 Task: Look for Airbnb options in Villefontaine, France from 2nd November, 2023 to 9th November, 2023 for 5 adults. Place can be shared room with 2 bedrooms having 5 beds and 2 bathrooms. Property type can be flat. Look for 4 properties as per requirement.
Action: Mouse moved to (467, 98)
Screenshot: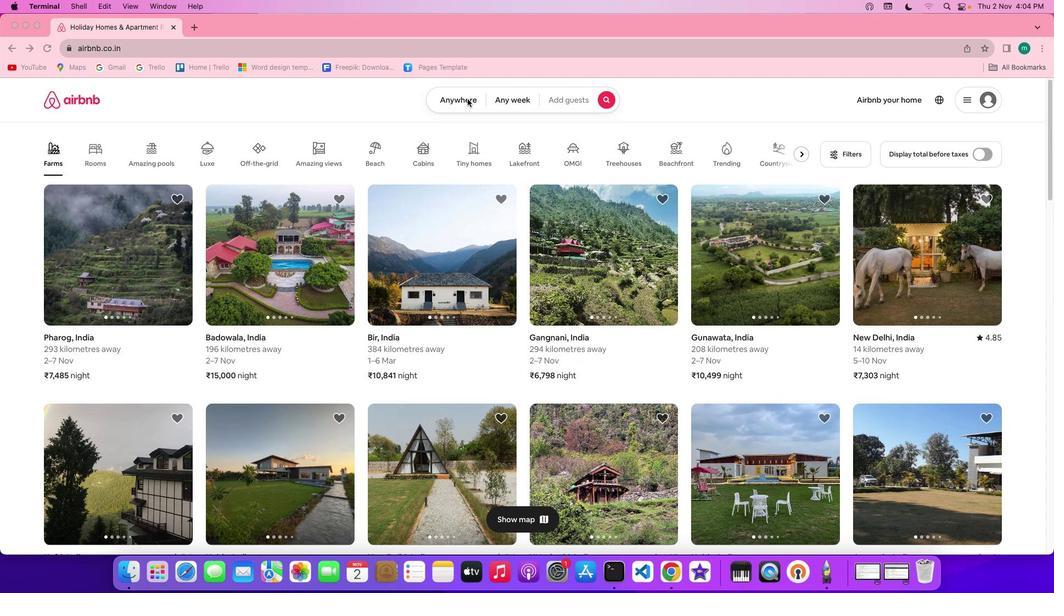 
Action: Mouse pressed left at (467, 98)
Screenshot: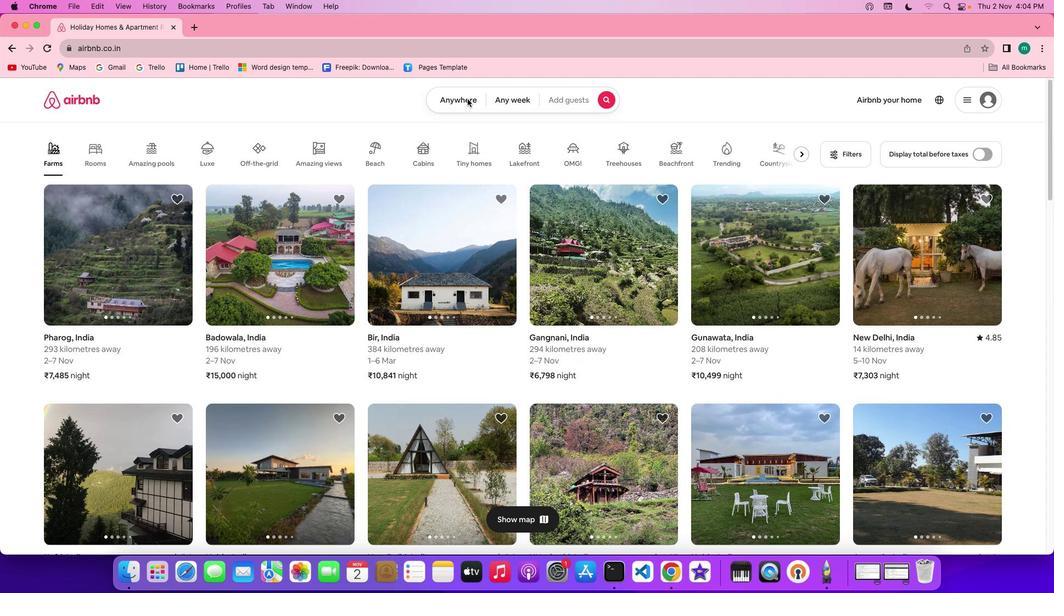 
Action: Mouse pressed left at (467, 98)
Screenshot: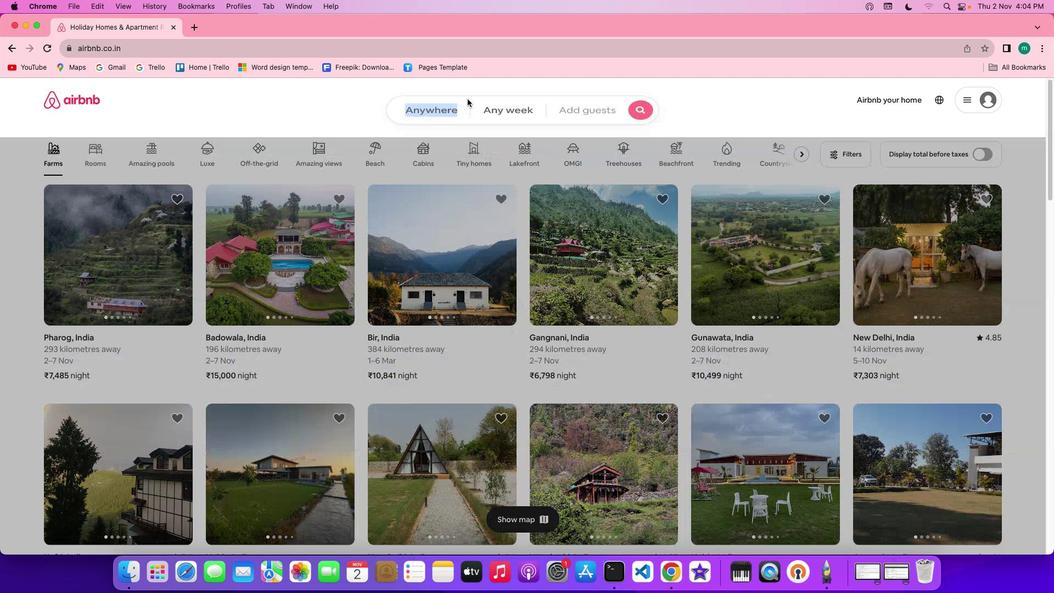 
Action: Mouse moved to (389, 149)
Screenshot: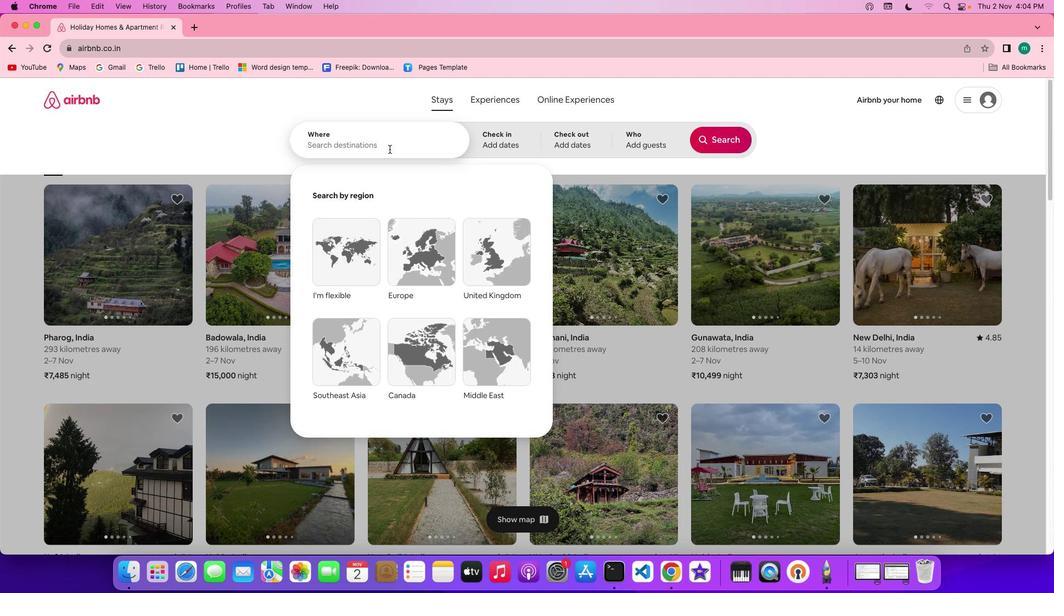 
Action: Key pressed Key.shift'V''i''l''l''e''f''o''n''t''a''i''n''e'','Key.spaceKey.shift'f''r''a''n''c''e'
Screenshot: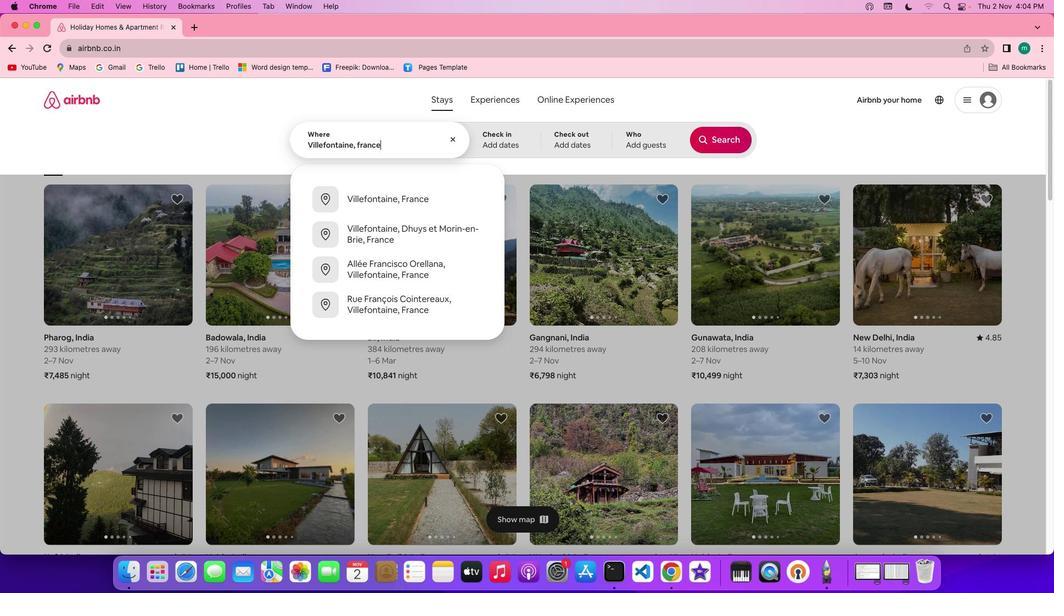 
Action: Mouse moved to (499, 143)
Screenshot: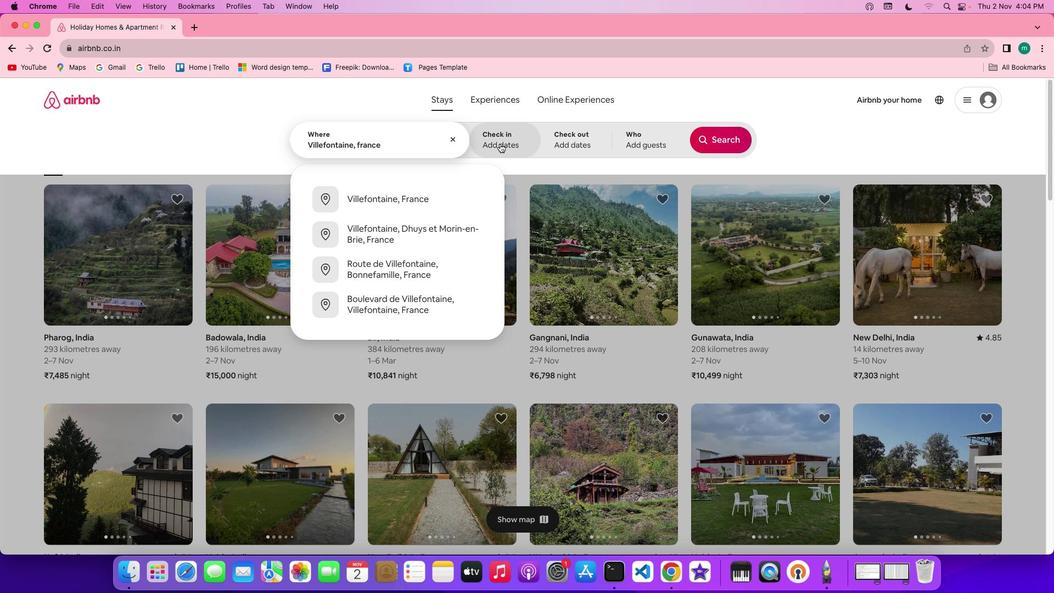 
Action: Mouse pressed left at (499, 143)
Screenshot: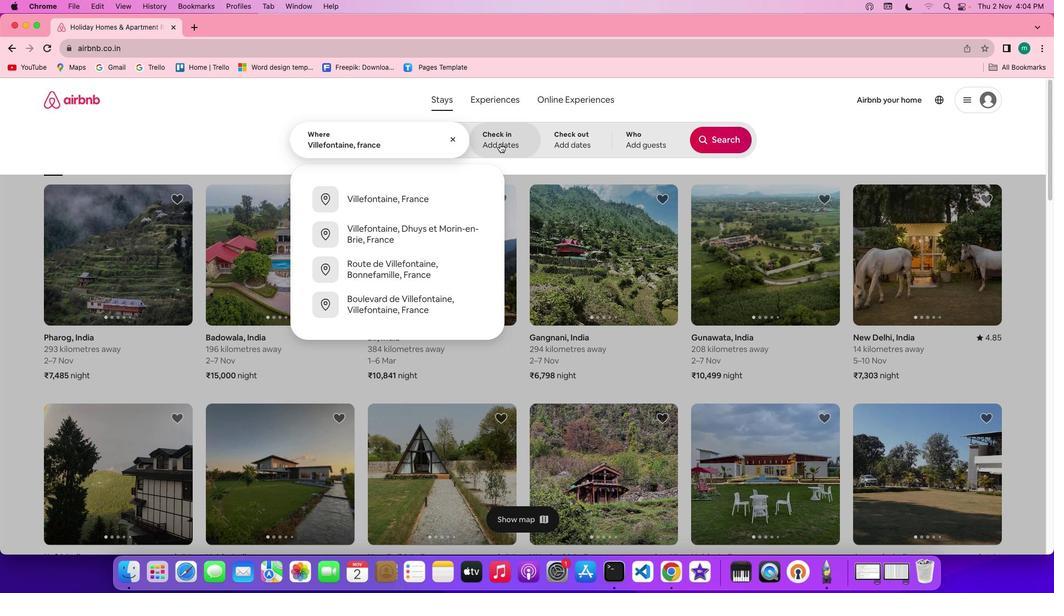
Action: Mouse moved to (440, 272)
Screenshot: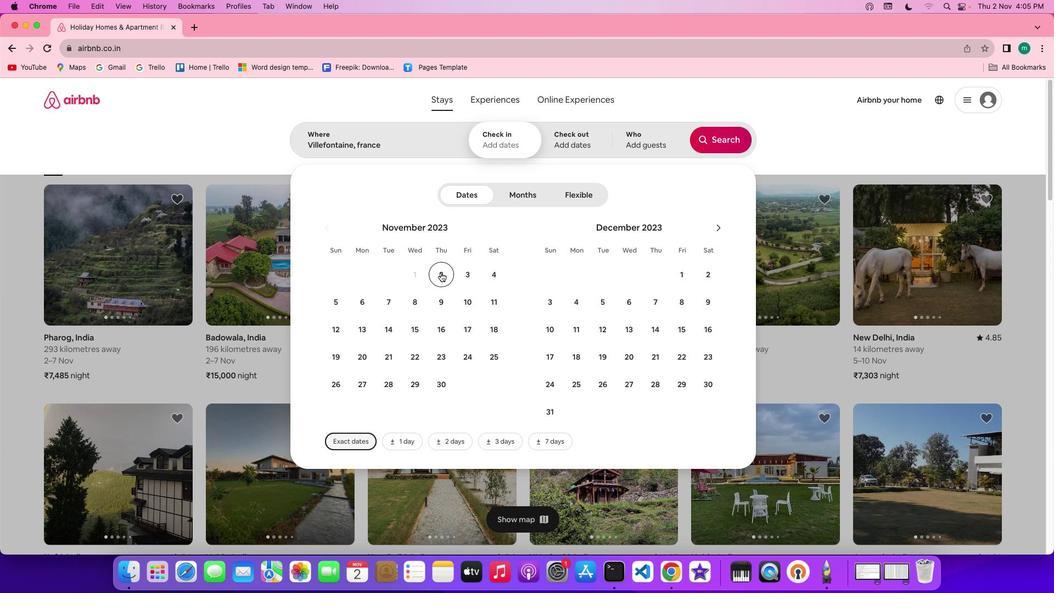 
Action: Mouse pressed left at (440, 272)
Screenshot: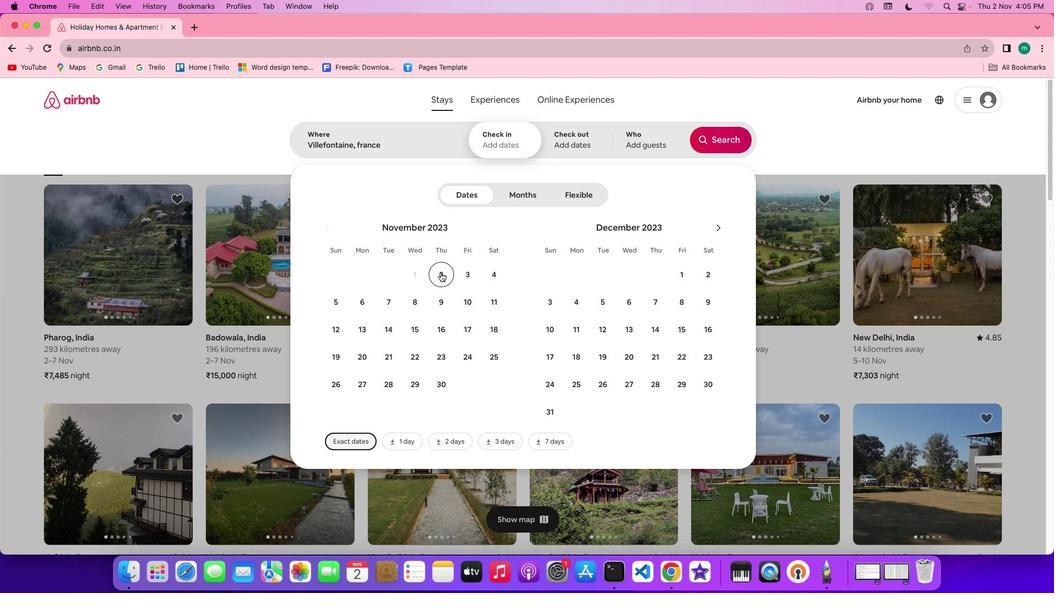 
Action: Mouse moved to (445, 296)
Screenshot: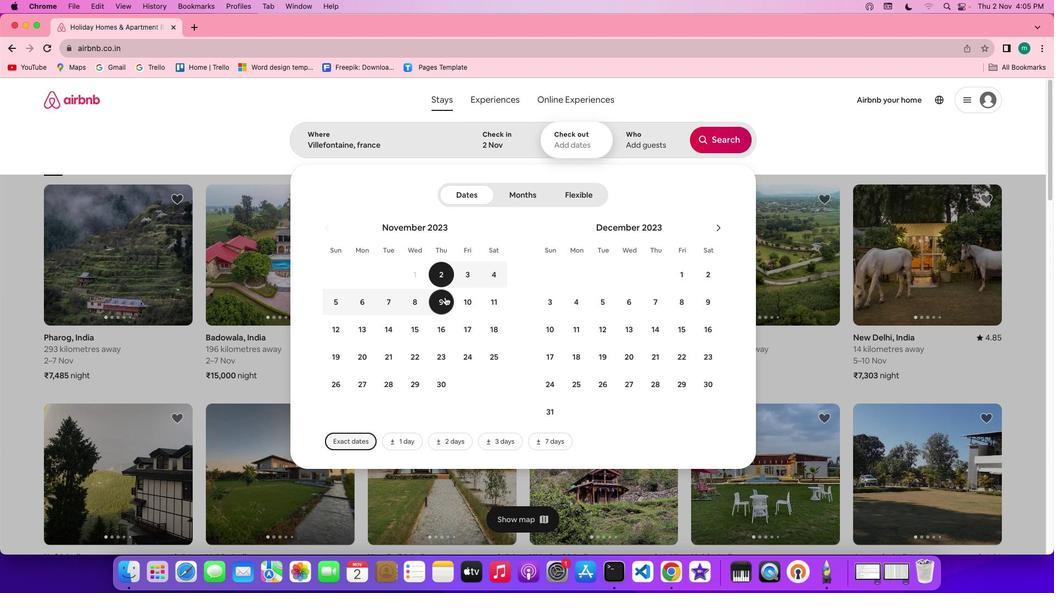 
Action: Mouse pressed left at (445, 296)
Screenshot: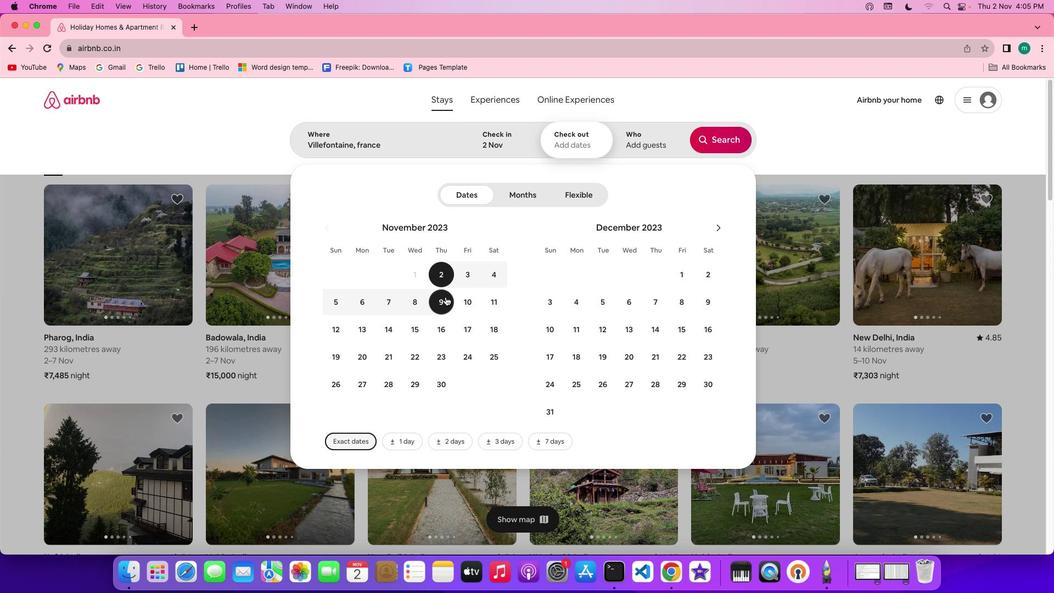 
Action: Mouse moved to (652, 143)
Screenshot: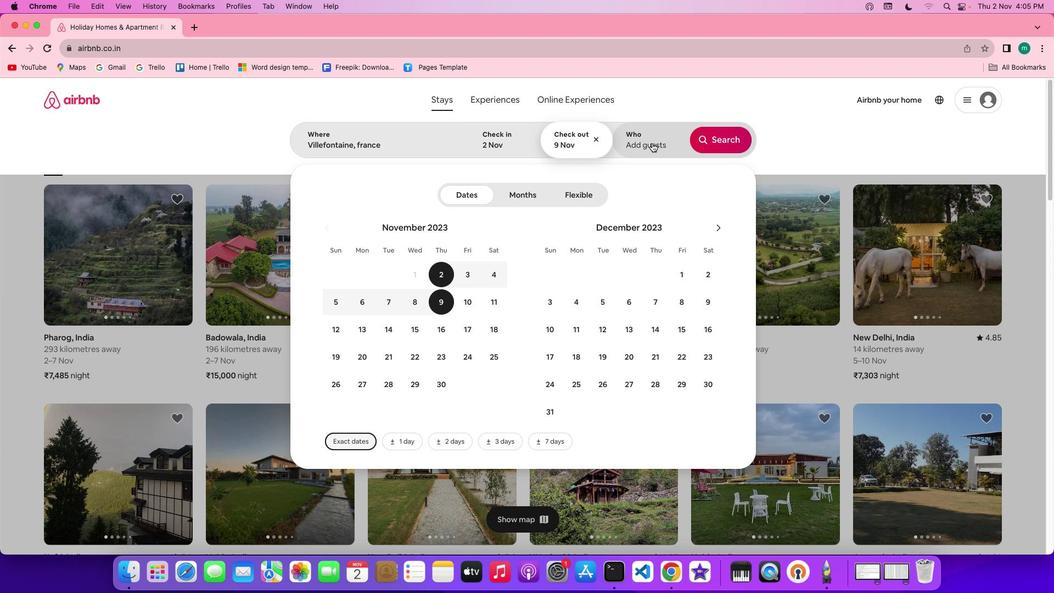 
Action: Mouse pressed left at (652, 143)
Screenshot: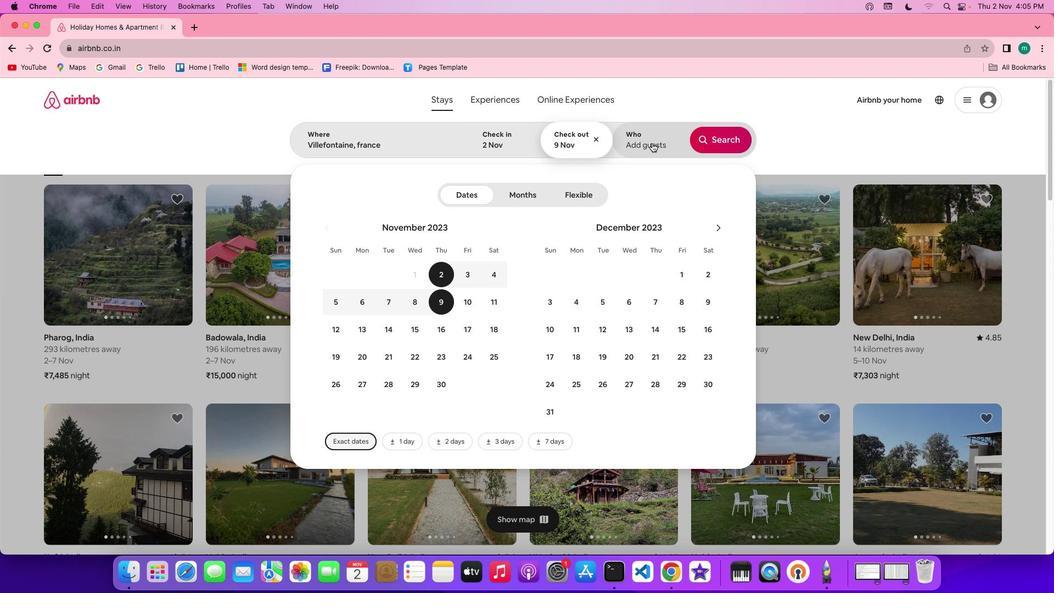 
Action: Mouse moved to (729, 193)
Screenshot: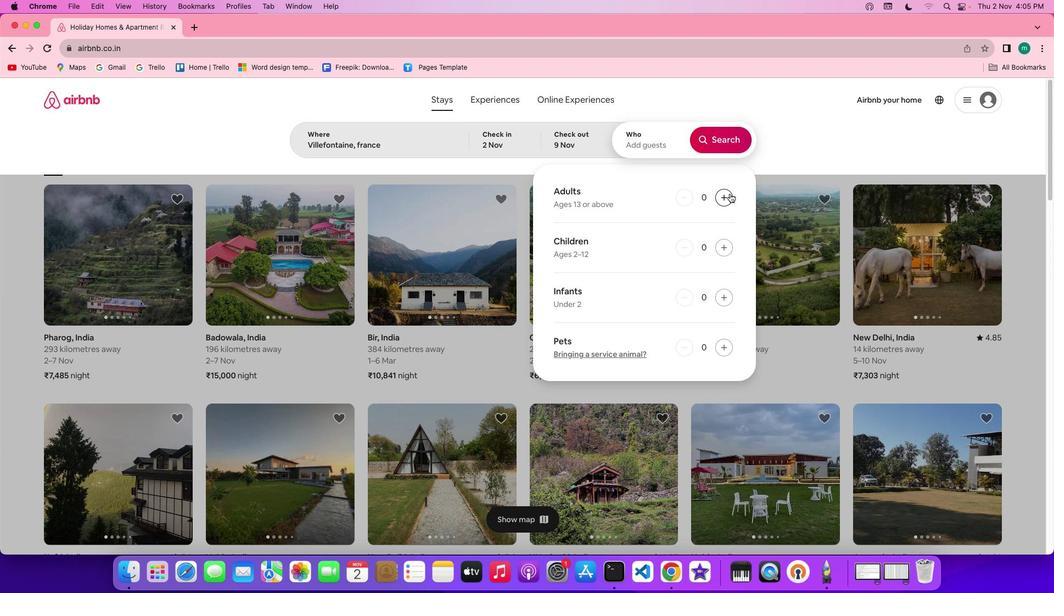 
Action: Mouse pressed left at (729, 193)
Screenshot: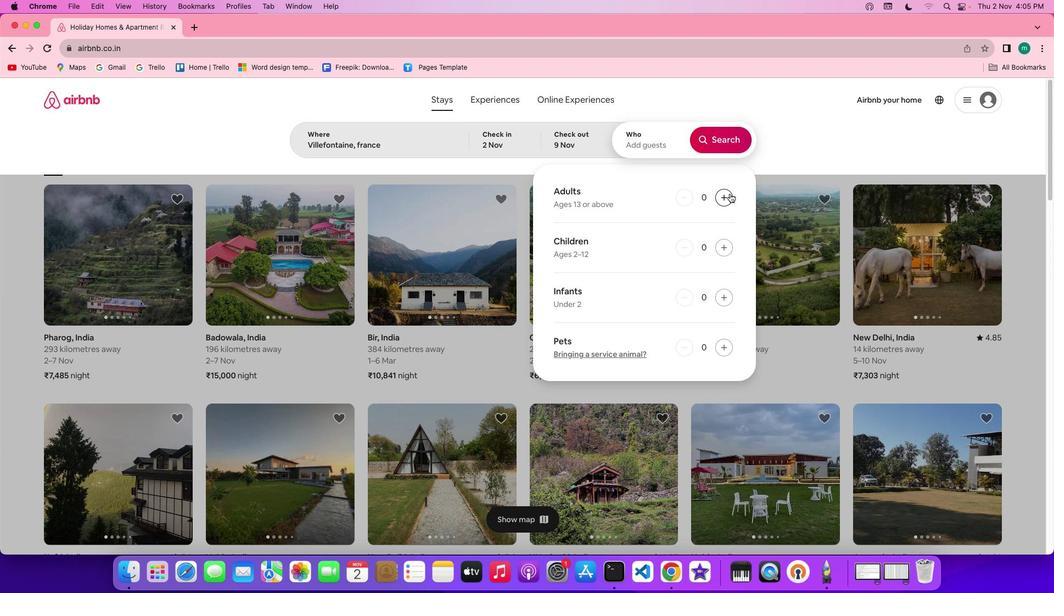 
Action: Mouse pressed left at (729, 193)
Screenshot: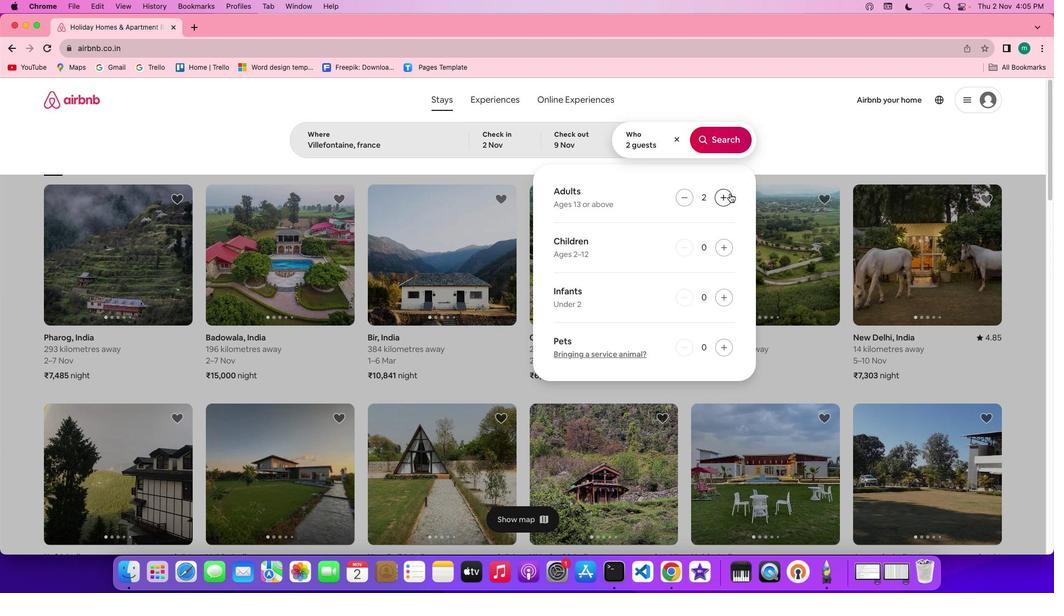 
Action: Mouse pressed left at (729, 193)
Screenshot: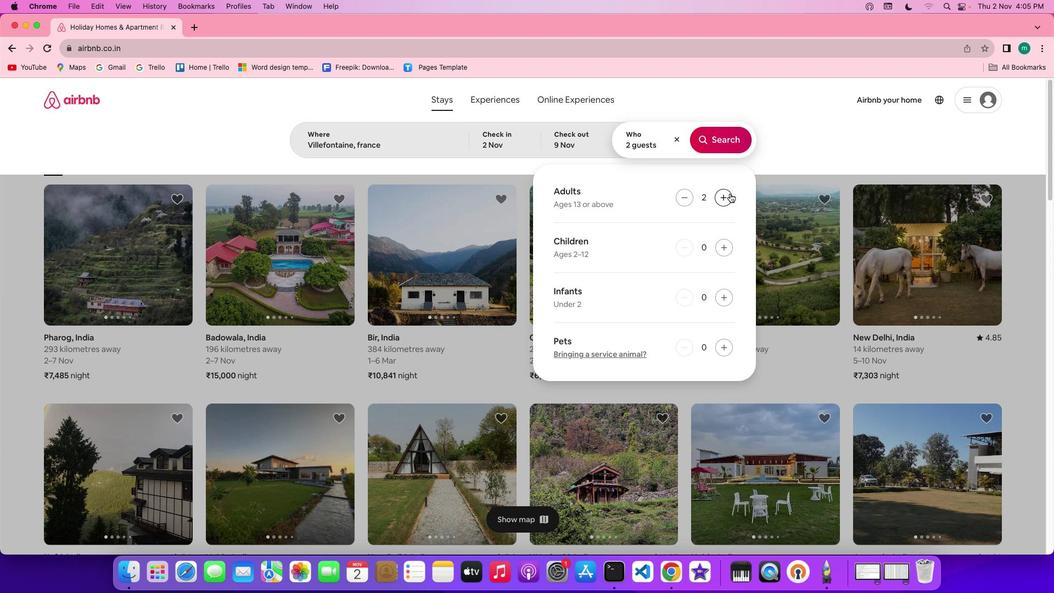 
Action: Mouse pressed left at (729, 193)
Screenshot: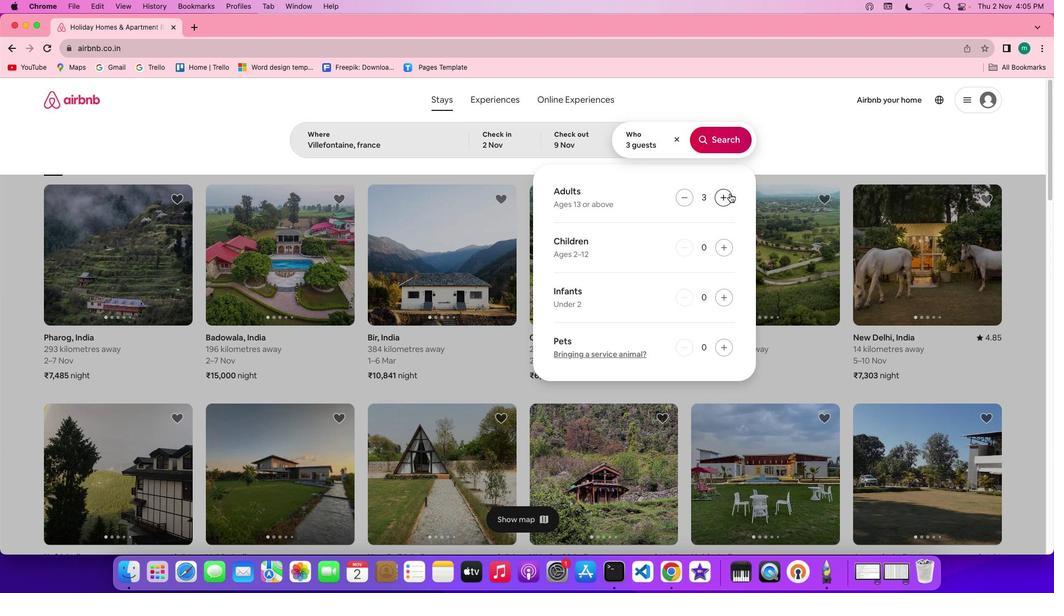 
Action: Mouse pressed left at (729, 193)
Screenshot: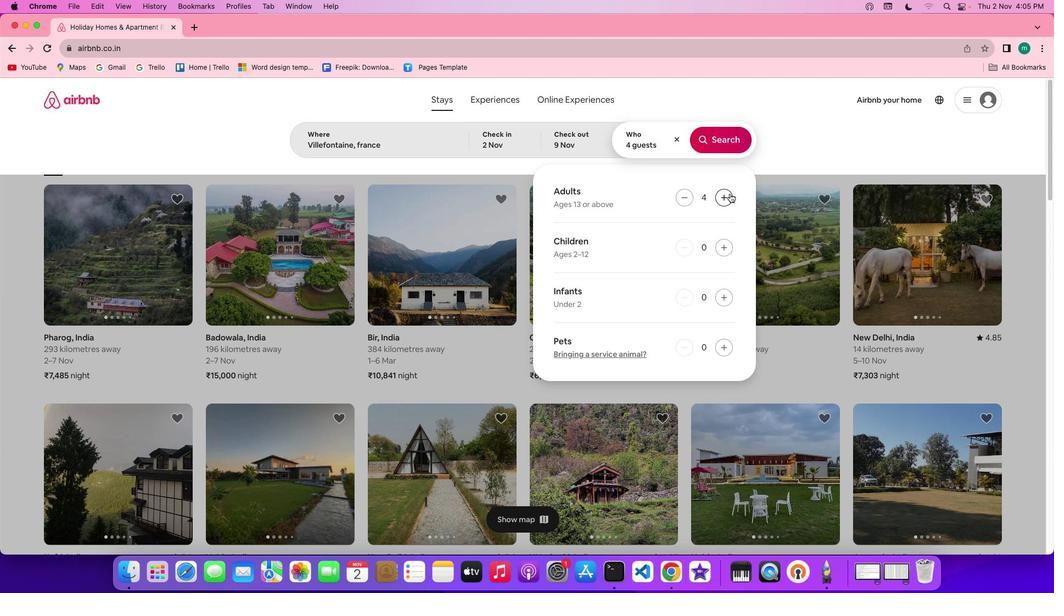 
Action: Mouse moved to (723, 142)
Screenshot: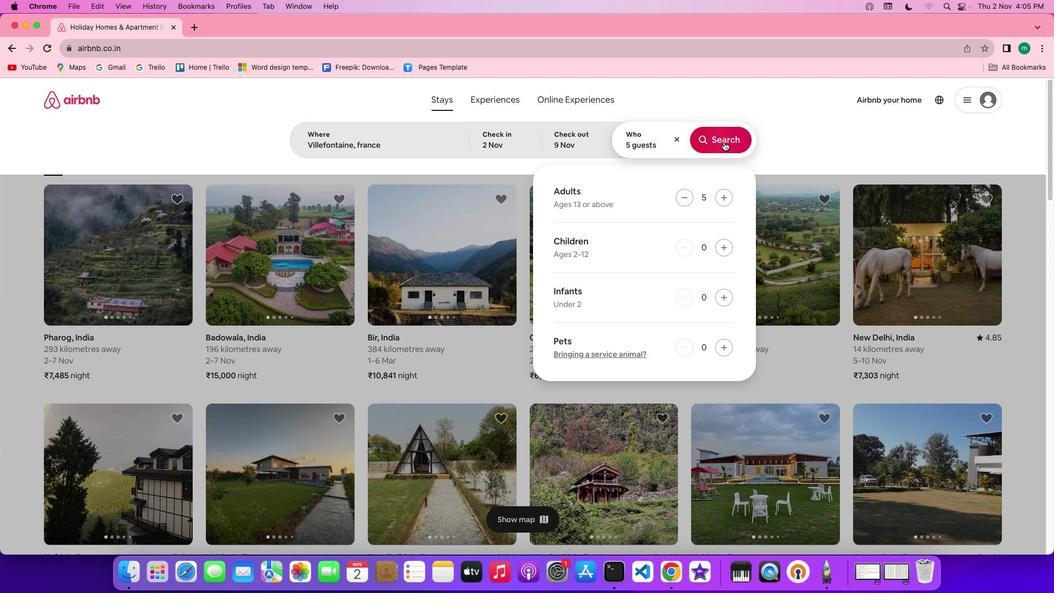 
Action: Mouse pressed left at (723, 142)
Screenshot: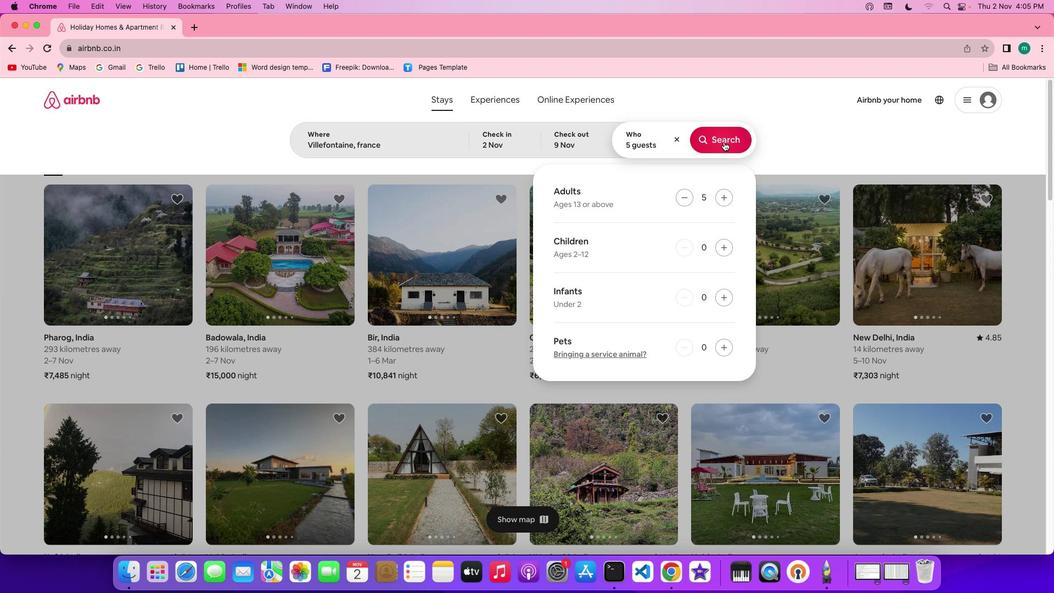 
Action: Mouse moved to (864, 138)
Screenshot: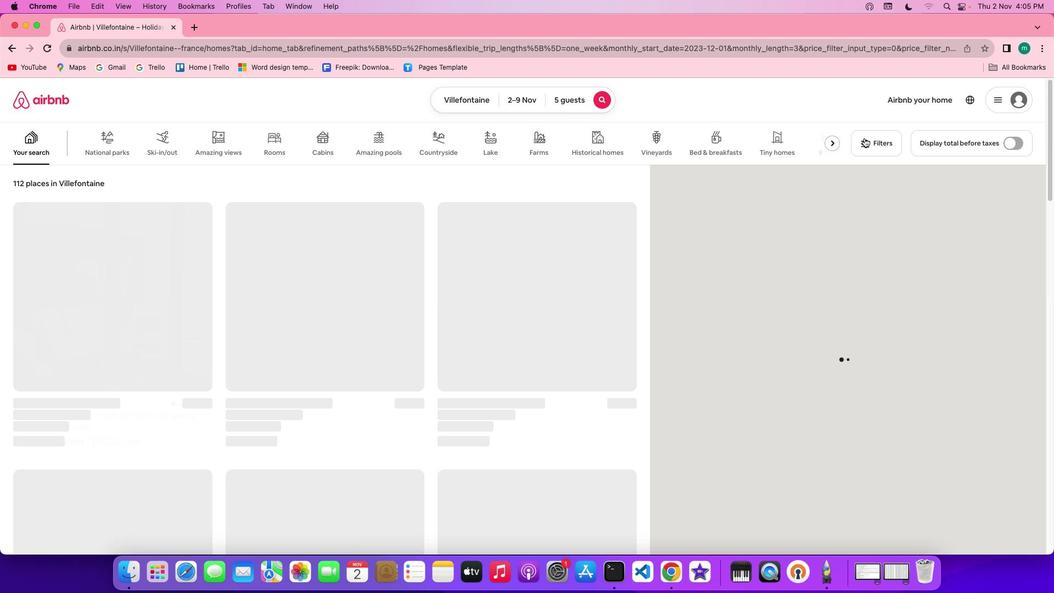 
Action: Mouse pressed left at (864, 138)
Screenshot: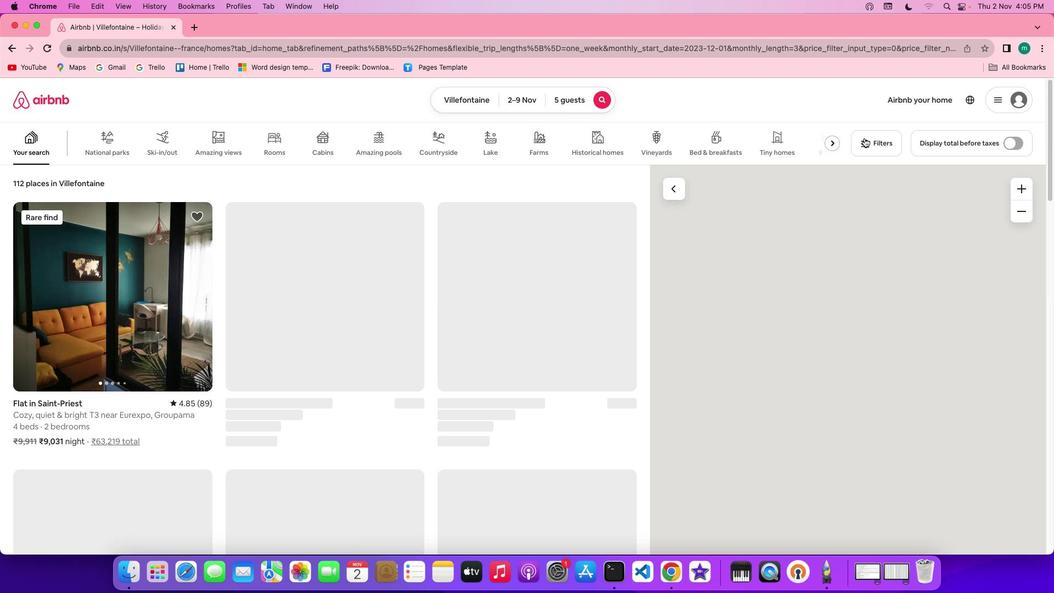 
Action: Mouse moved to (605, 331)
Screenshot: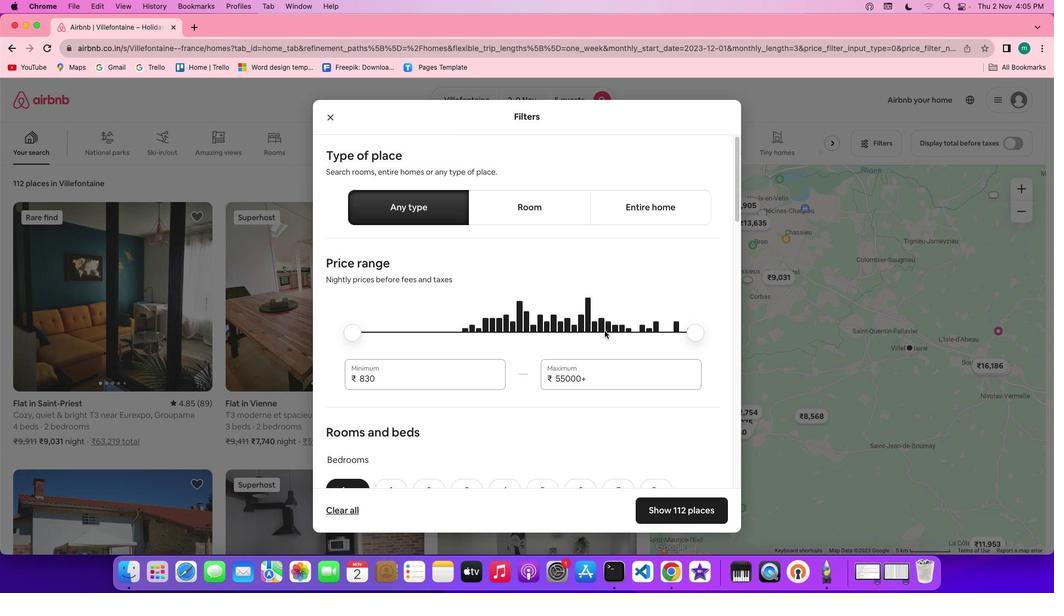 
Action: Mouse scrolled (605, 331) with delta (0, 0)
Screenshot: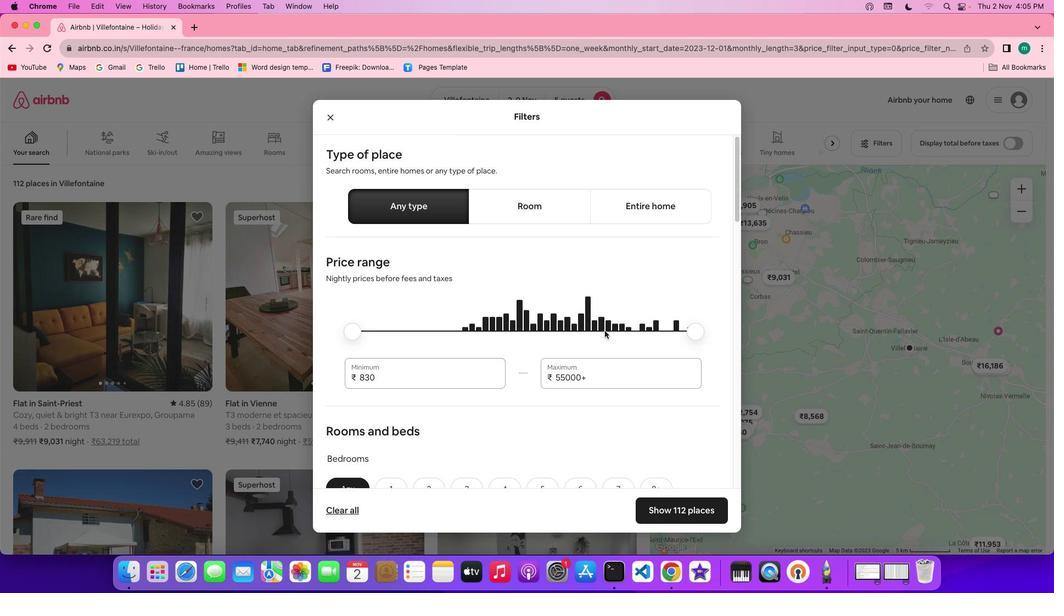 
Action: Mouse scrolled (605, 331) with delta (0, 0)
Screenshot: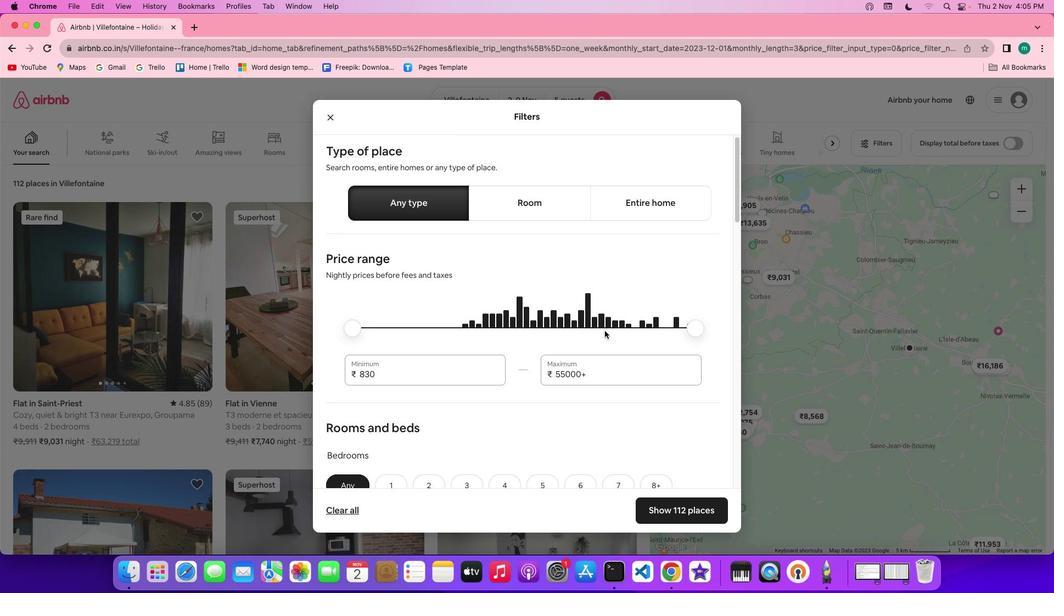 
Action: Mouse scrolled (605, 331) with delta (0, 0)
Screenshot: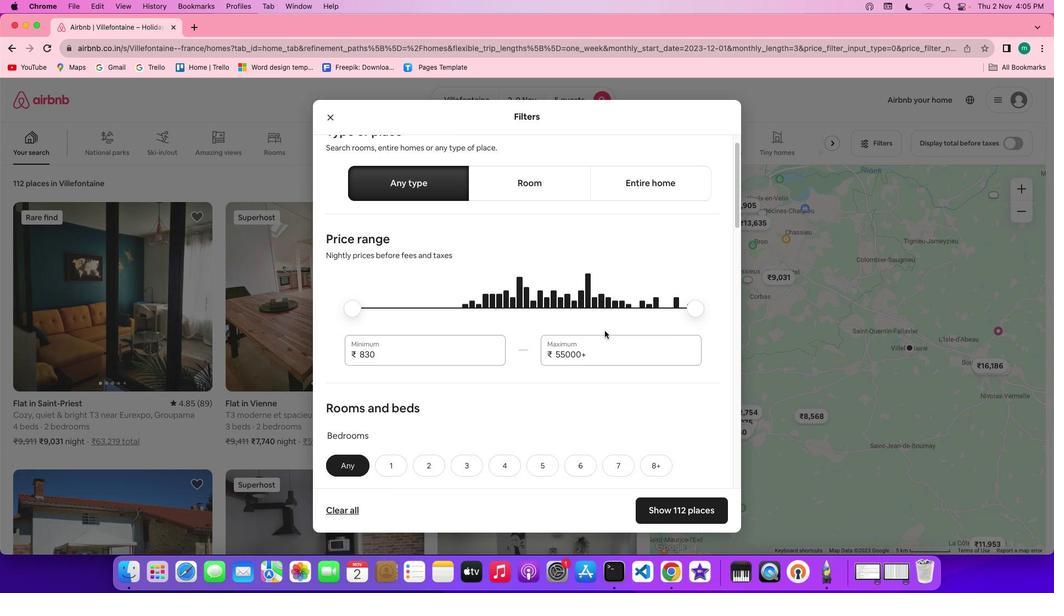 
Action: Mouse scrolled (605, 331) with delta (0, 0)
Screenshot: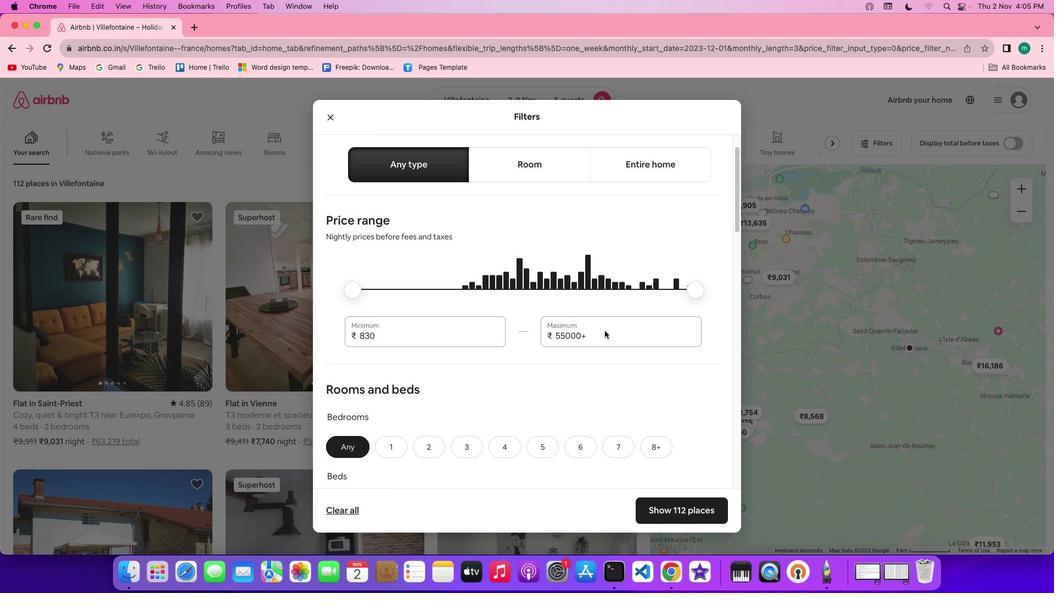 
Action: Mouse scrolled (605, 331) with delta (0, 0)
Screenshot: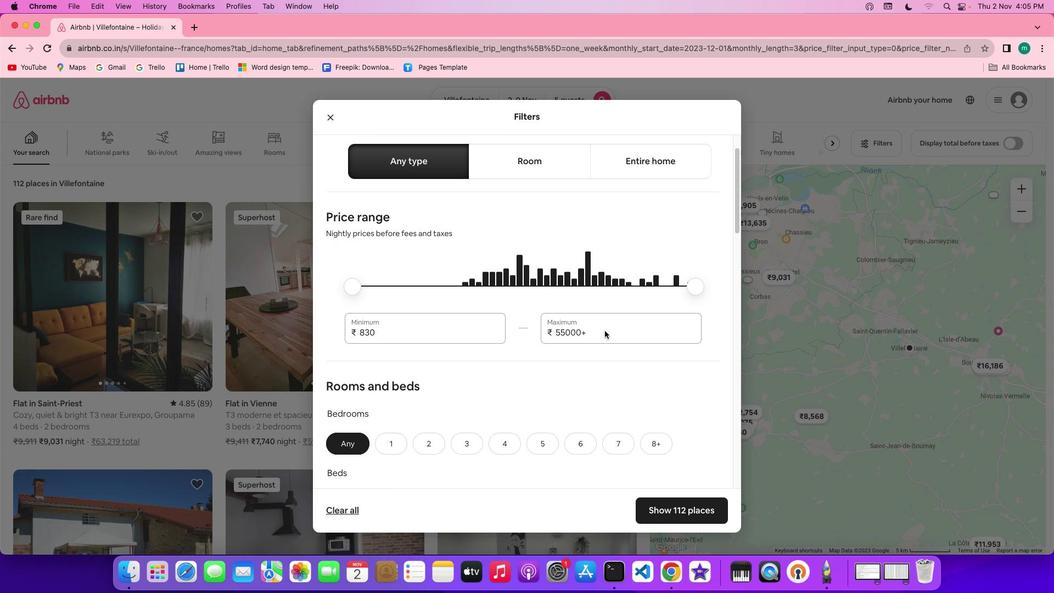 
Action: Mouse scrolled (605, 331) with delta (0, 0)
Screenshot: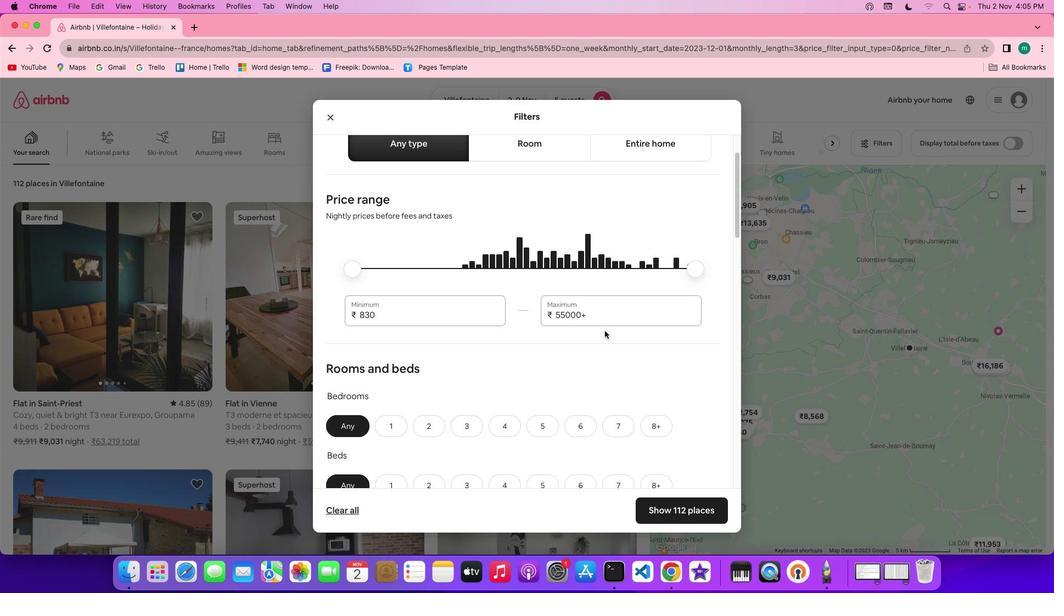 
Action: Mouse scrolled (605, 331) with delta (0, 0)
Screenshot: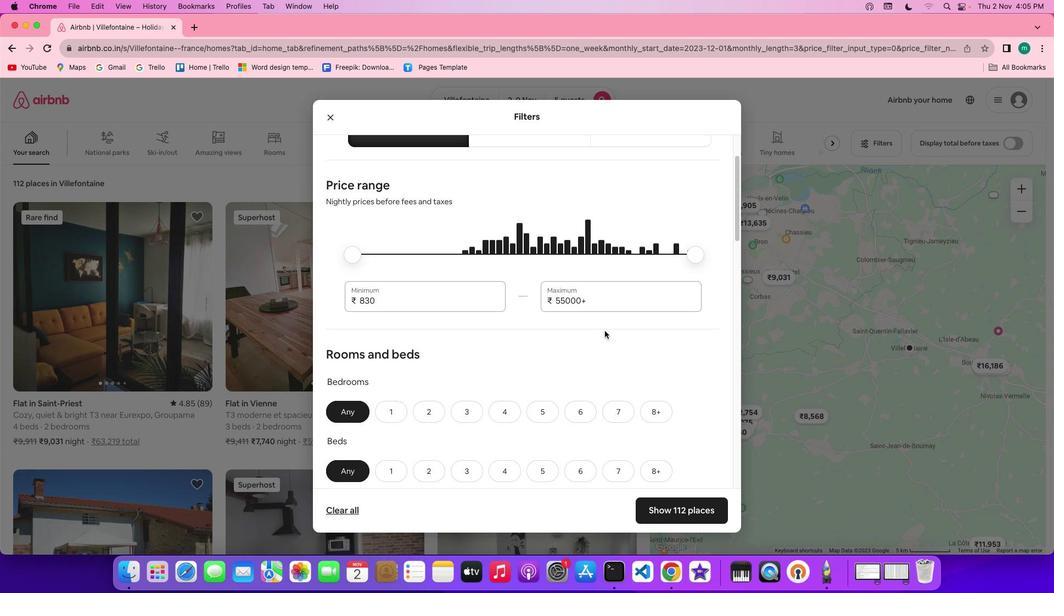 
Action: Mouse scrolled (605, 331) with delta (0, 0)
Screenshot: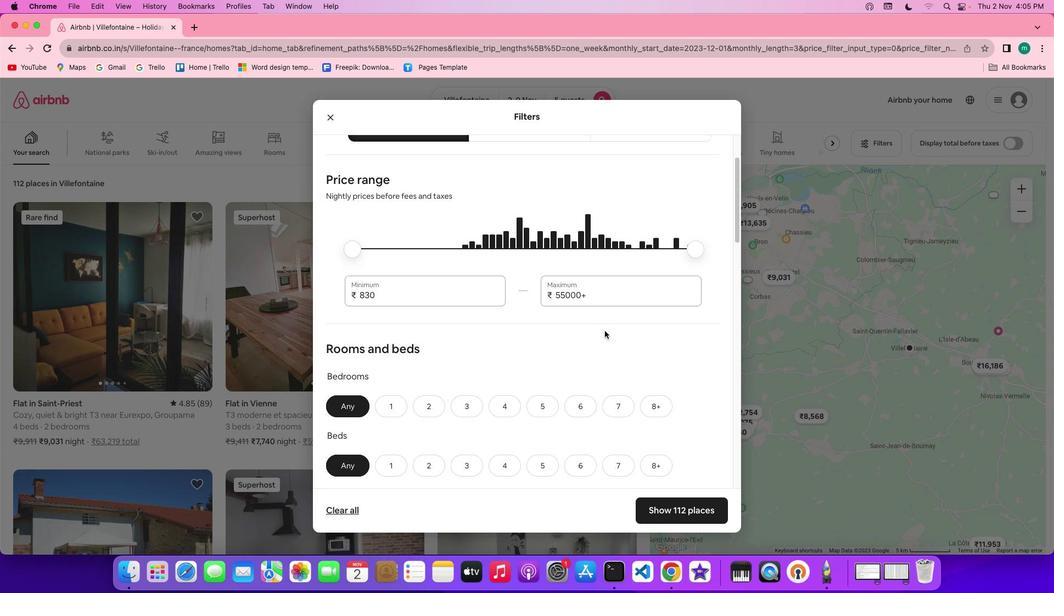 
Action: Mouse scrolled (605, 331) with delta (0, 0)
Screenshot: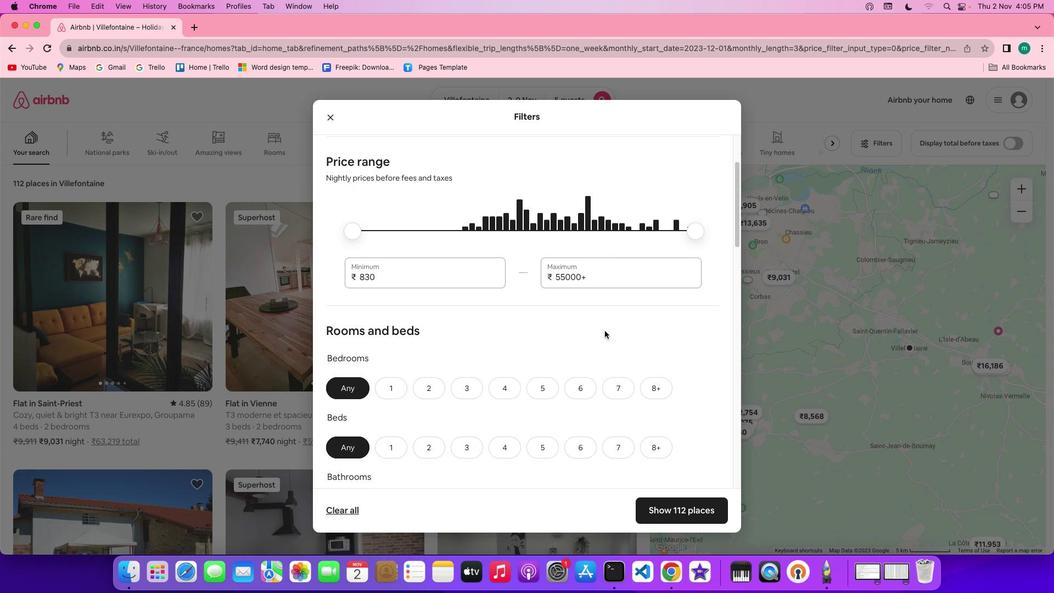 
Action: Mouse scrolled (605, 331) with delta (0, 0)
Screenshot: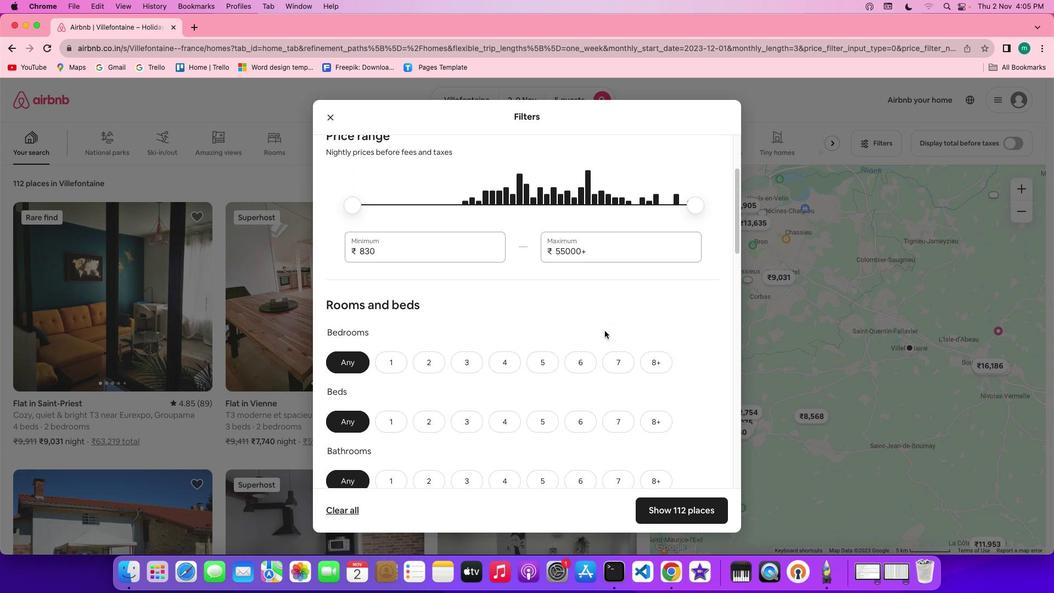 
Action: Mouse scrolled (605, 331) with delta (0, 0)
Screenshot: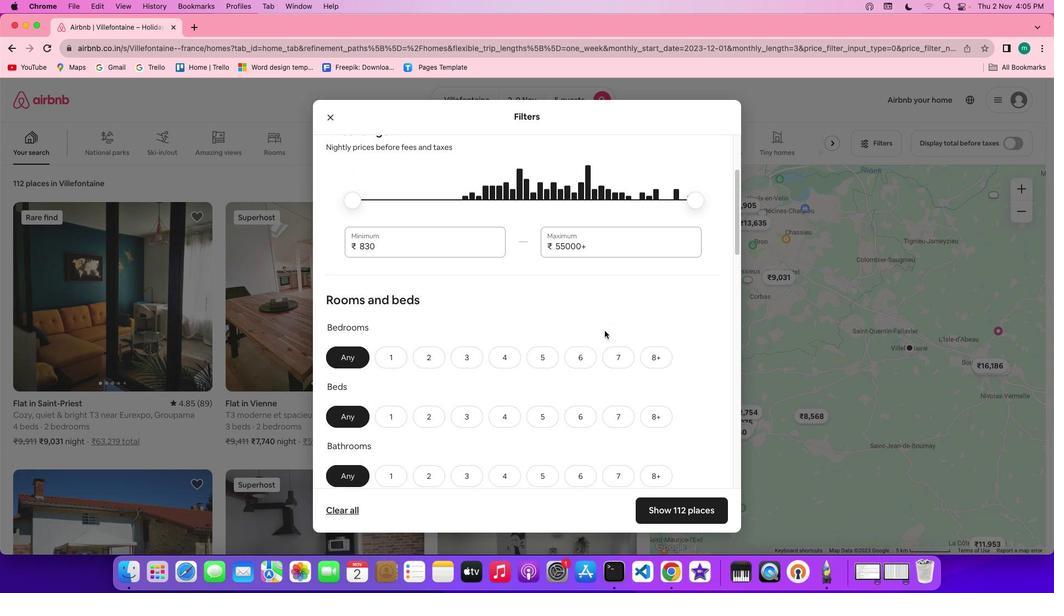 
Action: Mouse scrolled (605, 331) with delta (0, 0)
Screenshot: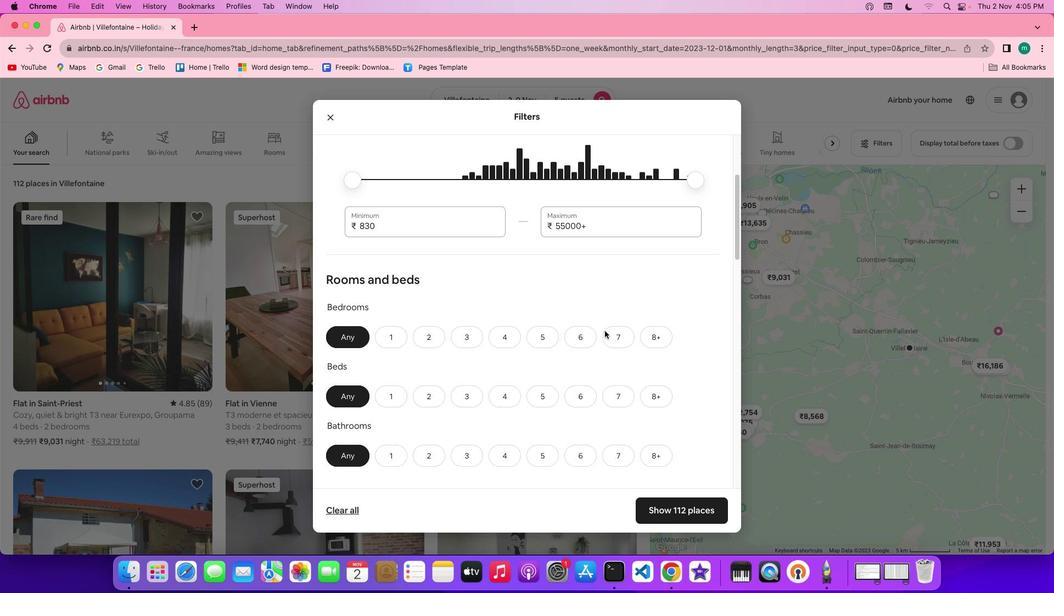 
Action: Mouse scrolled (605, 331) with delta (0, 0)
Screenshot: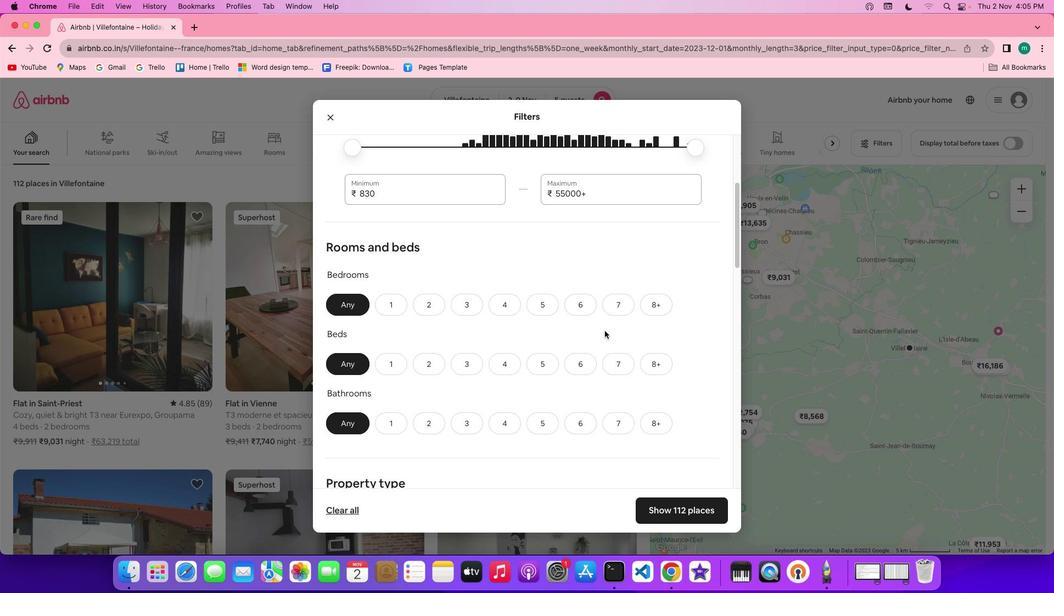 
Action: Mouse scrolled (605, 331) with delta (0, 0)
Screenshot: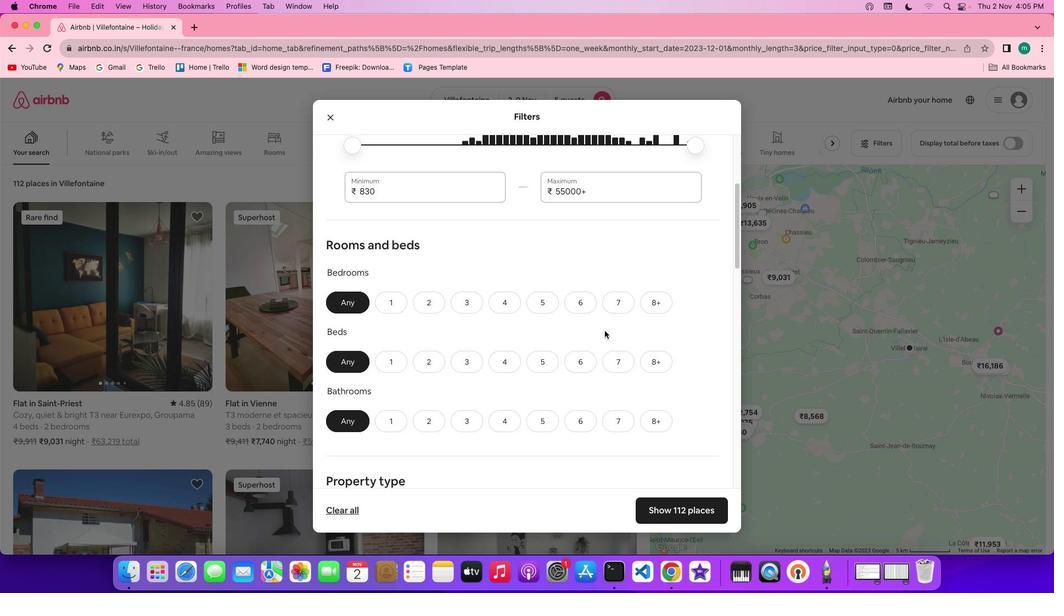 
Action: Mouse scrolled (605, 331) with delta (0, 0)
Screenshot: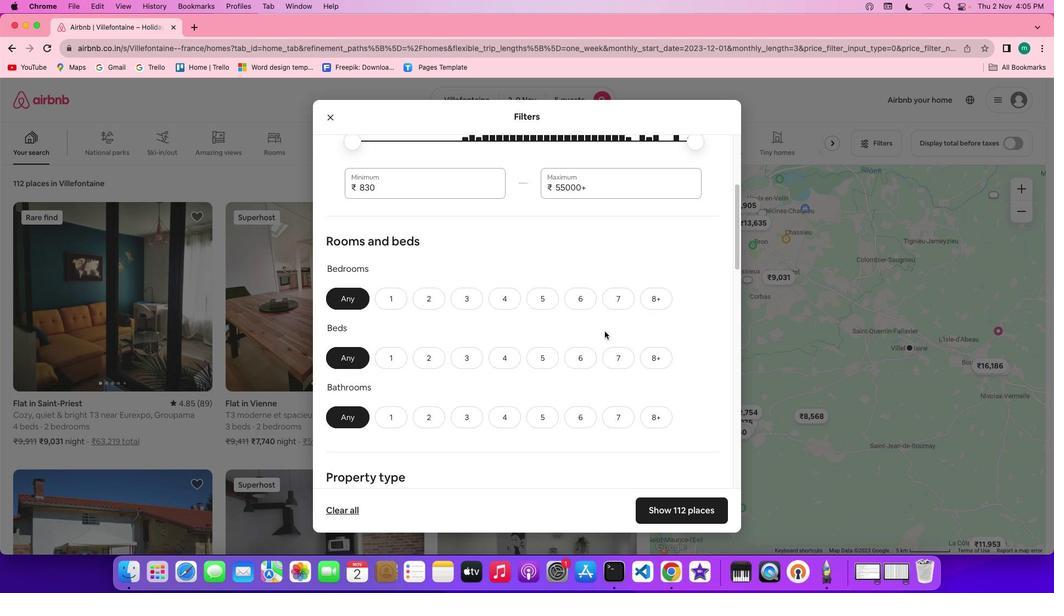 
Action: Mouse moved to (428, 303)
Screenshot: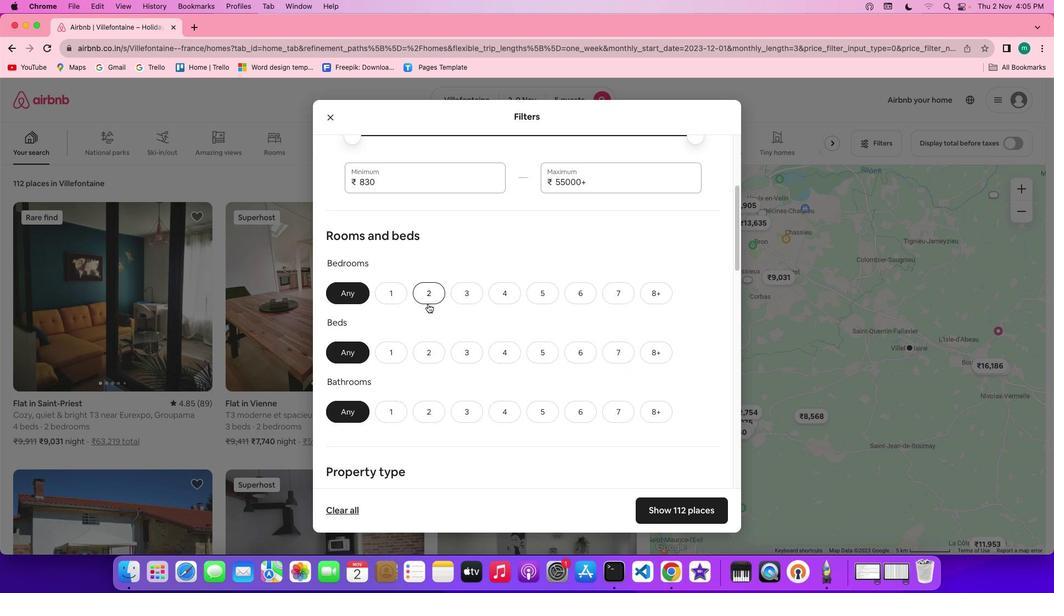 
Action: Mouse pressed left at (428, 303)
Screenshot: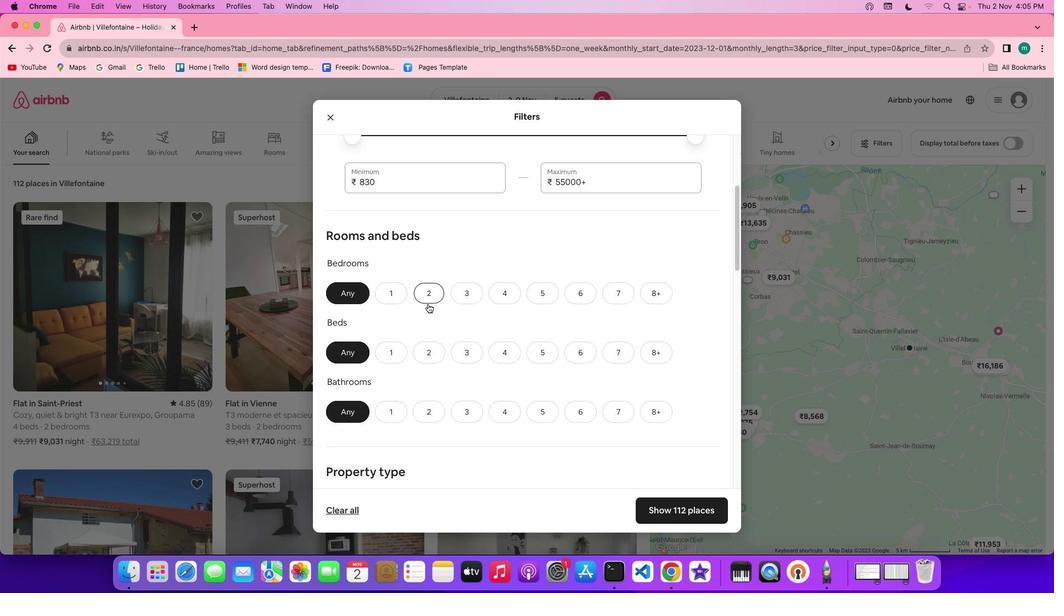 
Action: Mouse moved to (429, 298)
Screenshot: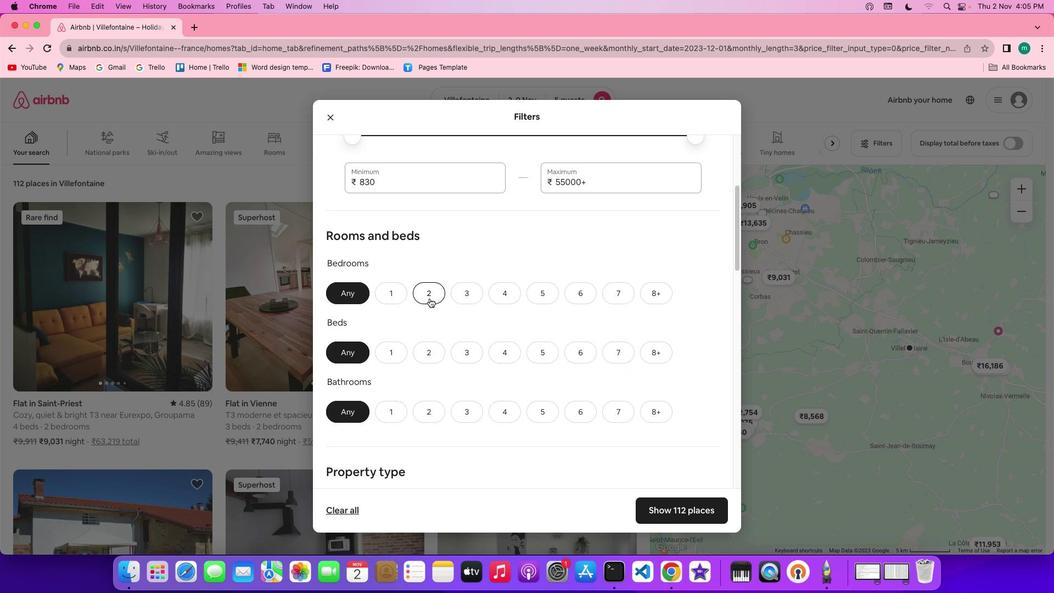 
Action: Mouse pressed left at (429, 298)
Screenshot: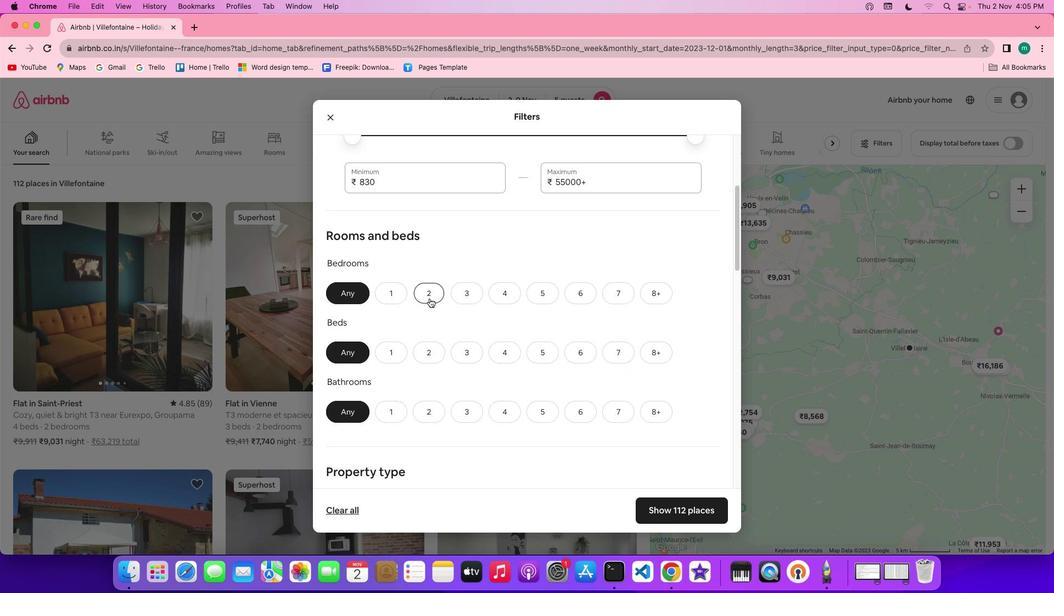 
Action: Mouse moved to (538, 356)
Screenshot: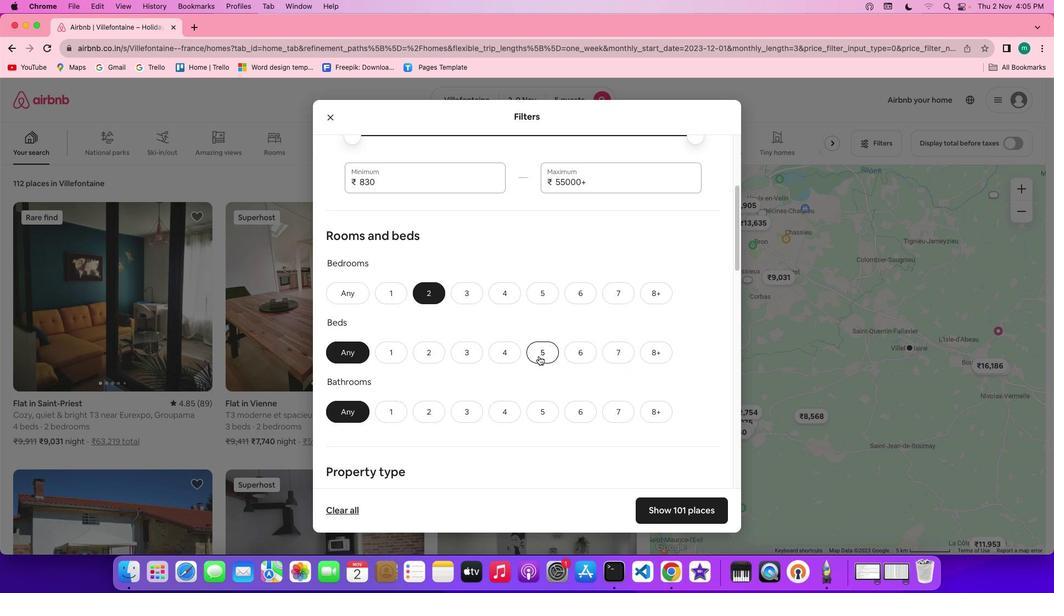 
Action: Mouse pressed left at (538, 356)
Screenshot: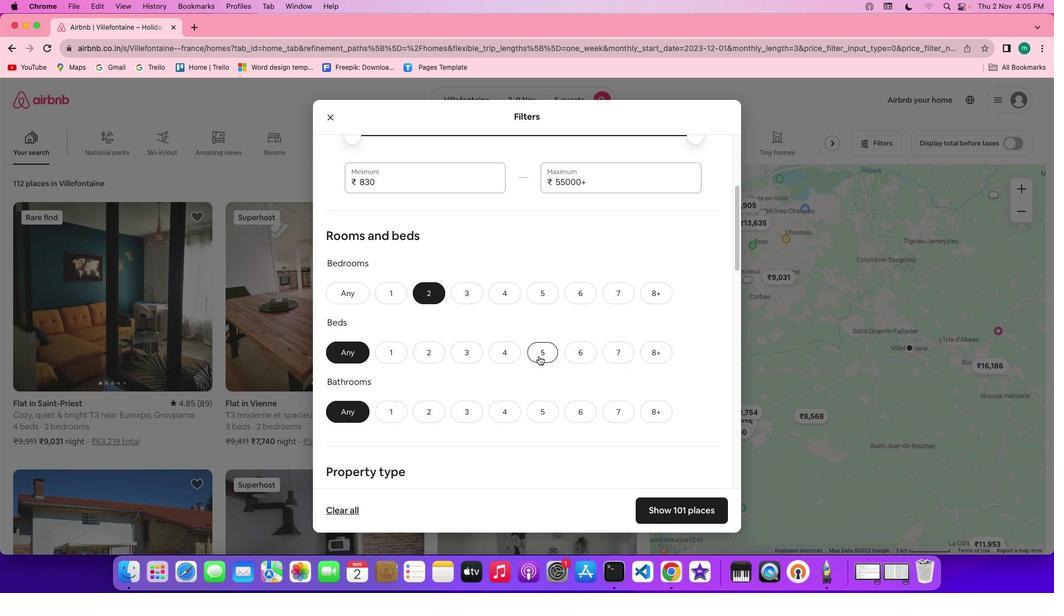 
Action: Mouse moved to (423, 409)
Screenshot: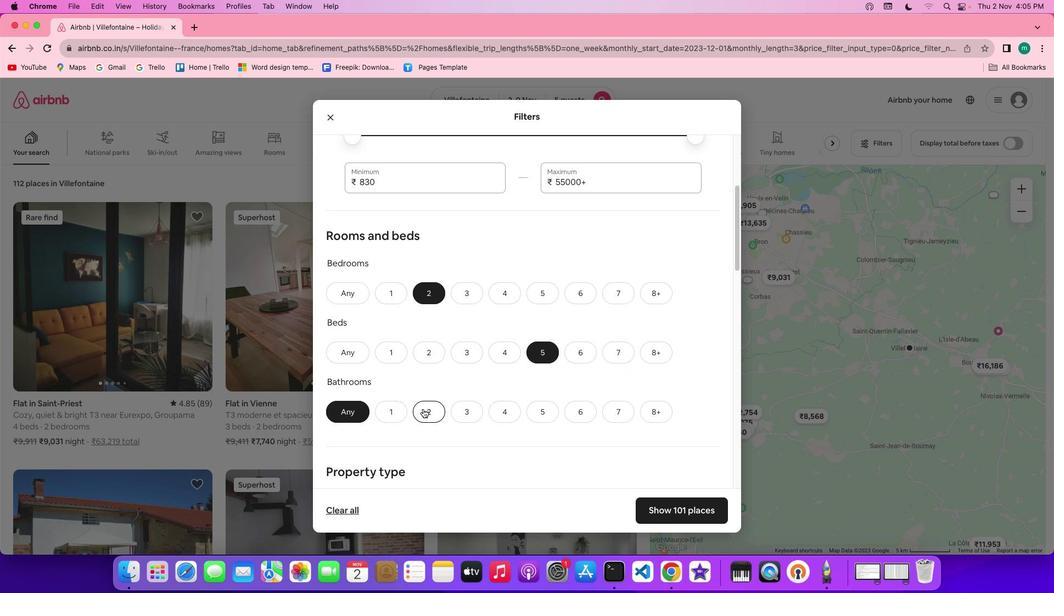 
Action: Mouse pressed left at (423, 409)
Screenshot: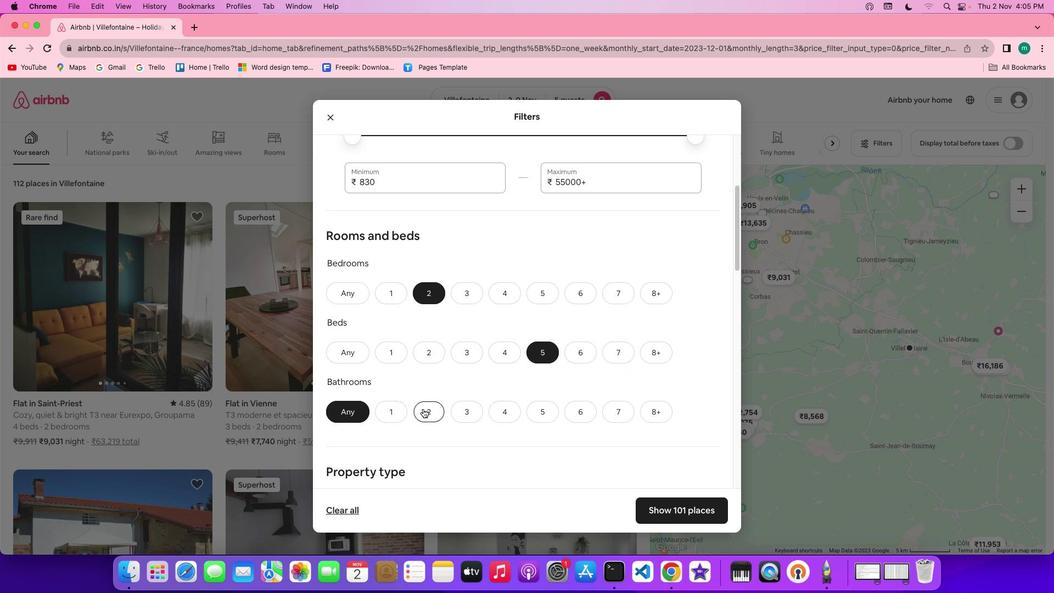 
Action: Mouse moved to (601, 386)
Screenshot: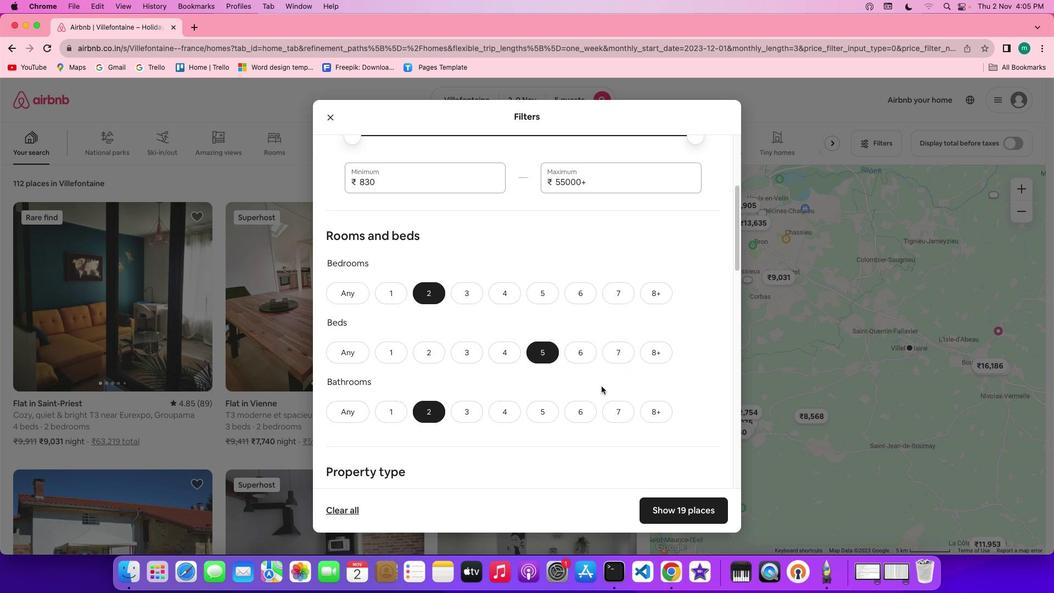 
Action: Mouse scrolled (601, 386) with delta (0, 0)
Screenshot: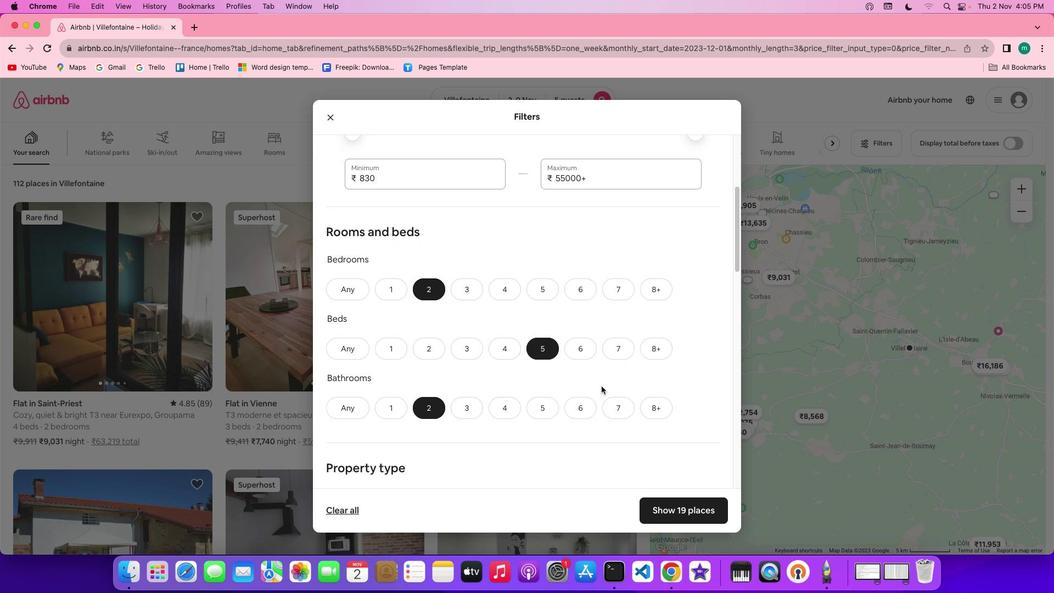 
Action: Mouse scrolled (601, 386) with delta (0, 0)
Screenshot: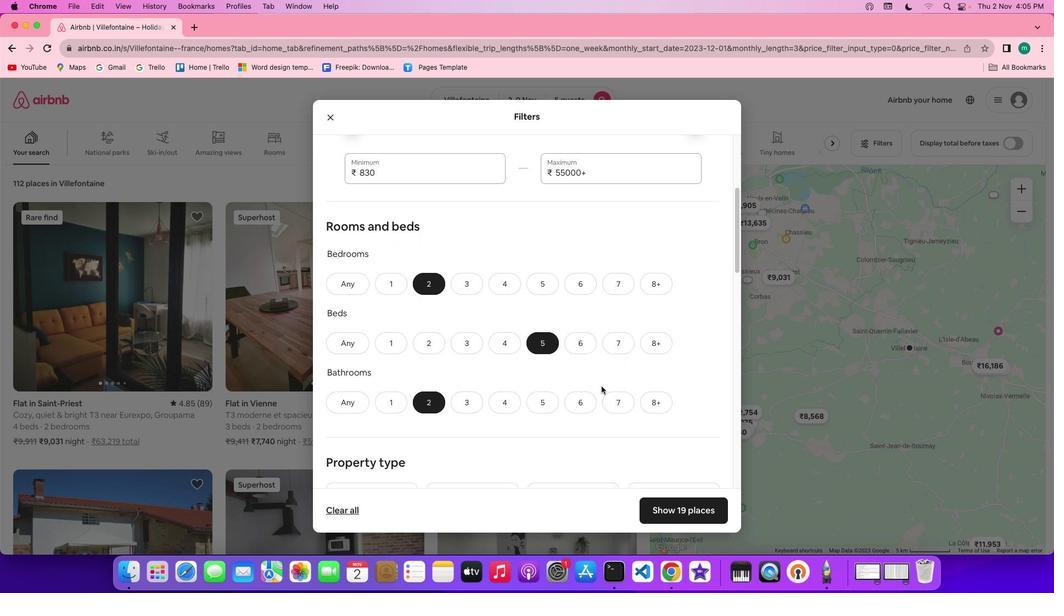 
Action: Mouse scrolled (601, 386) with delta (0, -1)
Screenshot: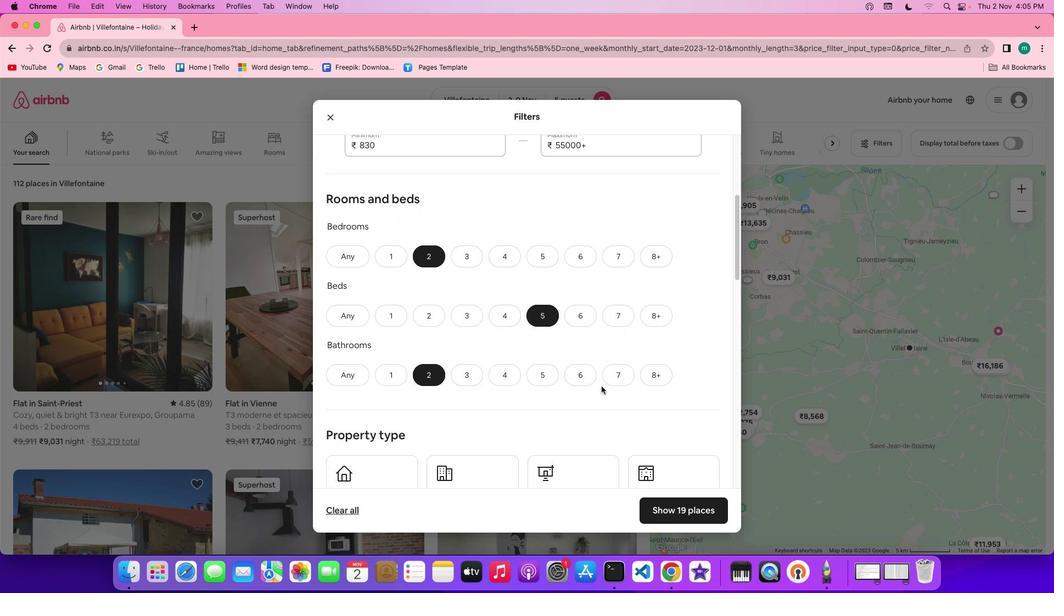 
Action: Mouse scrolled (601, 386) with delta (0, 0)
Screenshot: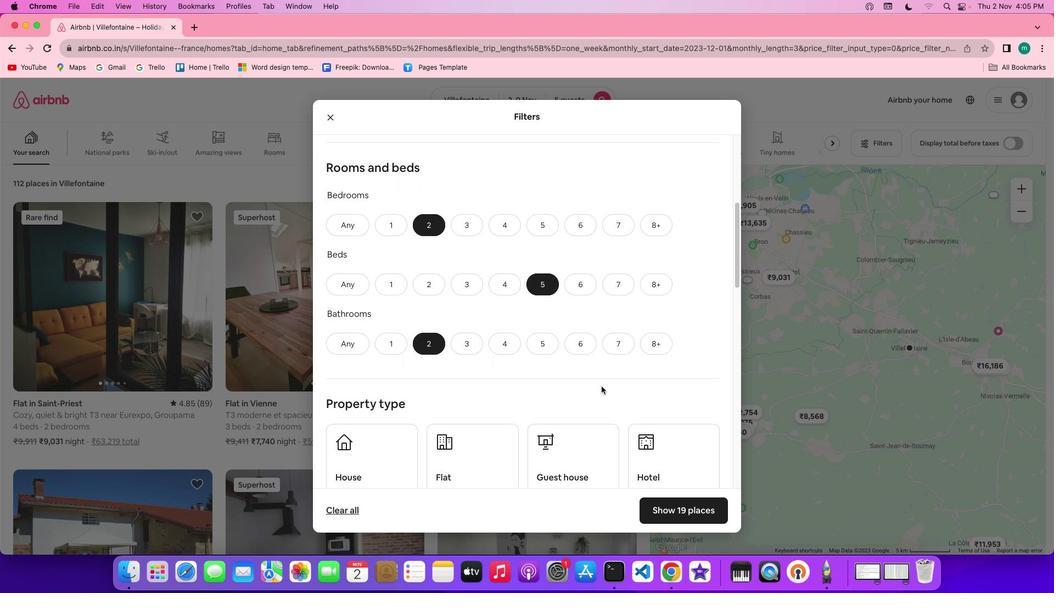 
Action: Mouse scrolled (601, 386) with delta (0, 0)
Screenshot: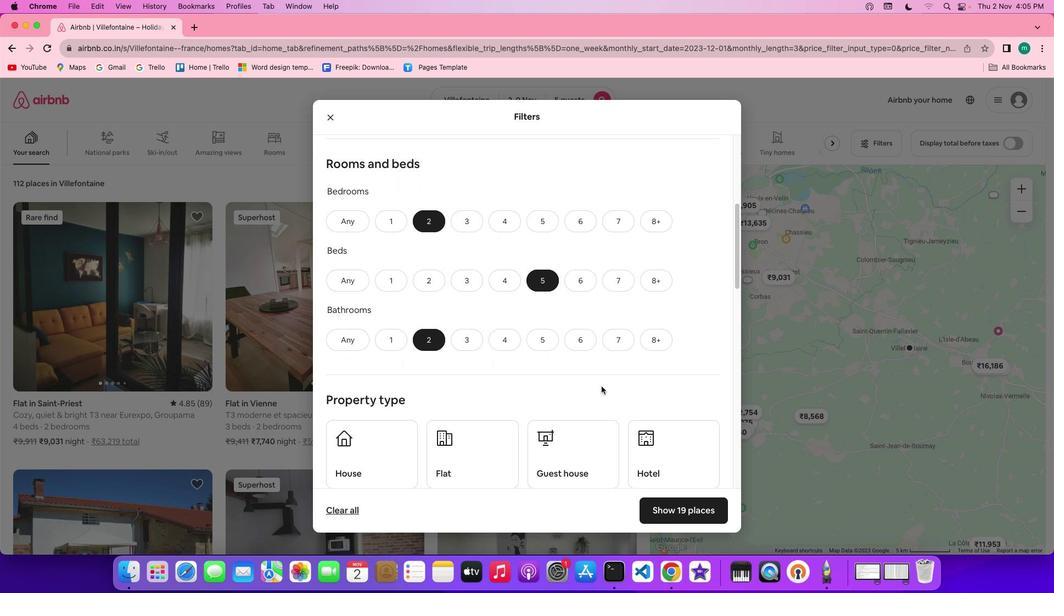 
Action: Mouse scrolled (601, 386) with delta (0, 0)
Screenshot: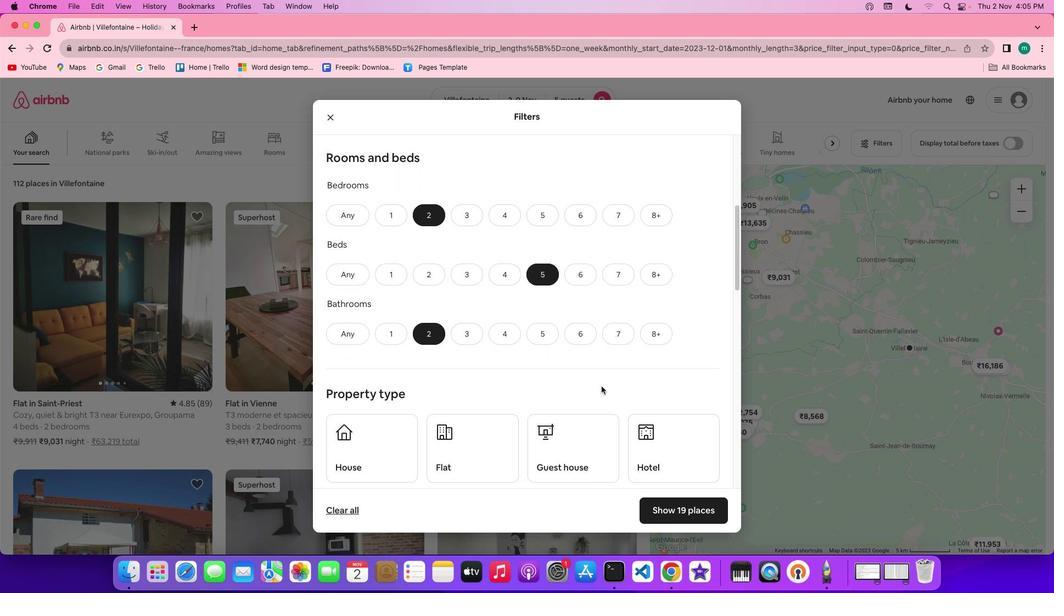 
Action: Mouse scrolled (601, 386) with delta (0, 0)
Screenshot: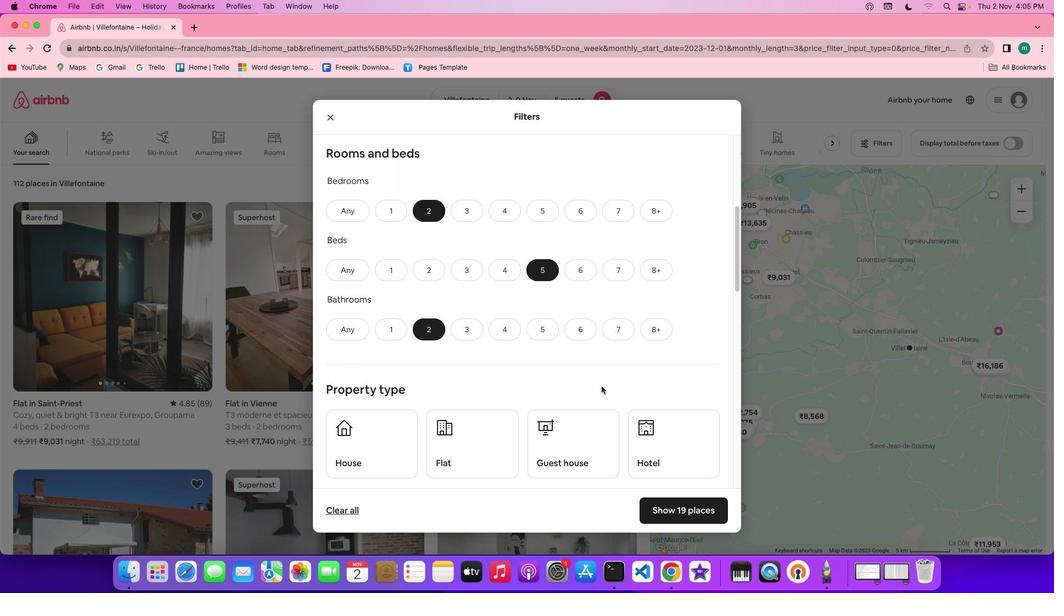 
Action: Mouse scrolled (601, 386) with delta (0, -1)
Screenshot: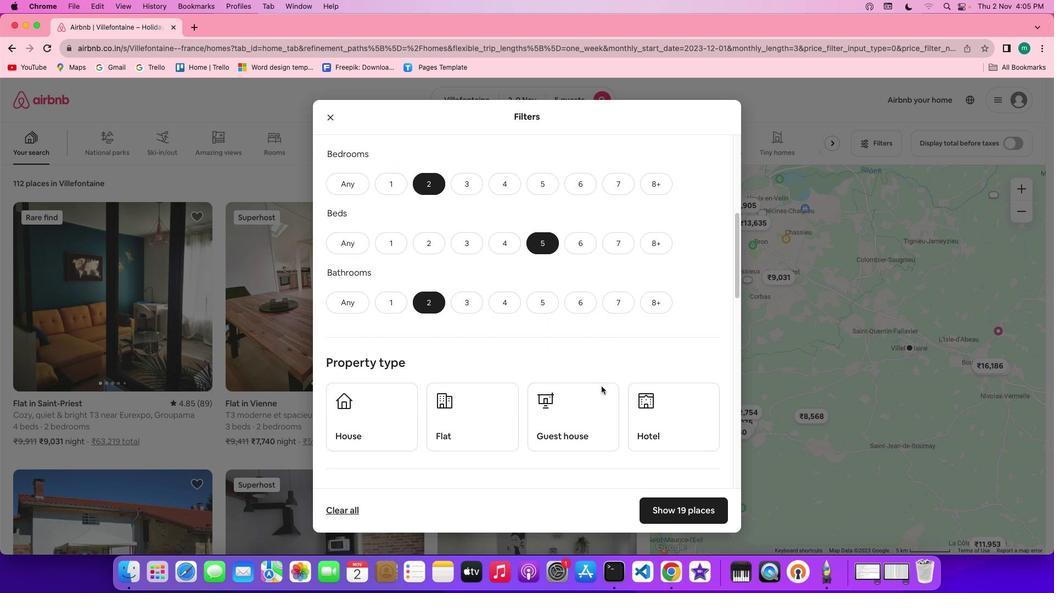 
Action: Mouse scrolled (601, 386) with delta (0, 0)
Screenshot: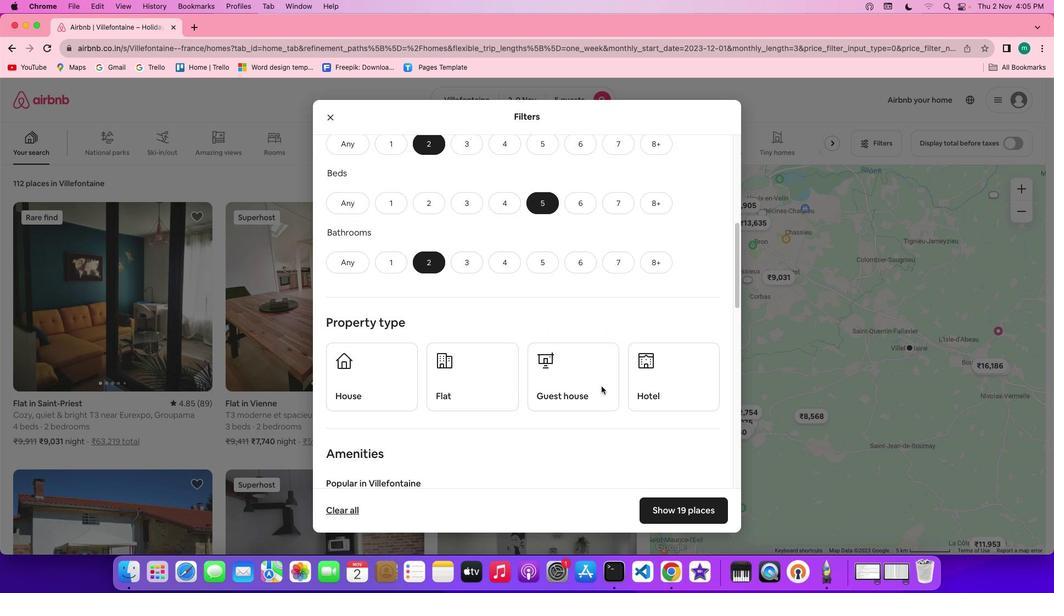 
Action: Mouse scrolled (601, 386) with delta (0, 0)
Screenshot: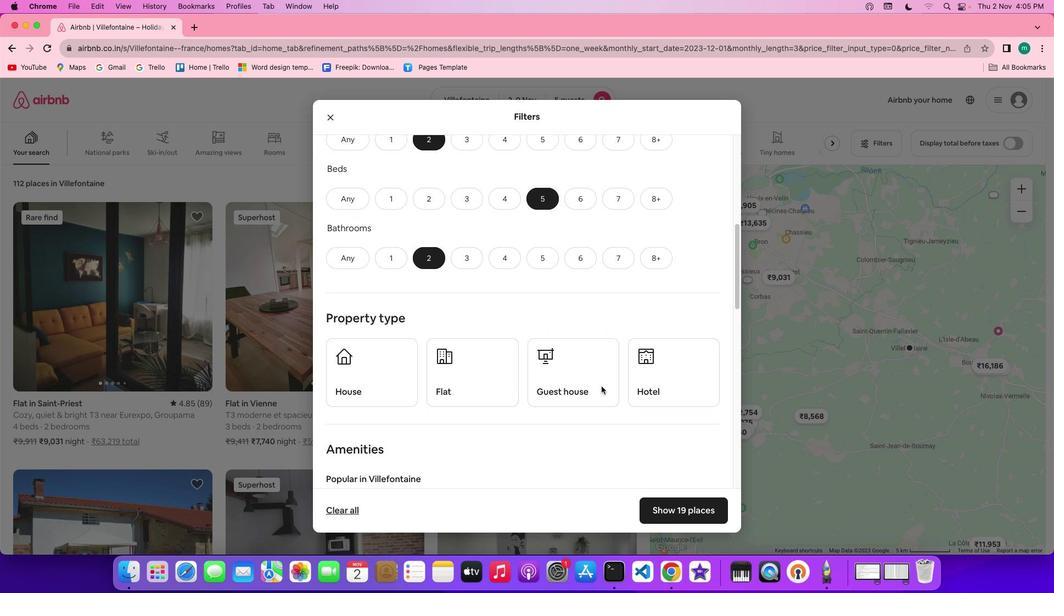 
Action: Mouse scrolled (601, 386) with delta (0, 0)
Screenshot: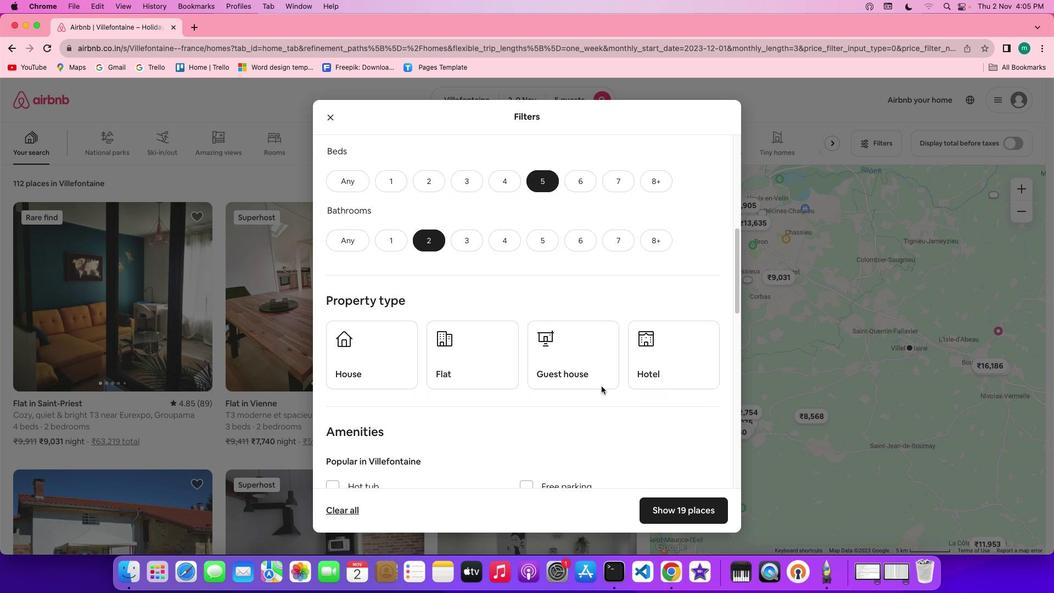 
Action: Mouse moved to (487, 348)
Screenshot: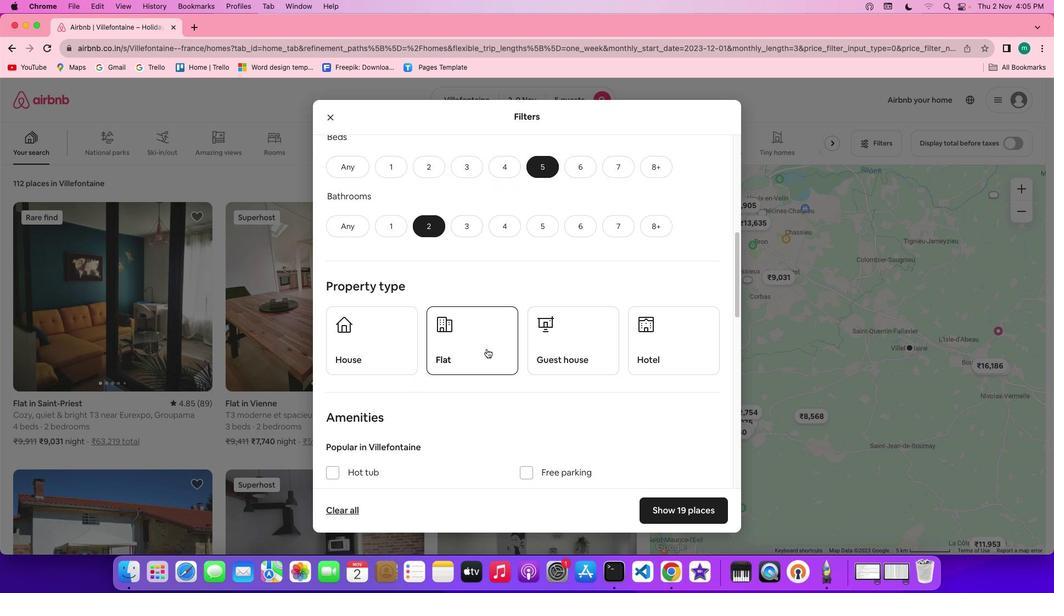
Action: Mouse pressed left at (487, 348)
Screenshot: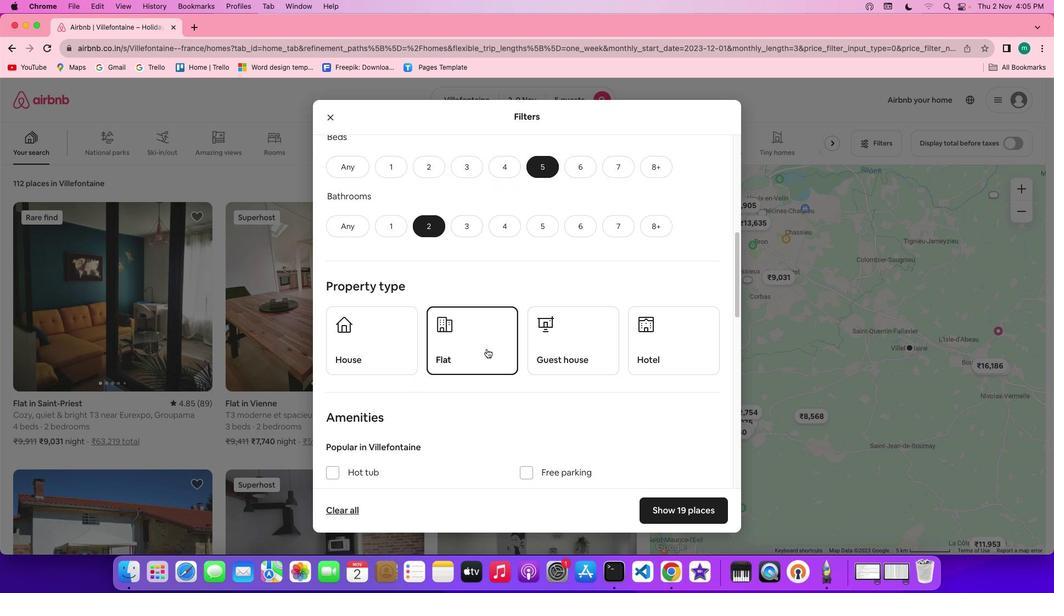 
Action: Mouse moved to (664, 375)
Screenshot: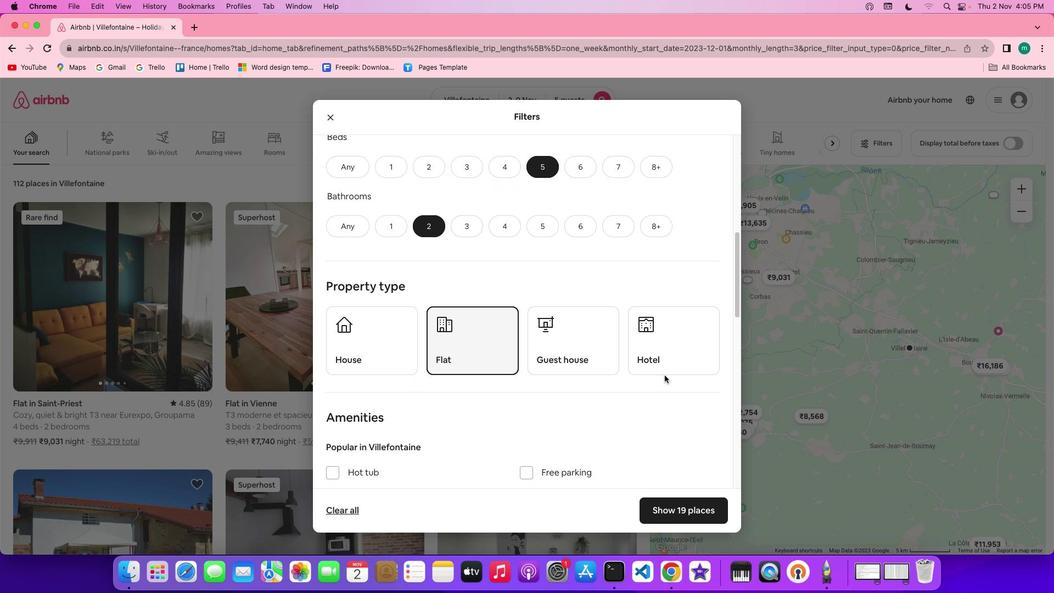 
Action: Mouse scrolled (664, 375) with delta (0, 0)
Screenshot: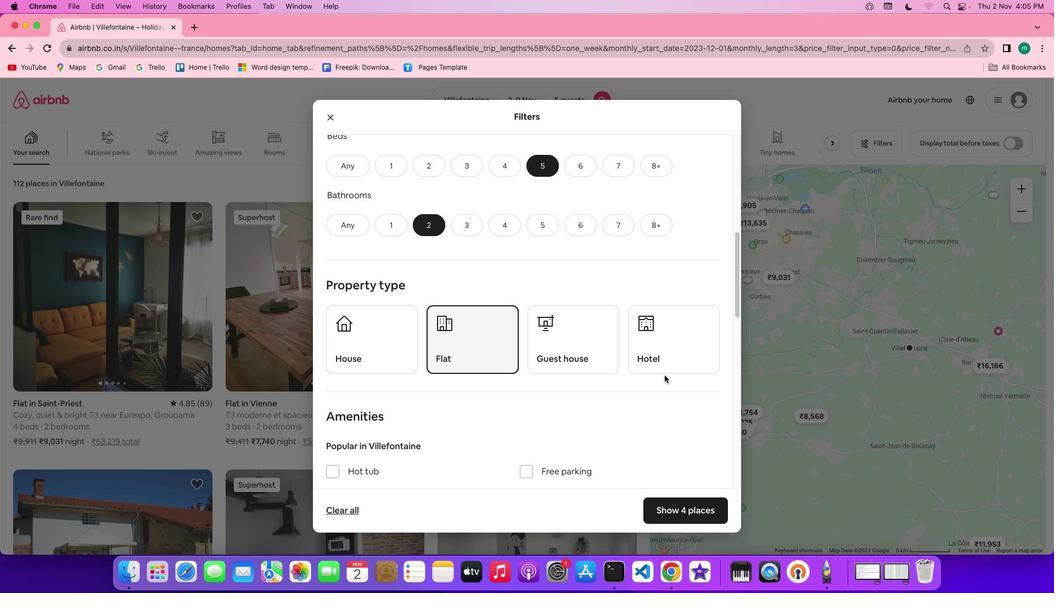 
Action: Mouse scrolled (664, 375) with delta (0, 0)
Screenshot: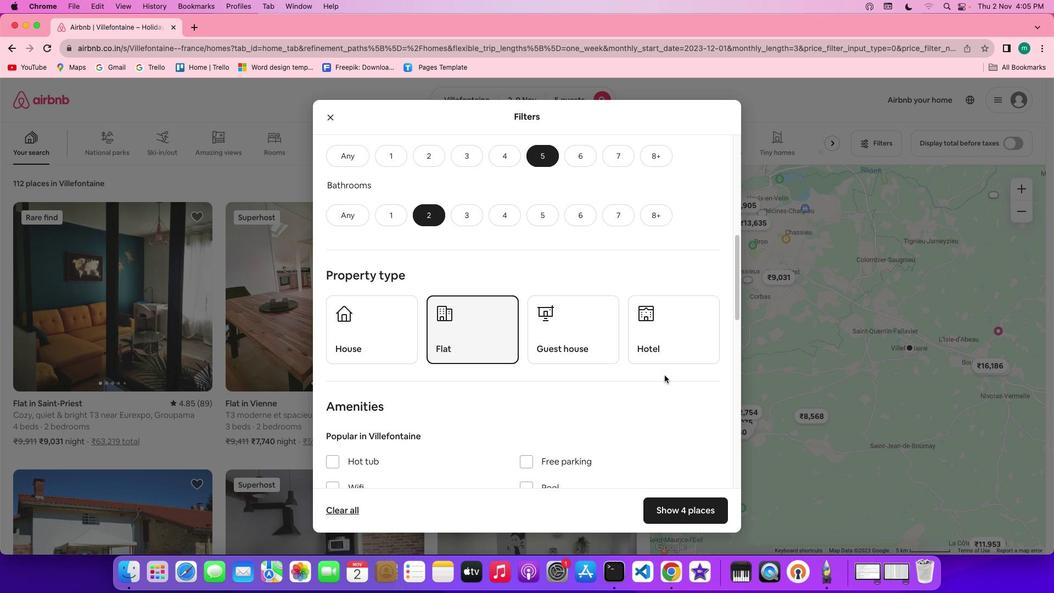 
Action: Mouse scrolled (664, 375) with delta (0, -1)
Screenshot: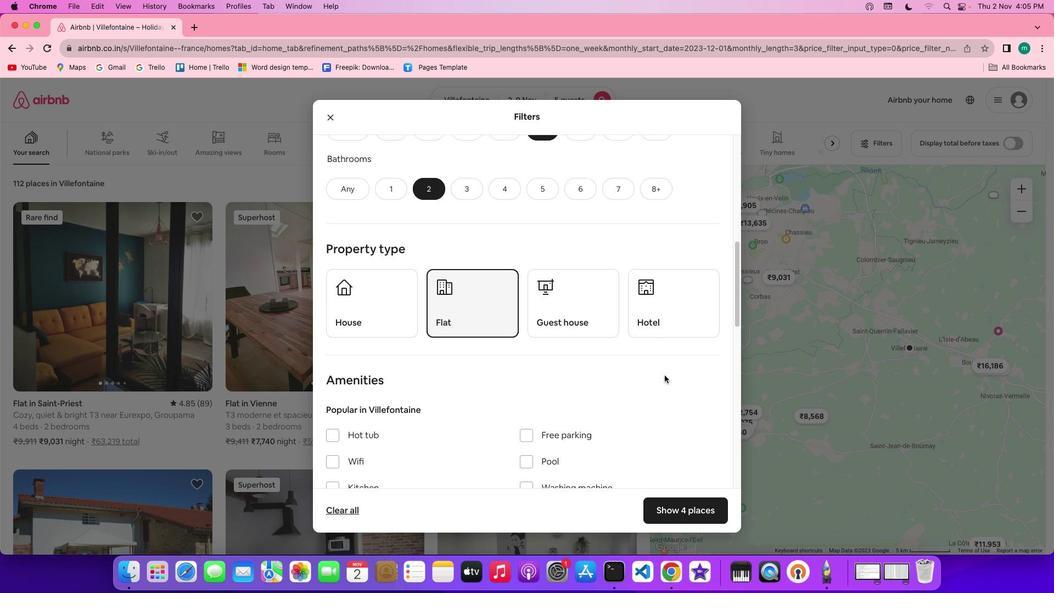 
Action: Mouse scrolled (664, 375) with delta (0, 0)
Screenshot: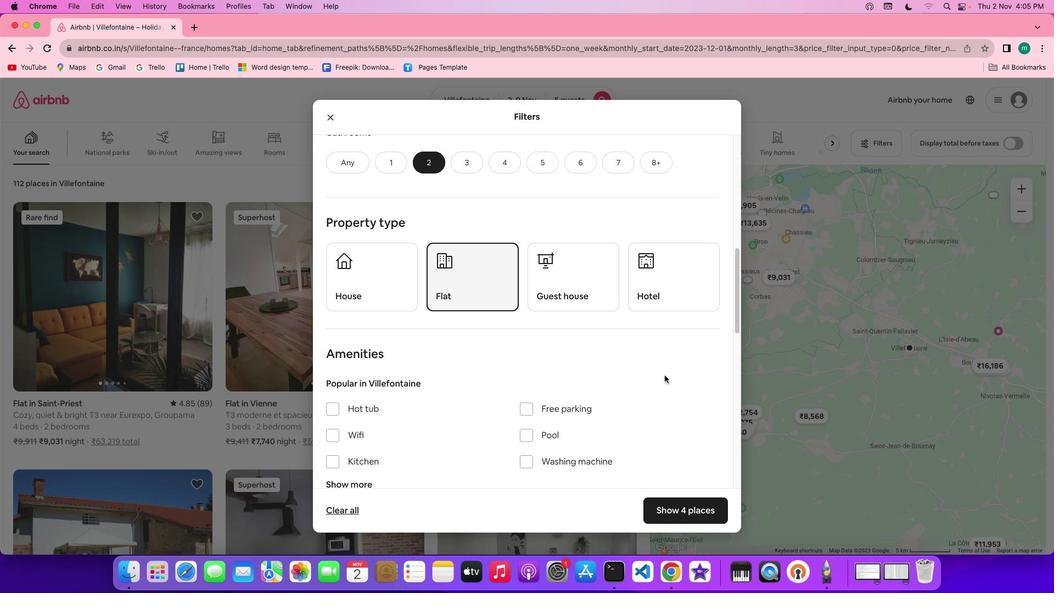 
Action: Mouse scrolled (664, 375) with delta (0, 0)
Screenshot: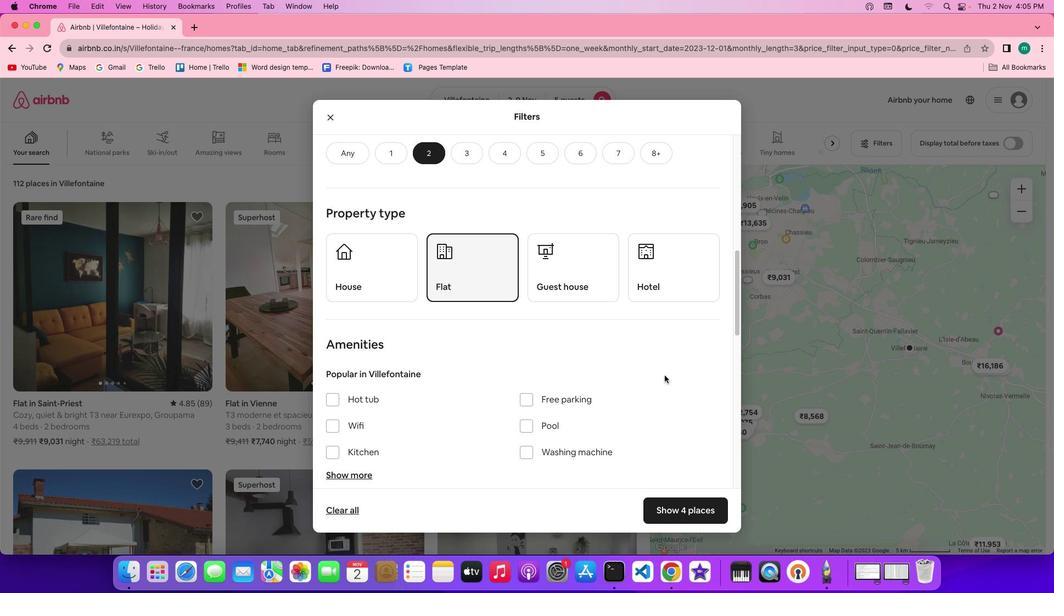 
Action: Mouse scrolled (664, 375) with delta (0, -1)
Screenshot: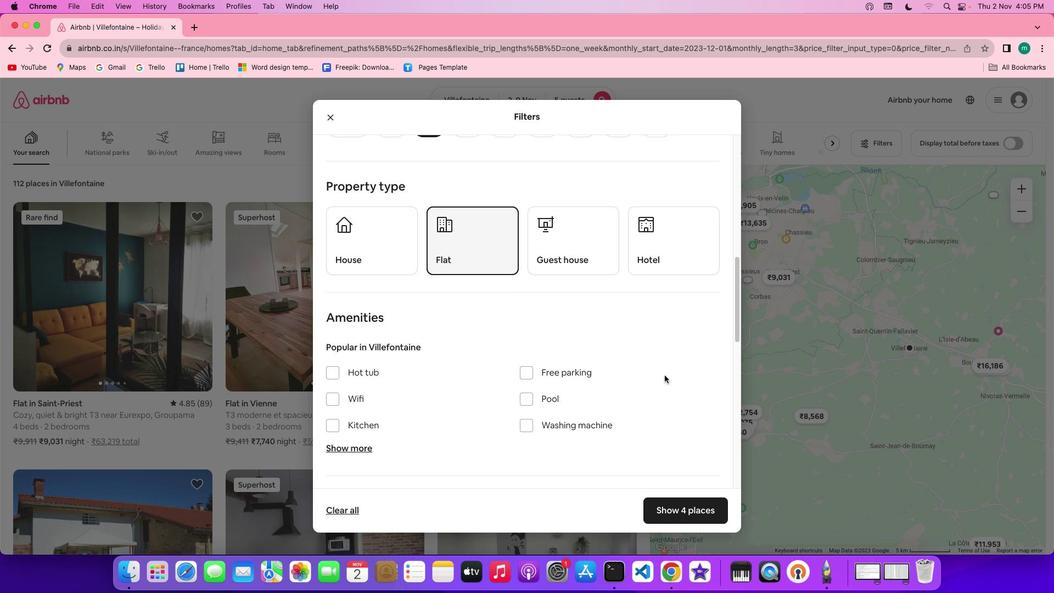 
Action: Mouse scrolled (664, 375) with delta (0, 0)
Screenshot: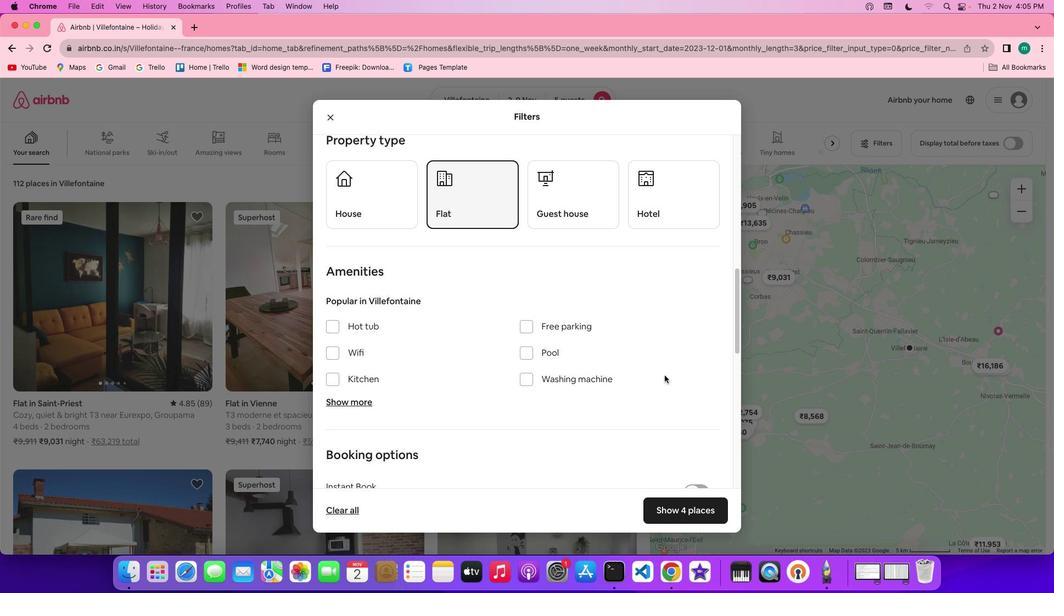 
Action: Mouse scrolled (664, 375) with delta (0, 0)
Screenshot: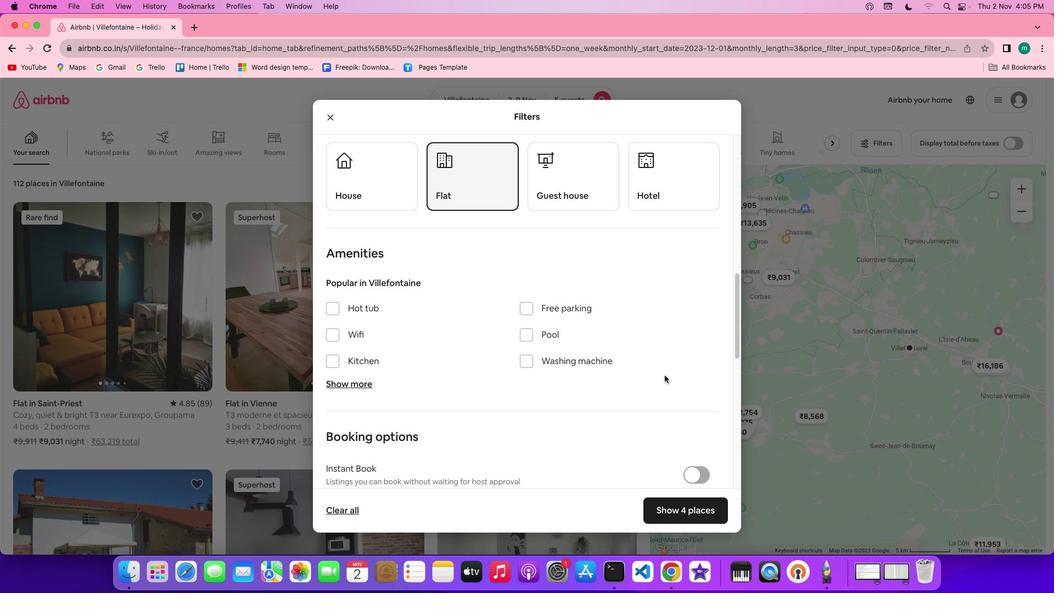 
Action: Mouse scrolled (664, 375) with delta (0, 0)
Screenshot: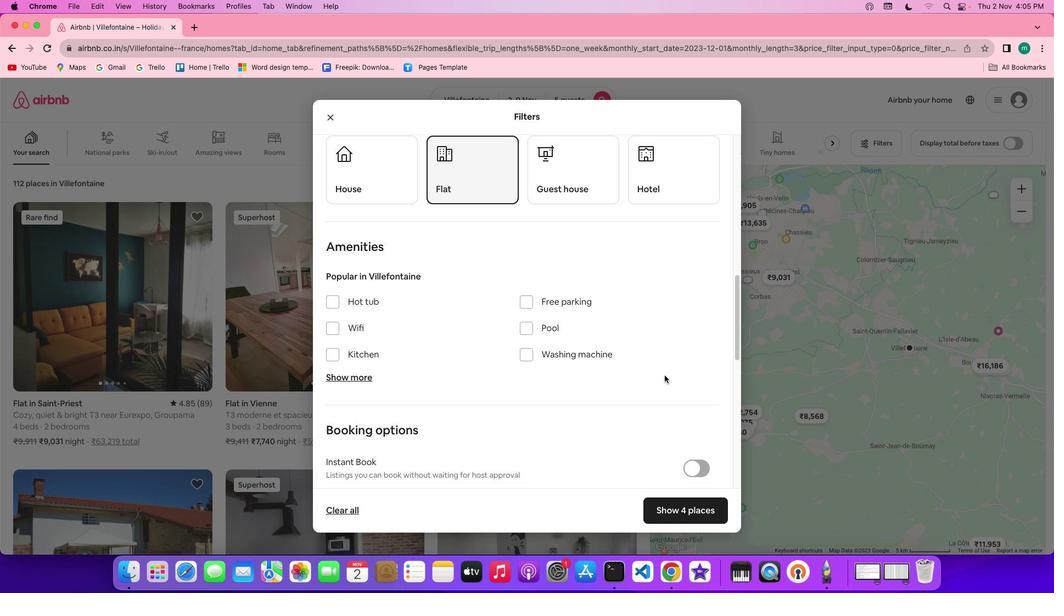 
Action: Mouse scrolled (664, 375) with delta (0, 0)
Screenshot: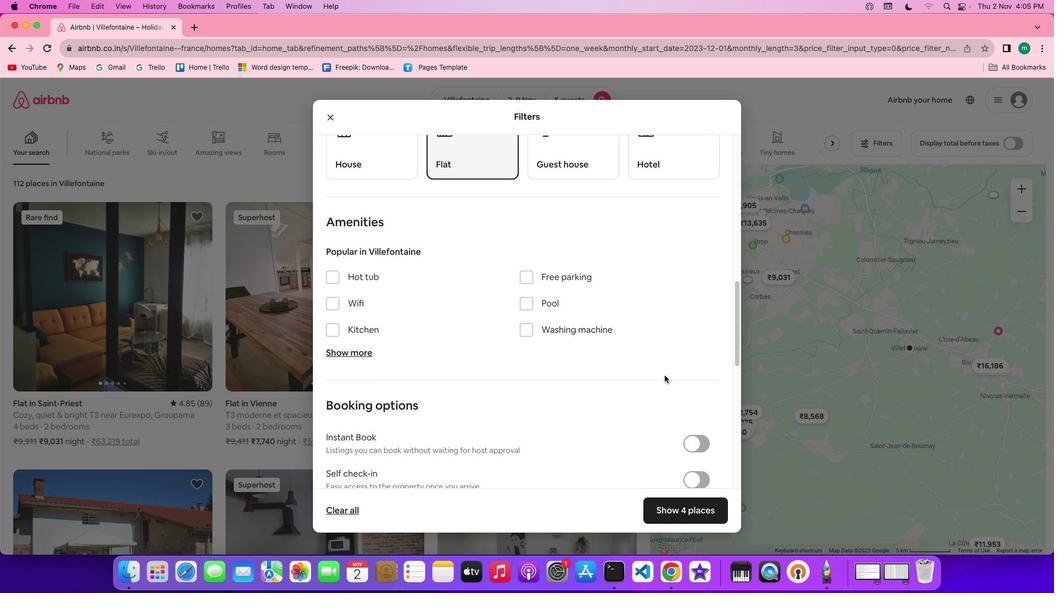 
Action: Mouse scrolled (664, 375) with delta (0, 0)
Screenshot: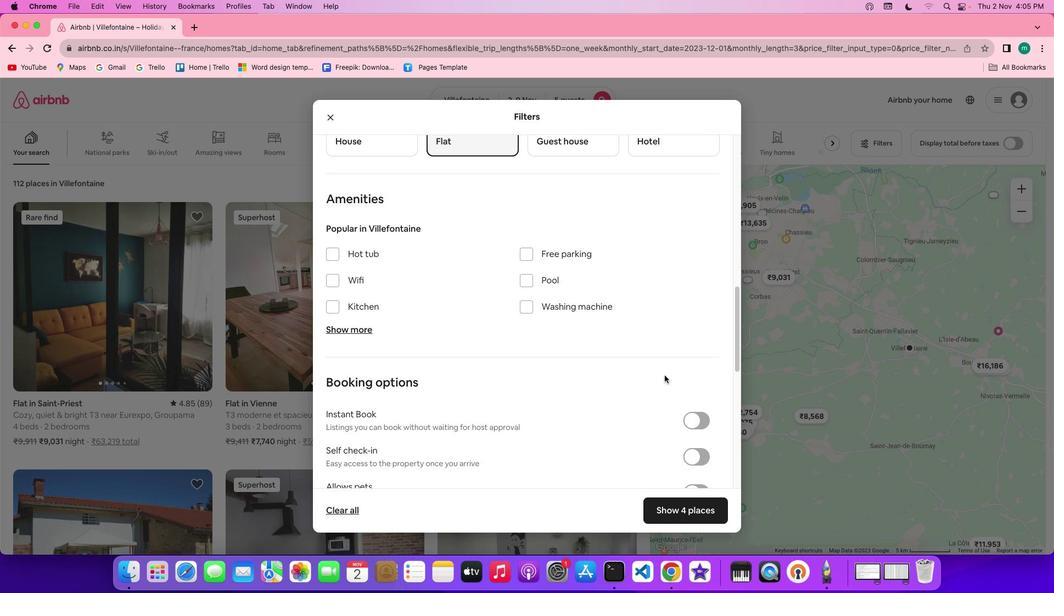 
Action: Mouse scrolled (664, 375) with delta (0, 0)
Screenshot: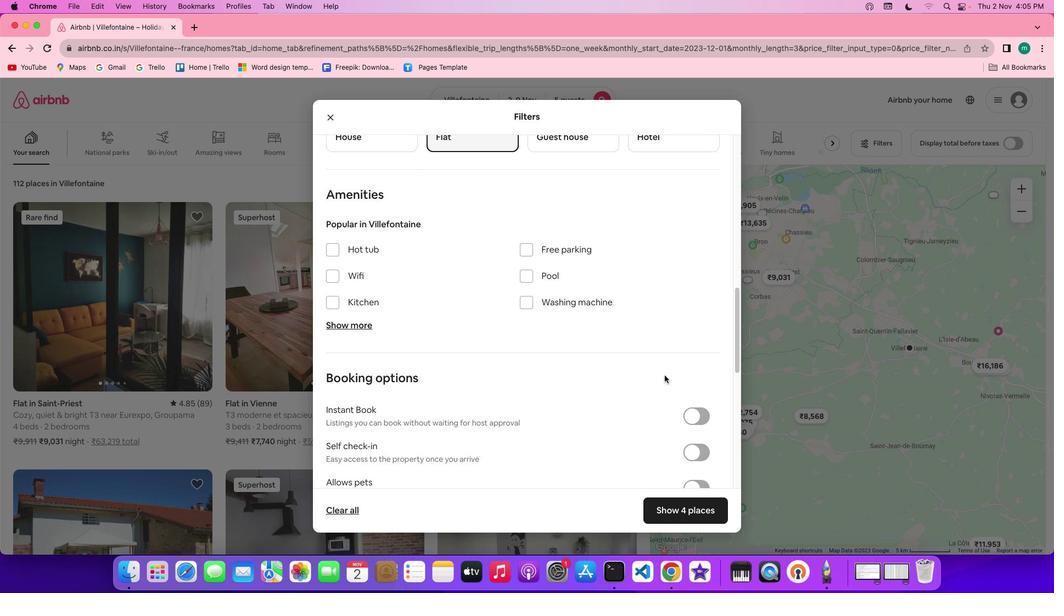 
Action: Mouse scrolled (664, 375) with delta (0, 0)
Screenshot: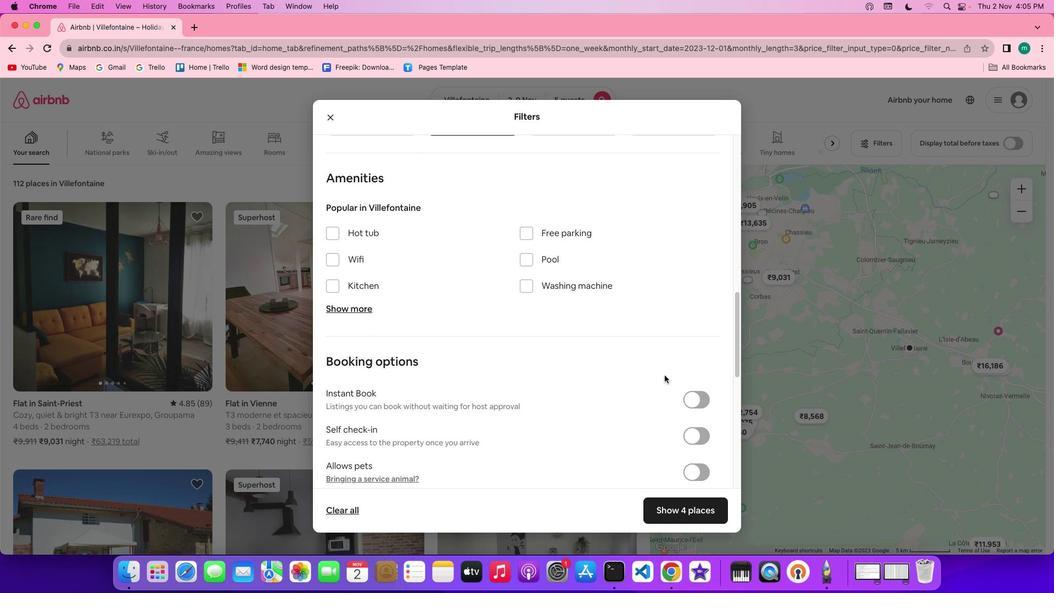 
Action: Mouse scrolled (664, 375) with delta (0, -1)
Screenshot: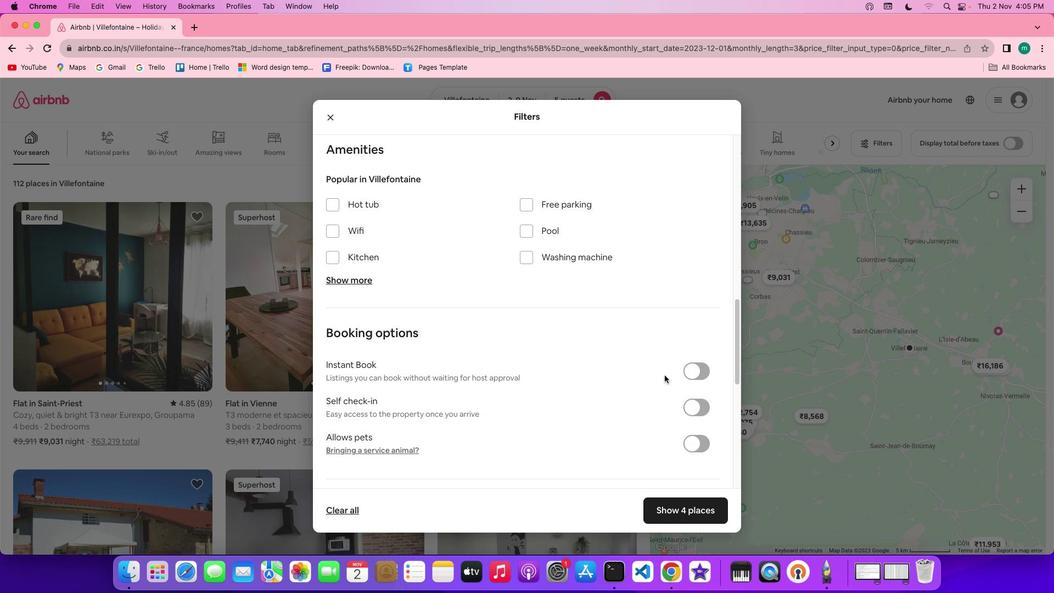 
Action: Mouse scrolled (664, 375) with delta (0, 0)
Screenshot: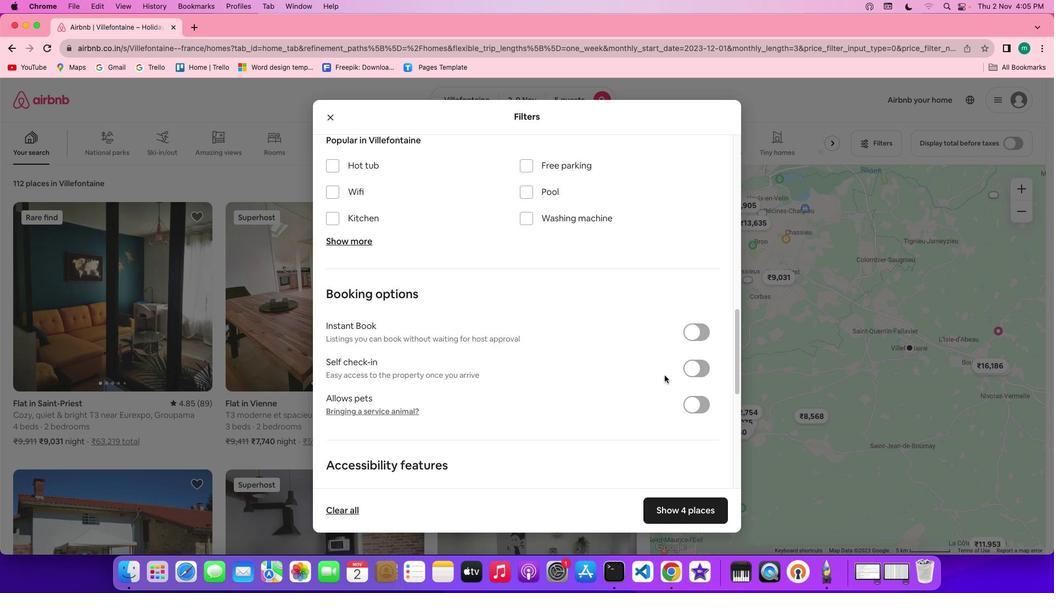 
Action: Mouse scrolled (664, 375) with delta (0, 0)
Screenshot: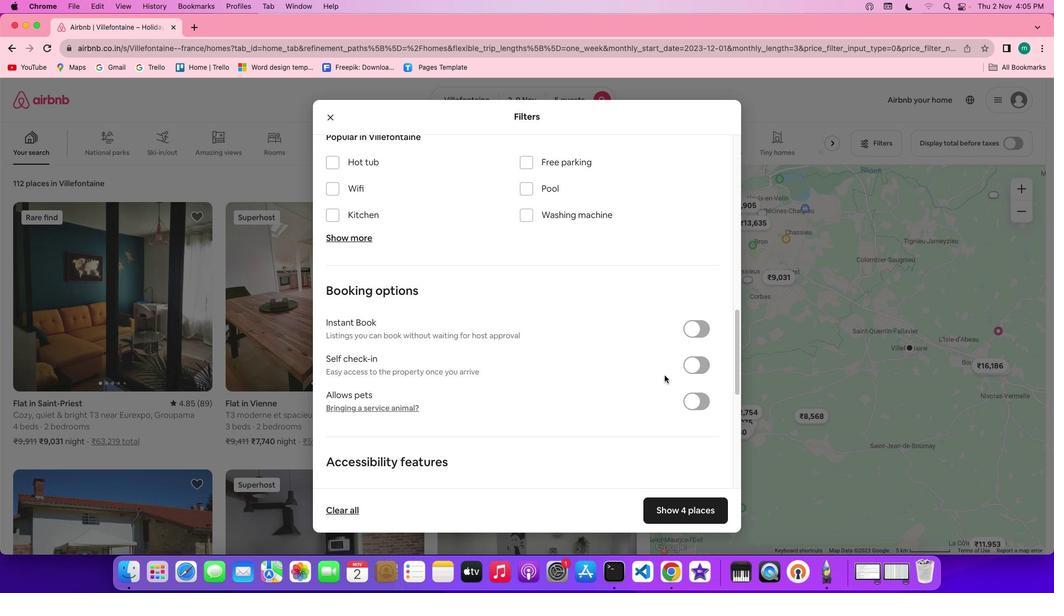 
Action: Mouse scrolled (664, 375) with delta (0, 0)
Screenshot: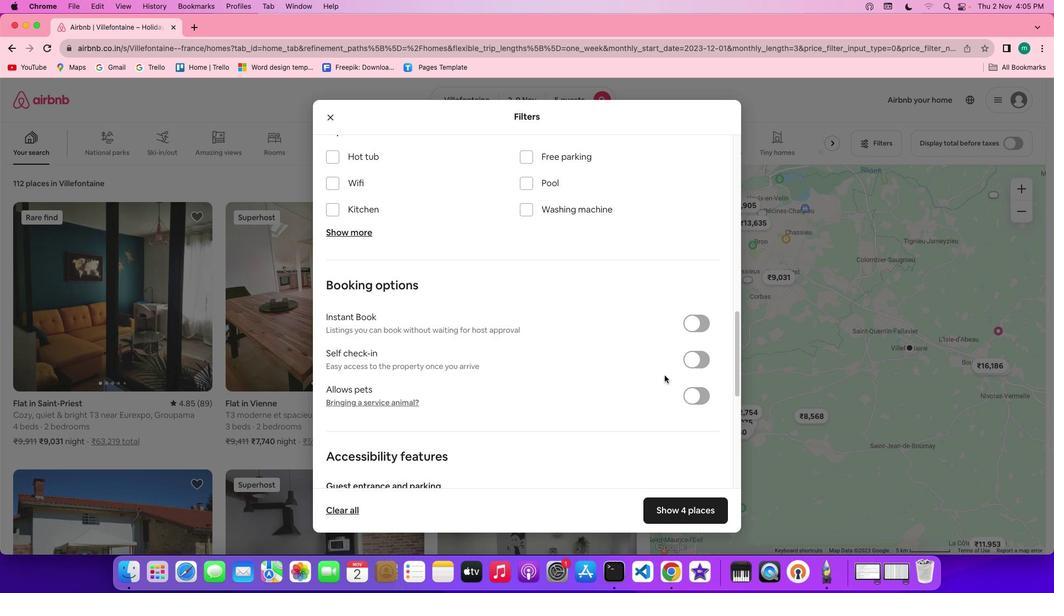 
Action: Mouse scrolled (664, 375) with delta (0, 0)
Screenshot: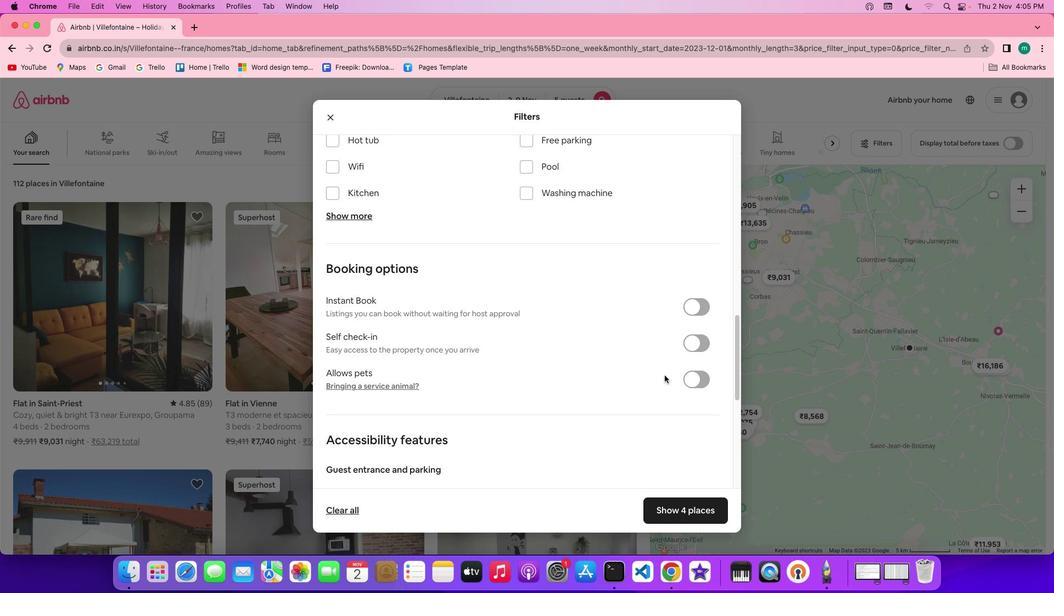 
Action: Mouse moved to (664, 376)
Screenshot: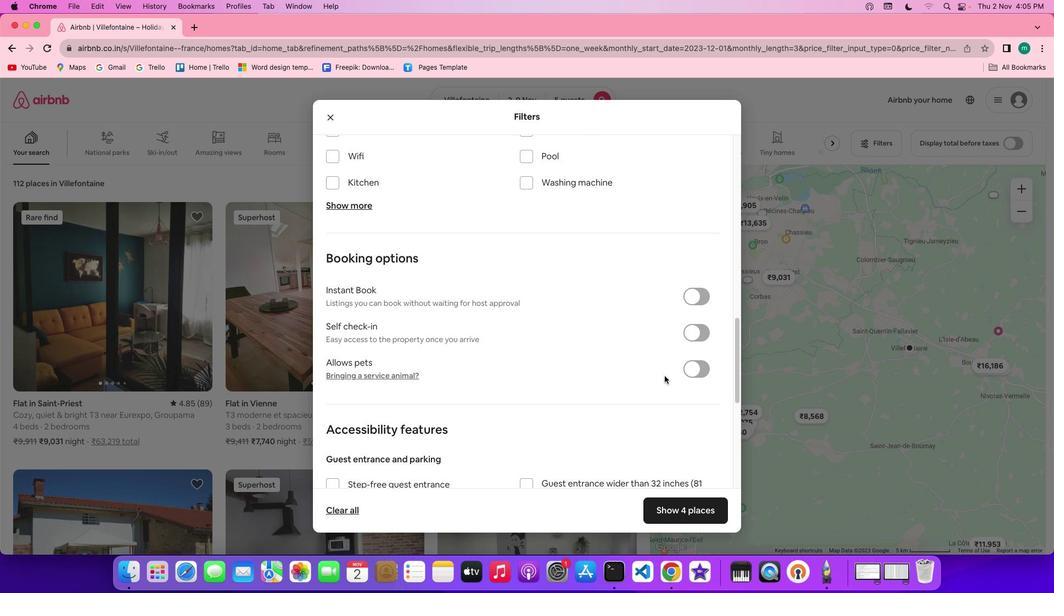 
Action: Mouse scrolled (664, 376) with delta (0, 0)
Screenshot: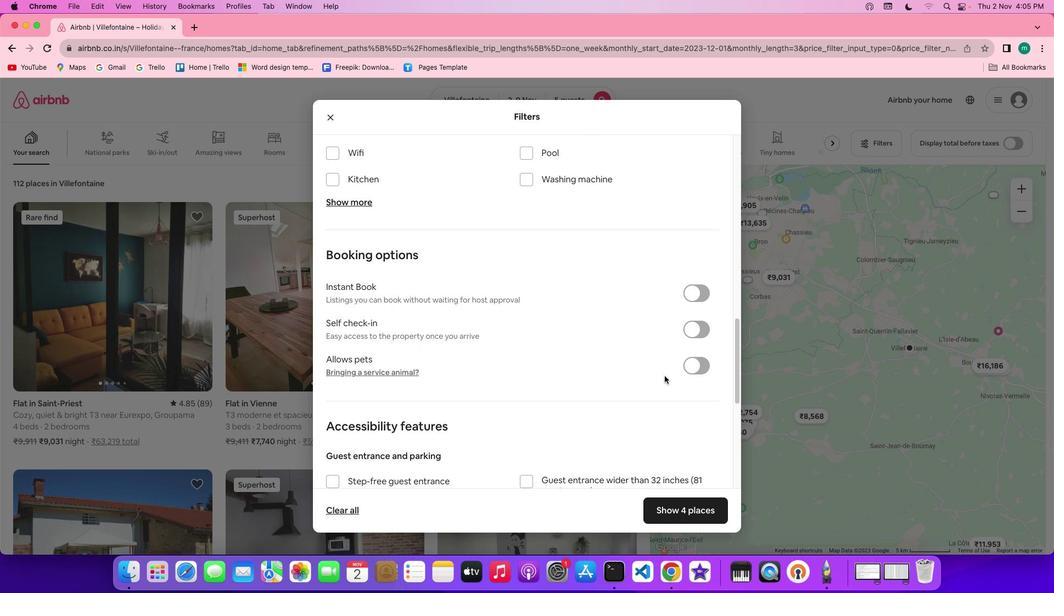 
Action: Mouse scrolled (664, 376) with delta (0, 0)
Screenshot: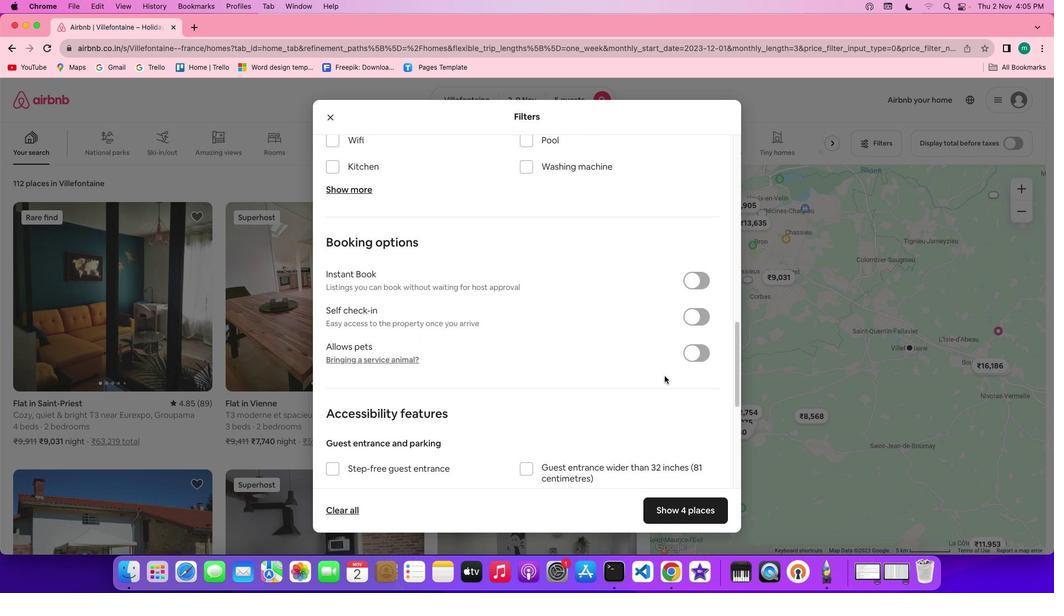 
Action: Mouse scrolled (664, 376) with delta (0, -1)
Screenshot: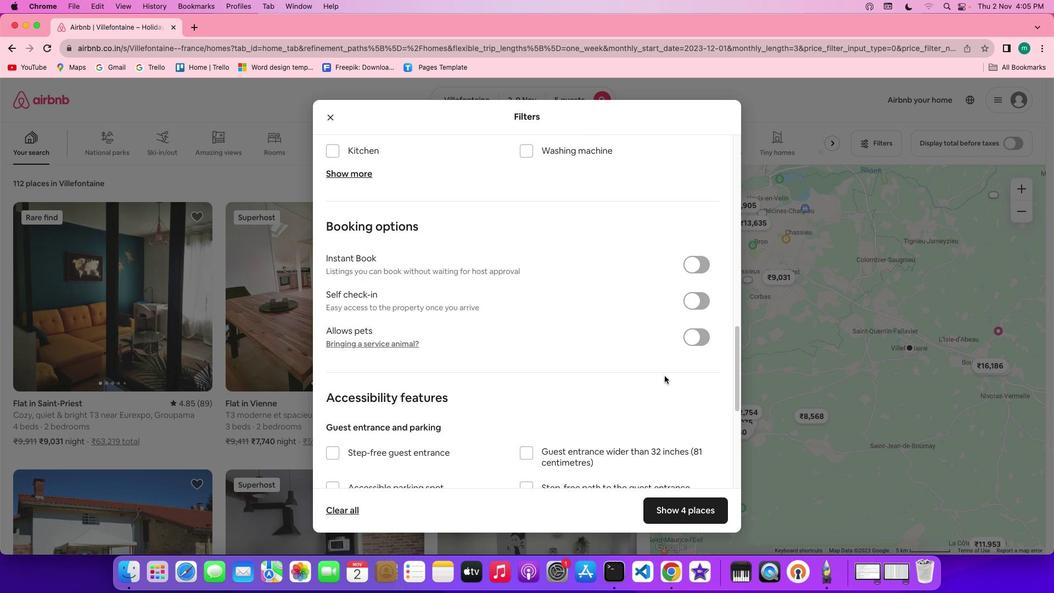 
Action: Mouse scrolled (664, 376) with delta (0, -1)
Screenshot: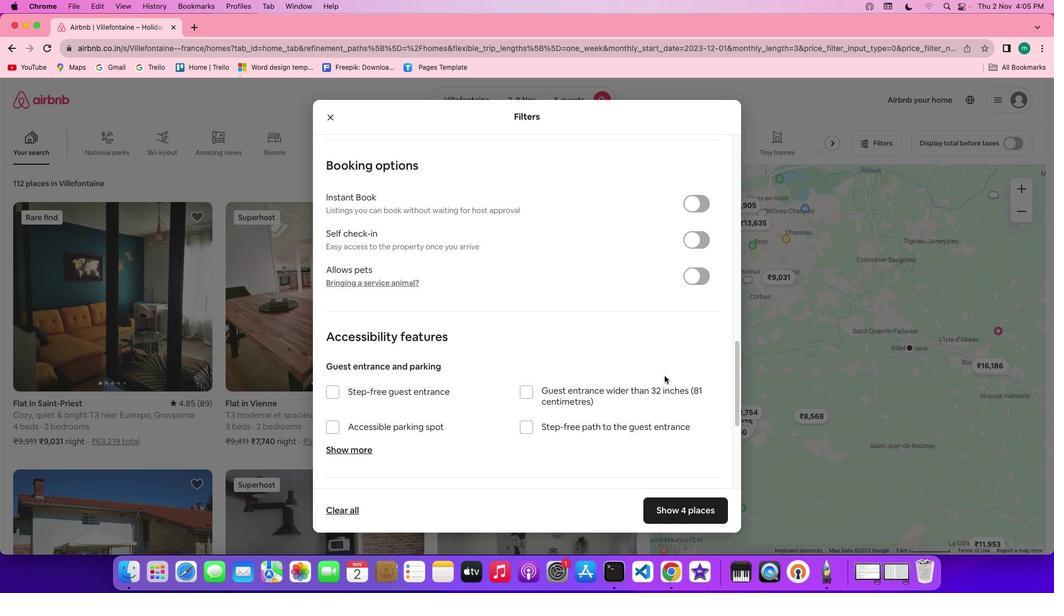 
Action: Mouse scrolled (664, 376) with delta (0, 0)
Screenshot: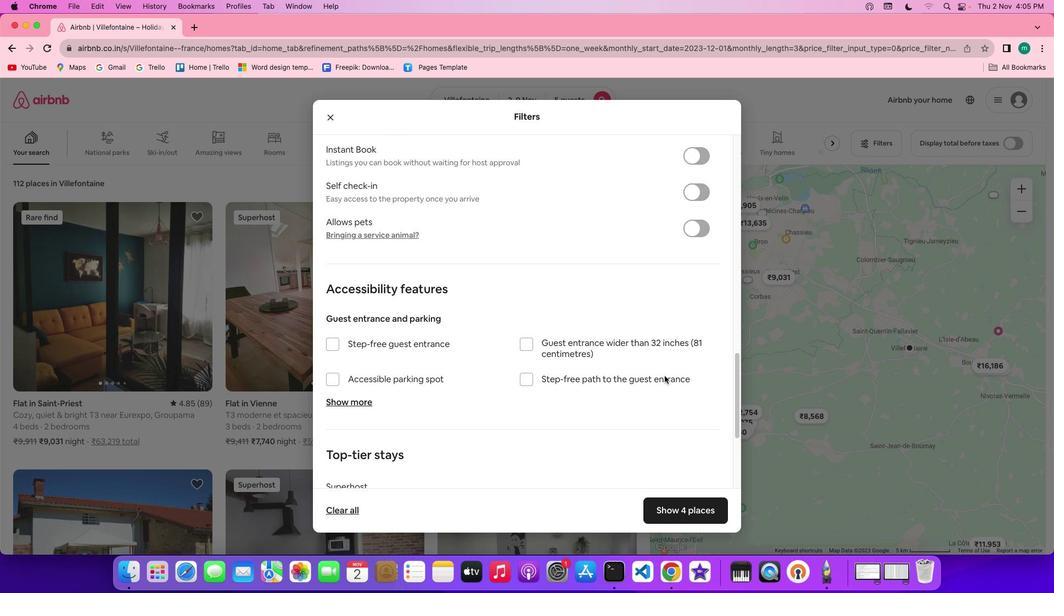 
Action: Mouse scrolled (664, 376) with delta (0, 0)
Screenshot: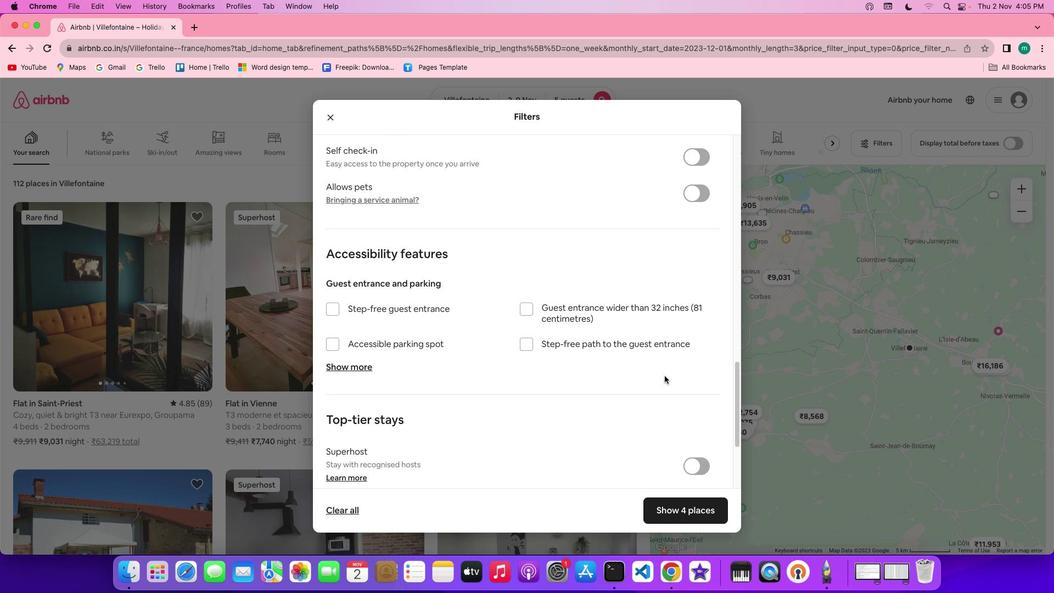 
Action: Mouse scrolled (664, 376) with delta (0, -1)
Screenshot: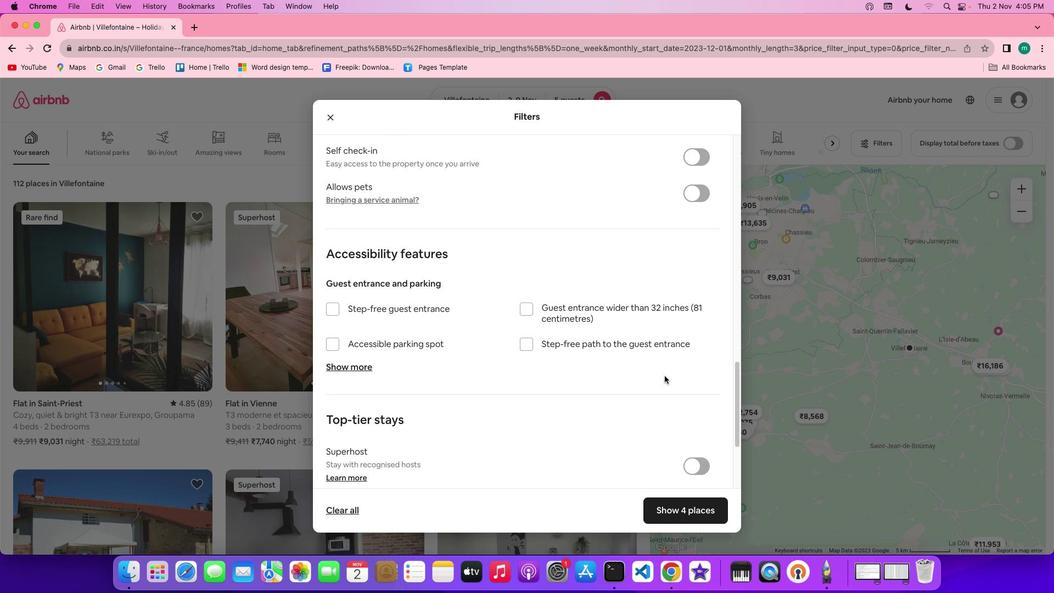 
Action: Mouse scrolled (664, 376) with delta (0, -2)
Screenshot: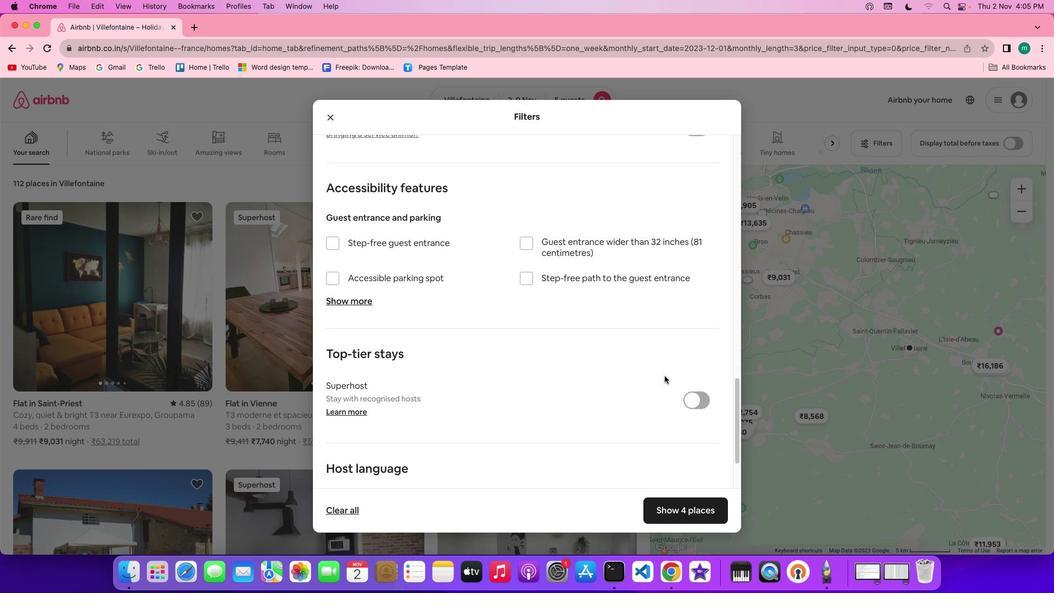 
Action: Mouse scrolled (664, 376) with delta (0, -2)
Screenshot: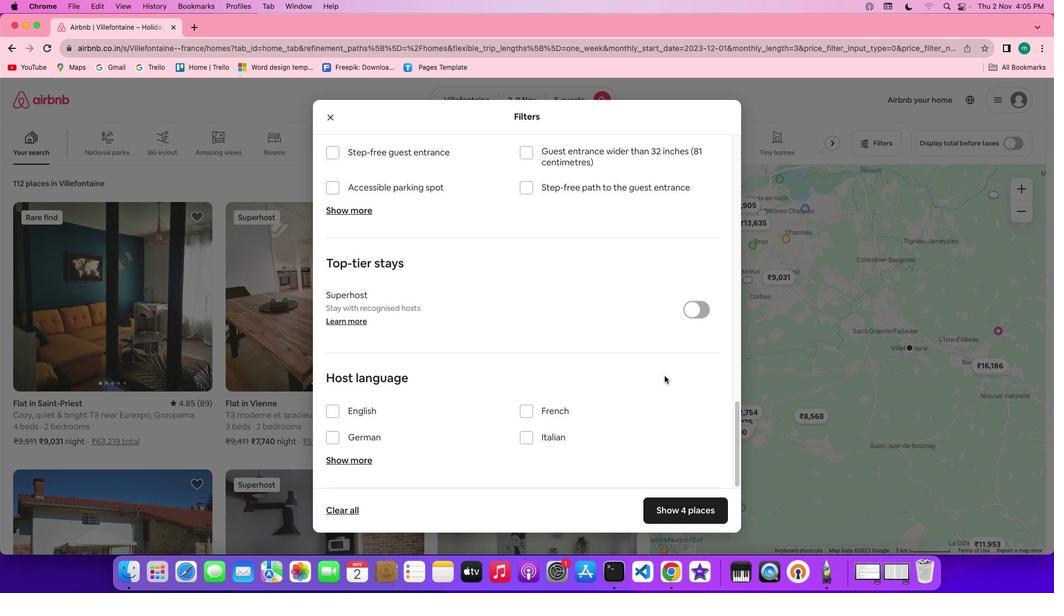 
Action: Mouse scrolled (664, 376) with delta (0, 0)
Screenshot: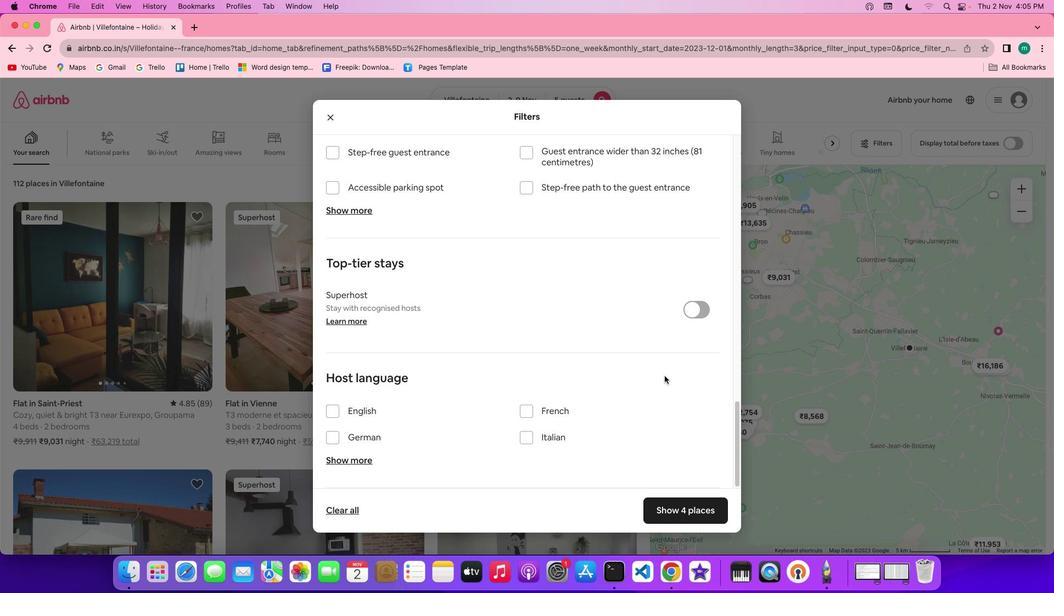 
Action: Mouse scrolled (664, 376) with delta (0, 0)
Screenshot: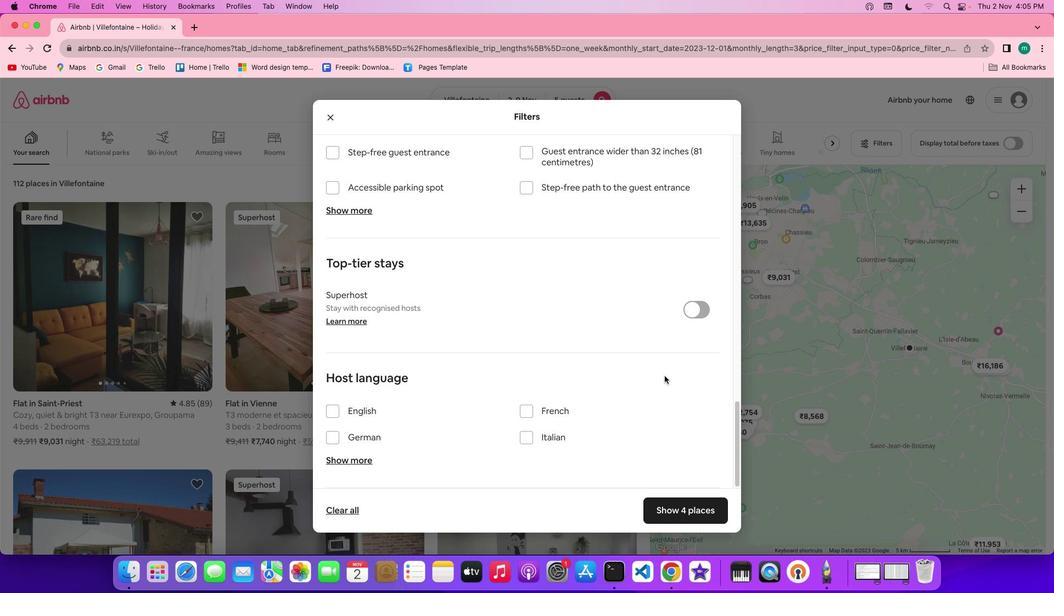 
Action: Mouse scrolled (664, 376) with delta (0, -1)
Screenshot: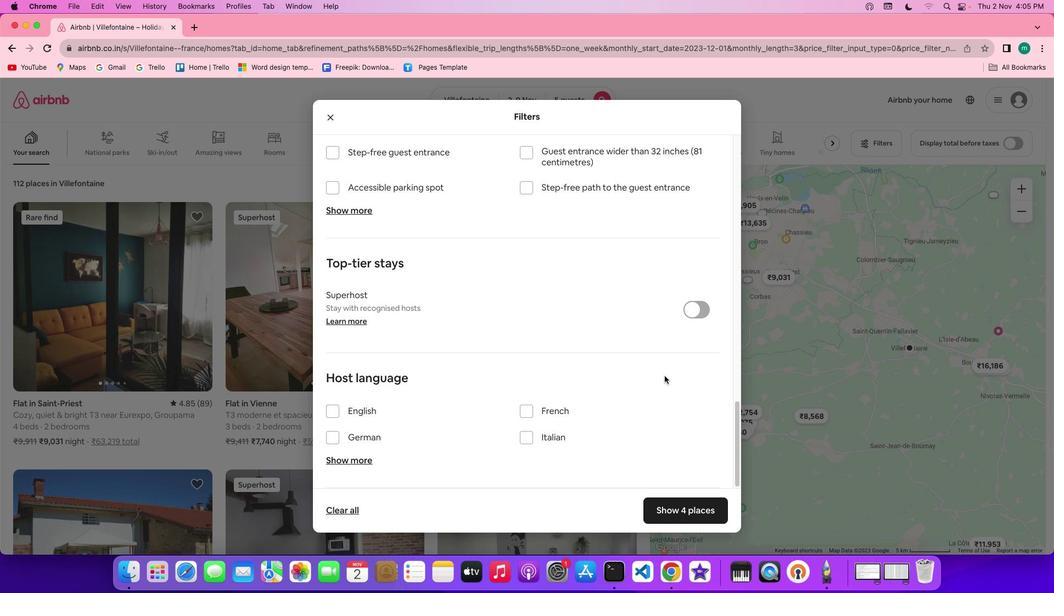 
Action: Mouse scrolled (664, 376) with delta (0, -2)
Screenshot: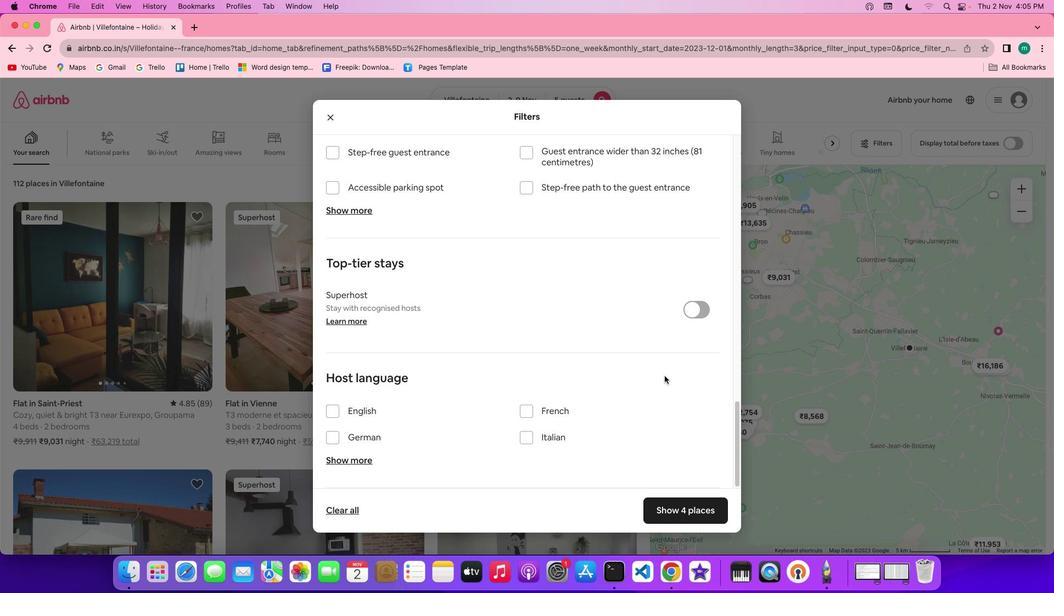 
Action: Mouse scrolled (664, 376) with delta (0, -3)
Screenshot: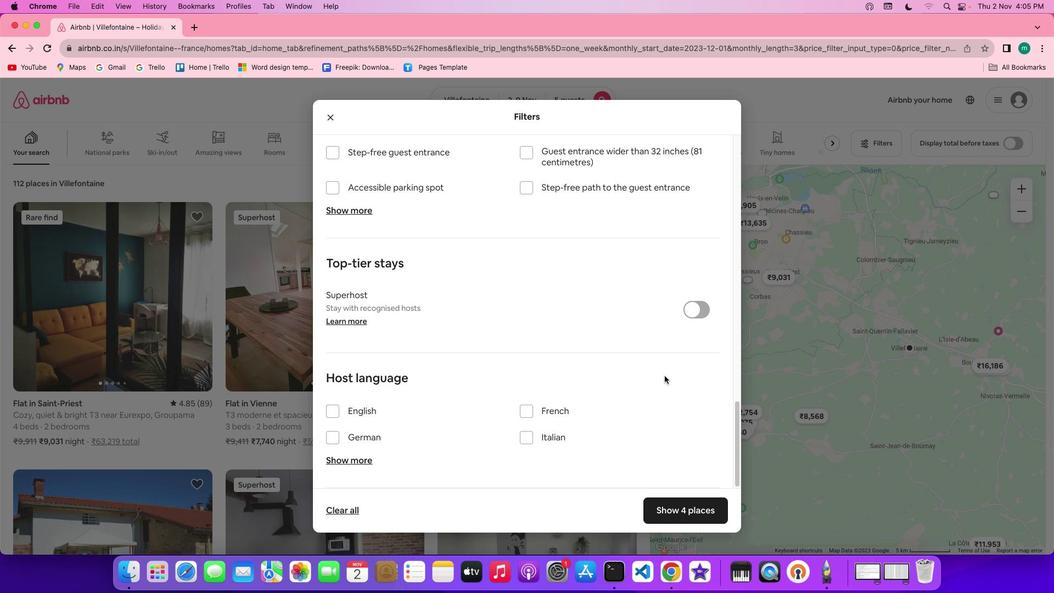 
Action: Mouse moved to (675, 507)
Screenshot: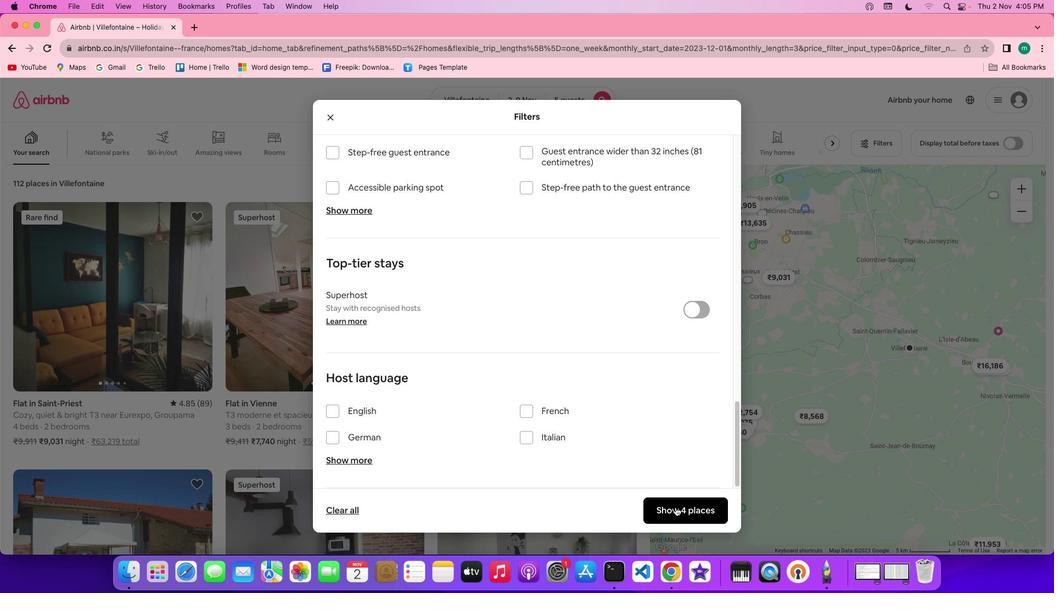 
Action: Mouse pressed left at (675, 507)
Screenshot: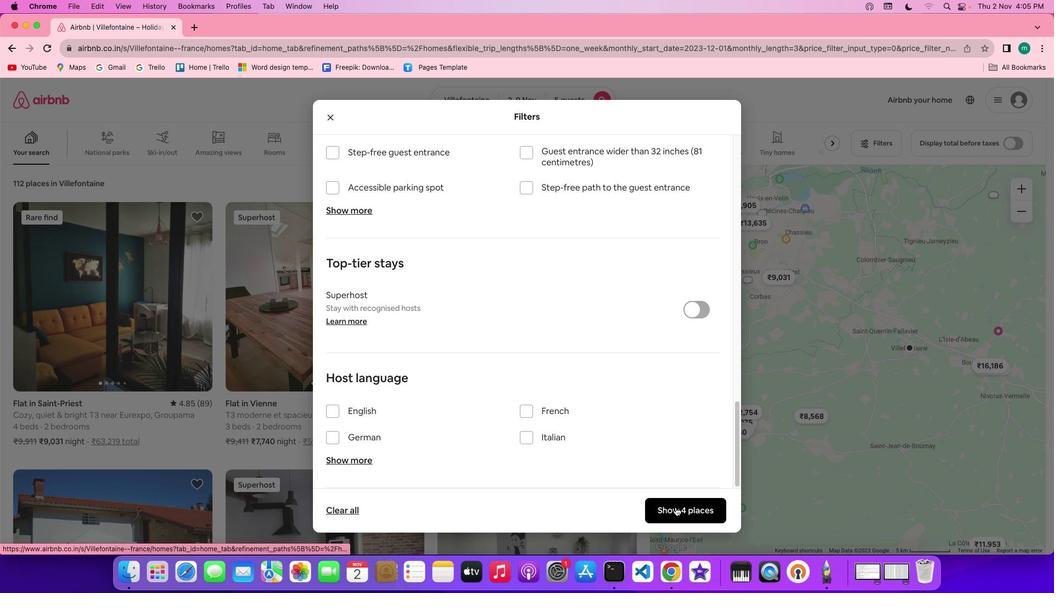 
Action: Mouse moved to (97, 301)
Screenshot: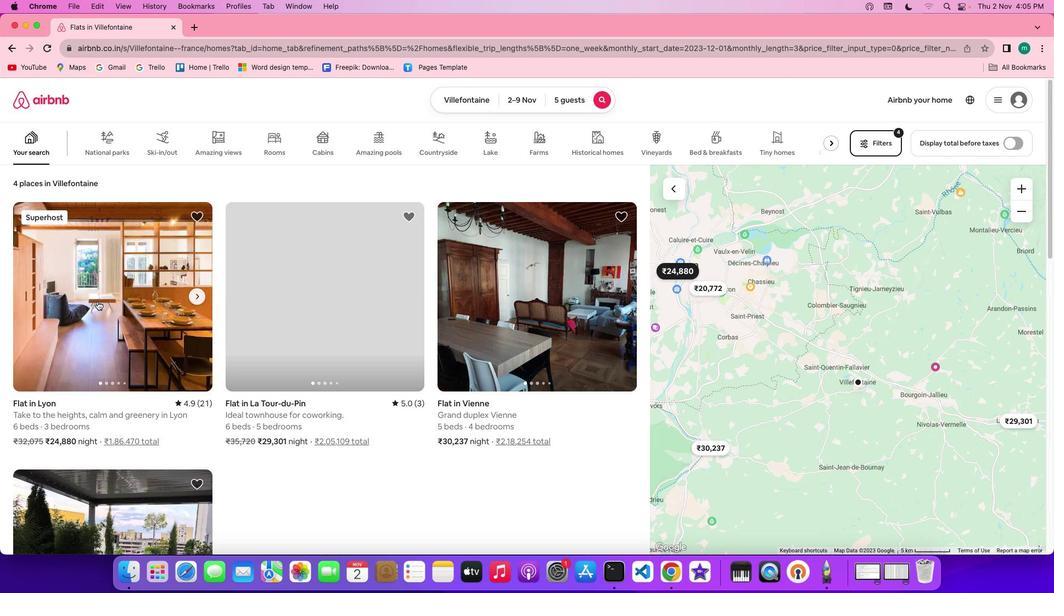 
Action: Mouse pressed left at (97, 301)
Screenshot: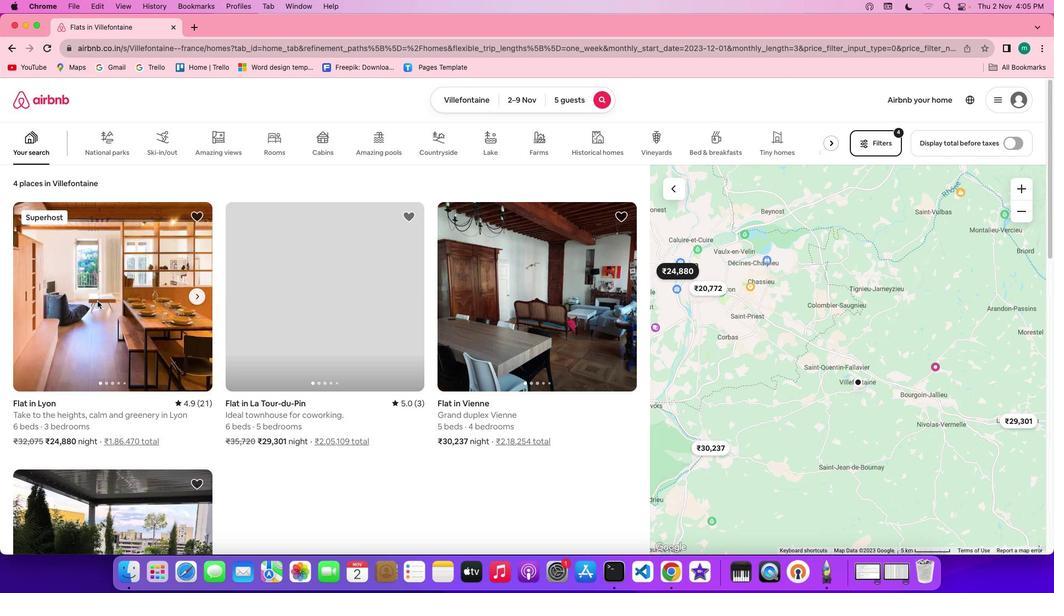 
Action: Mouse moved to (776, 406)
Screenshot: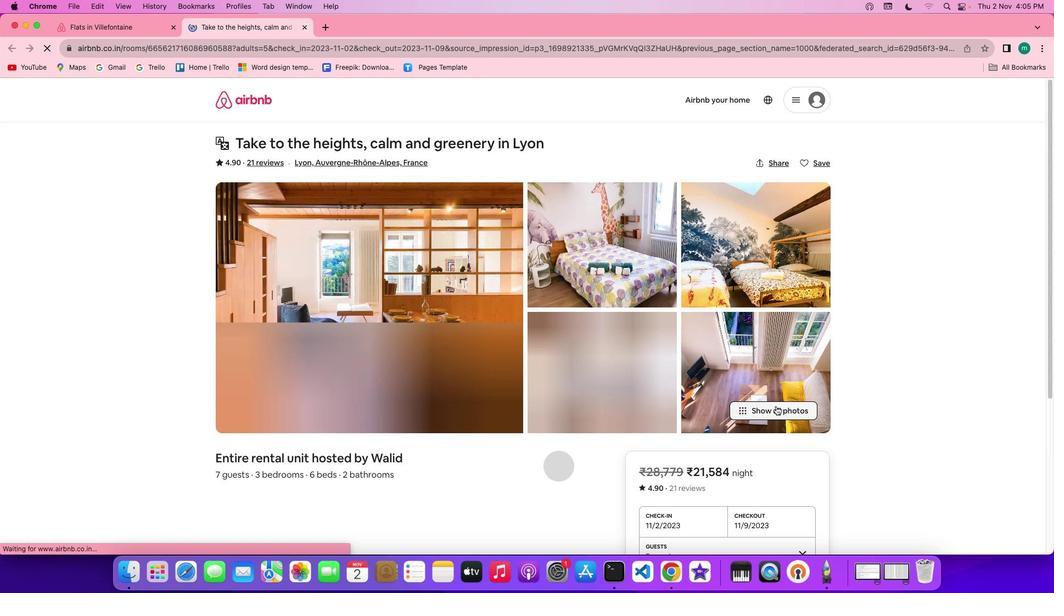 
Action: Mouse pressed left at (776, 406)
Screenshot: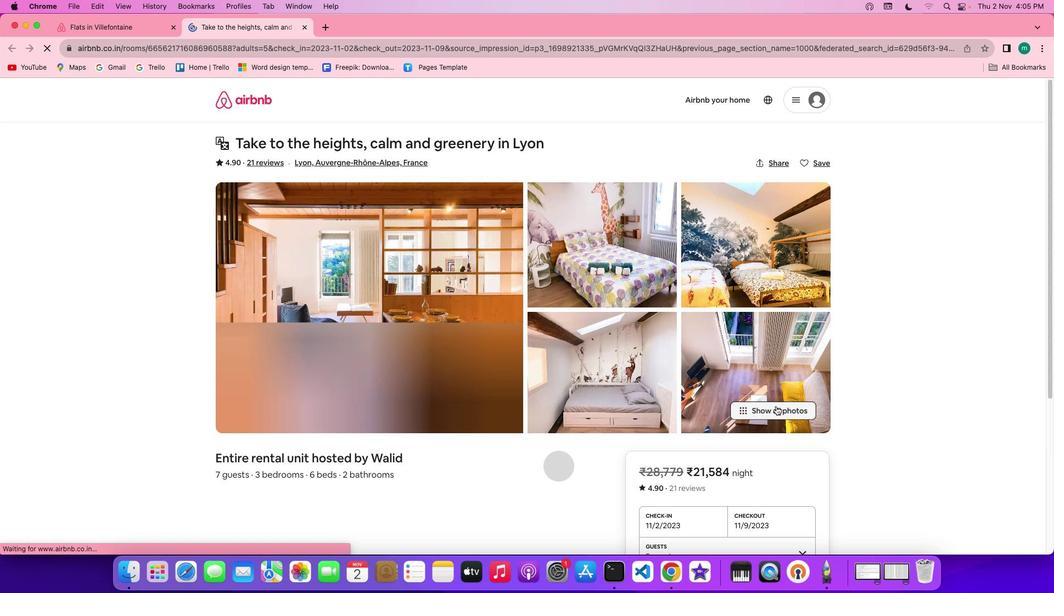 
Action: Mouse moved to (662, 394)
Screenshot: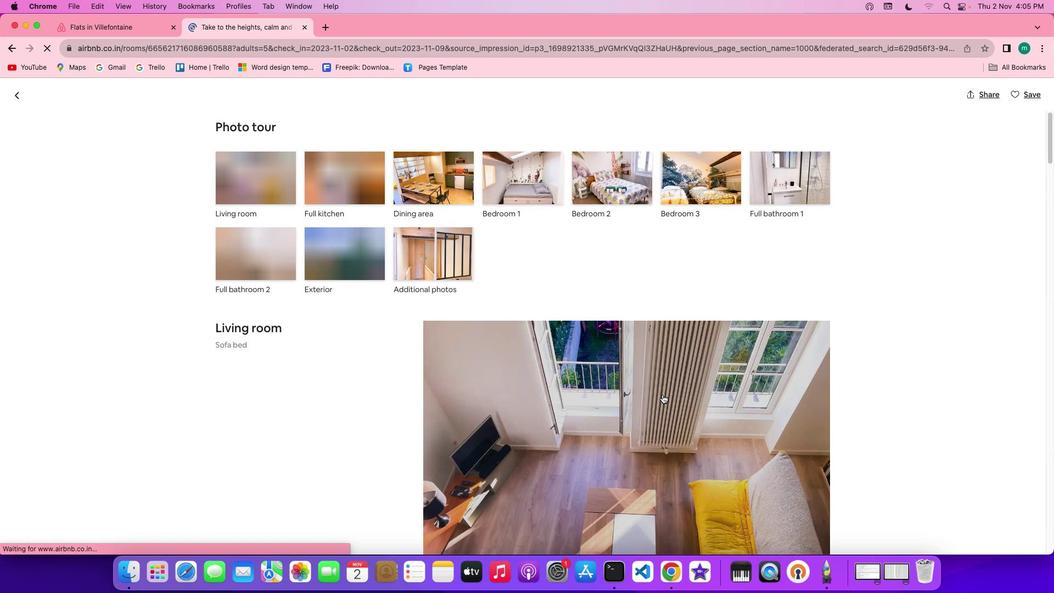 
Action: Mouse scrolled (662, 394) with delta (0, 0)
Screenshot: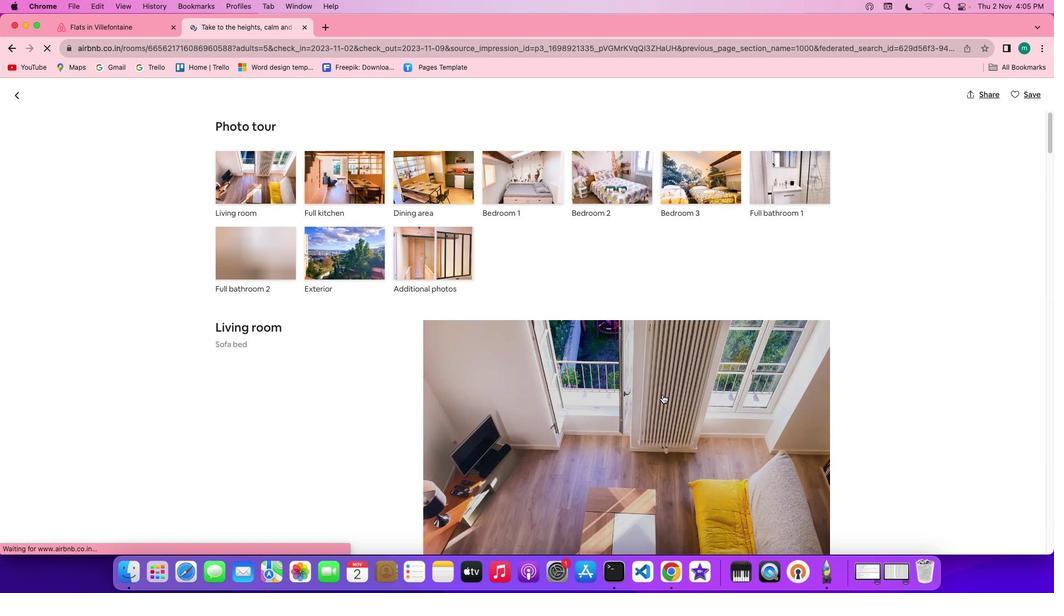 
Action: Mouse scrolled (662, 394) with delta (0, 0)
Screenshot: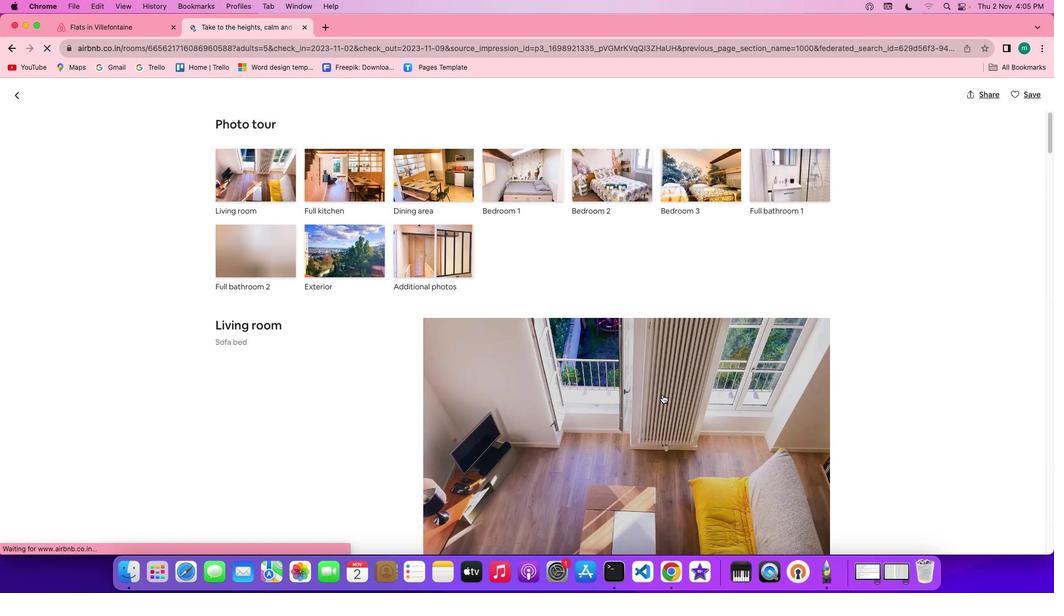 
Action: Mouse scrolled (662, 394) with delta (0, 0)
Screenshot: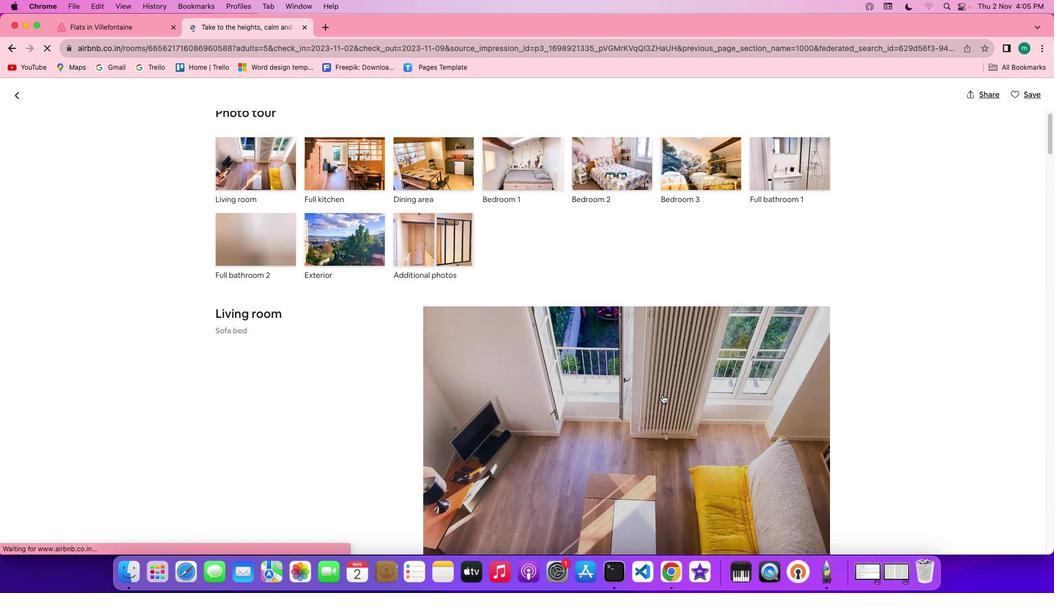 
Action: Mouse scrolled (662, 394) with delta (0, 0)
Screenshot: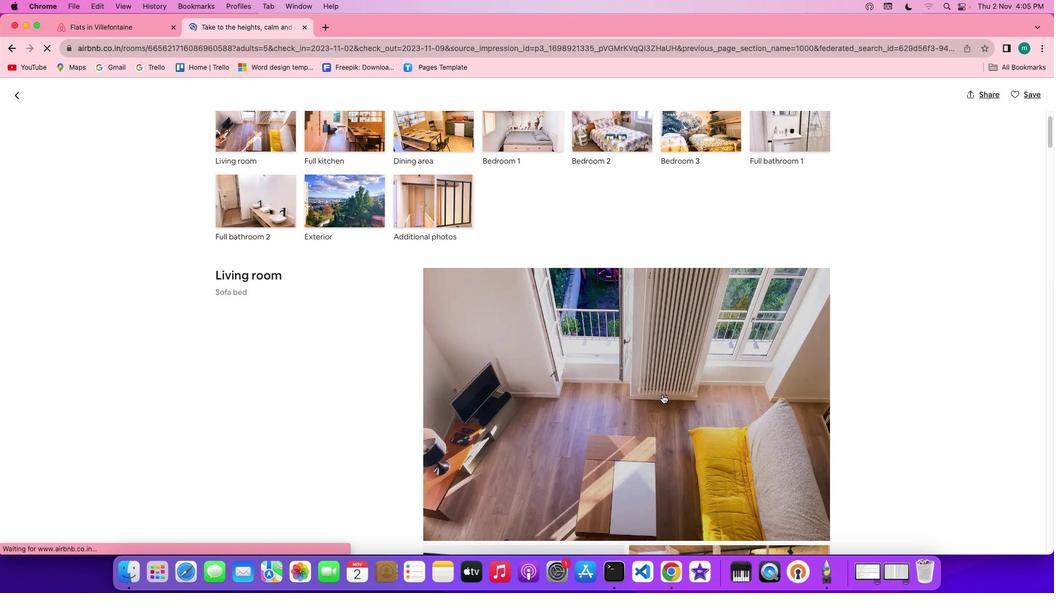 
Action: Mouse scrolled (662, 394) with delta (0, 0)
Screenshot: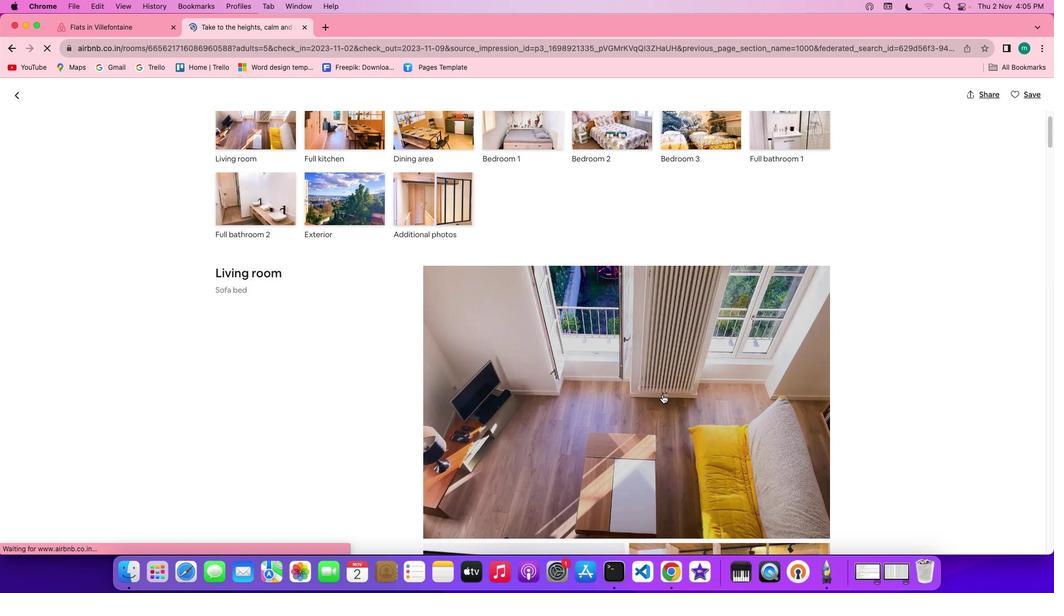 
Action: Mouse scrolled (662, 394) with delta (0, -1)
Screenshot: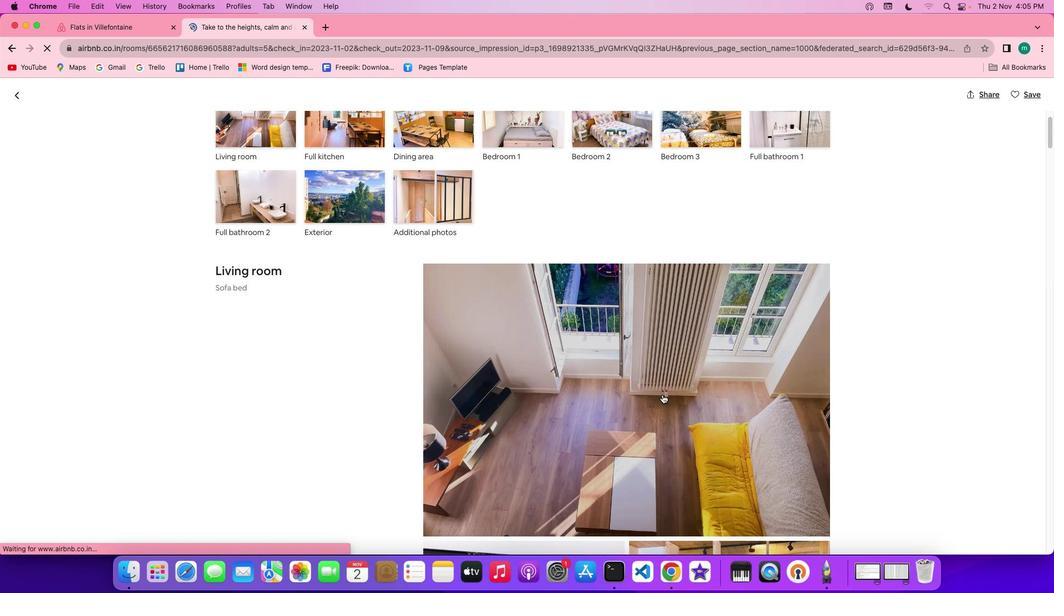 
Action: Mouse scrolled (662, 394) with delta (0, -1)
Screenshot: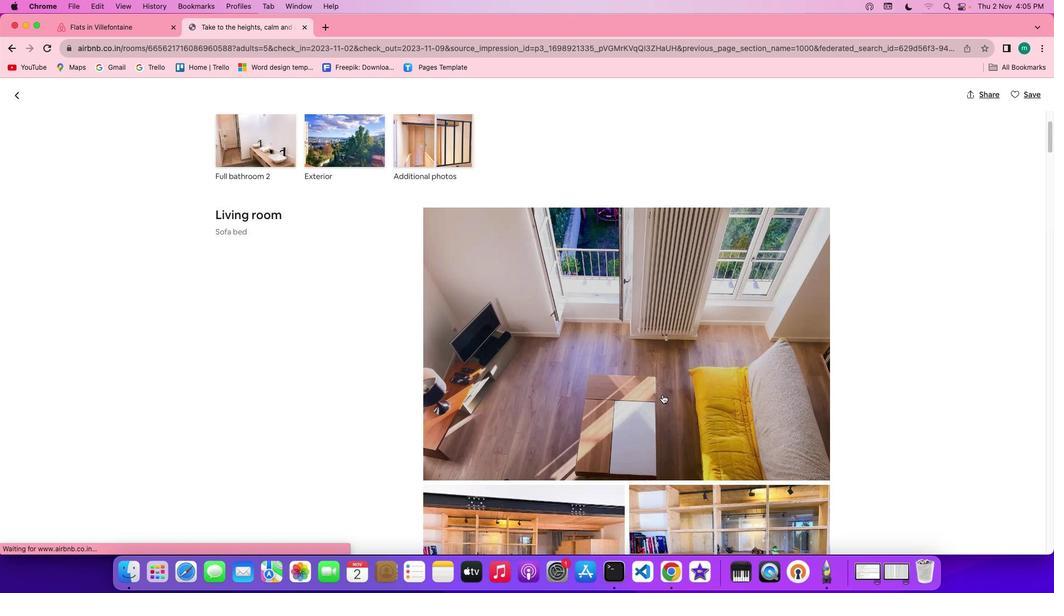 
Action: Mouse scrolled (662, 394) with delta (0, 0)
Screenshot: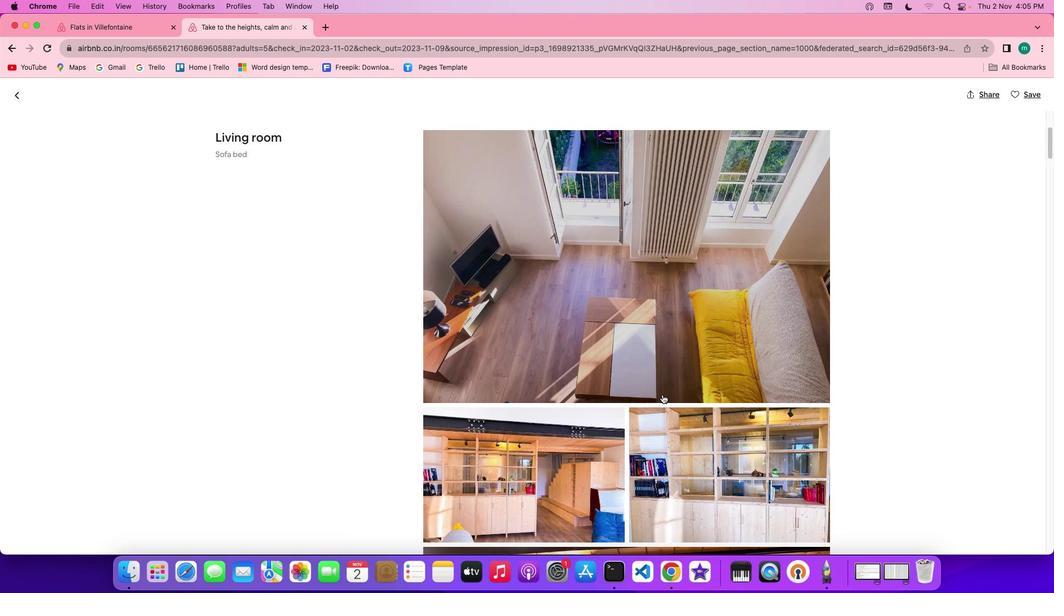 
Action: Mouse scrolled (662, 394) with delta (0, 0)
Screenshot: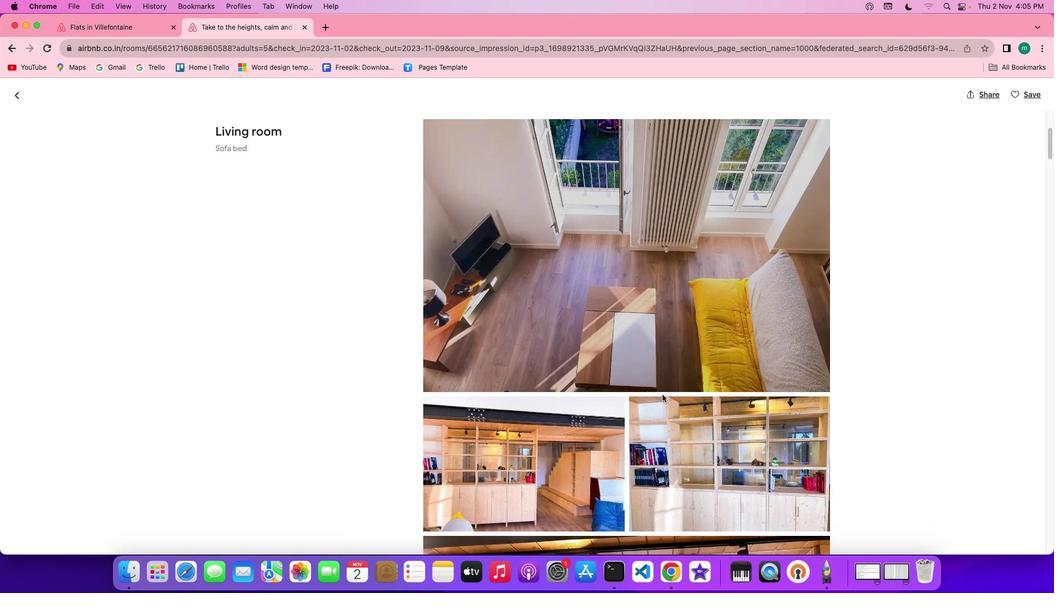 
Action: Mouse scrolled (662, 394) with delta (0, -1)
Screenshot: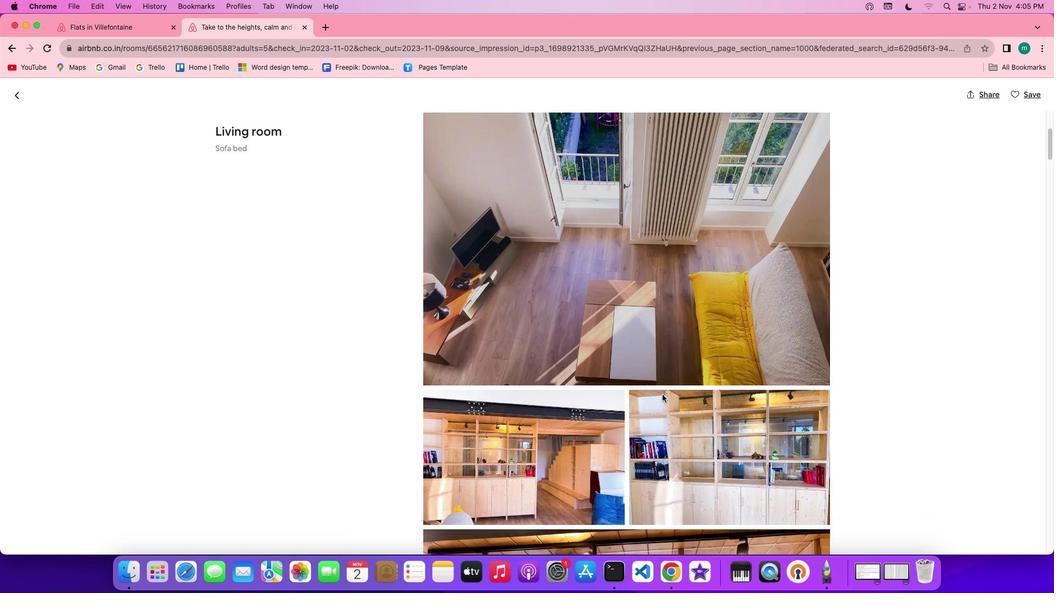 
Action: Mouse scrolled (662, 394) with delta (0, 0)
Screenshot: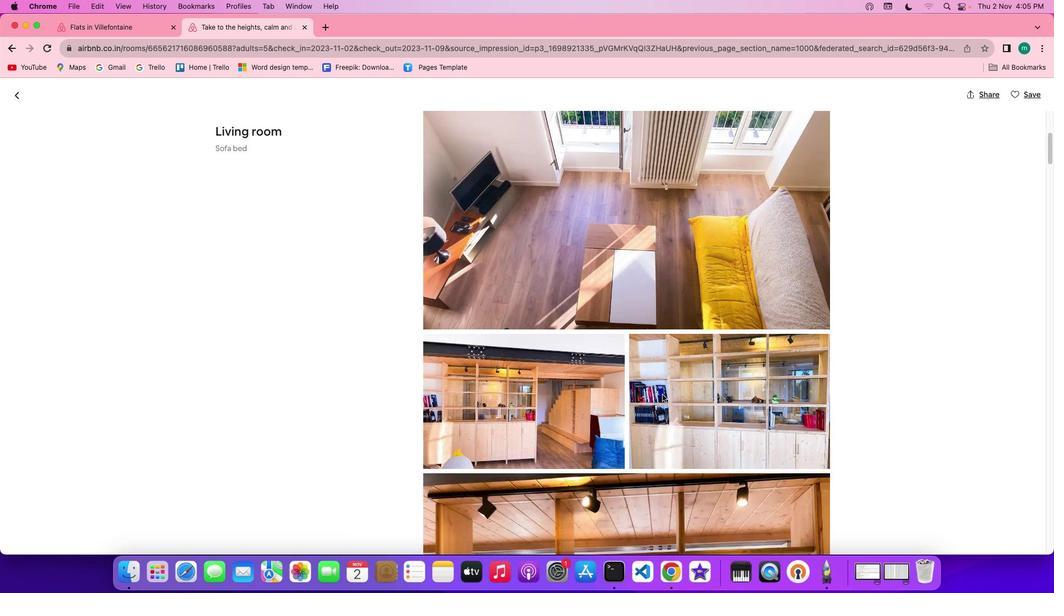 
Action: Mouse scrolled (662, 394) with delta (0, 0)
Screenshot: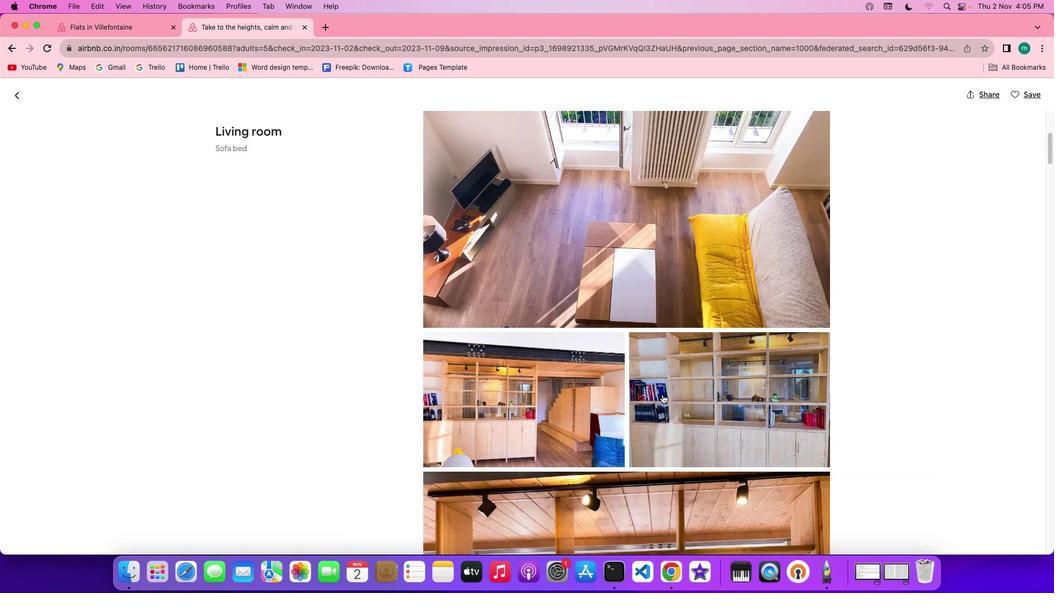 
Action: Mouse scrolled (662, 394) with delta (0, 0)
Screenshot: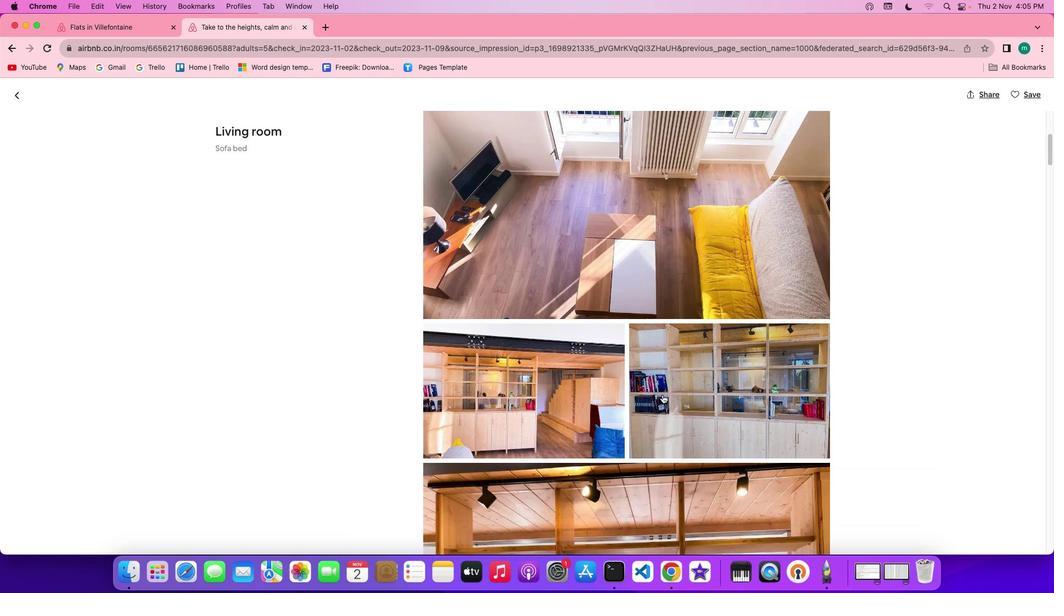 
Action: Mouse scrolled (662, 394) with delta (0, -1)
Screenshot: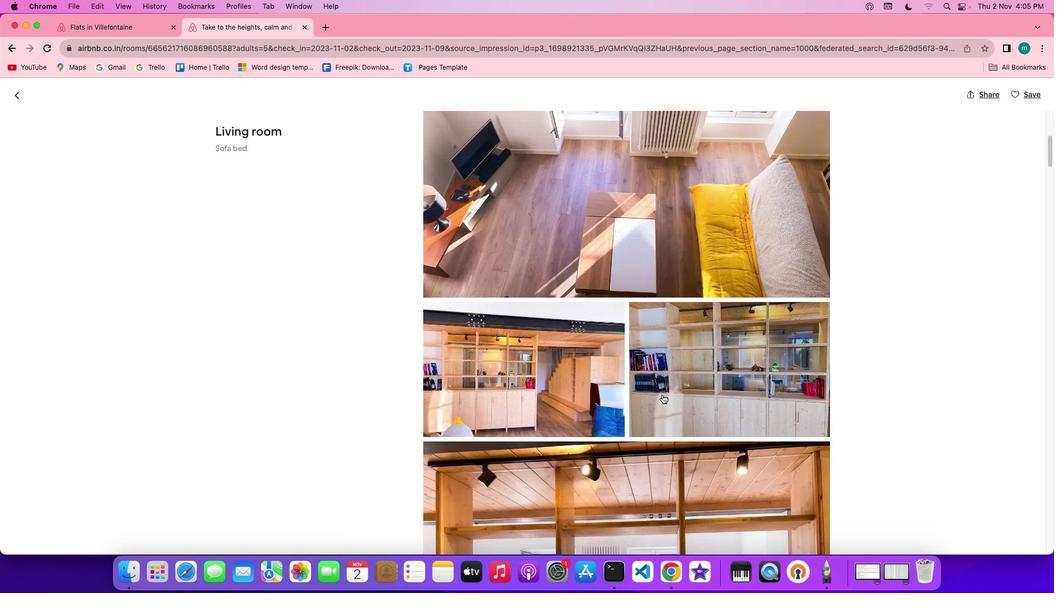 
Action: Mouse scrolled (662, 394) with delta (0, 0)
Screenshot: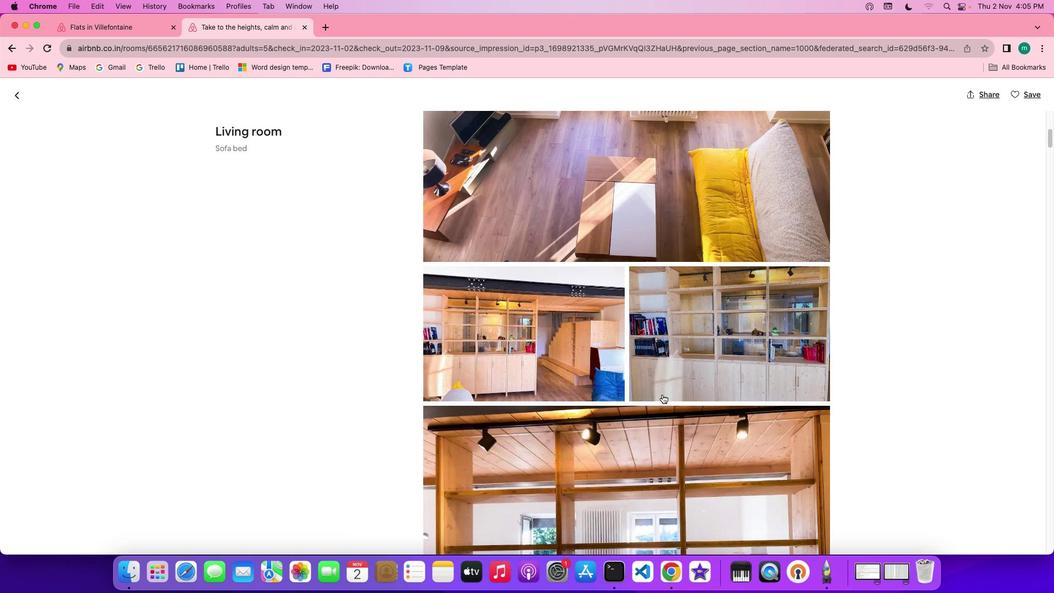 
Action: Mouse scrolled (662, 394) with delta (0, 0)
Screenshot: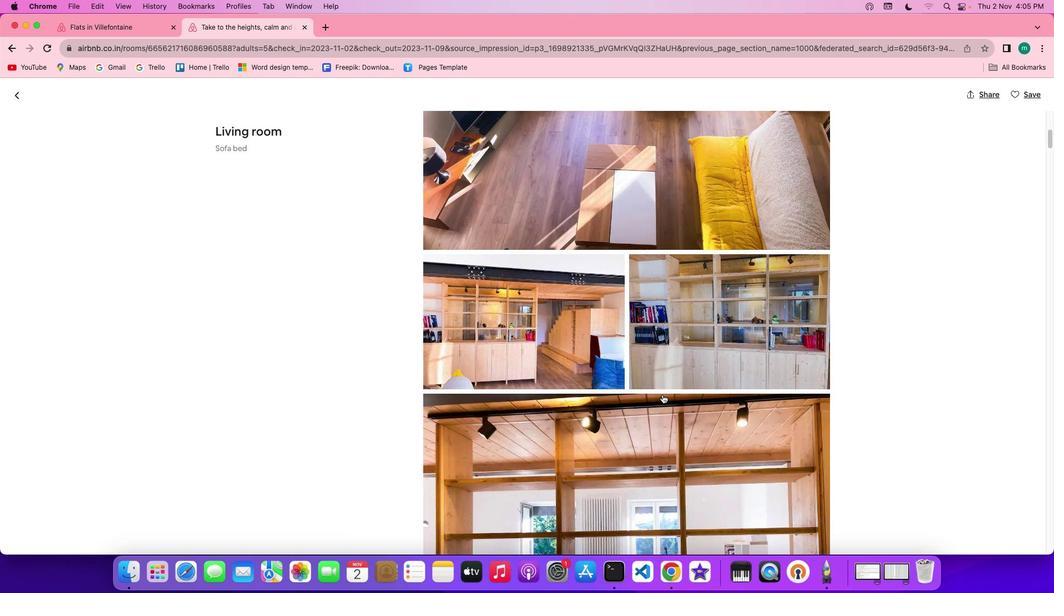 
Action: Mouse scrolled (662, 394) with delta (0, -1)
Screenshot: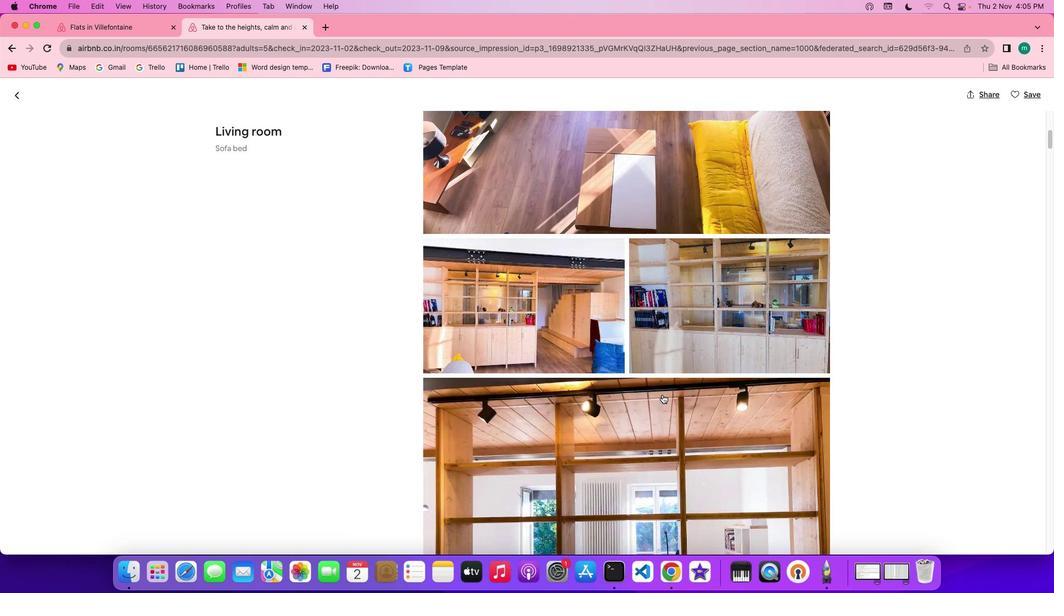 
Action: Mouse scrolled (662, 394) with delta (0, -1)
Screenshot: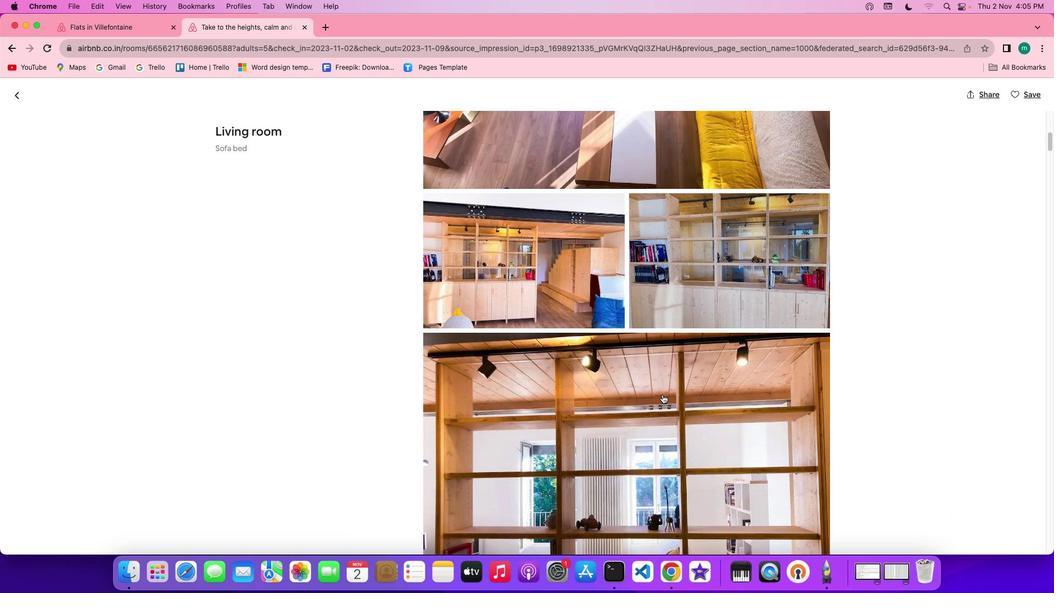 
Action: Mouse scrolled (662, 394) with delta (0, 0)
Screenshot: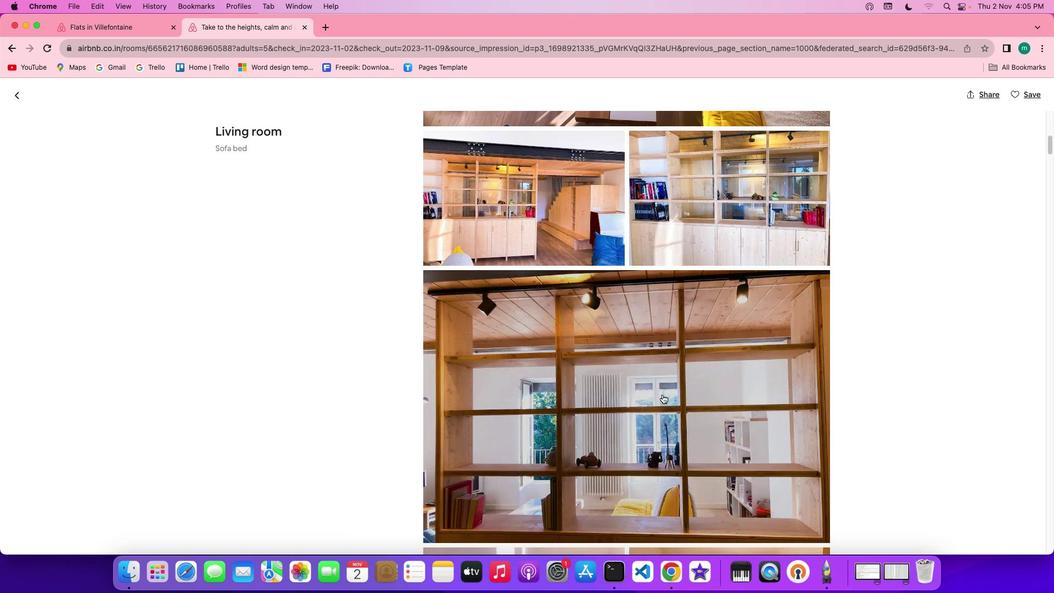 
Action: Mouse scrolled (662, 394) with delta (0, 0)
Screenshot: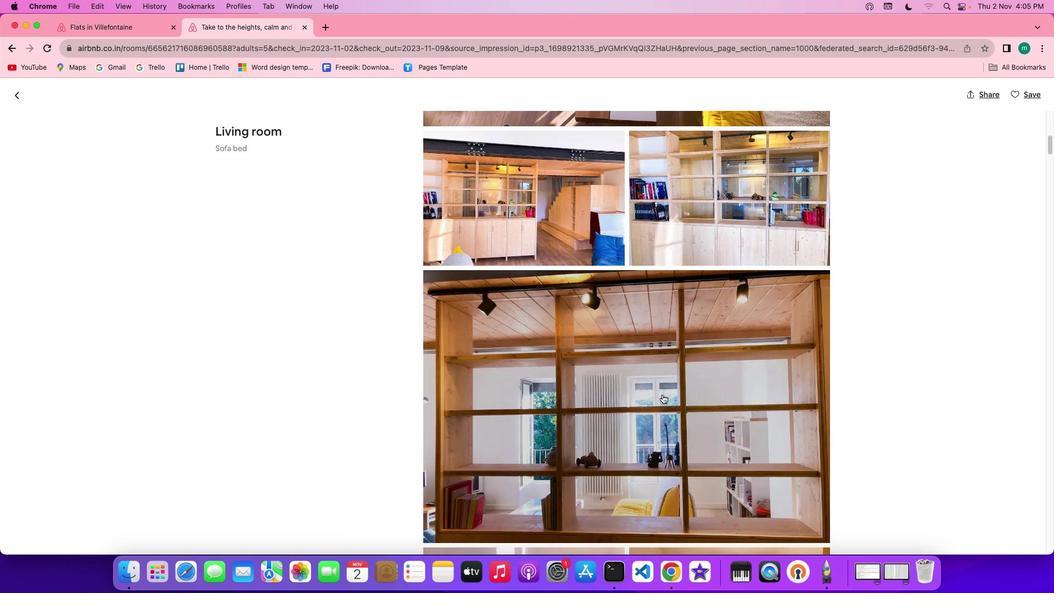
Action: Mouse scrolled (662, 394) with delta (0, -1)
Screenshot: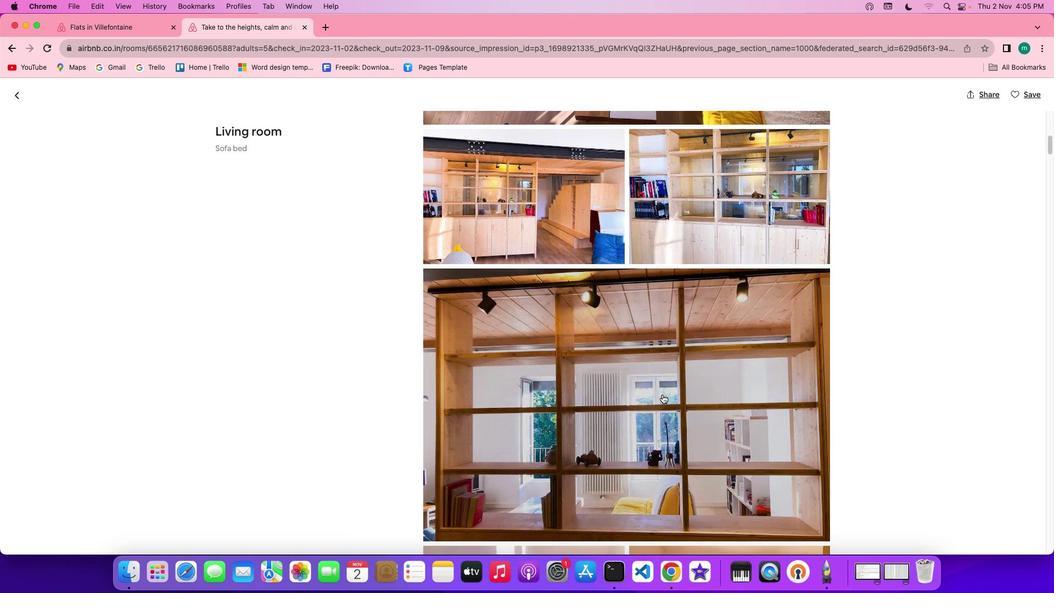 
Action: Mouse scrolled (662, 394) with delta (0, -1)
Screenshot: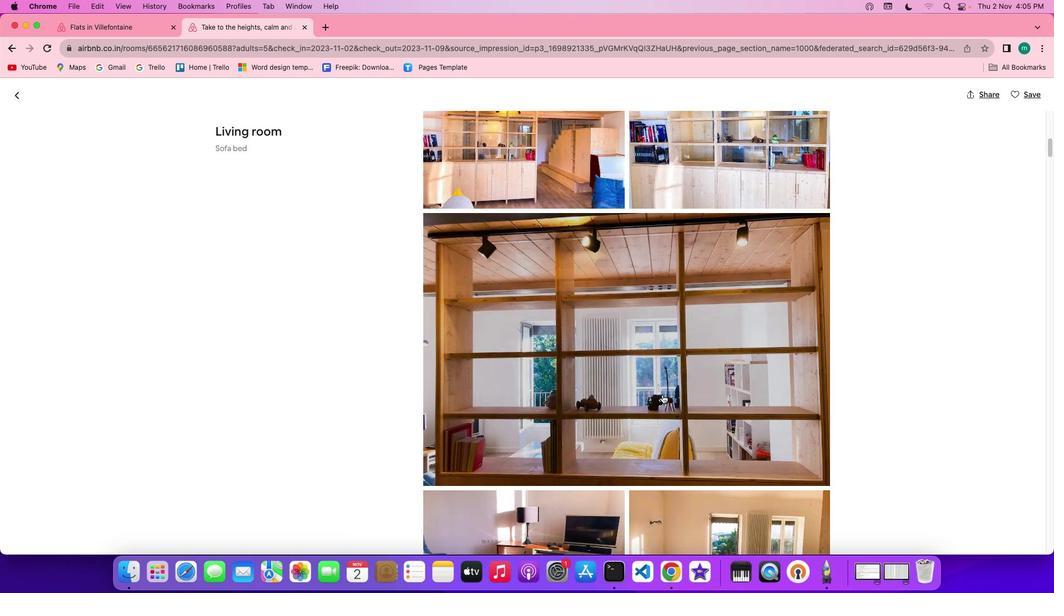 
Action: Mouse scrolled (662, 394) with delta (0, 0)
Screenshot: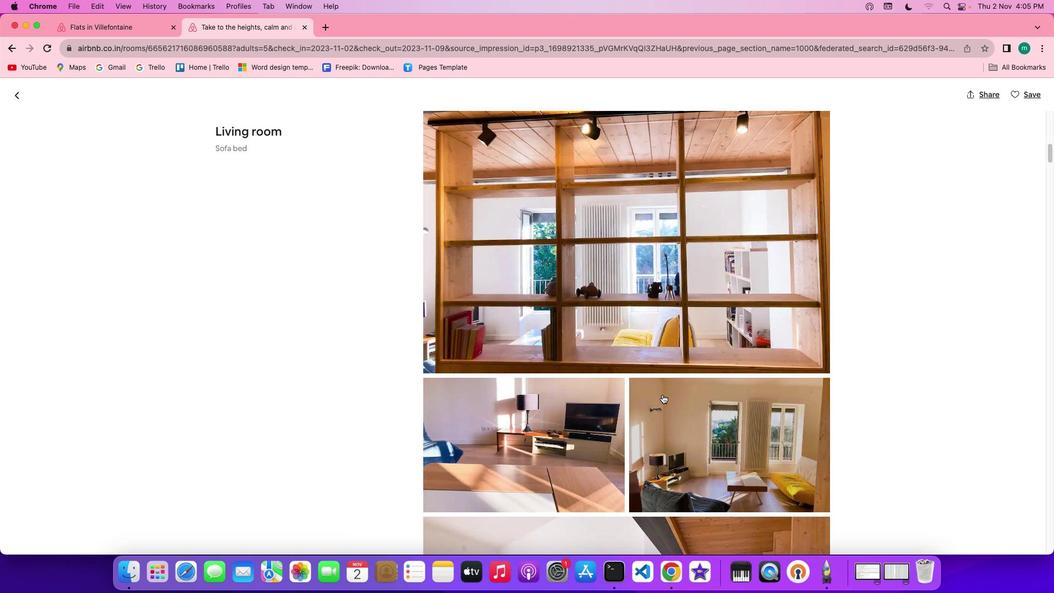 
Action: Mouse scrolled (662, 394) with delta (0, 0)
Screenshot: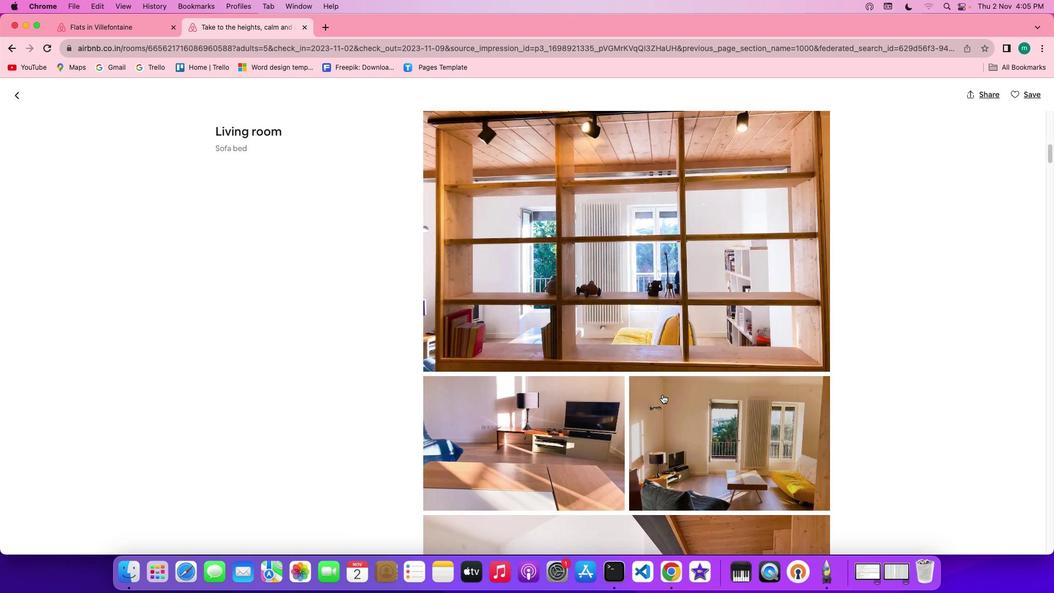 
Action: Mouse scrolled (662, 394) with delta (0, -1)
Screenshot: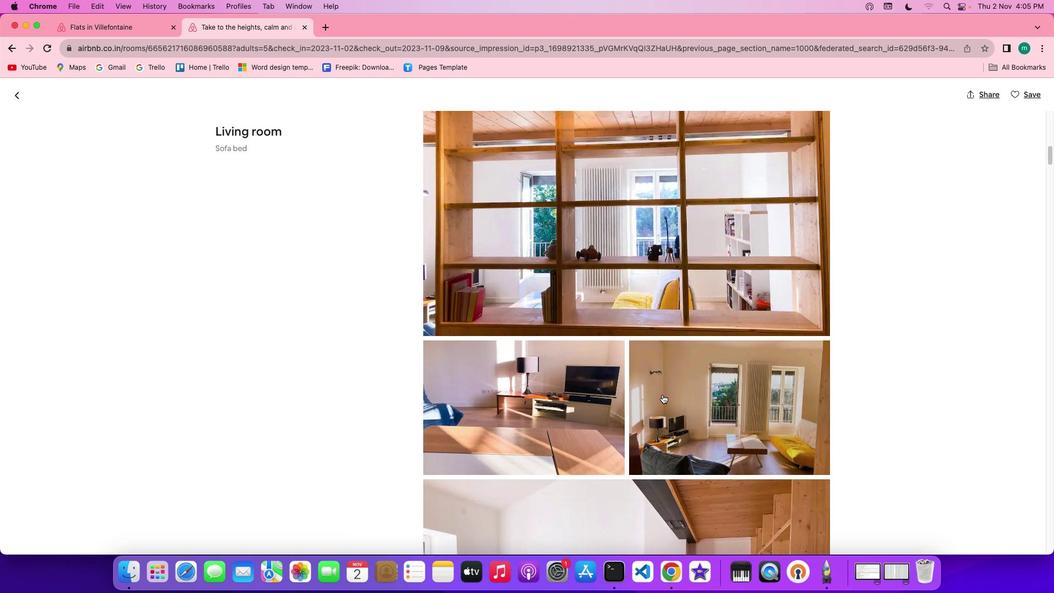 
Action: Mouse scrolled (662, 394) with delta (0, -2)
Screenshot: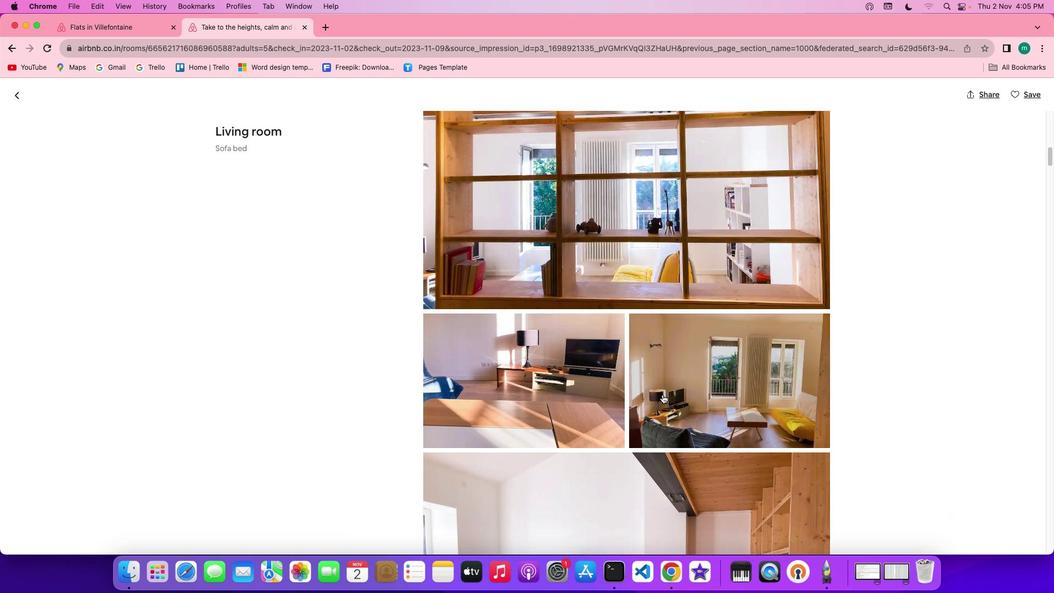 
Action: Mouse scrolled (662, 394) with delta (0, 0)
Screenshot: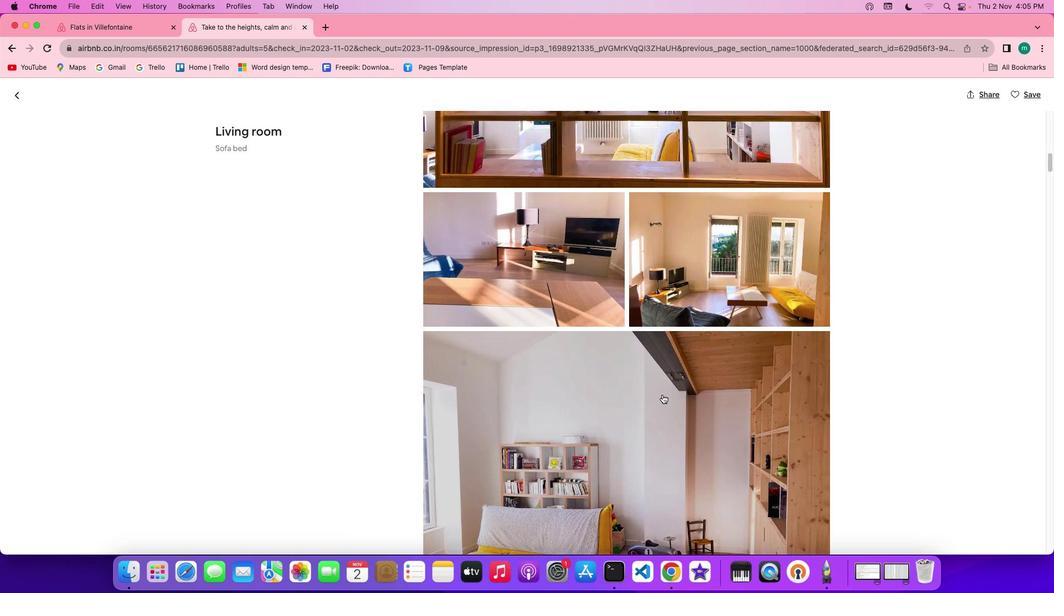 
Action: Mouse scrolled (662, 394) with delta (0, 0)
Screenshot: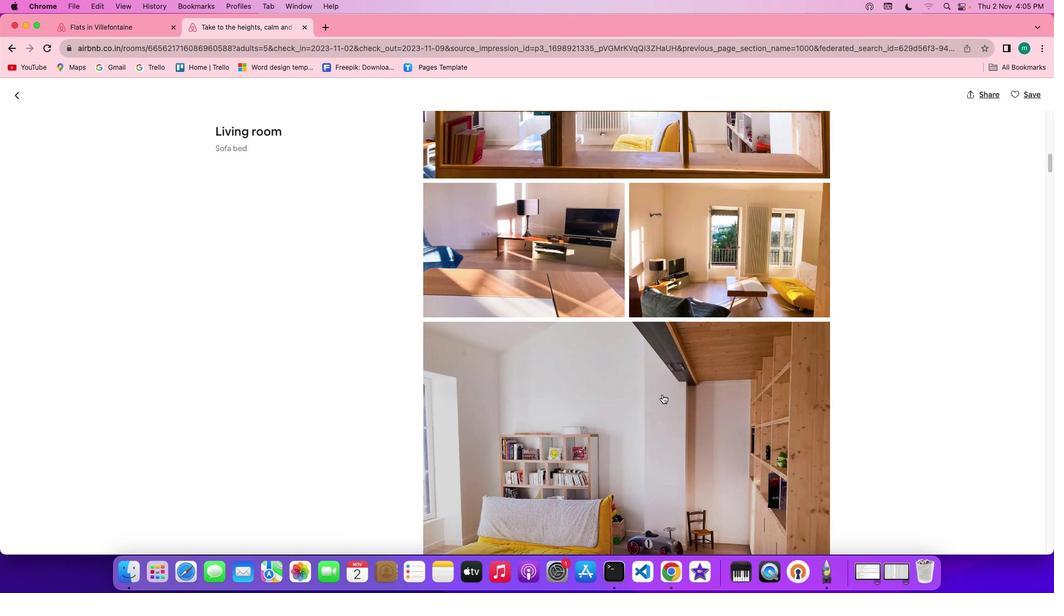 
Action: Mouse scrolled (662, 394) with delta (0, -1)
Screenshot: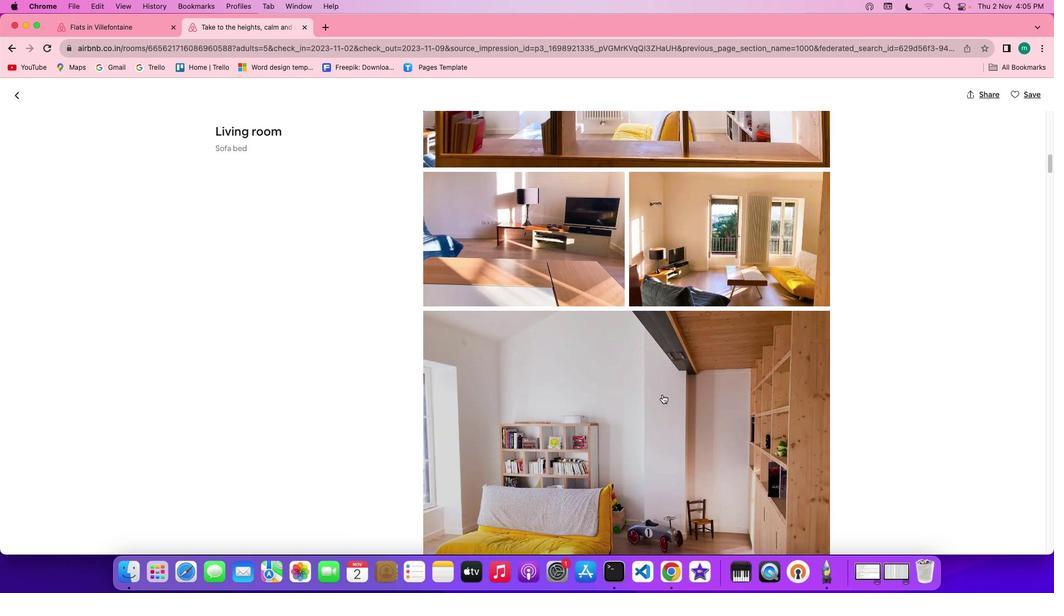 
Action: Mouse scrolled (662, 394) with delta (0, -2)
Screenshot: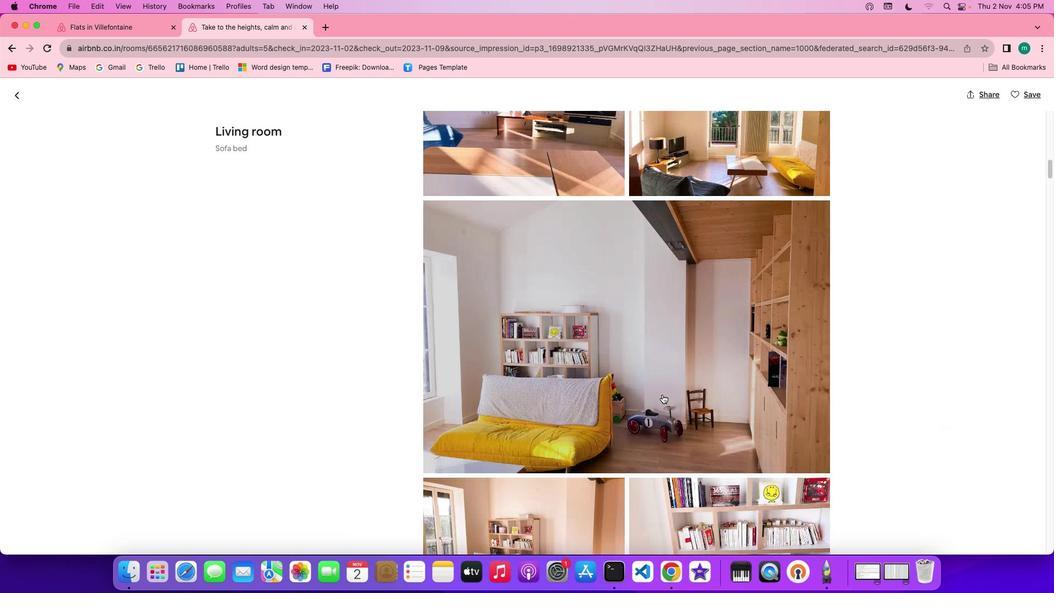 
Action: Mouse scrolled (662, 394) with delta (0, -2)
Screenshot: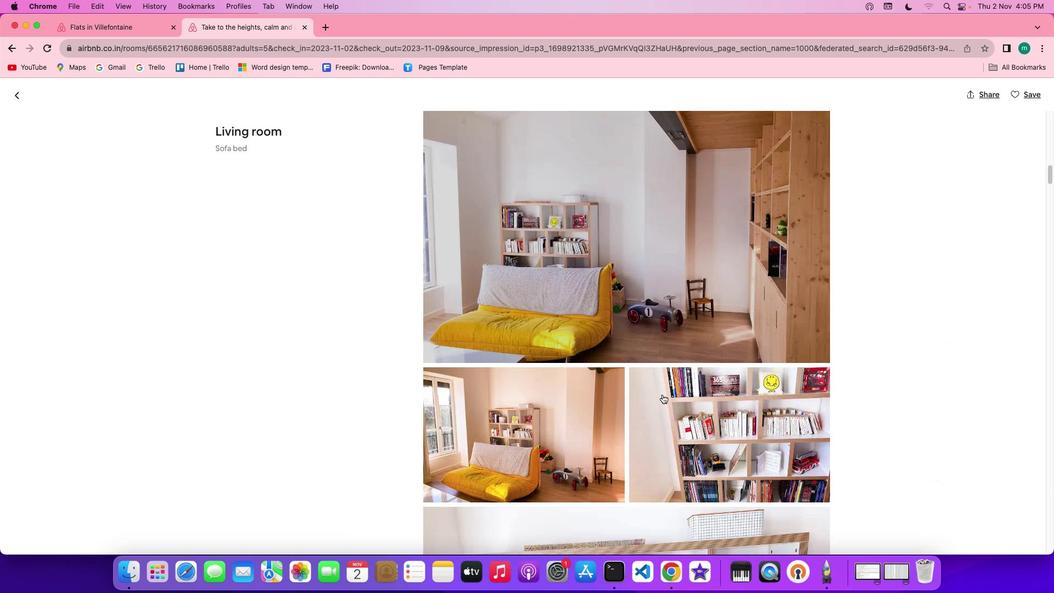 
Action: Mouse scrolled (662, 394) with delta (0, 0)
Screenshot: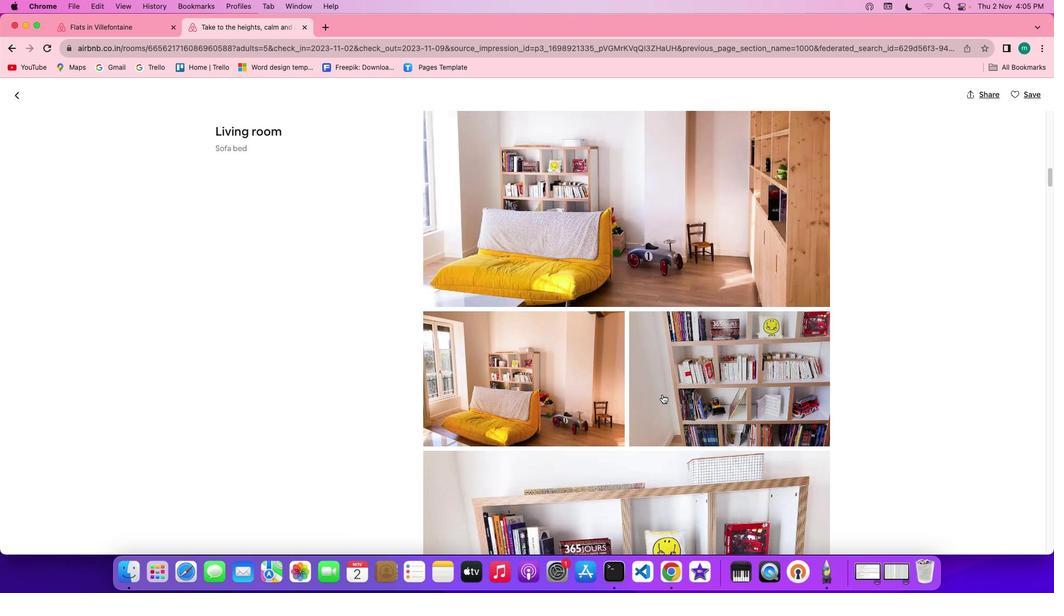 
Action: Mouse scrolled (662, 394) with delta (0, 0)
Screenshot: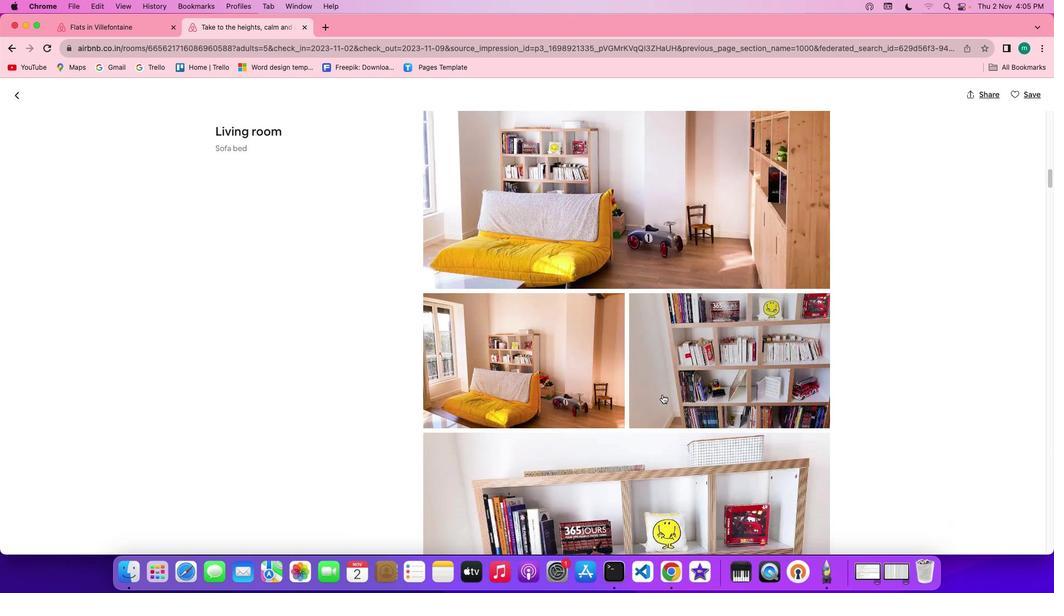 
Action: Mouse scrolled (662, 394) with delta (0, -1)
Screenshot: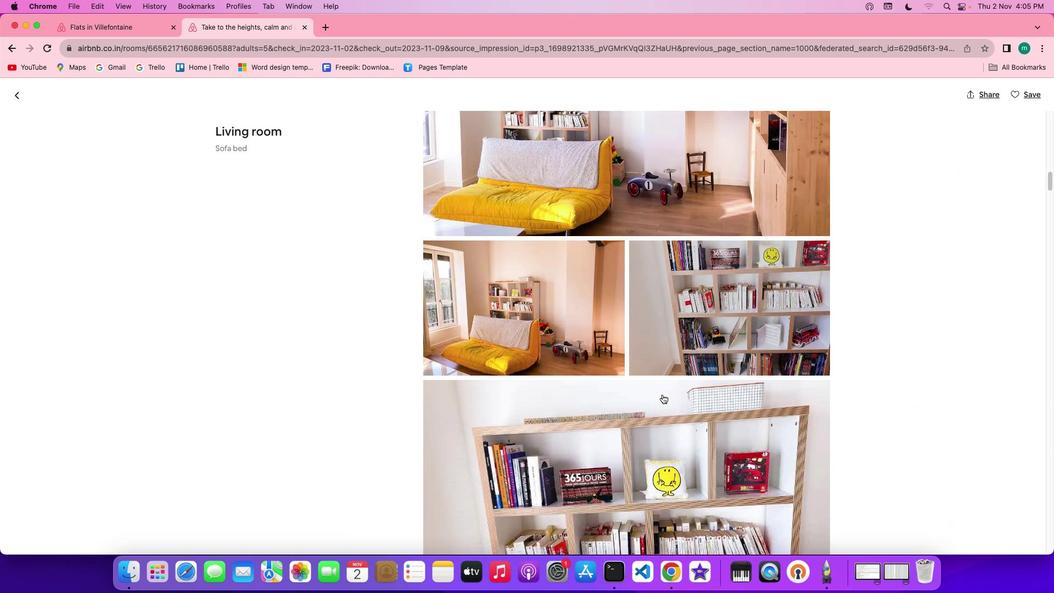 
Action: Mouse scrolled (662, 394) with delta (0, -2)
Screenshot: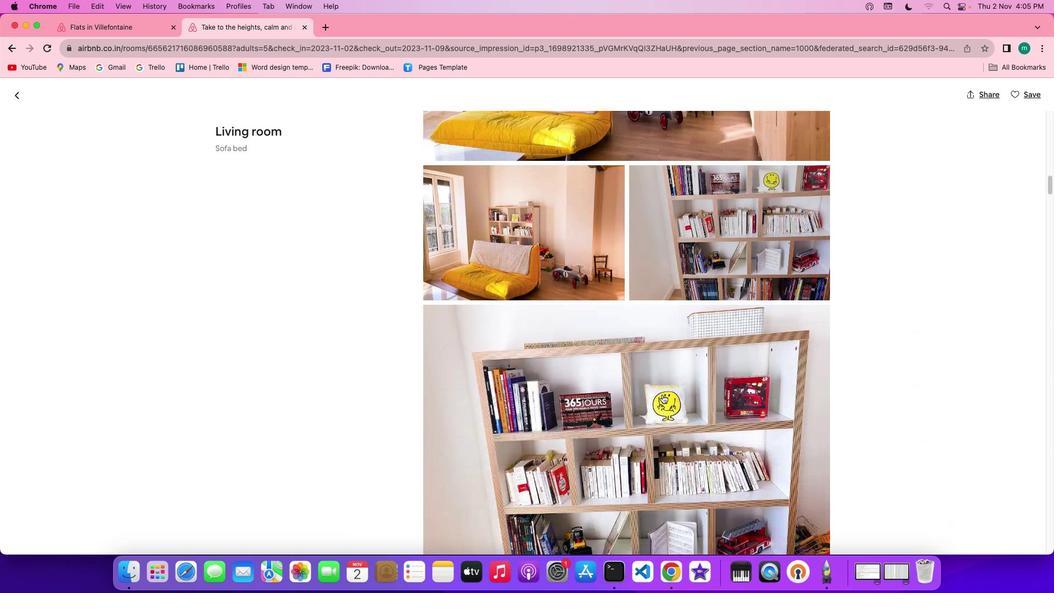 
Action: Mouse scrolled (662, 394) with delta (0, 0)
Screenshot: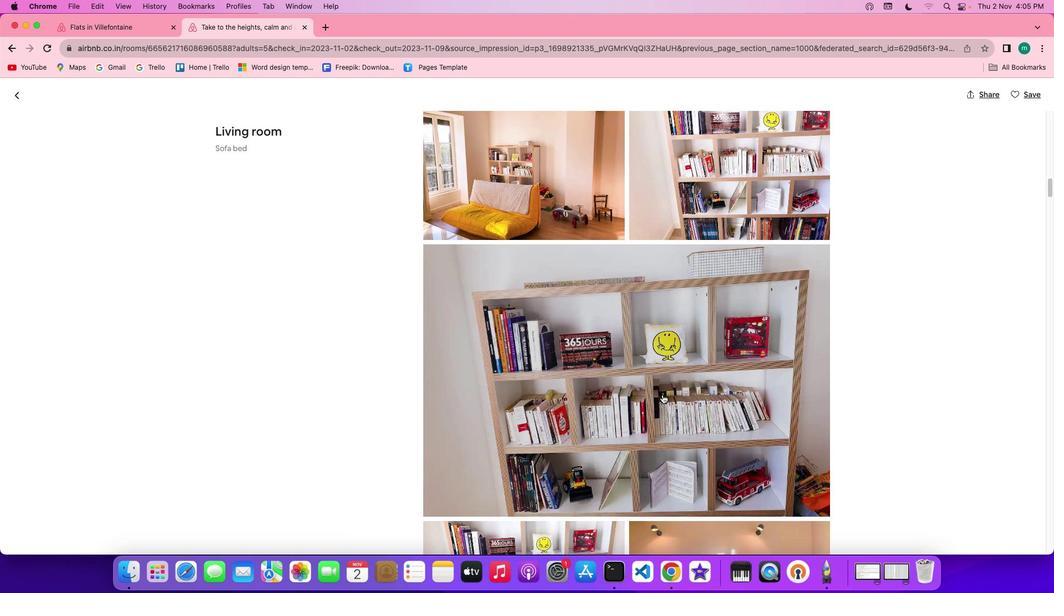 
Action: Mouse scrolled (662, 394) with delta (0, 0)
Screenshot: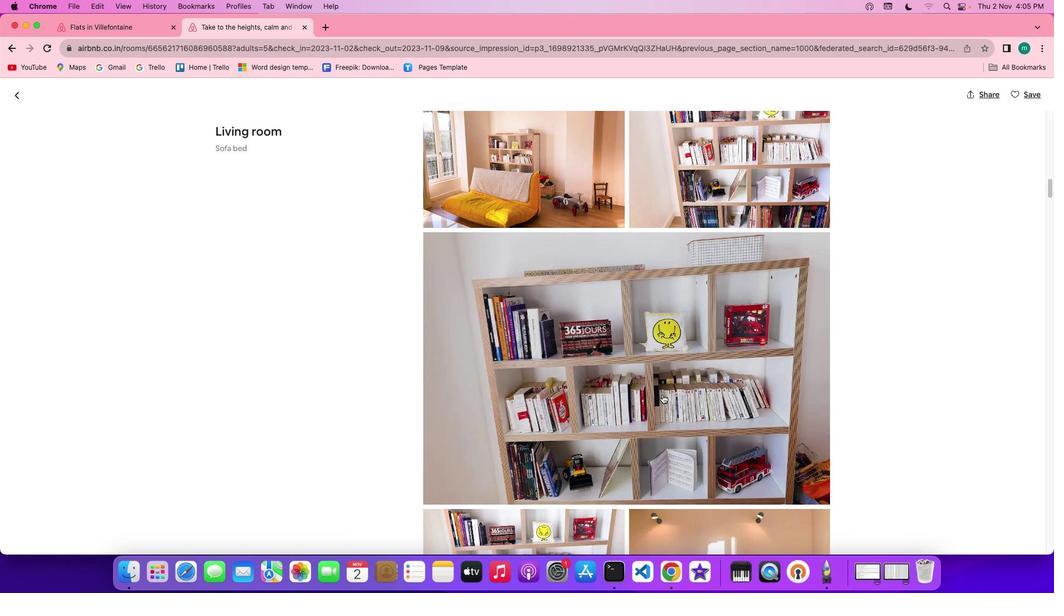 
Action: Mouse scrolled (662, 394) with delta (0, -1)
Screenshot: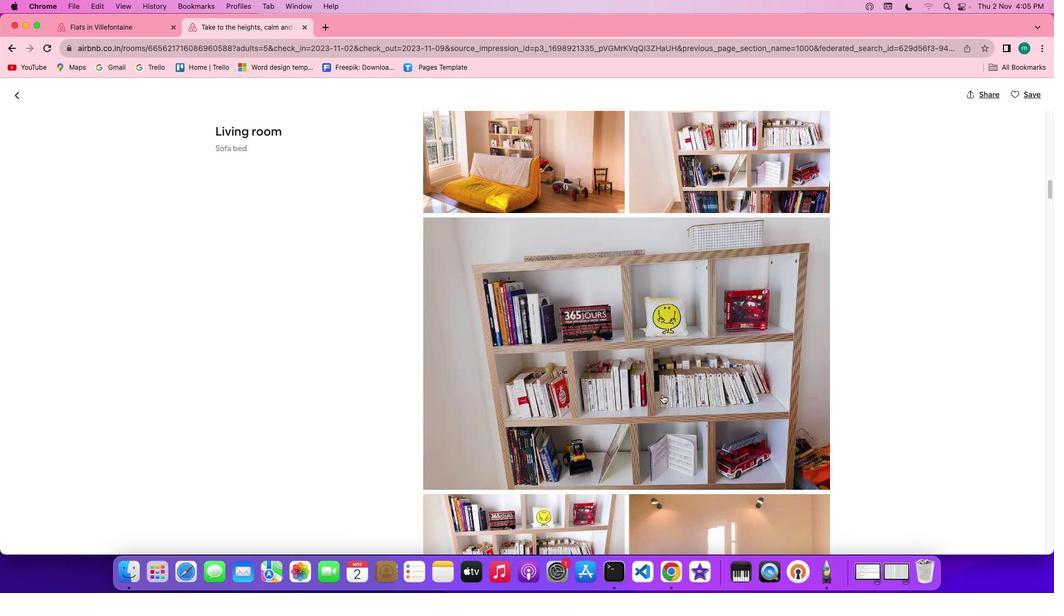 
Action: Mouse scrolled (662, 394) with delta (0, -2)
Screenshot: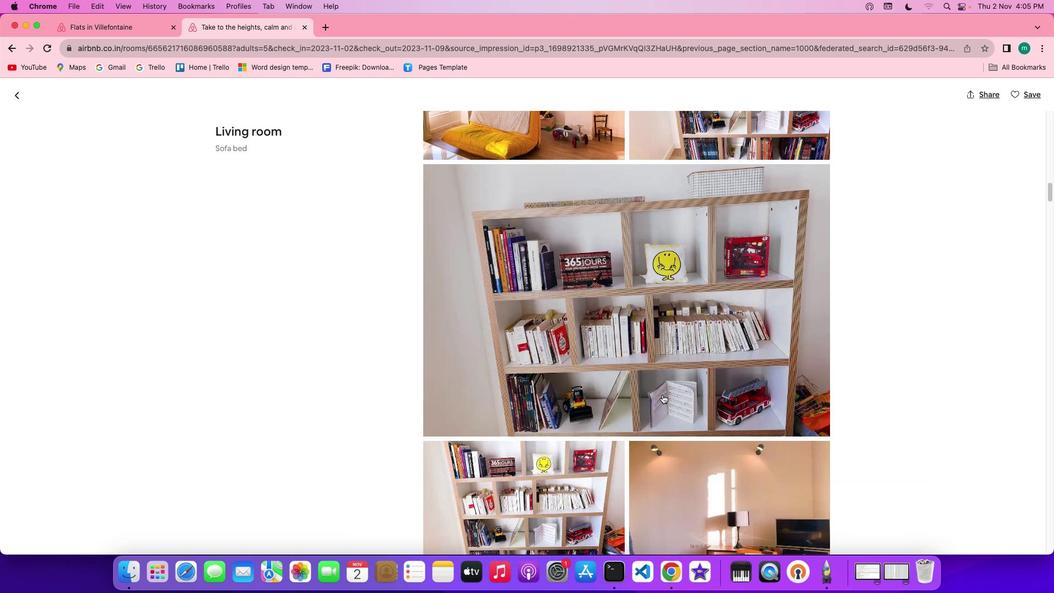 
Action: Mouse scrolled (662, 394) with delta (0, -2)
Screenshot: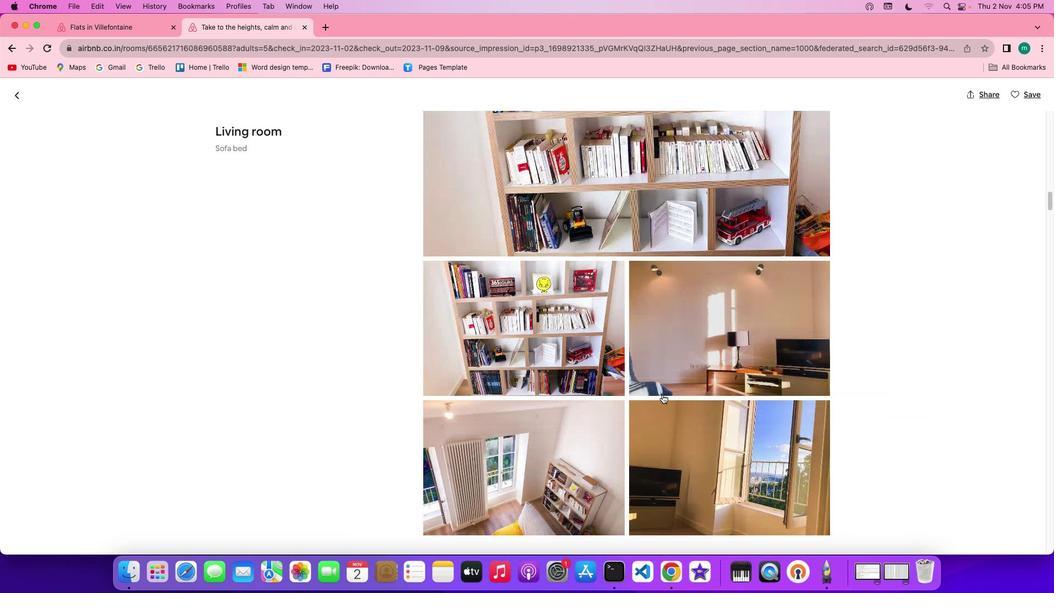 
Action: Mouse scrolled (662, 394) with delta (0, 0)
Screenshot: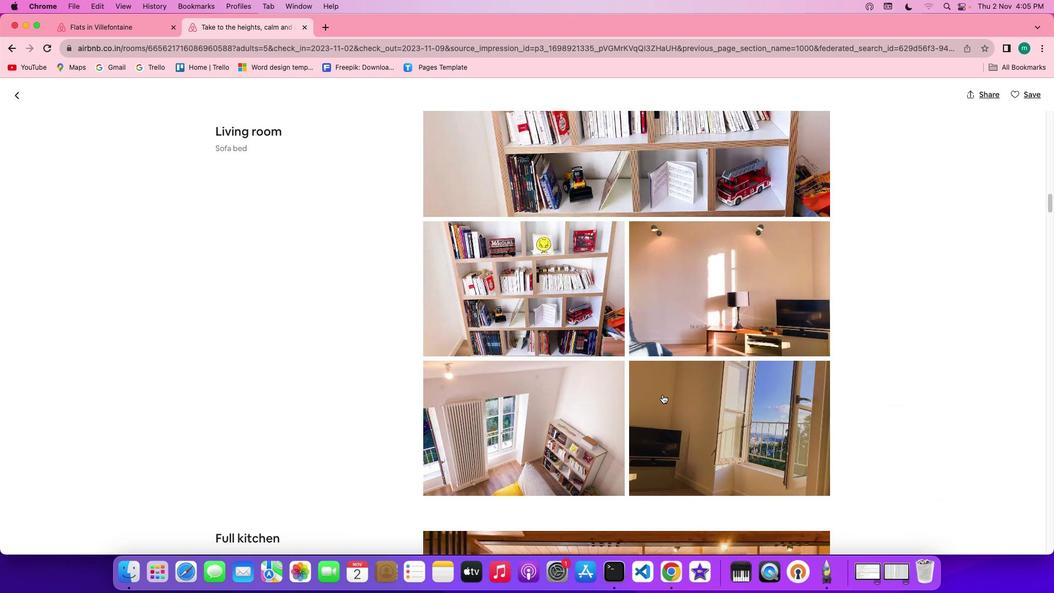 
Action: Mouse scrolled (662, 394) with delta (0, 0)
Screenshot: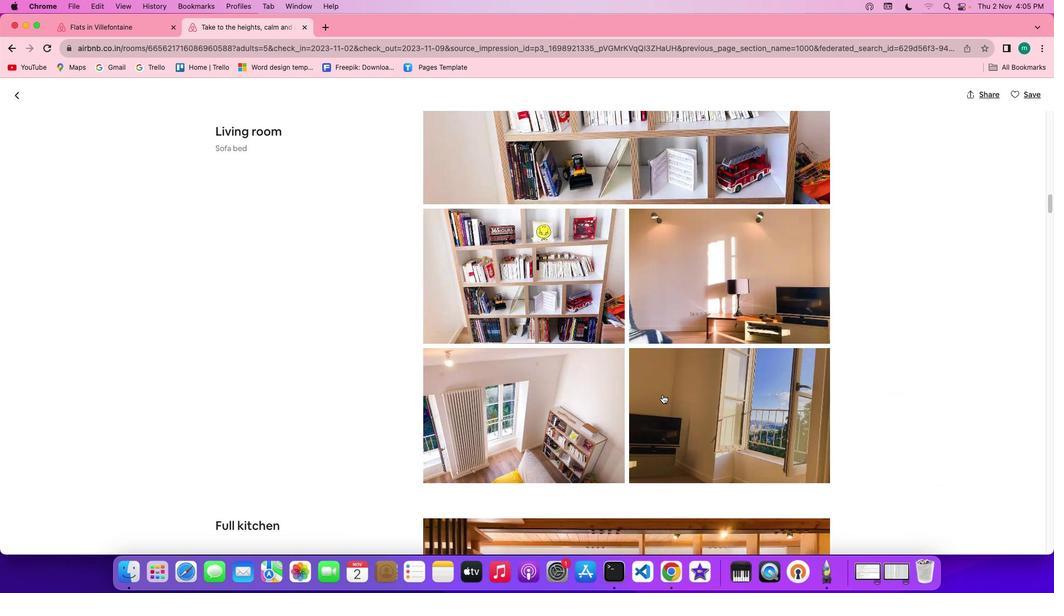 
Action: Mouse scrolled (662, 394) with delta (0, -1)
Screenshot: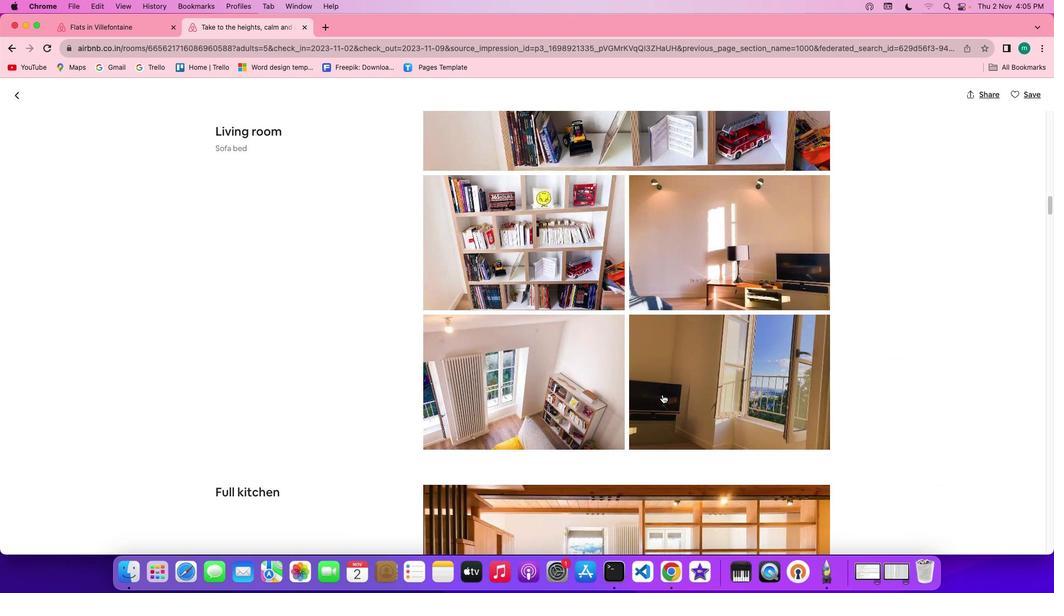 
Action: Mouse scrolled (662, 394) with delta (0, -2)
Screenshot: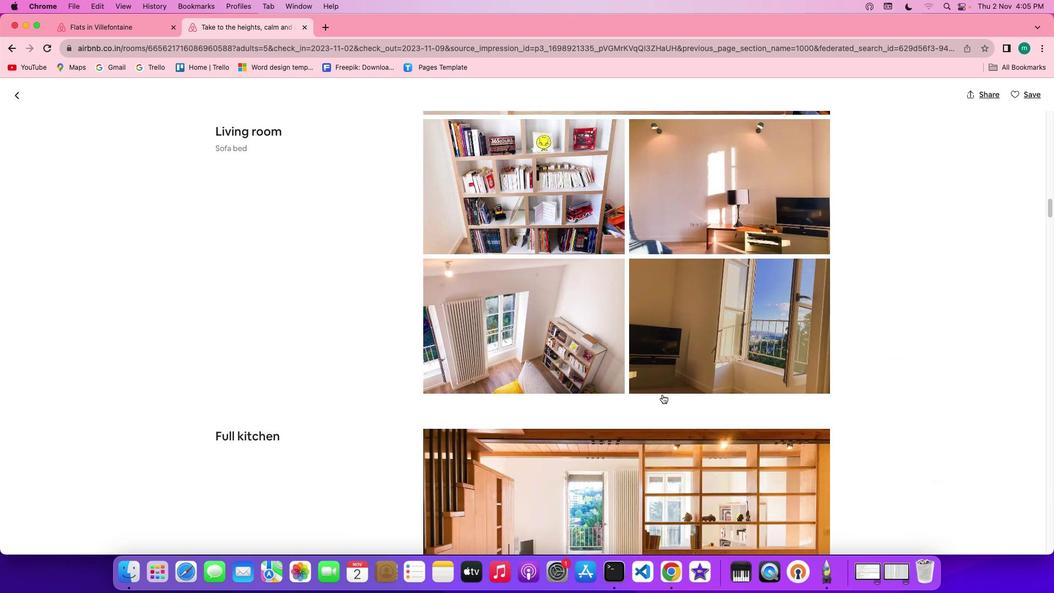 
Action: Mouse scrolled (662, 394) with delta (0, 0)
Screenshot: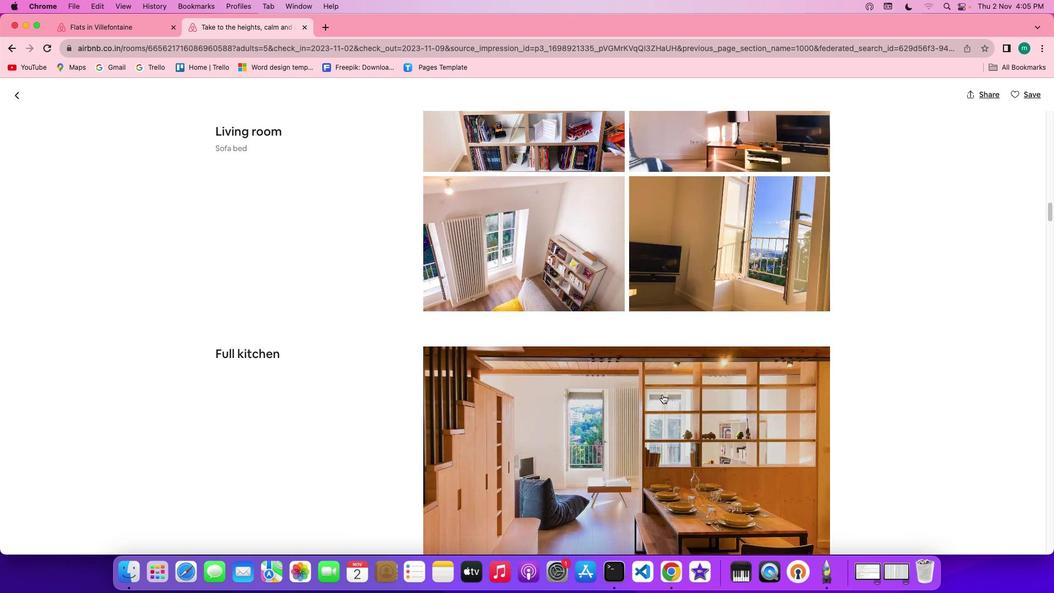 
Action: Mouse scrolled (662, 394) with delta (0, 0)
Screenshot: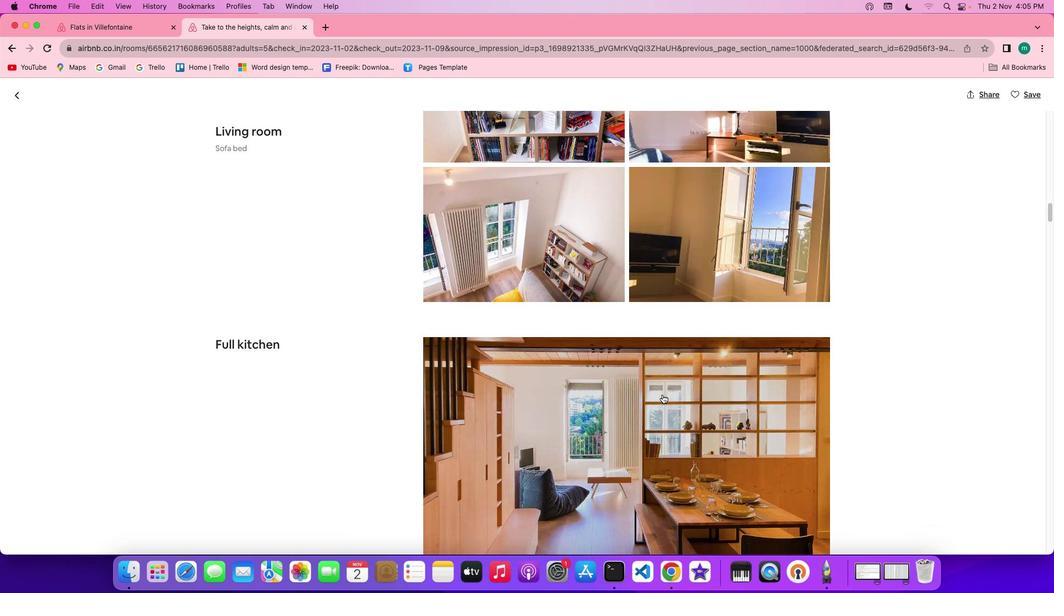 
Action: Mouse scrolled (662, 394) with delta (0, -1)
Screenshot: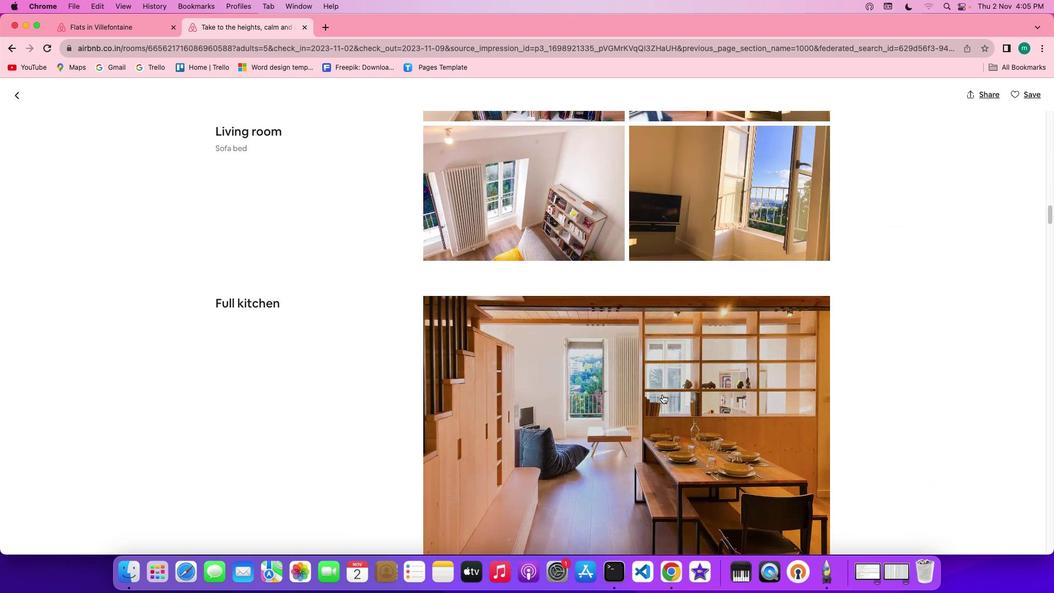 
Action: Mouse scrolled (662, 394) with delta (0, -2)
Screenshot: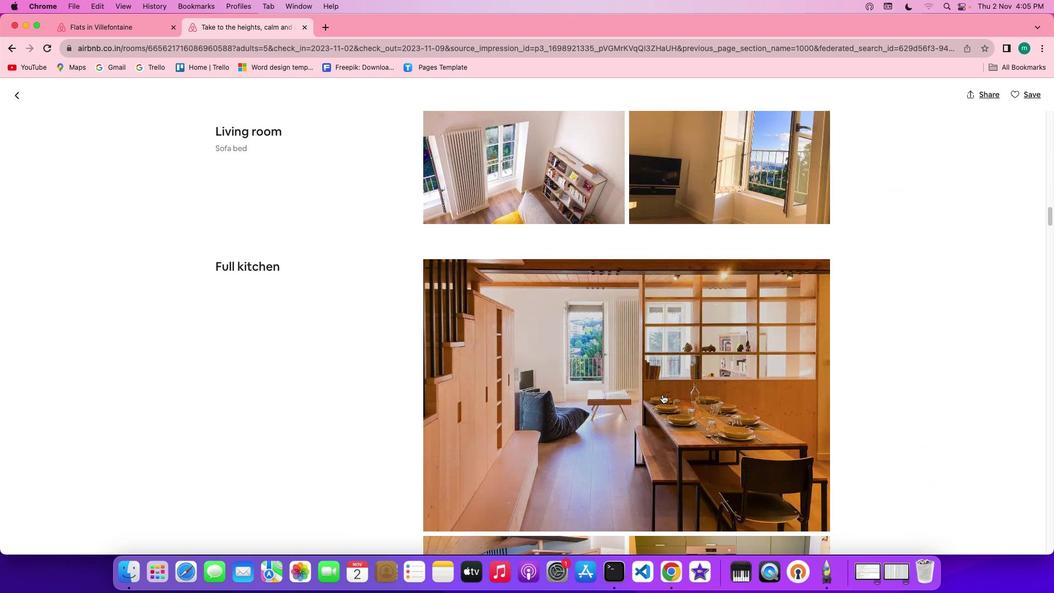 
Action: Mouse scrolled (662, 394) with delta (0, -2)
Screenshot: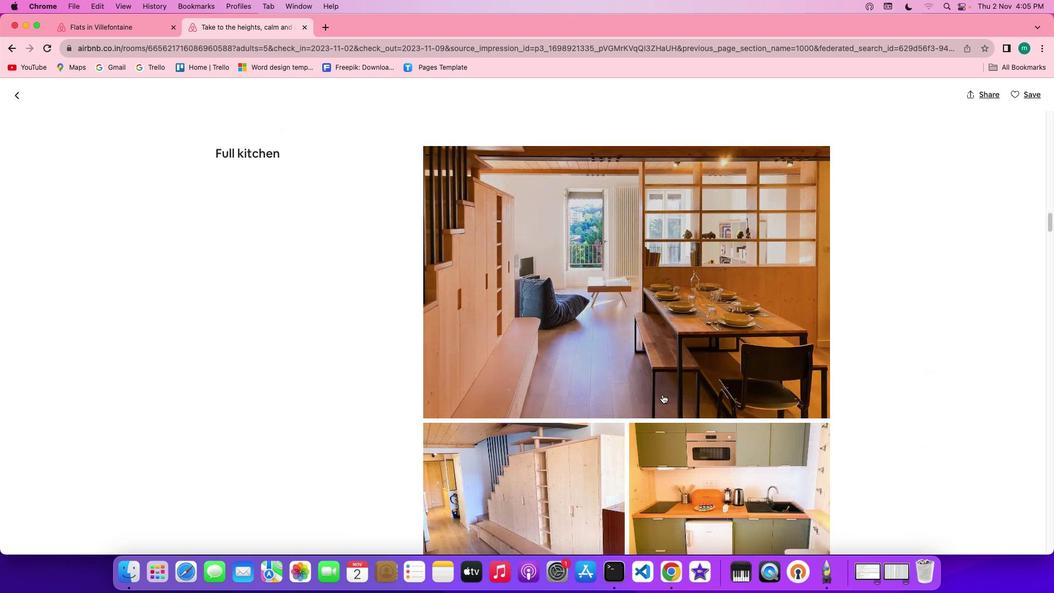 
Action: Mouse scrolled (662, 394) with delta (0, 0)
Screenshot: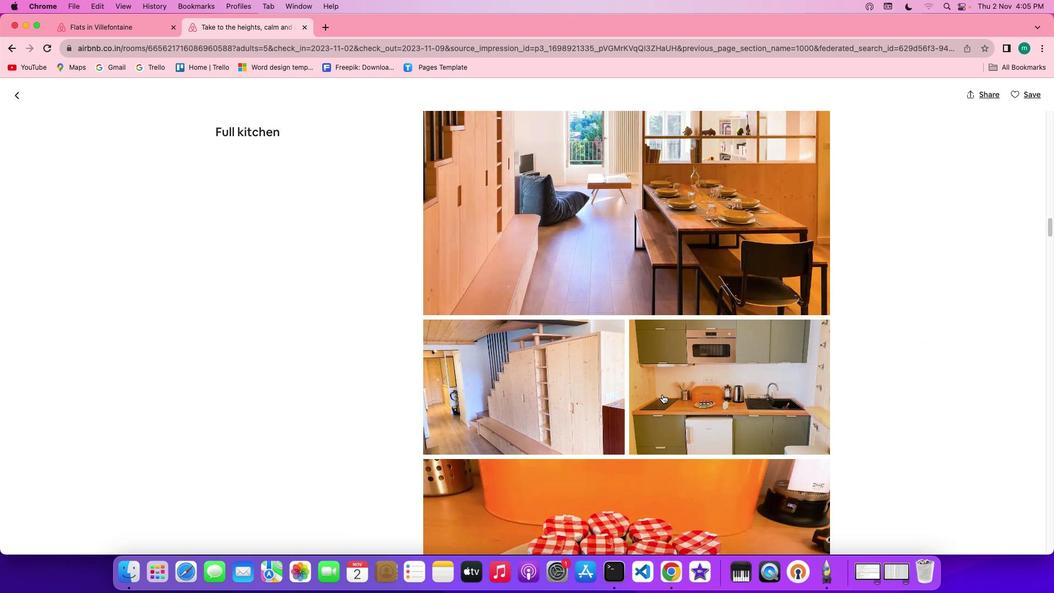 
Action: Mouse scrolled (662, 394) with delta (0, 0)
Screenshot: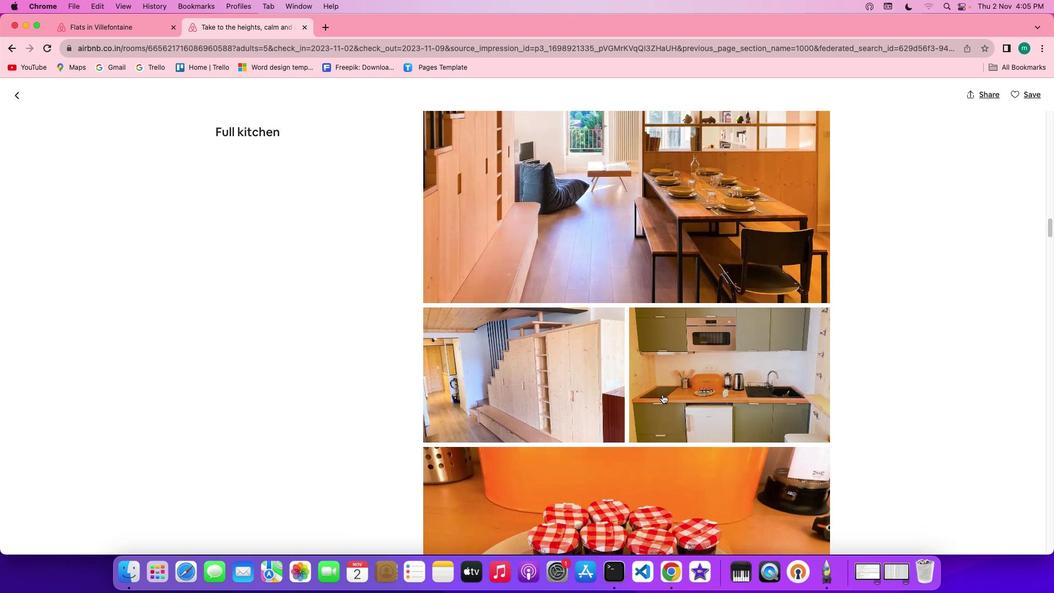 
Action: Mouse scrolled (662, 394) with delta (0, -1)
Screenshot: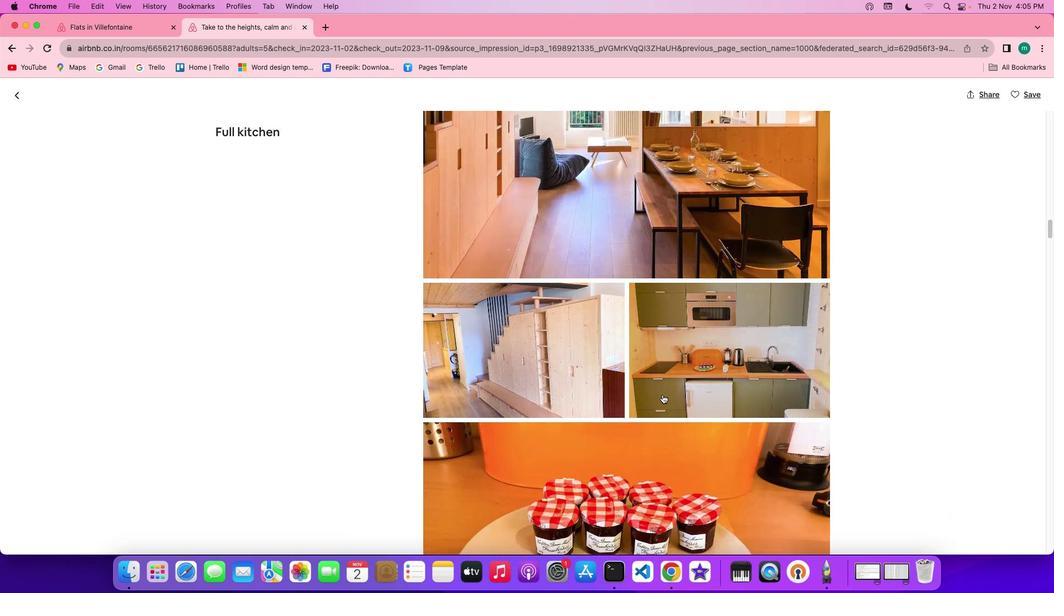 
Action: Mouse scrolled (662, 394) with delta (0, -1)
Screenshot: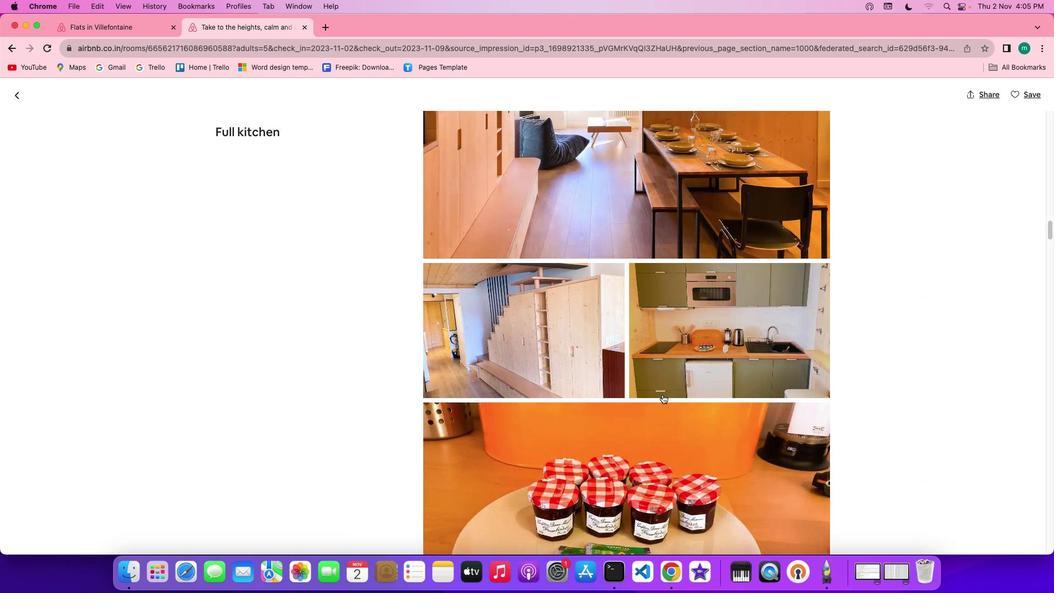 
Action: Mouse scrolled (662, 394) with delta (0, -2)
Screenshot: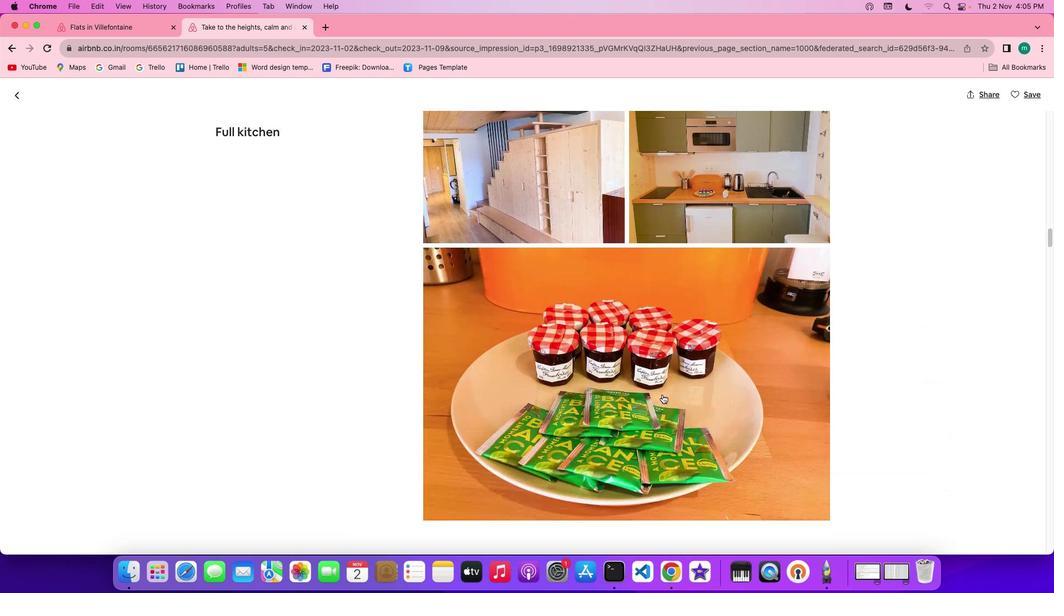 
Action: Mouse scrolled (662, 394) with delta (0, 0)
Screenshot: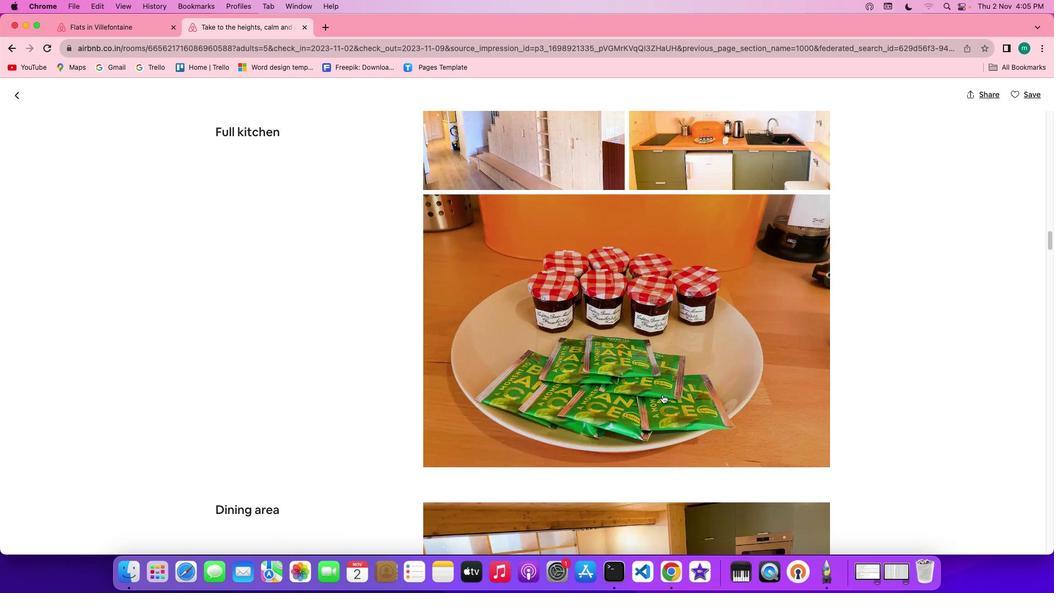 
Action: Mouse scrolled (662, 394) with delta (0, 0)
Screenshot: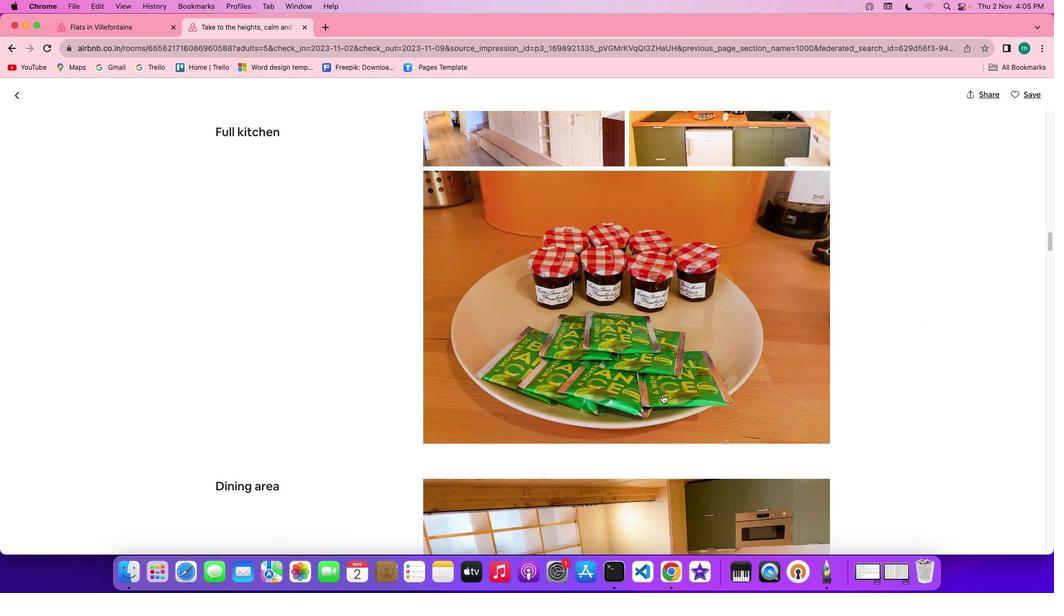 
Action: Mouse scrolled (662, 394) with delta (0, -1)
Screenshot: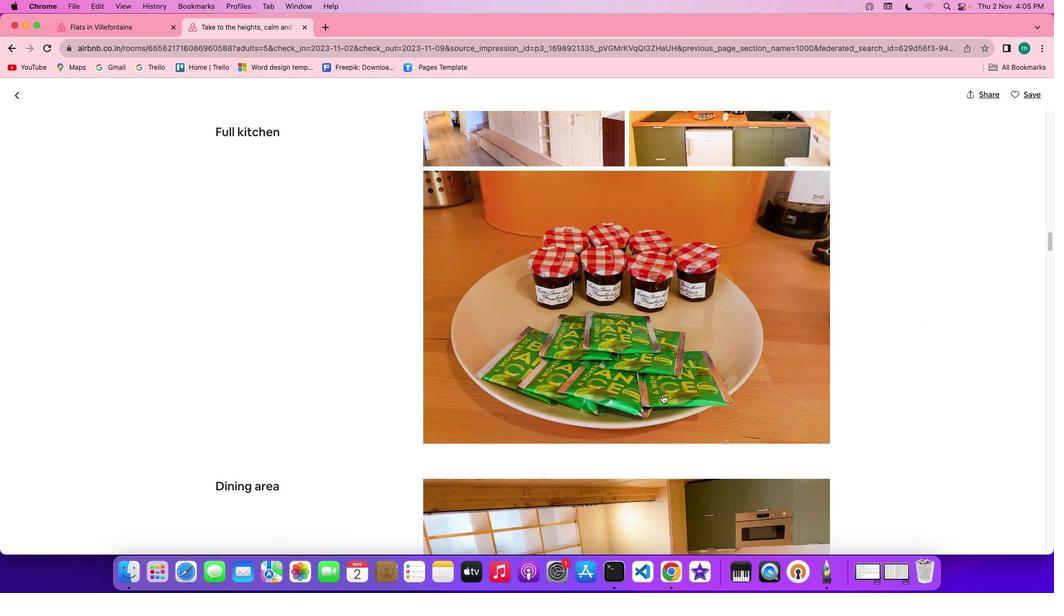 
Action: Mouse scrolled (662, 394) with delta (0, -2)
Screenshot: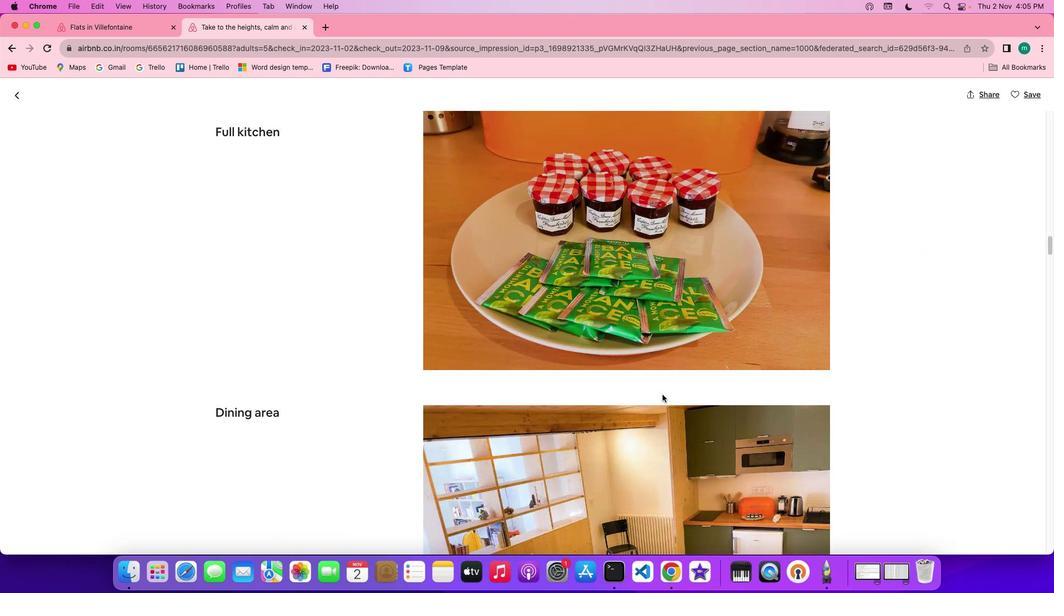 
Action: Mouse scrolled (662, 394) with delta (0, -2)
Screenshot: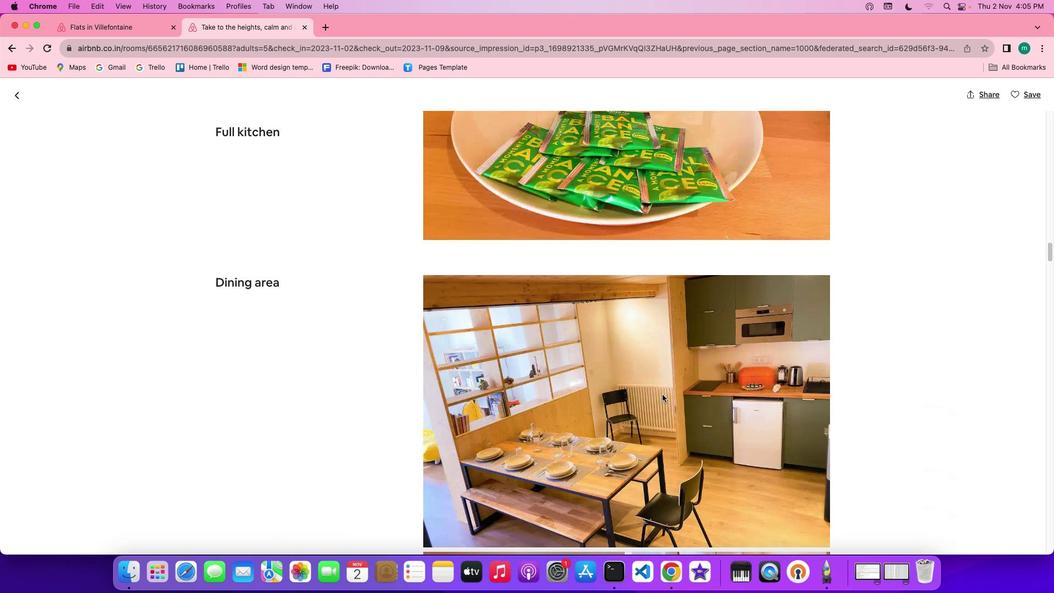 
Action: Mouse scrolled (662, 394) with delta (0, 0)
Screenshot: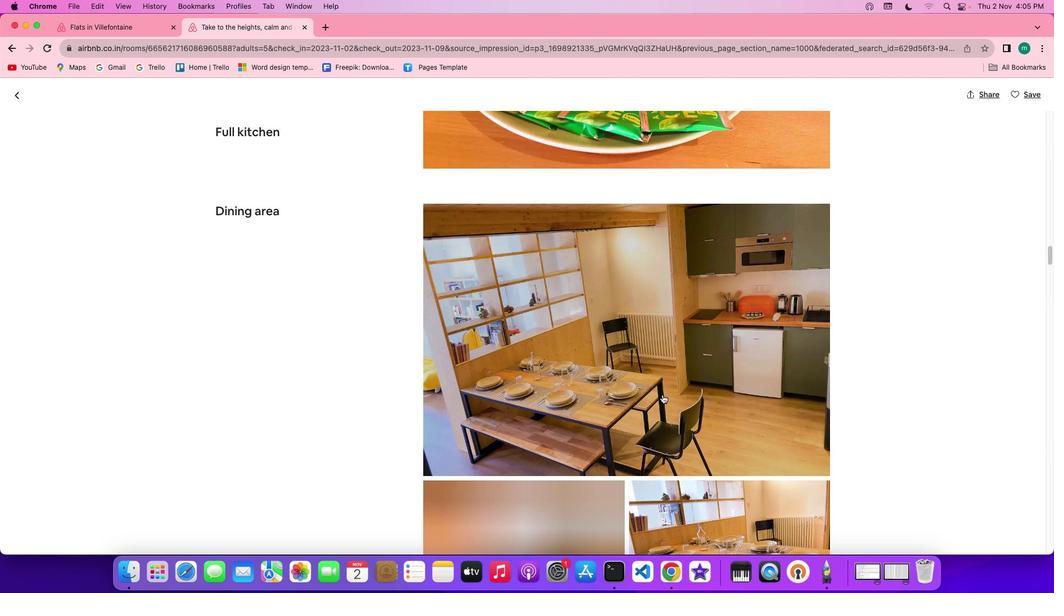 
Action: Mouse scrolled (662, 394) with delta (0, 0)
Screenshot: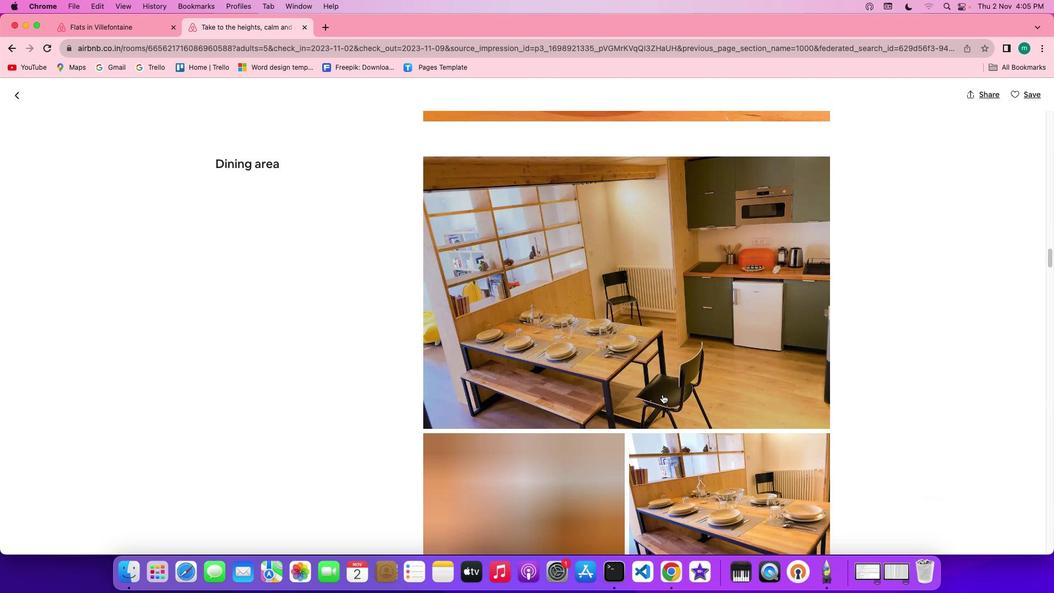 
Action: Mouse scrolled (662, 394) with delta (0, -1)
Screenshot: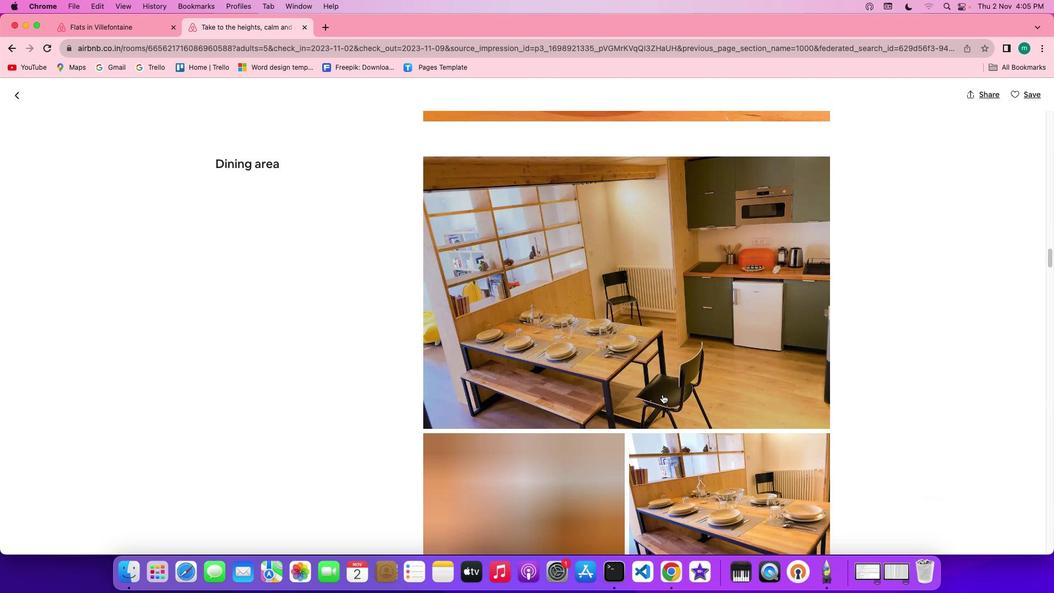 
Action: Mouse scrolled (662, 394) with delta (0, -2)
Screenshot: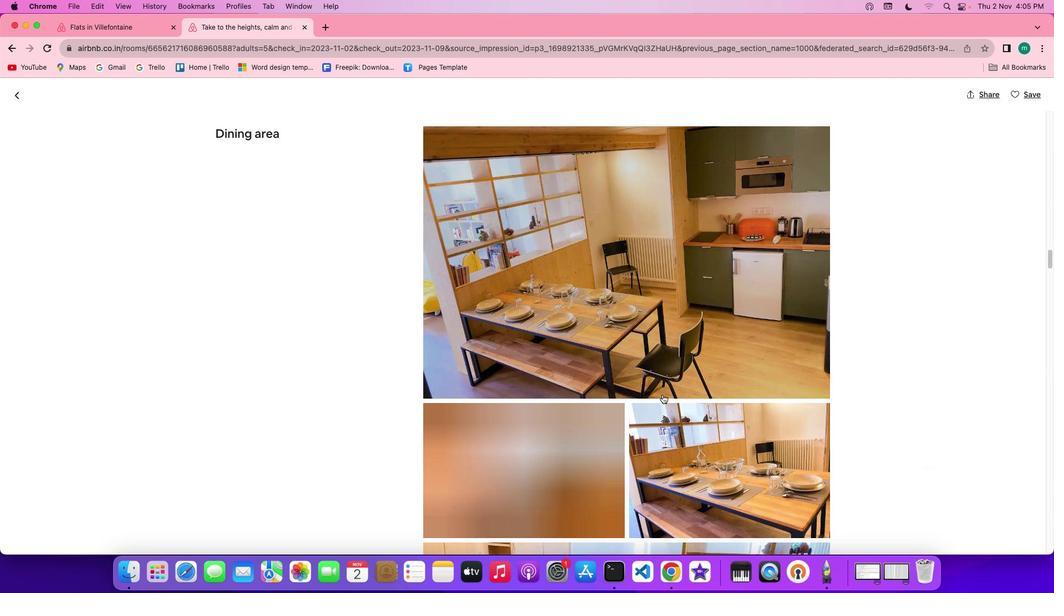 
Action: Mouse scrolled (662, 394) with delta (0, -2)
Screenshot: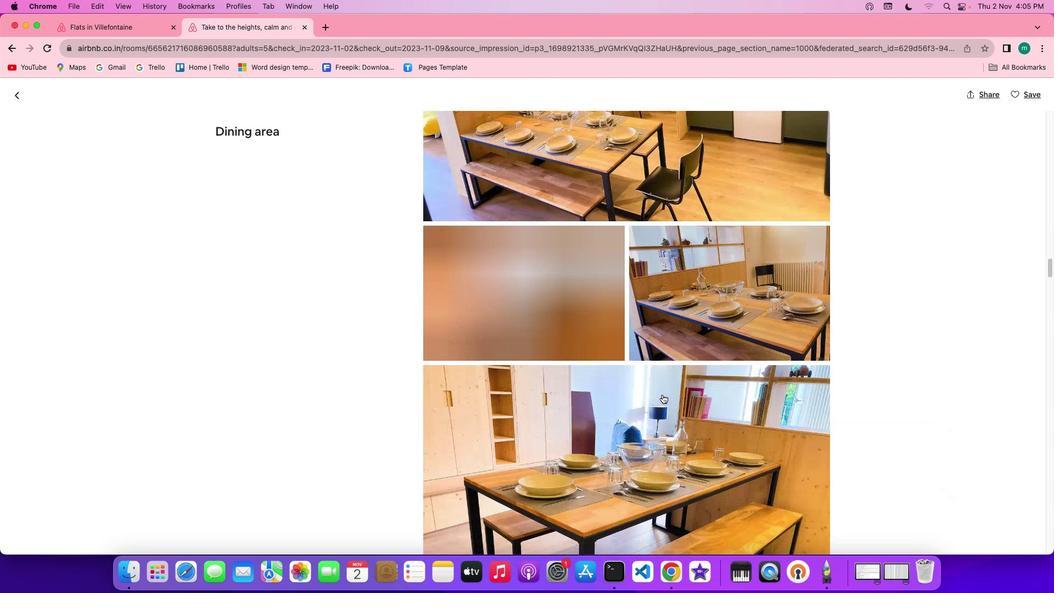 
Action: Mouse scrolled (662, 394) with delta (0, 0)
Screenshot: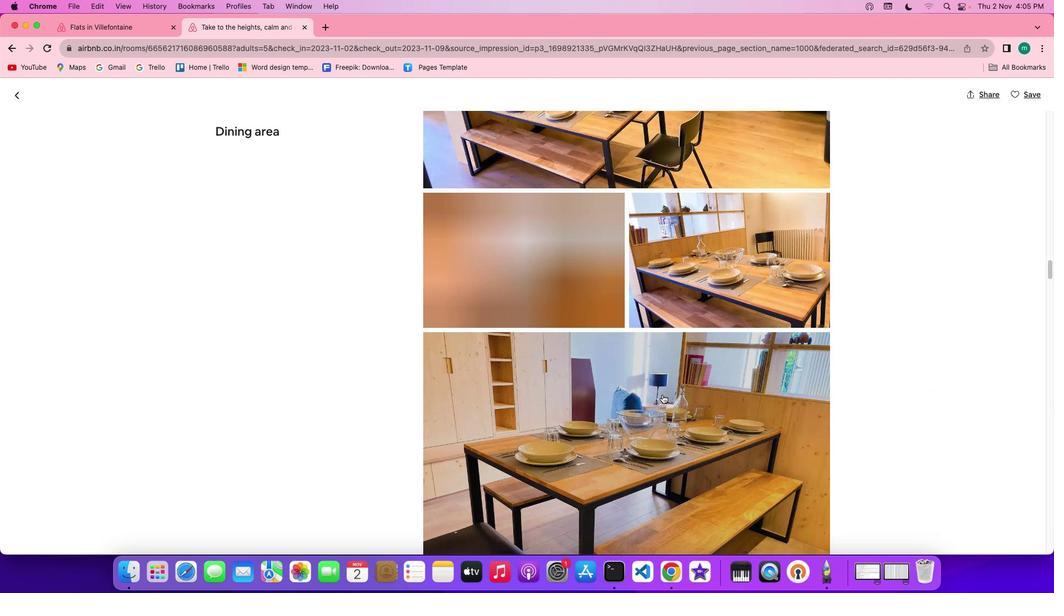 
Action: Mouse scrolled (662, 394) with delta (0, 0)
Screenshot: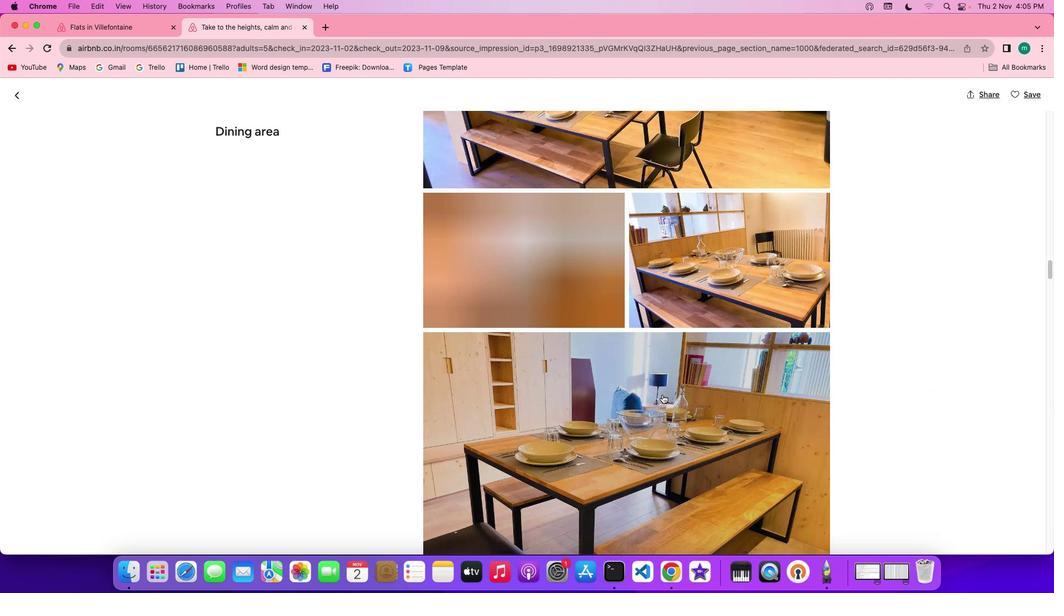 
Action: Mouse scrolled (662, 394) with delta (0, -1)
Screenshot: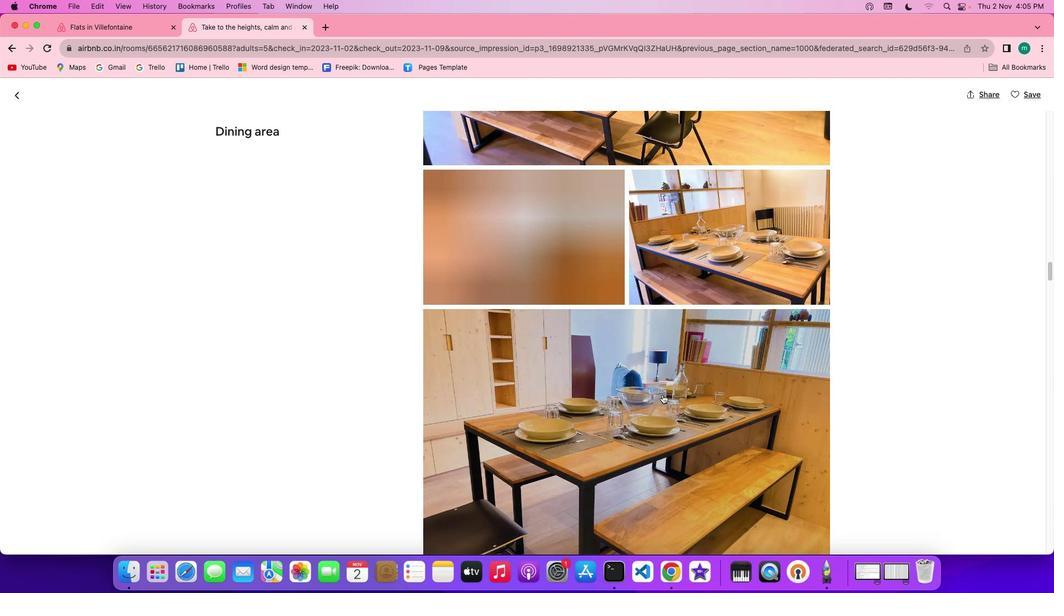 
Action: Mouse scrolled (662, 394) with delta (0, -2)
Screenshot: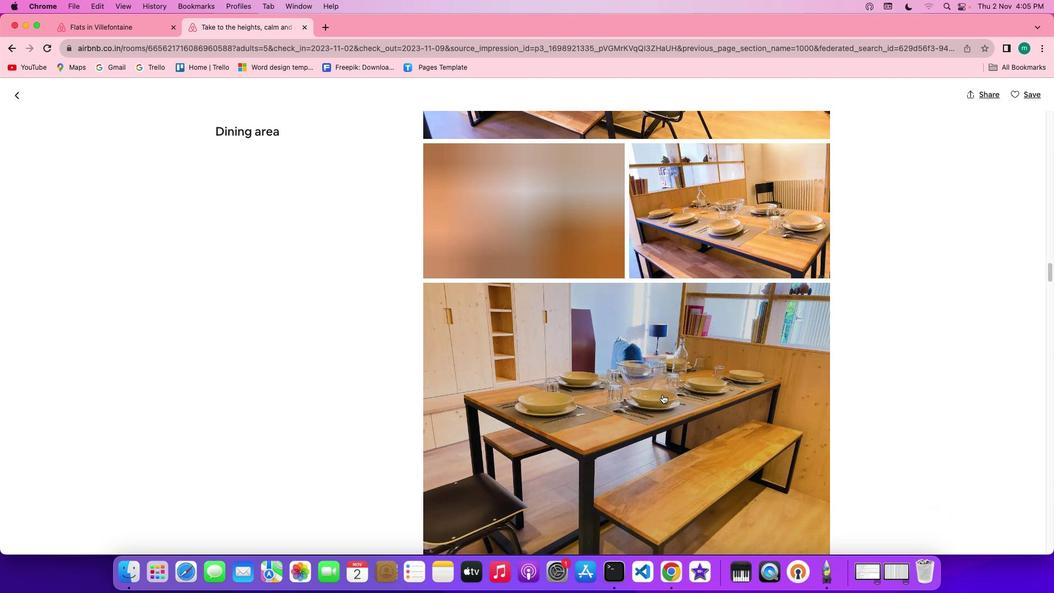 
Action: Mouse scrolled (662, 394) with delta (0, -2)
Screenshot: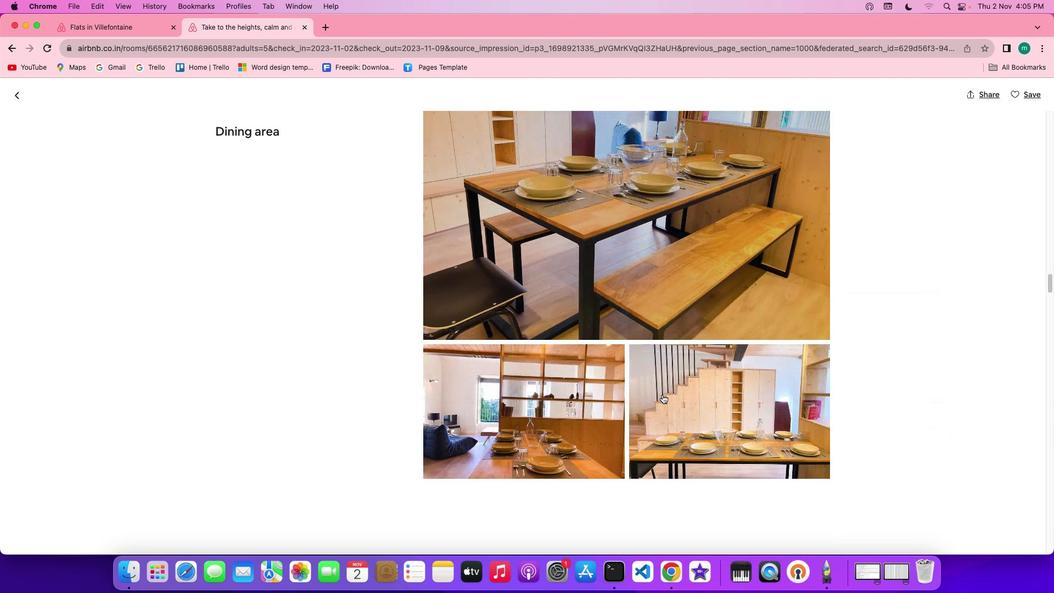 
Action: Mouse scrolled (662, 394) with delta (0, 0)
Screenshot: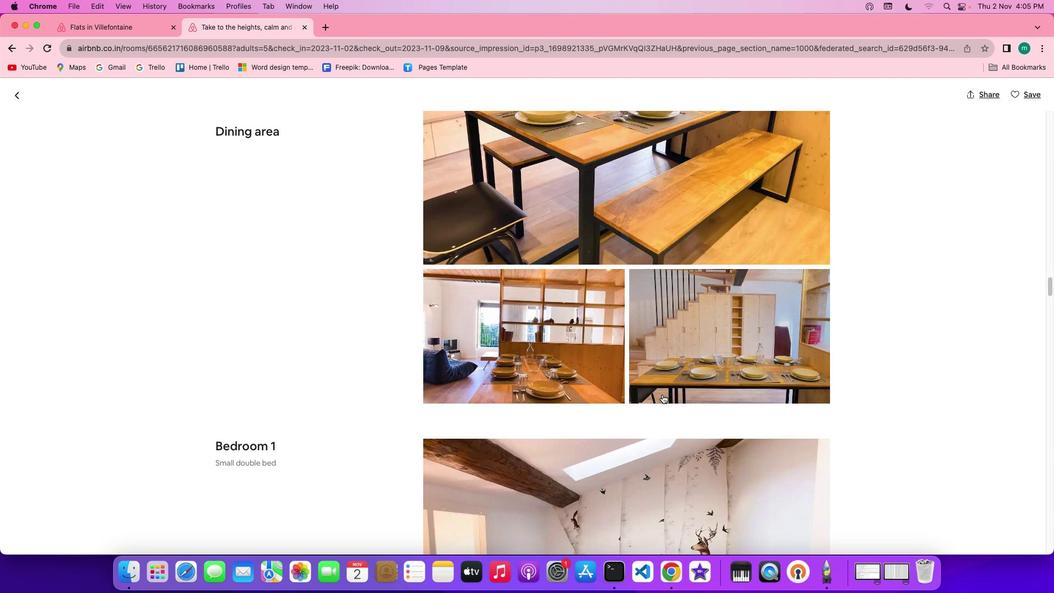 
Action: Mouse scrolled (662, 394) with delta (0, 0)
Screenshot: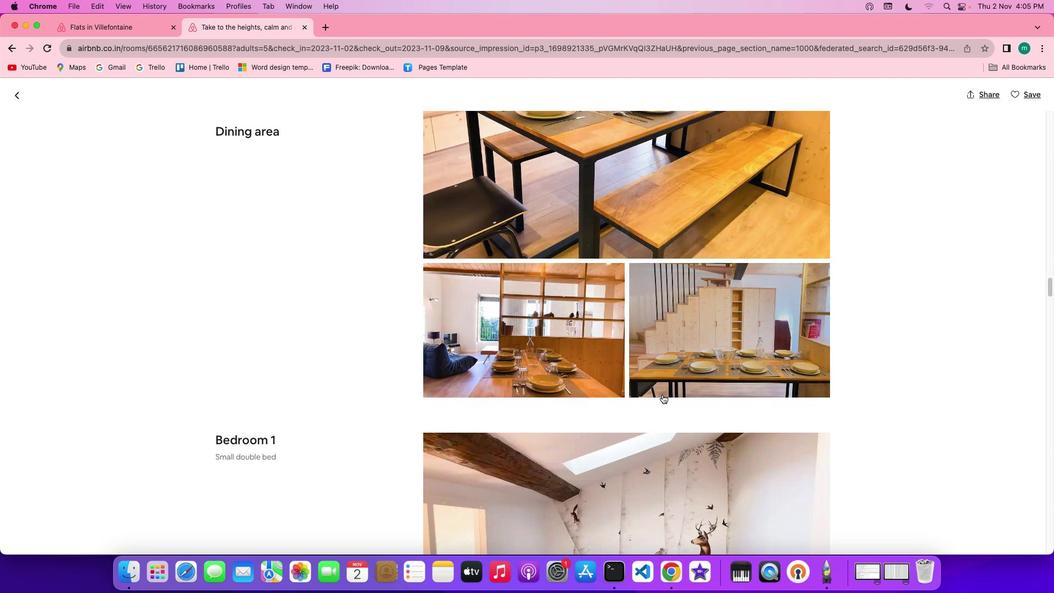 
Action: Mouse scrolled (662, 394) with delta (0, -1)
Screenshot: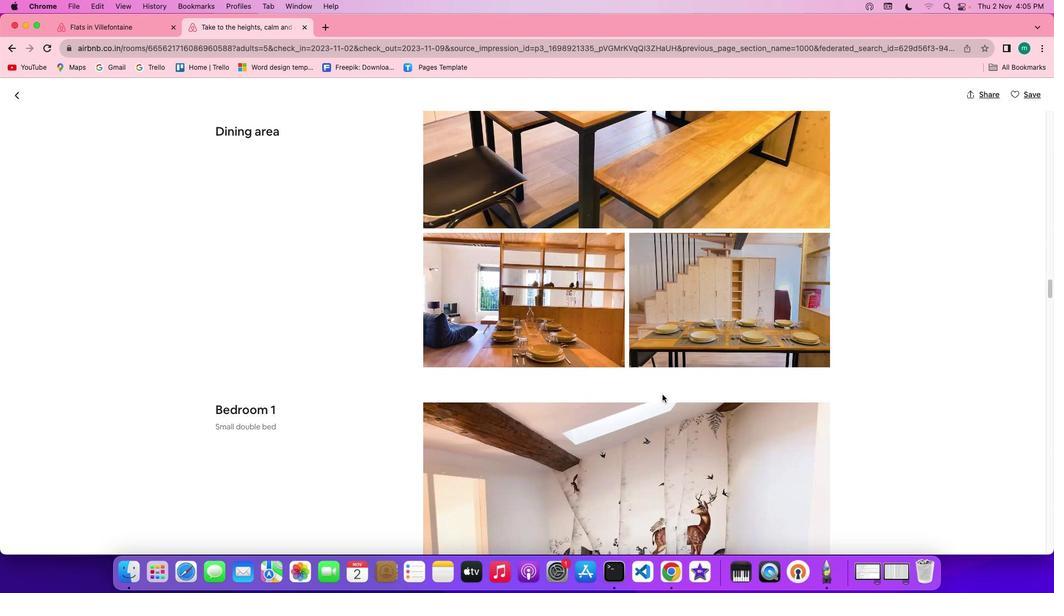 
Action: Mouse scrolled (662, 394) with delta (0, -1)
Screenshot: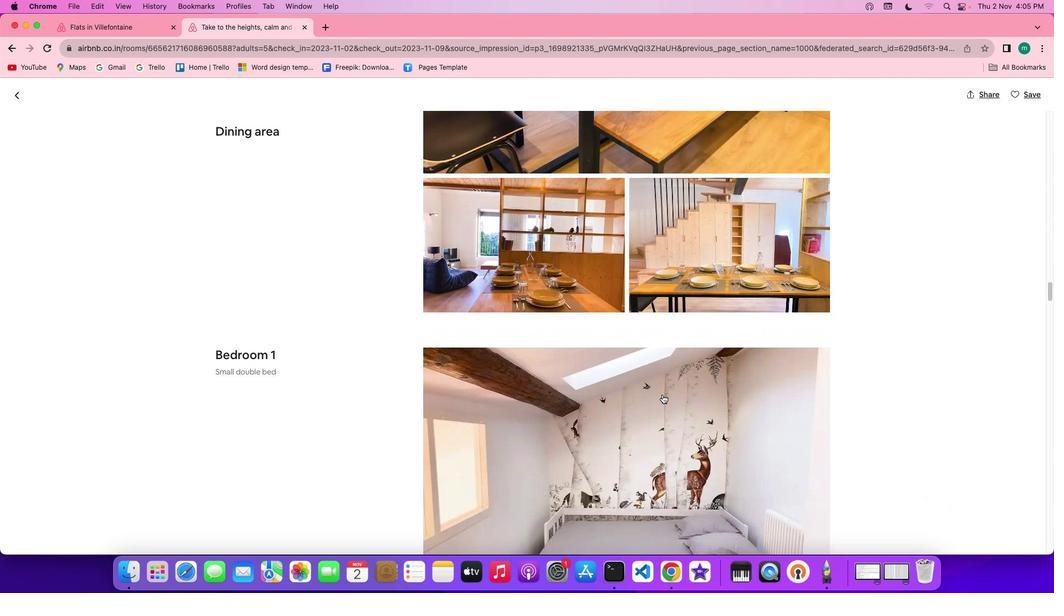 
Action: Mouse scrolled (662, 394) with delta (0, 0)
Screenshot: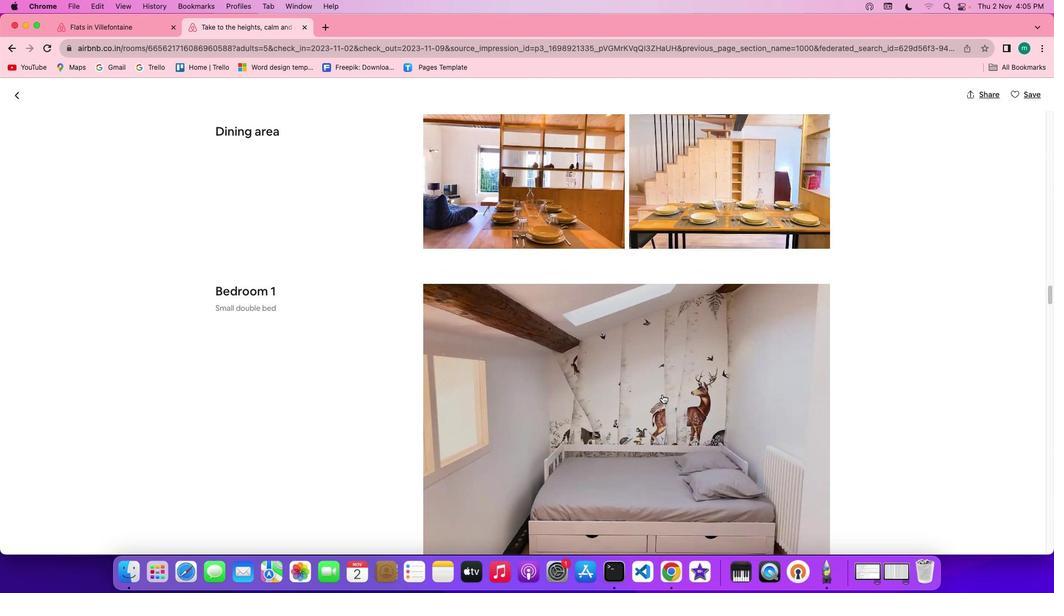 
Action: Mouse scrolled (662, 394) with delta (0, 0)
Screenshot: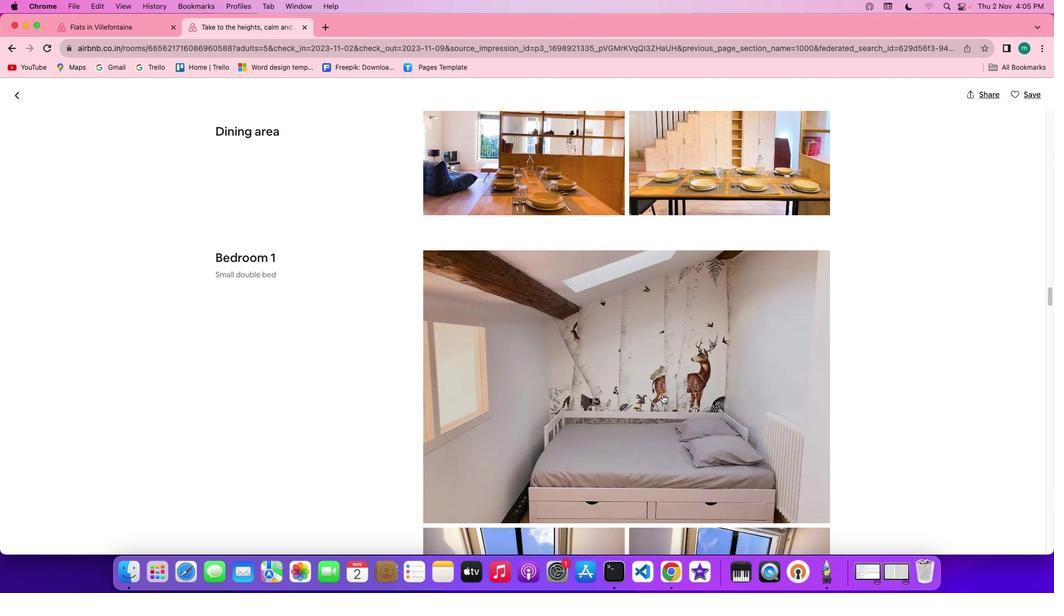 
Action: Mouse scrolled (662, 394) with delta (0, -1)
Screenshot: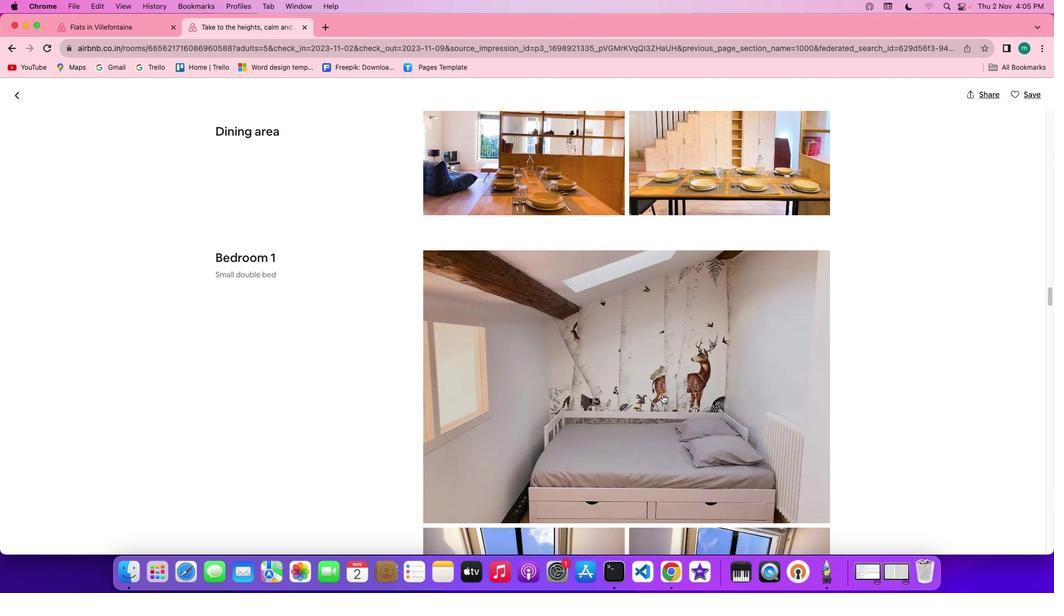 
Action: Mouse scrolled (662, 394) with delta (0, -2)
Screenshot: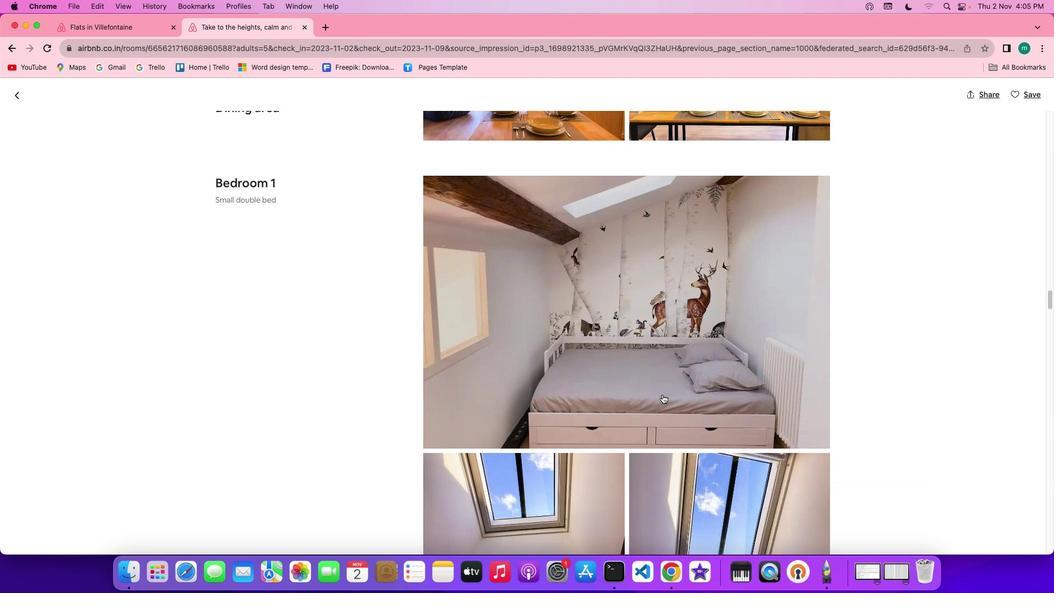 
Action: Mouse scrolled (662, 394) with delta (0, -2)
Screenshot: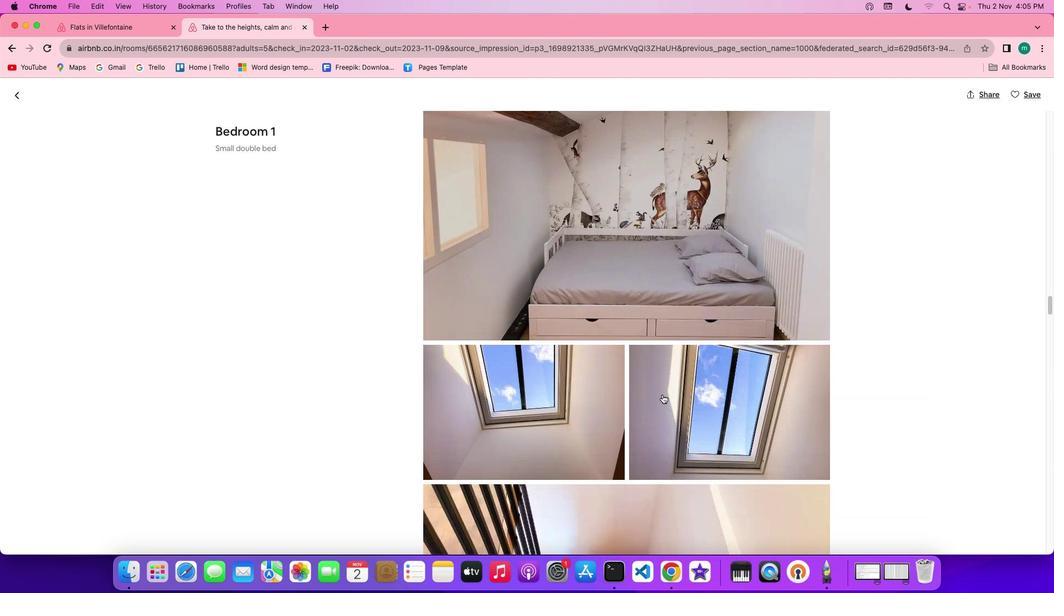 
Action: Mouse scrolled (662, 394) with delta (0, 0)
Screenshot: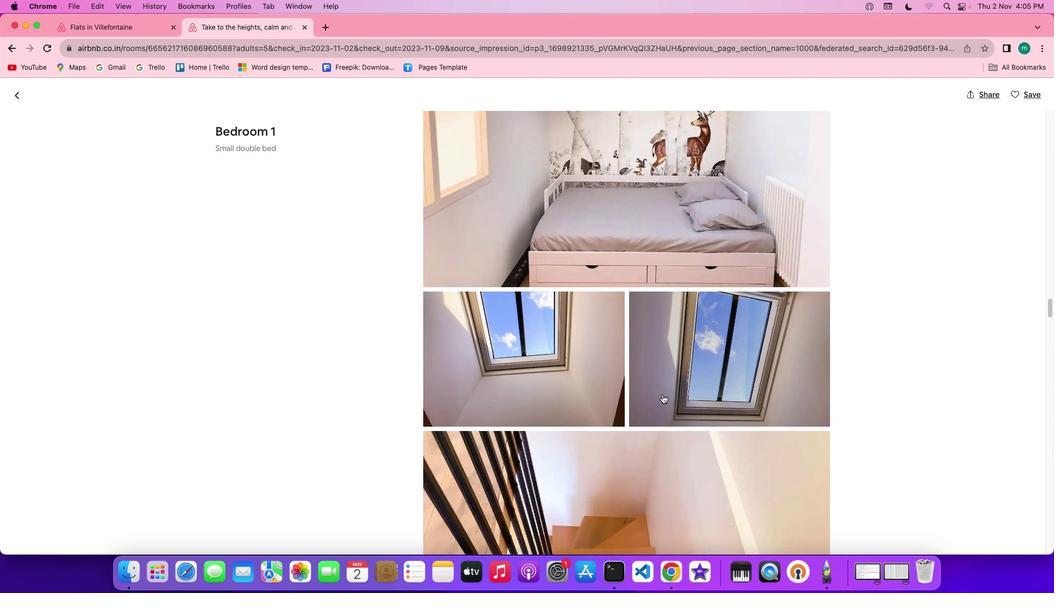 
Action: Mouse scrolled (662, 394) with delta (0, 0)
Screenshot: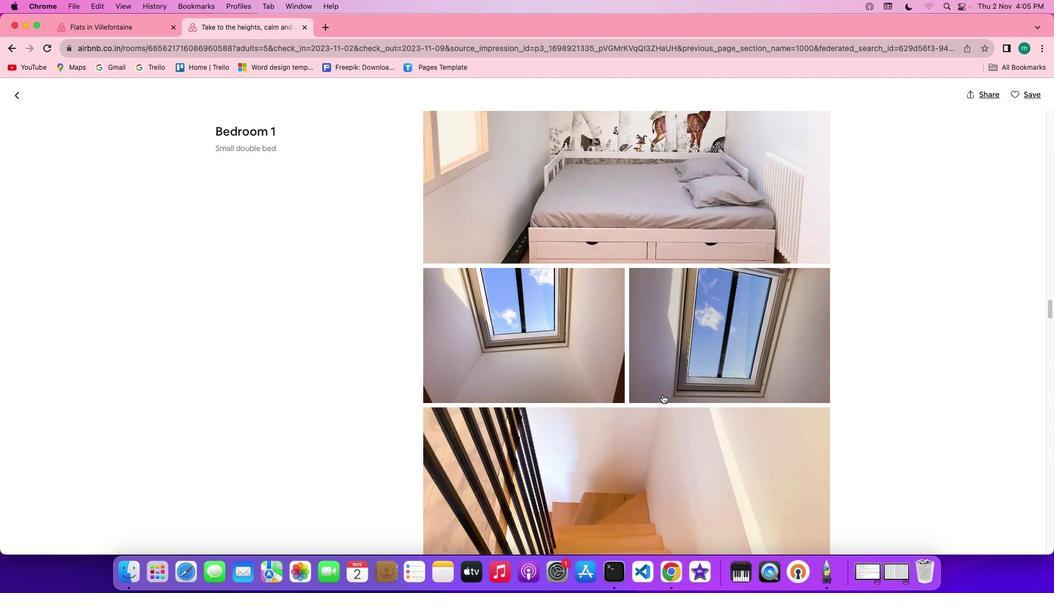 
Action: Mouse scrolled (662, 394) with delta (0, -1)
Screenshot: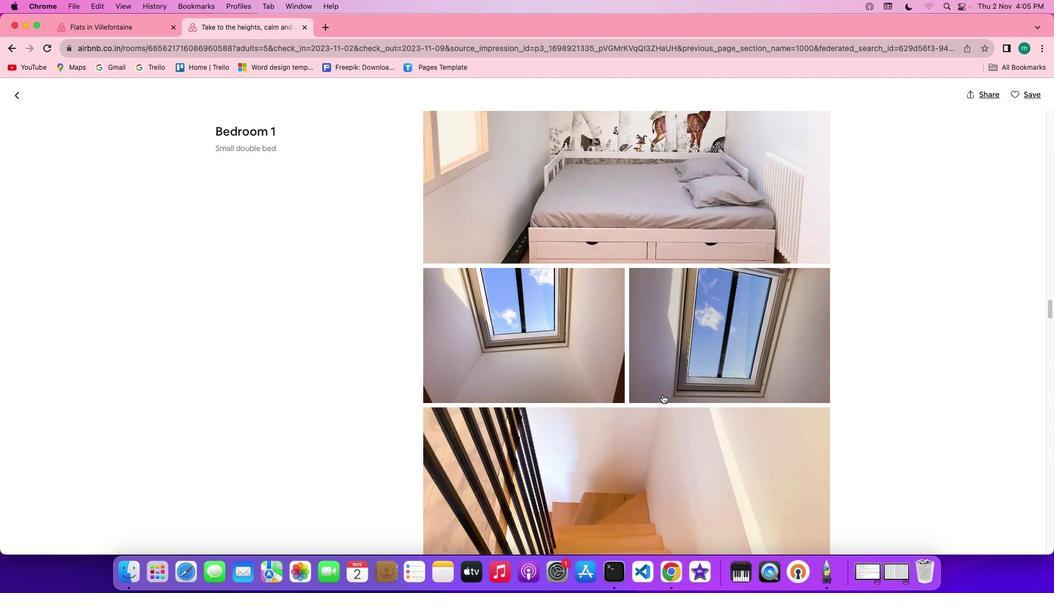 
Action: Mouse scrolled (662, 394) with delta (0, -2)
Screenshot: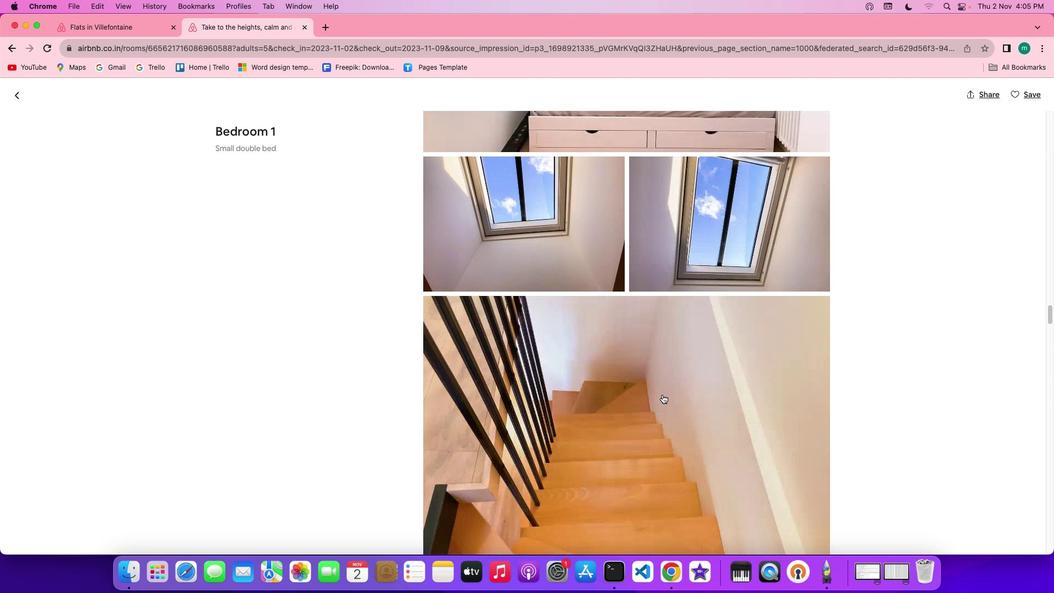 
Action: Mouse scrolled (662, 394) with delta (0, -2)
Screenshot: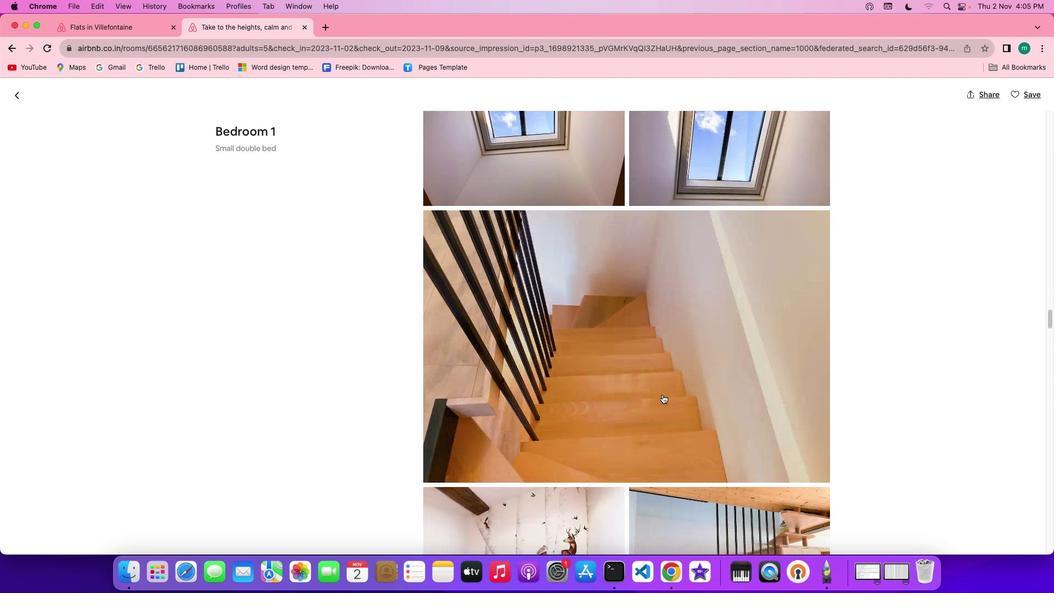 
Action: Mouse scrolled (662, 394) with delta (0, 0)
Screenshot: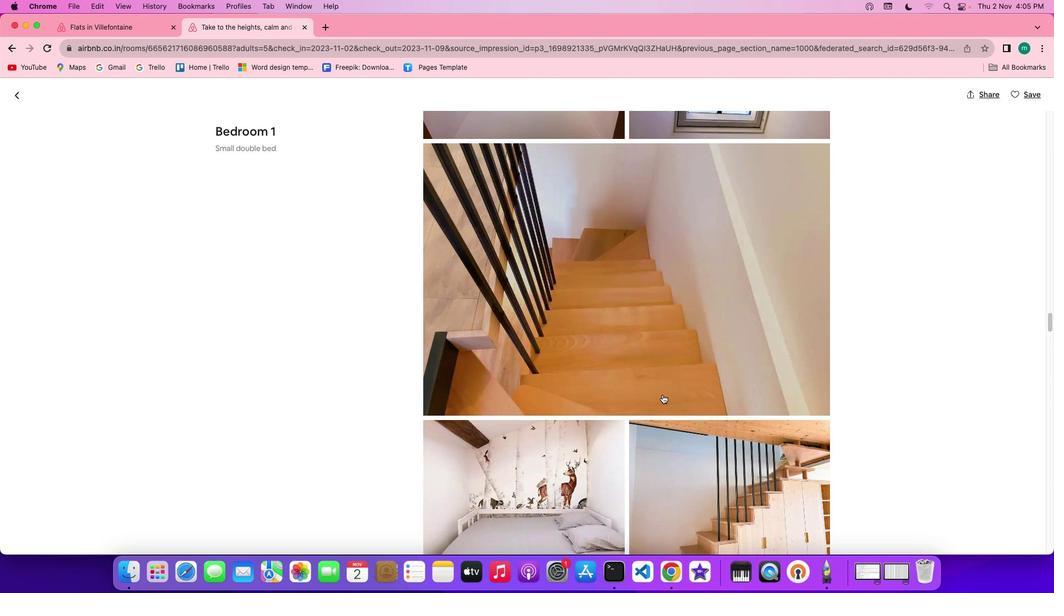 
Action: Mouse scrolled (662, 394) with delta (0, 0)
Screenshot: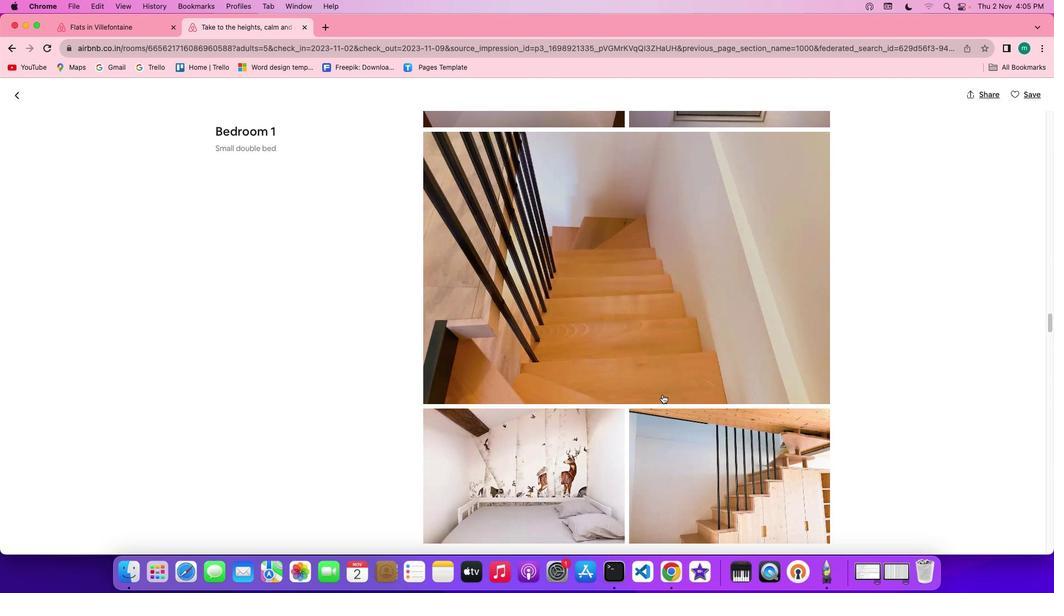 
Action: Mouse scrolled (662, 394) with delta (0, -1)
Screenshot: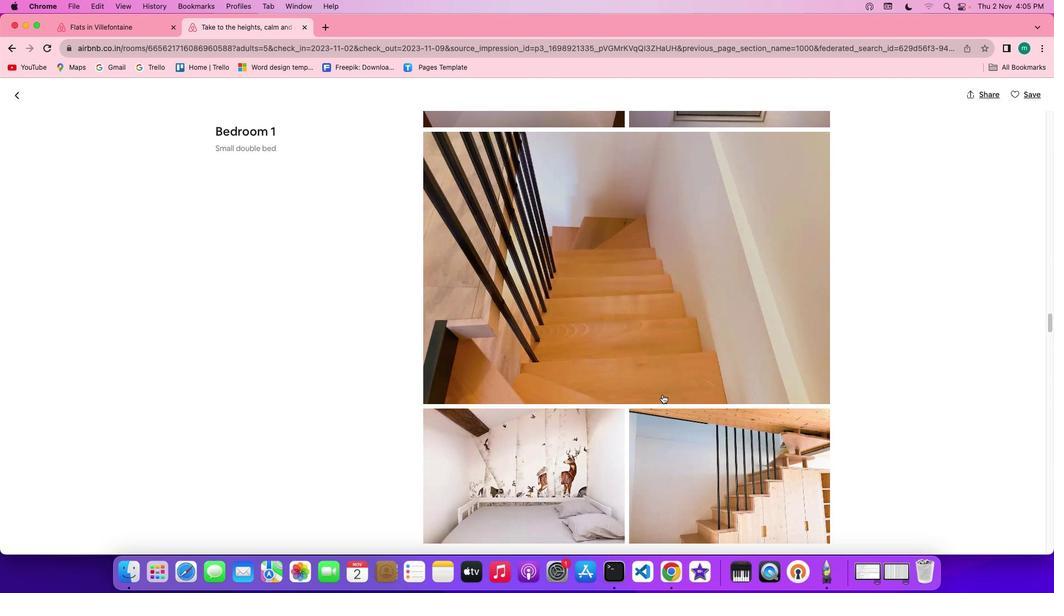 
Action: Mouse scrolled (662, 394) with delta (0, -2)
Screenshot: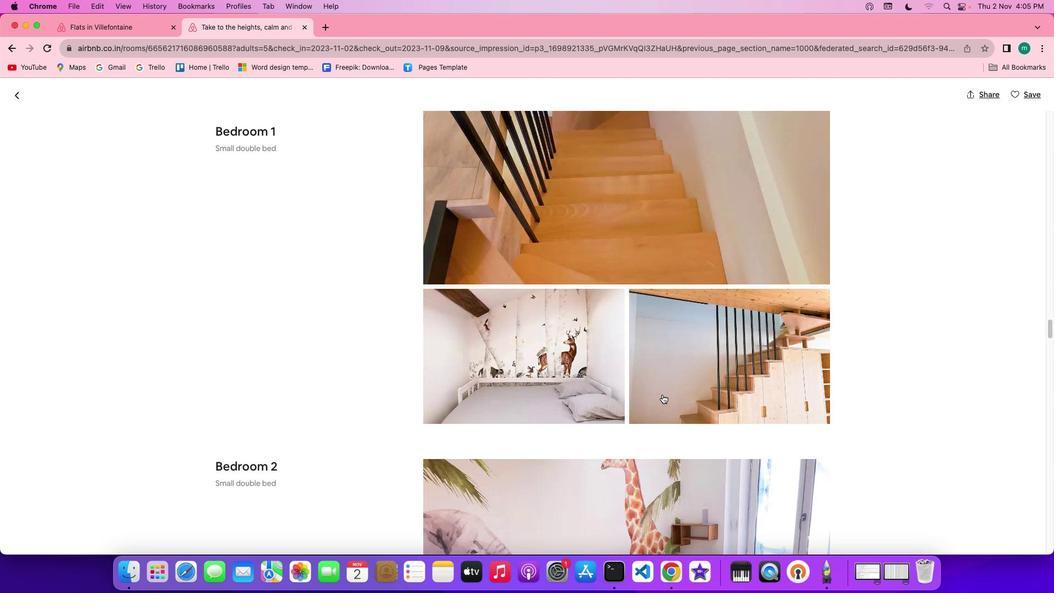 
Action: Mouse scrolled (662, 394) with delta (0, -2)
Screenshot: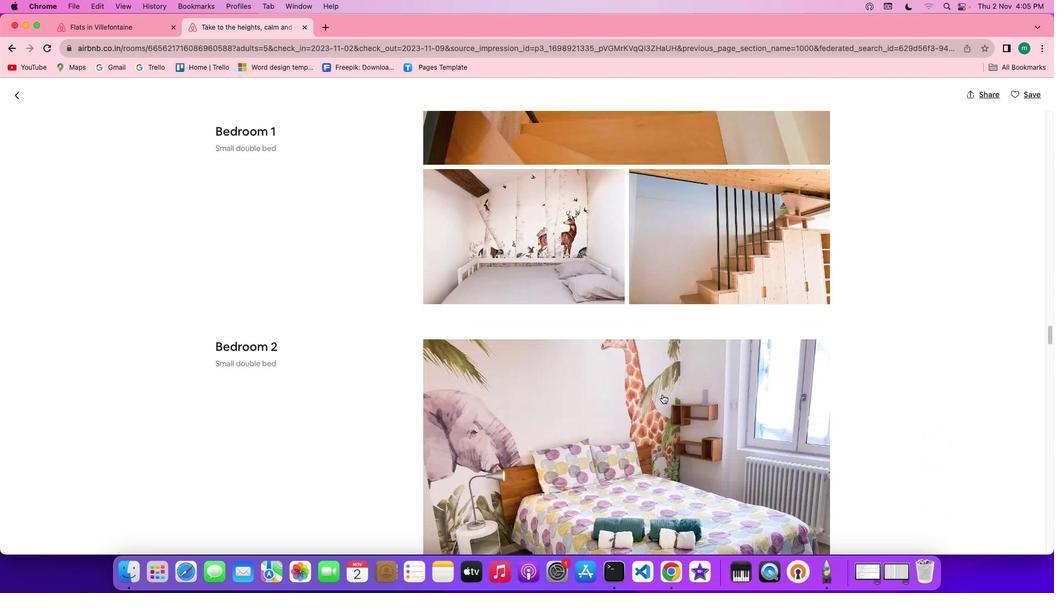 
Action: Mouse scrolled (662, 394) with delta (0, 0)
Screenshot: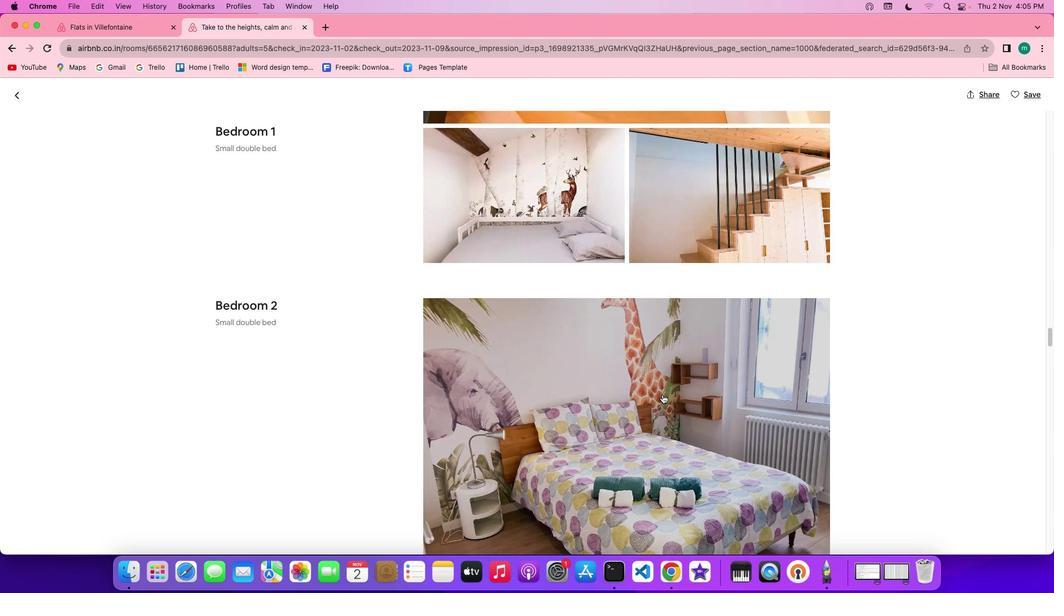 
Action: Mouse scrolled (662, 394) with delta (0, 0)
Screenshot: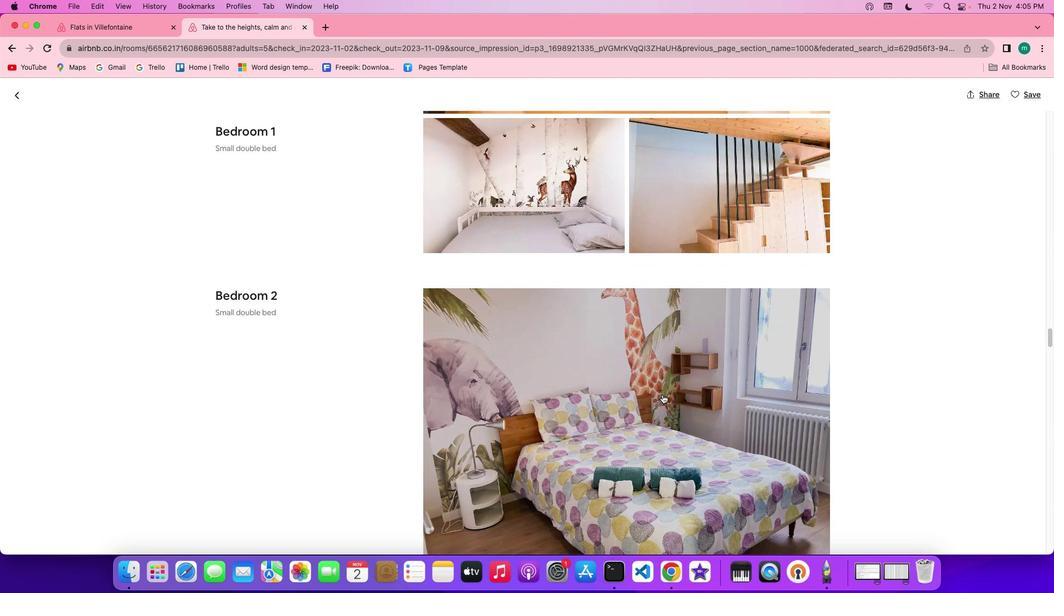 
Action: Mouse scrolled (662, 394) with delta (0, -1)
Screenshot: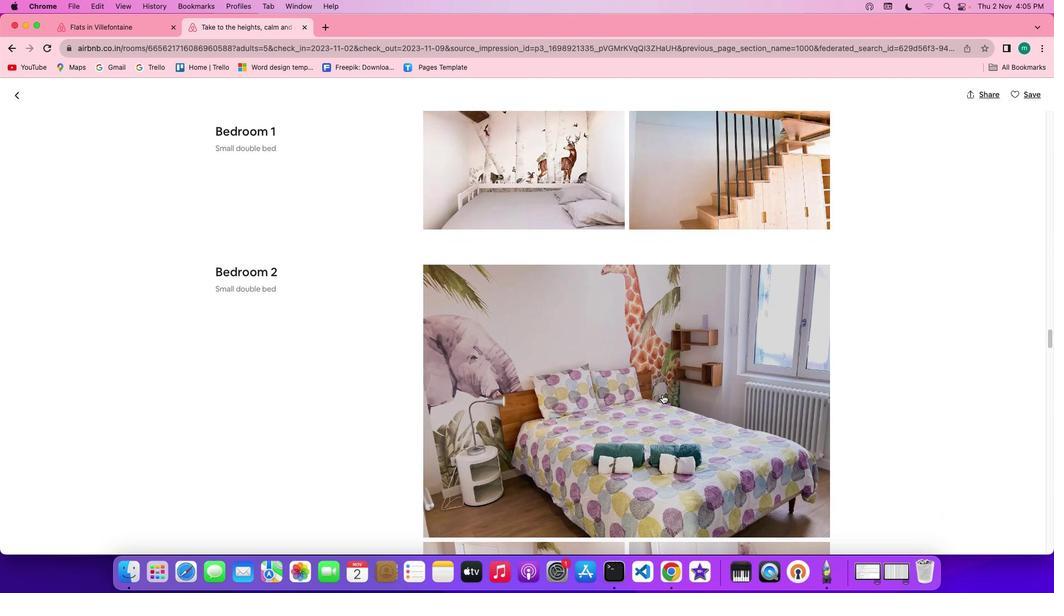 
Action: Mouse scrolled (662, 394) with delta (0, -2)
Screenshot: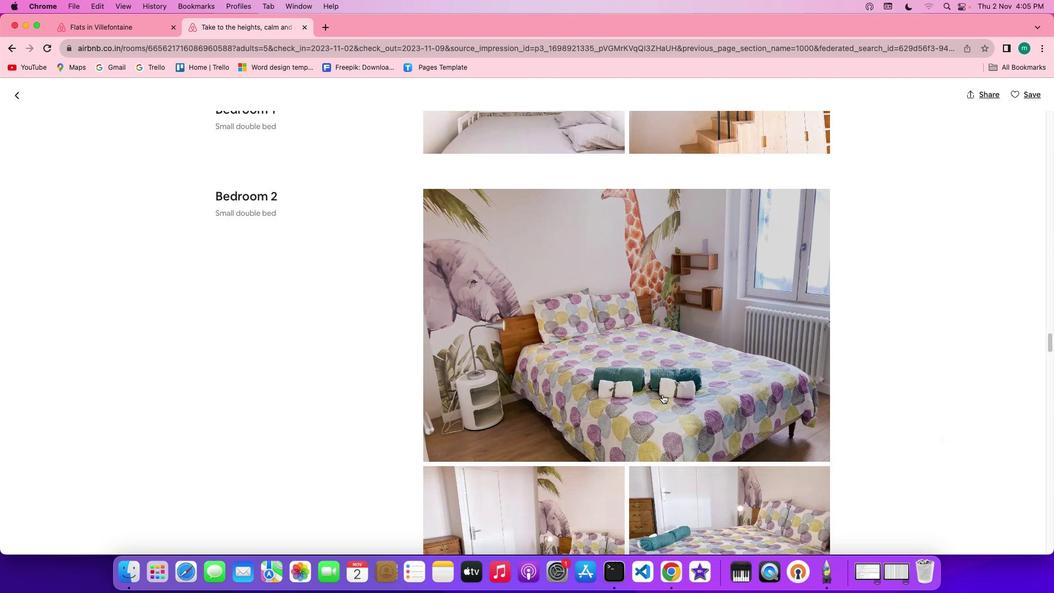 
Action: Mouse scrolled (662, 394) with delta (0, -2)
Screenshot: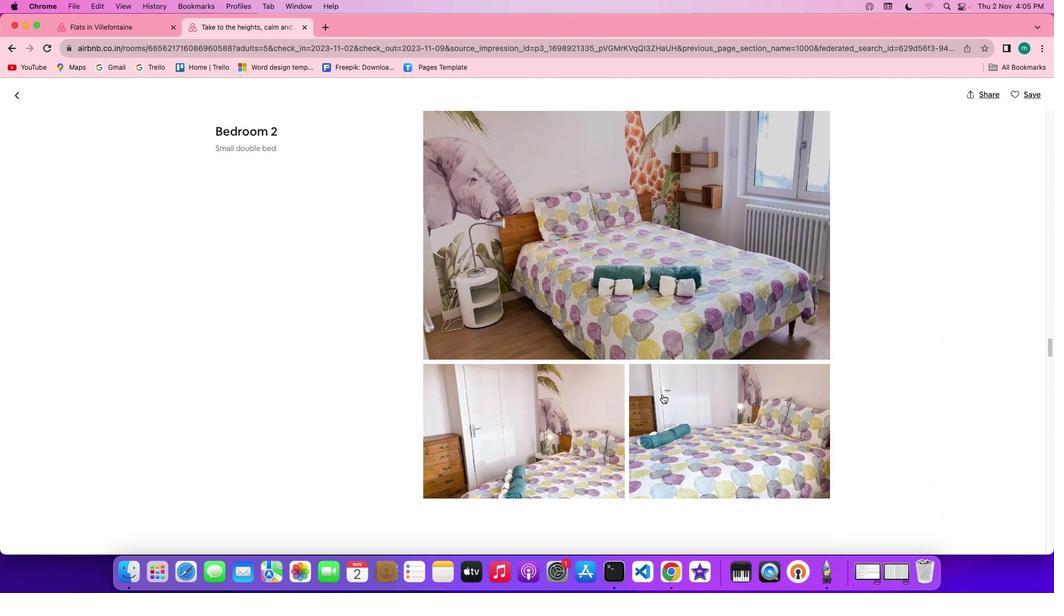 
Action: Mouse scrolled (662, 394) with delta (0, 0)
Screenshot: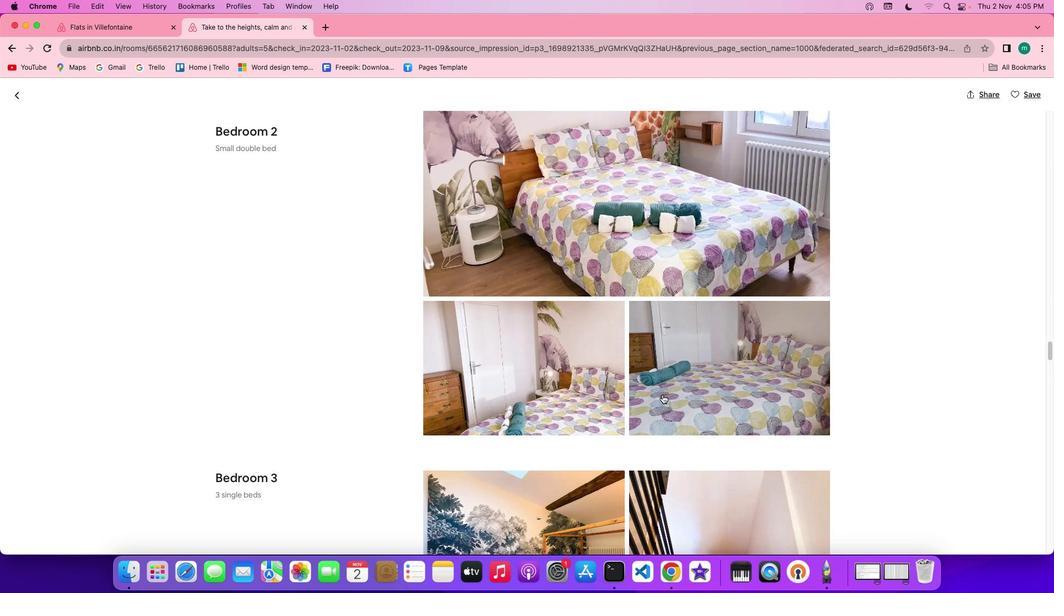 
Action: Mouse scrolled (662, 394) with delta (0, 0)
Screenshot: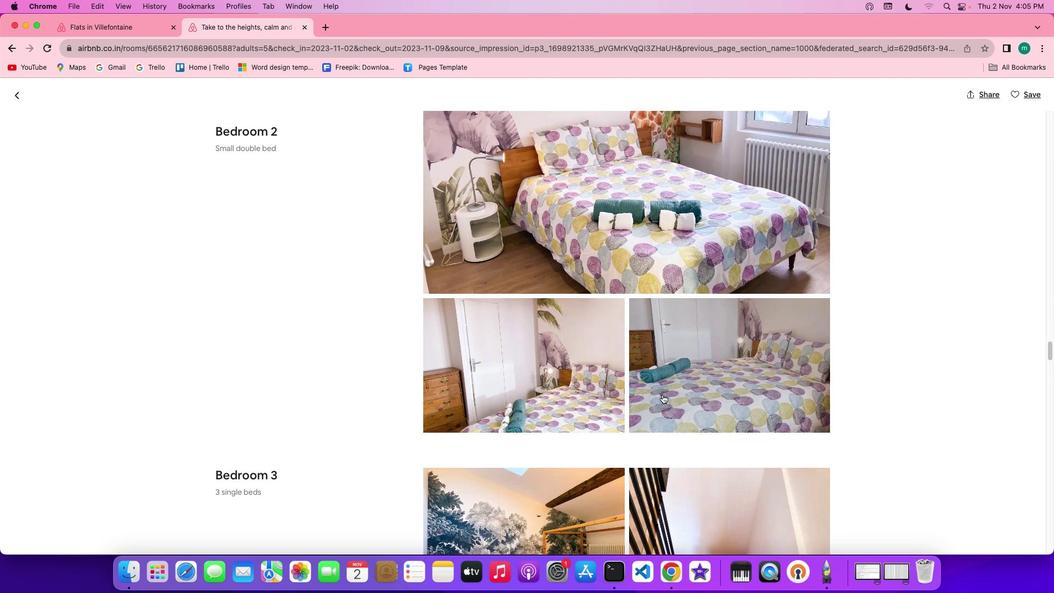 
Action: Mouse scrolled (662, 394) with delta (0, -1)
Screenshot: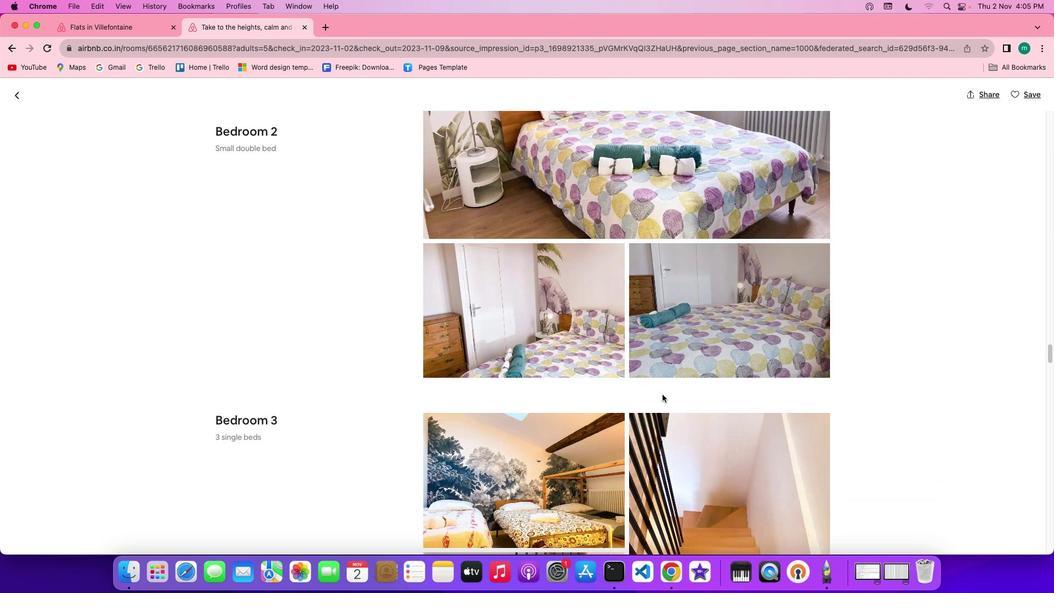 
Action: Mouse scrolled (662, 394) with delta (0, -1)
Screenshot: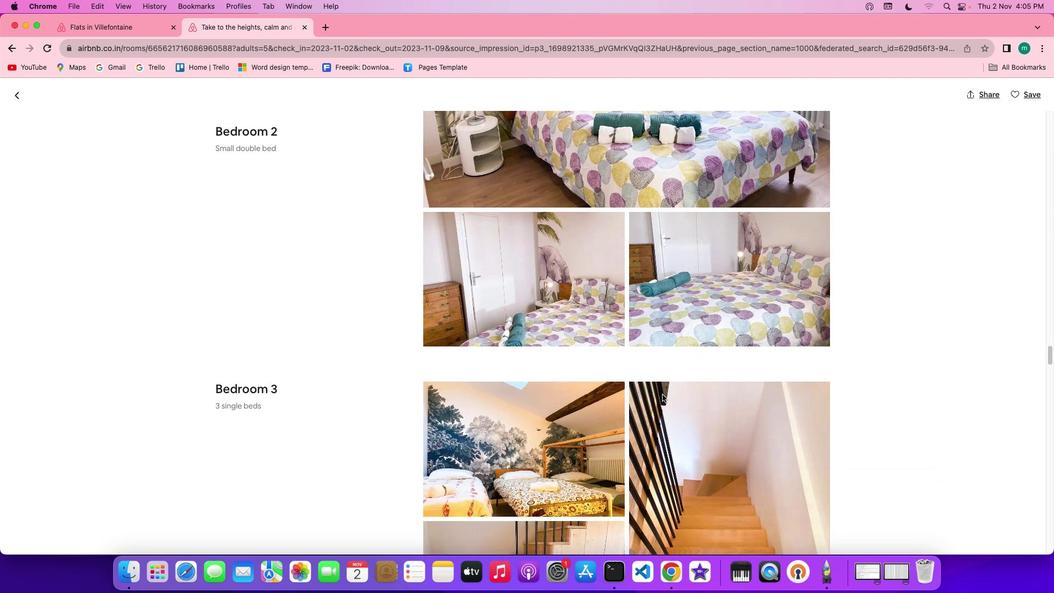 
Action: Mouse scrolled (662, 394) with delta (0, 0)
Screenshot: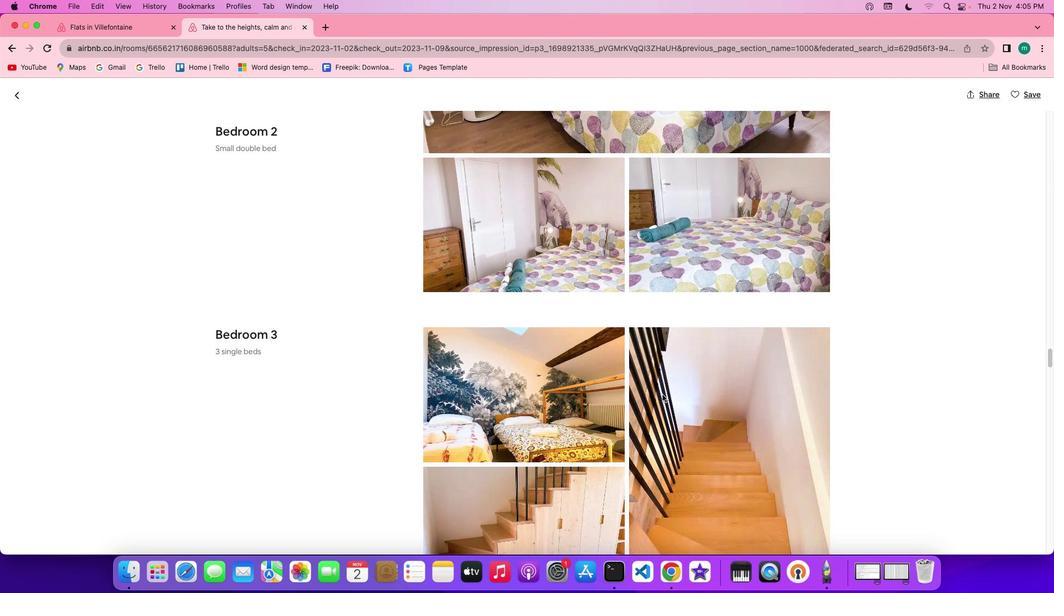 
Action: Mouse scrolled (662, 394) with delta (0, 0)
Screenshot: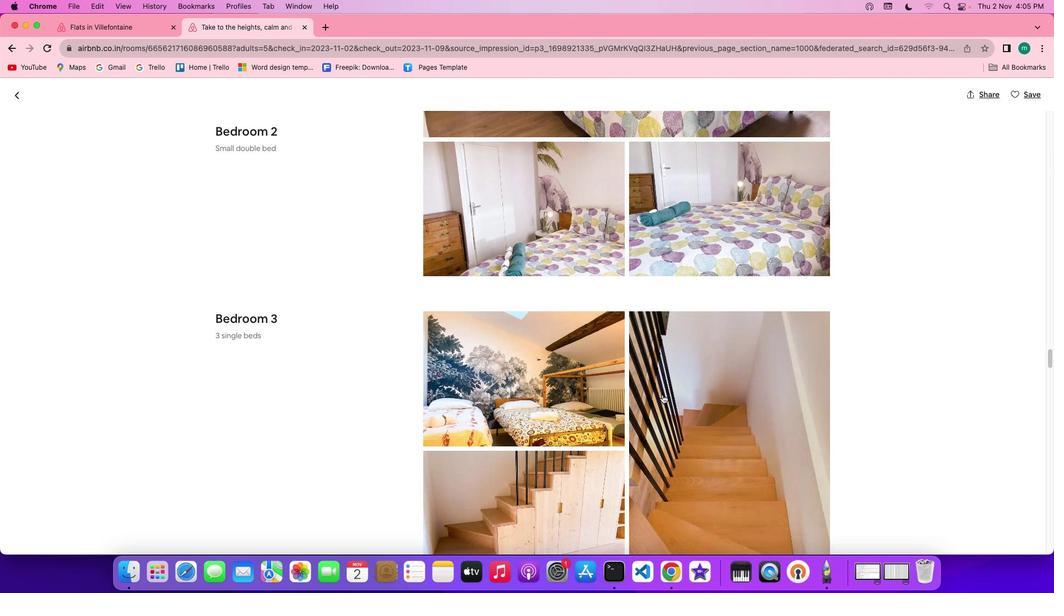 
Action: Mouse scrolled (662, 394) with delta (0, 0)
Screenshot: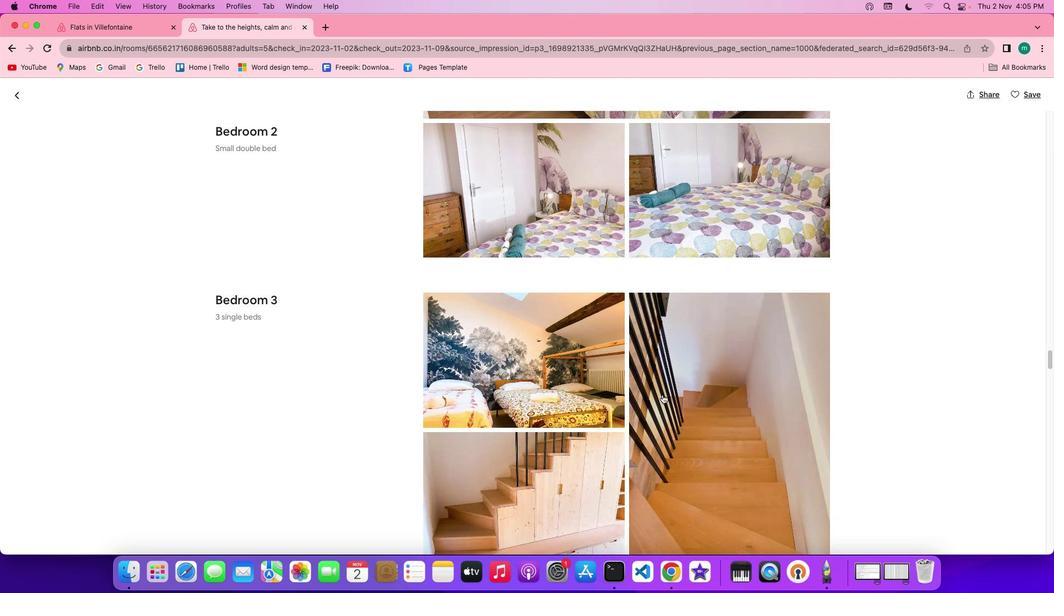 
Action: Mouse scrolled (662, 394) with delta (0, -1)
Screenshot: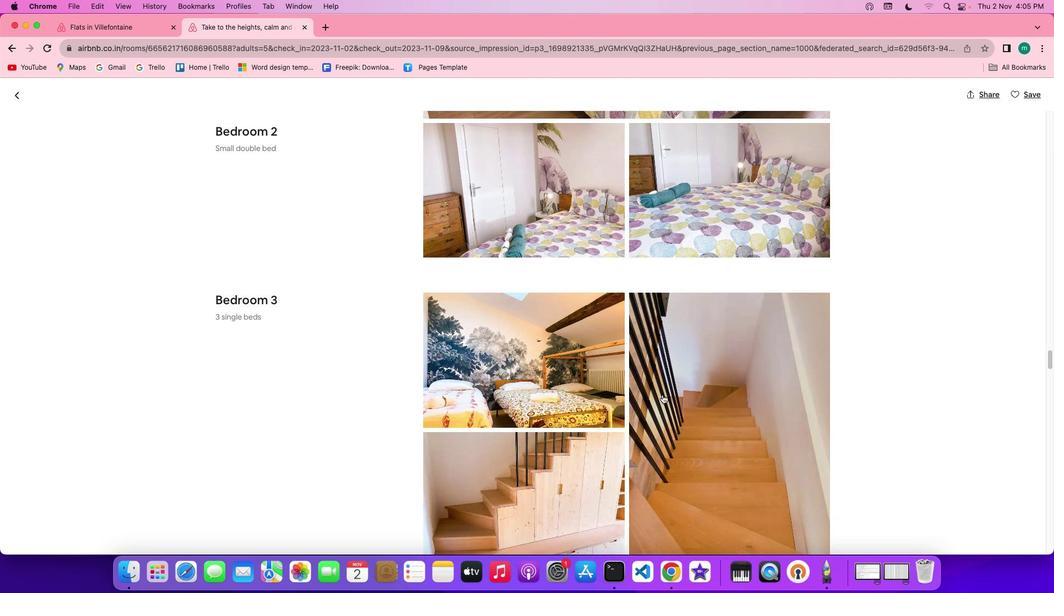 
Action: Mouse scrolled (662, 394) with delta (0, -2)
Screenshot: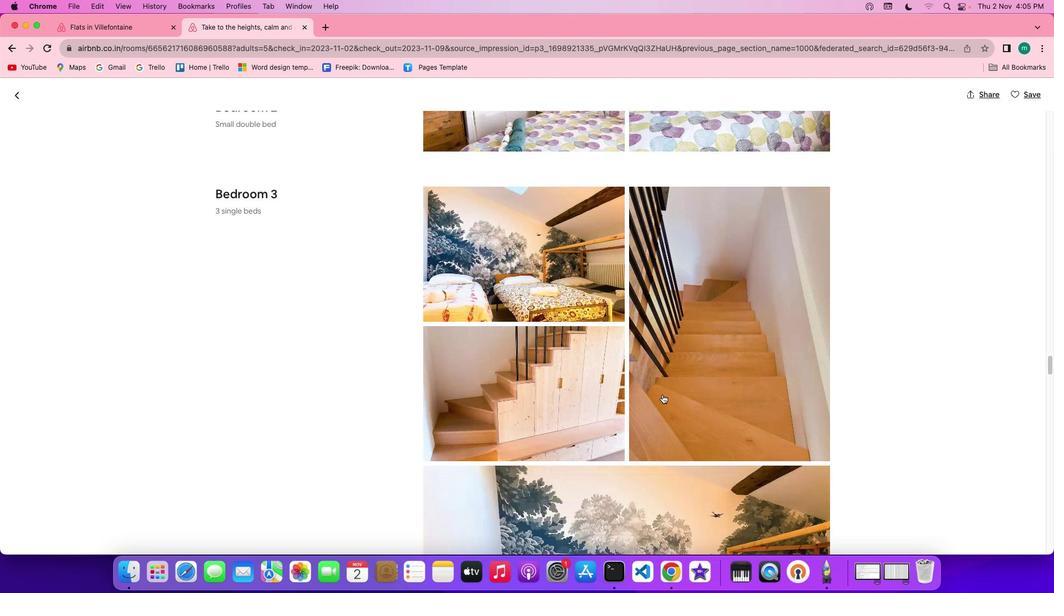 
Action: Mouse scrolled (662, 394) with delta (0, -2)
Screenshot: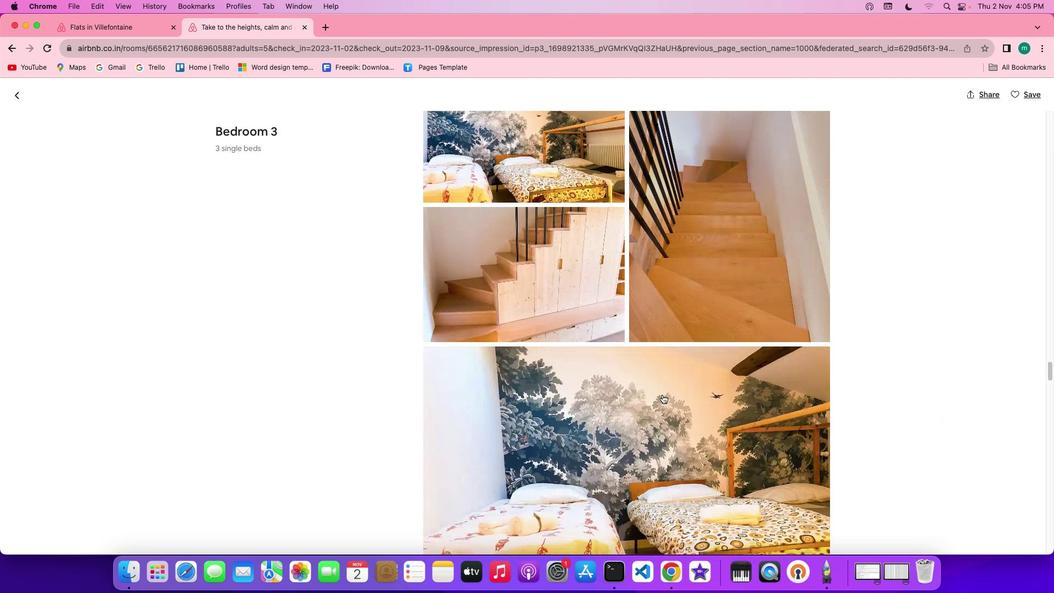 
Action: Mouse scrolled (662, 394) with delta (0, 0)
Screenshot: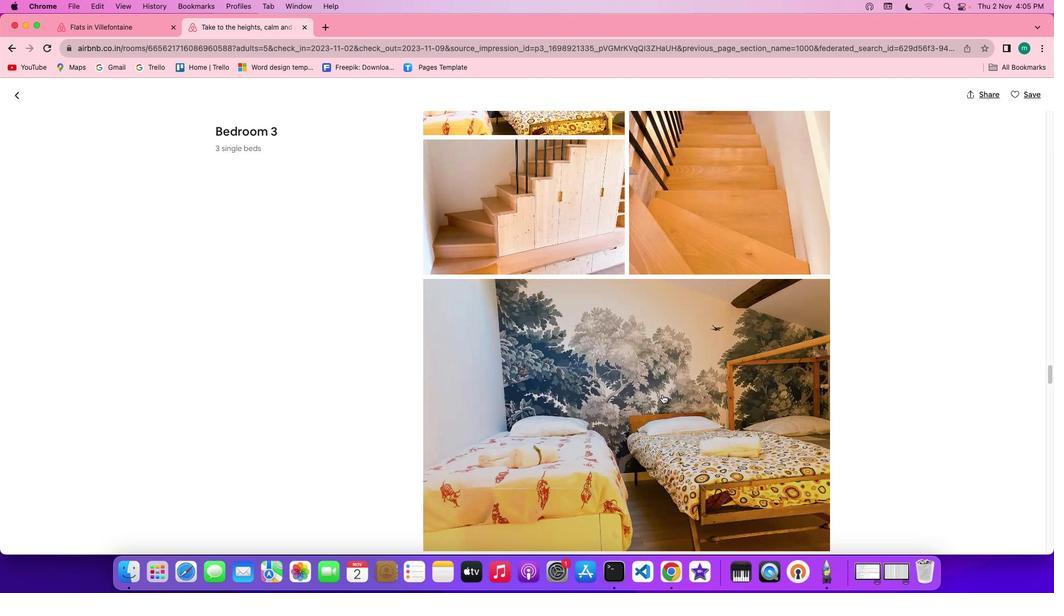 
Action: Mouse scrolled (662, 394) with delta (0, 0)
Screenshot: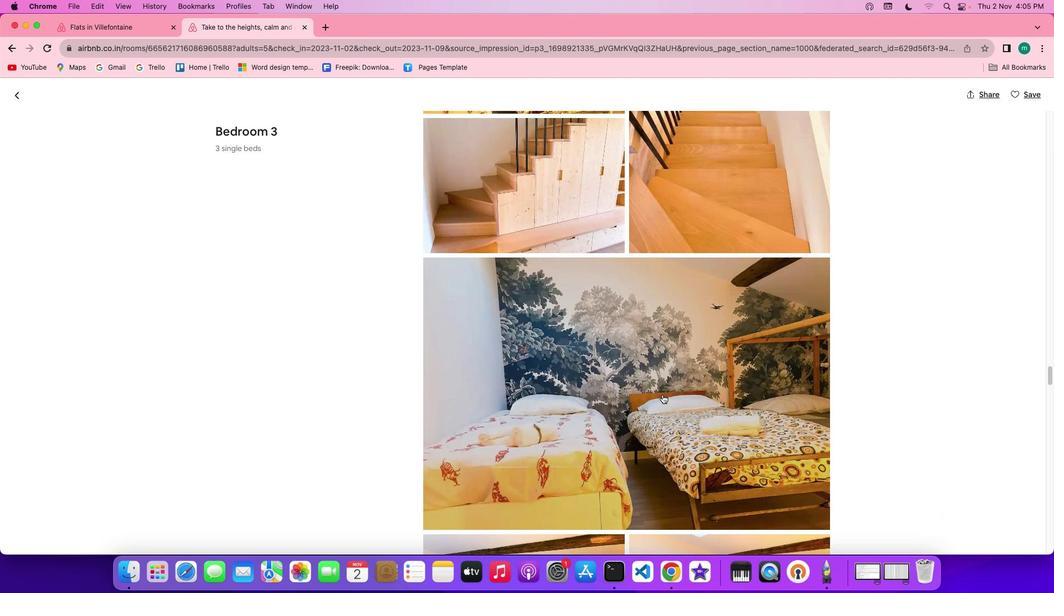 
Action: Mouse scrolled (662, 394) with delta (0, -1)
Screenshot: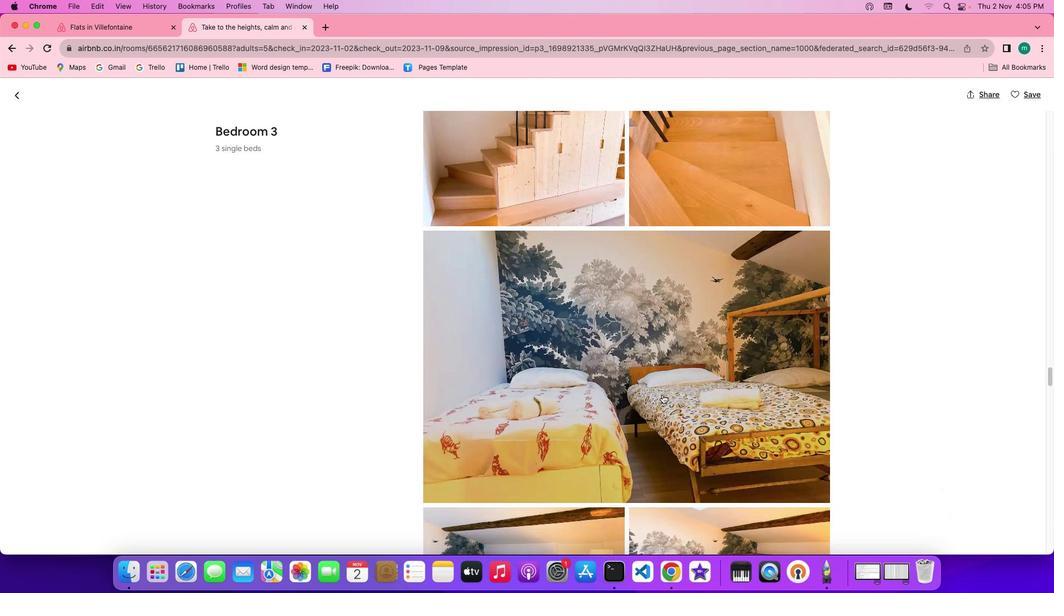 
Action: Mouse scrolled (662, 394) with delta (0, -2)
Screenshot: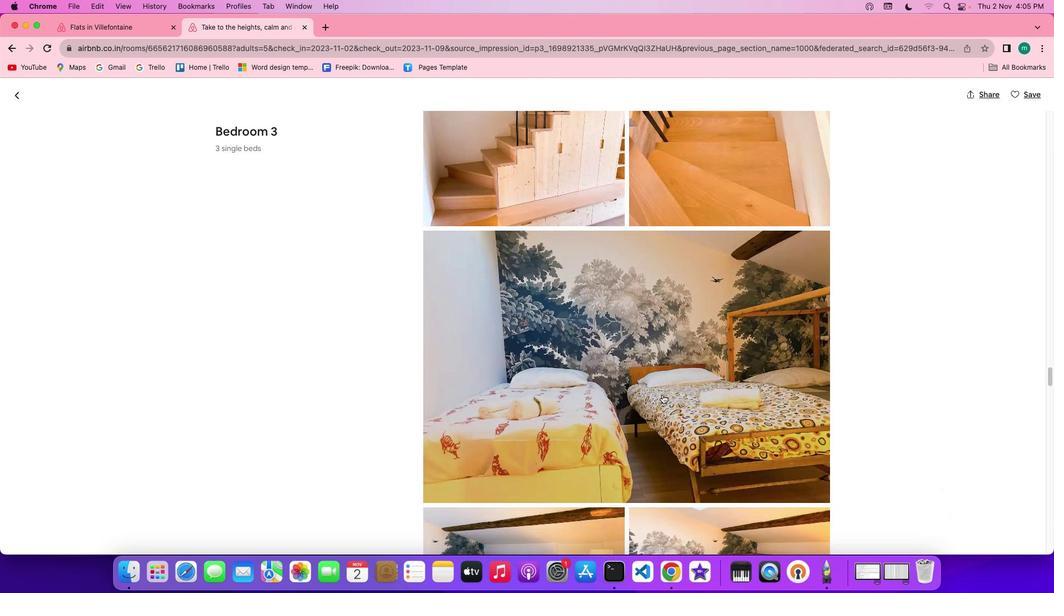 
Action: Mouse scrolled (662, 394) with delta (0, -2)
Screenshot: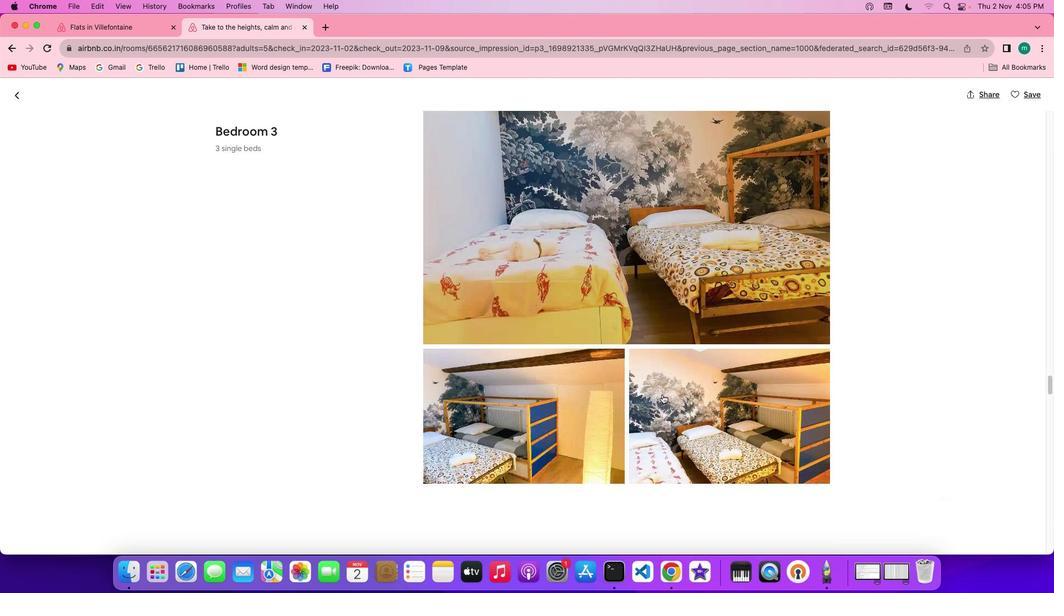 
Action: Mouse scrolled (662, 394) with delta (0, 0)
Screenshot: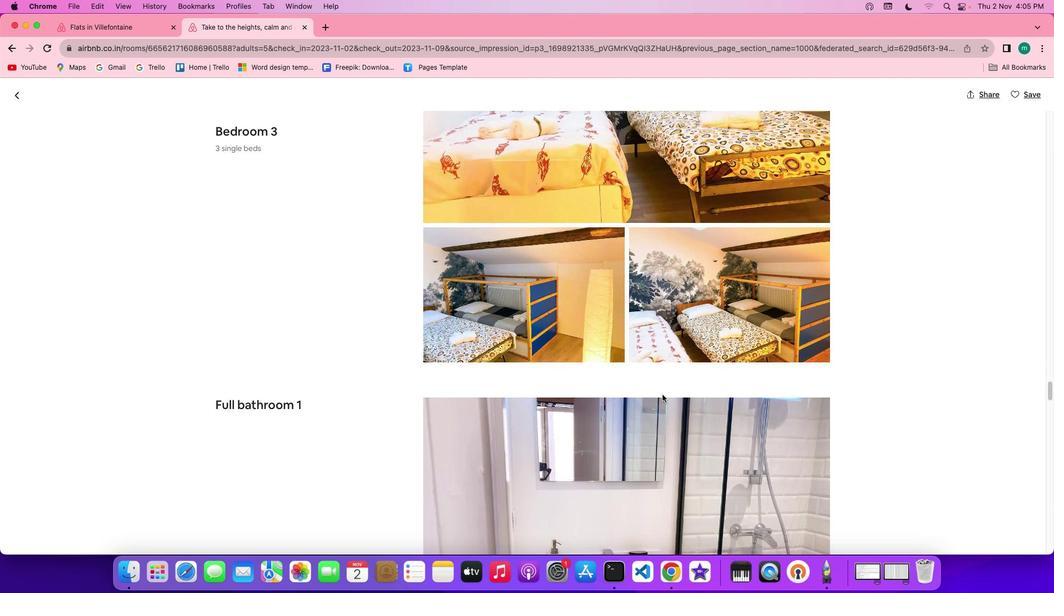 
Action: Mouse scrolled (662, 394) with delta (0, 0)
Screenshot: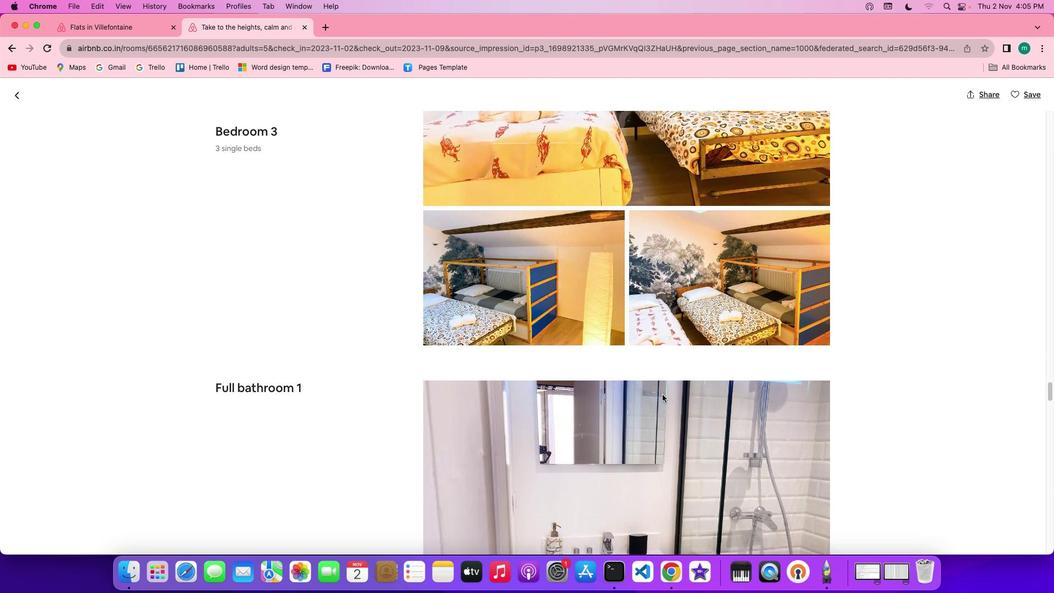 
Action: Mouse scrolled (662, 394) with delta (0, -1)
Screenshot: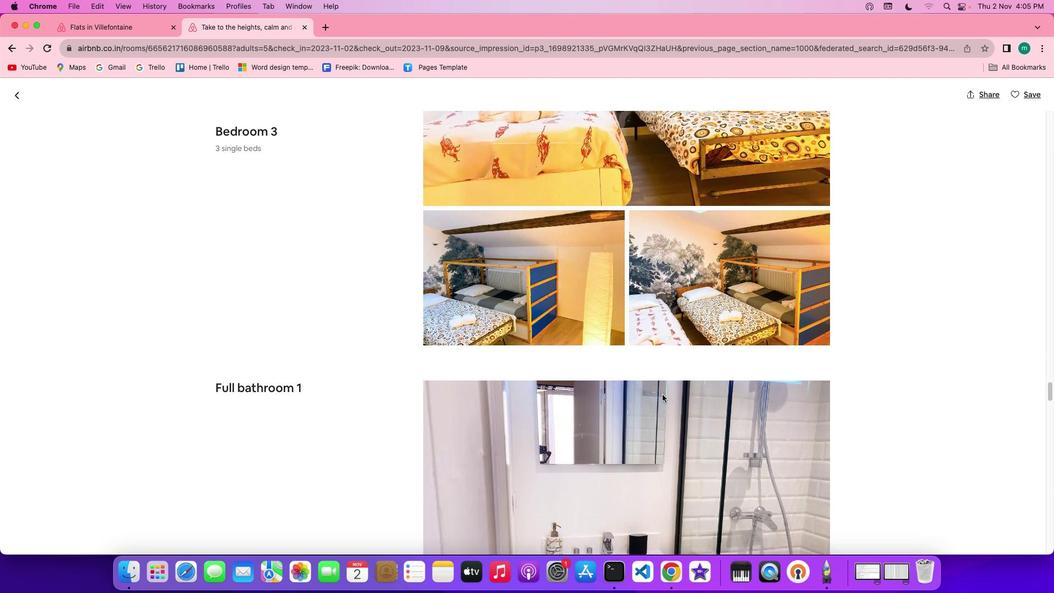 
Action: Mouse scrolled (662, 394) with delta (0, -2)
Screenshot: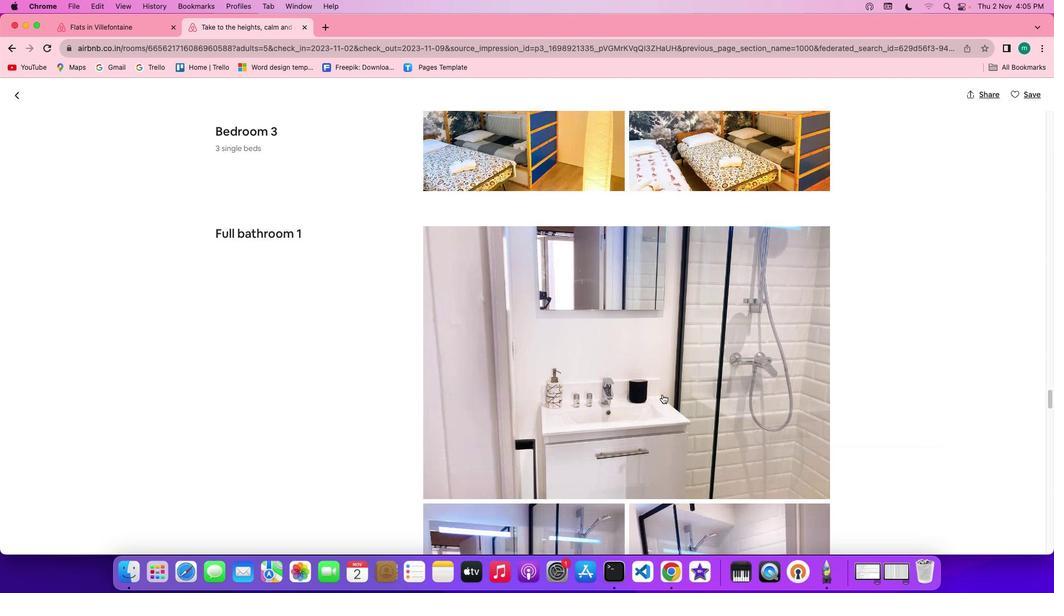 
Action: Mouse scrolled (662, 394) with delta (0, -2)
Screenshot: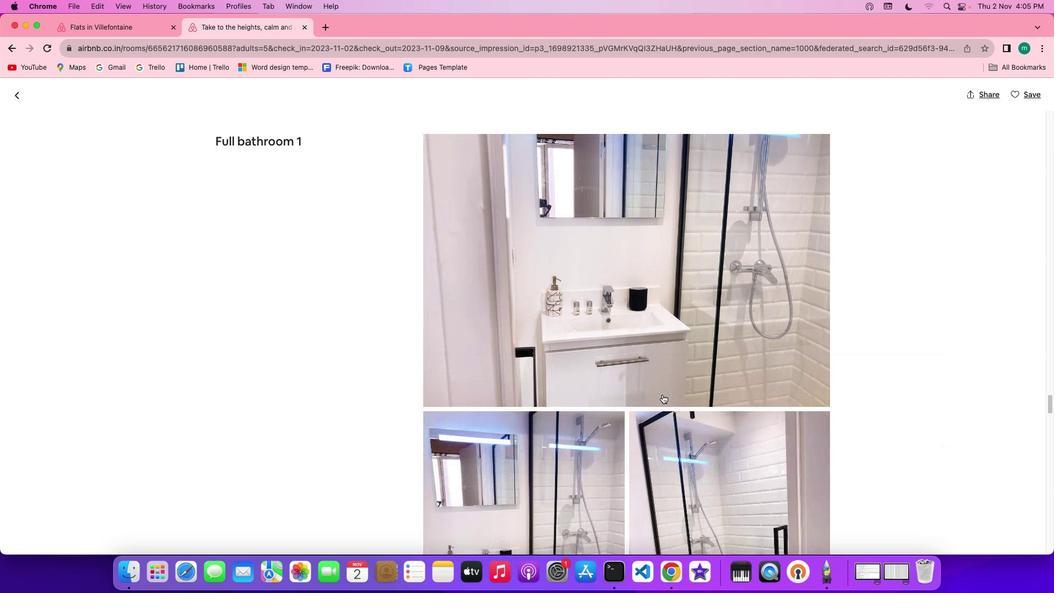 
Action: Mouse scrolled (662, 394) with delta (0, 0)
Screenshot: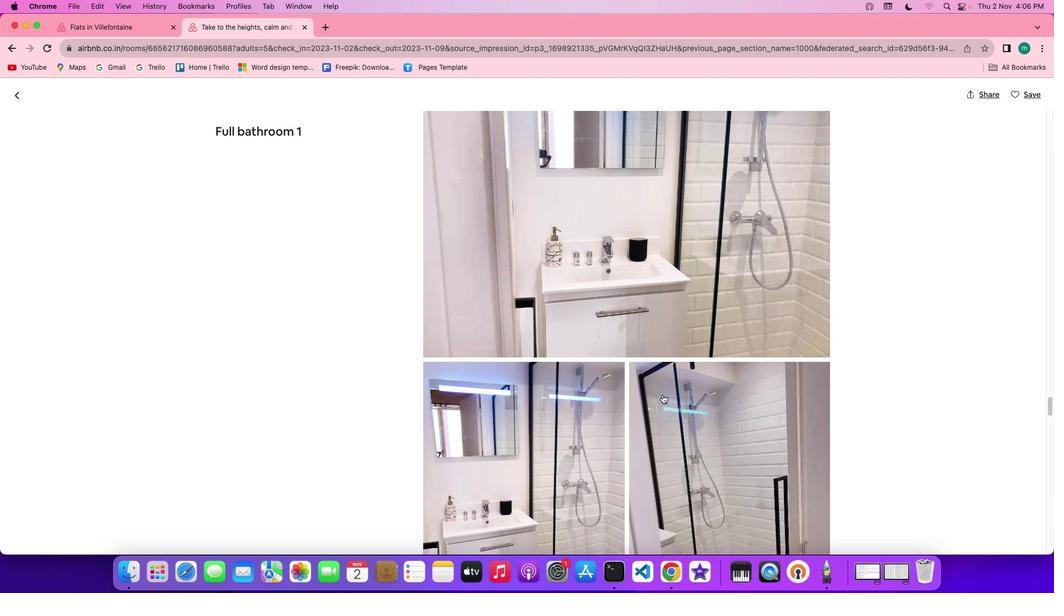 
Action: Mouse scrolled (662, 394) with delta (0, 0)
Screenshot: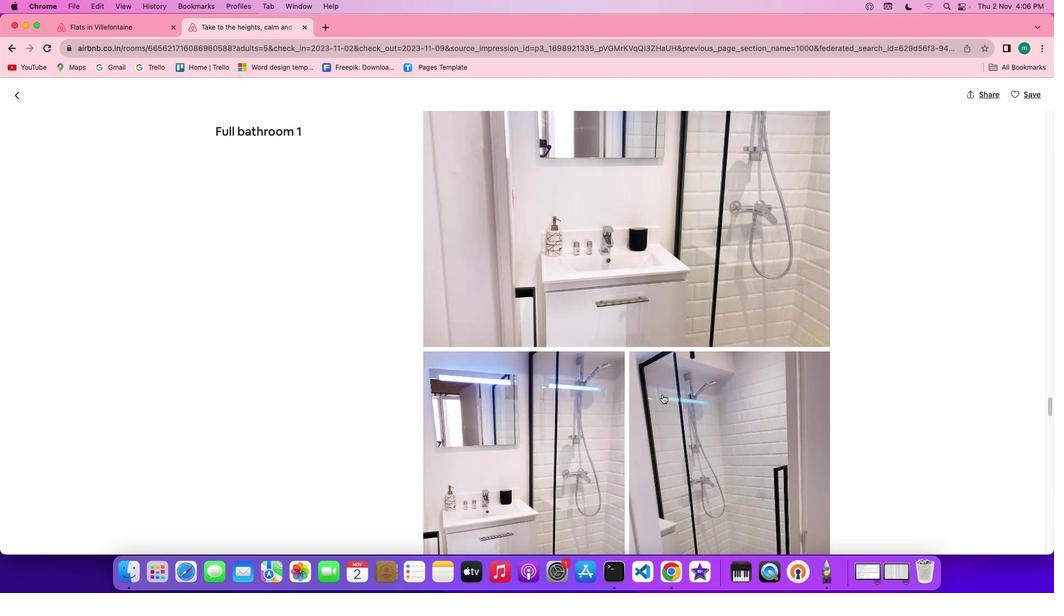 
Action: Mouse scrolled (662, 394) with delta (0, -1)
Screenshot: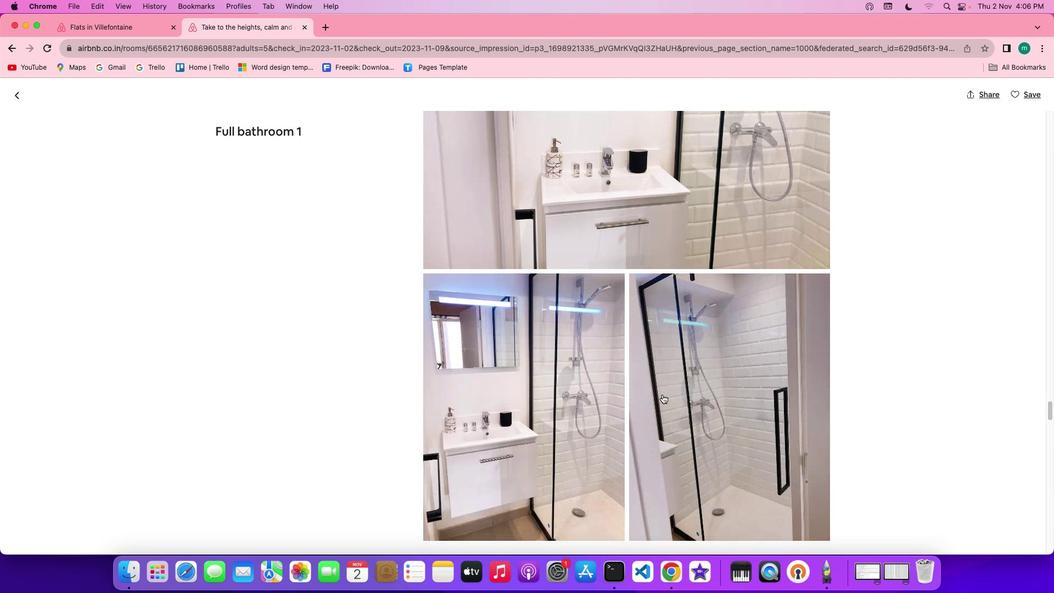 
Action: Mouse scrolled (662, 394) with delta (0, -2)
Screenshot: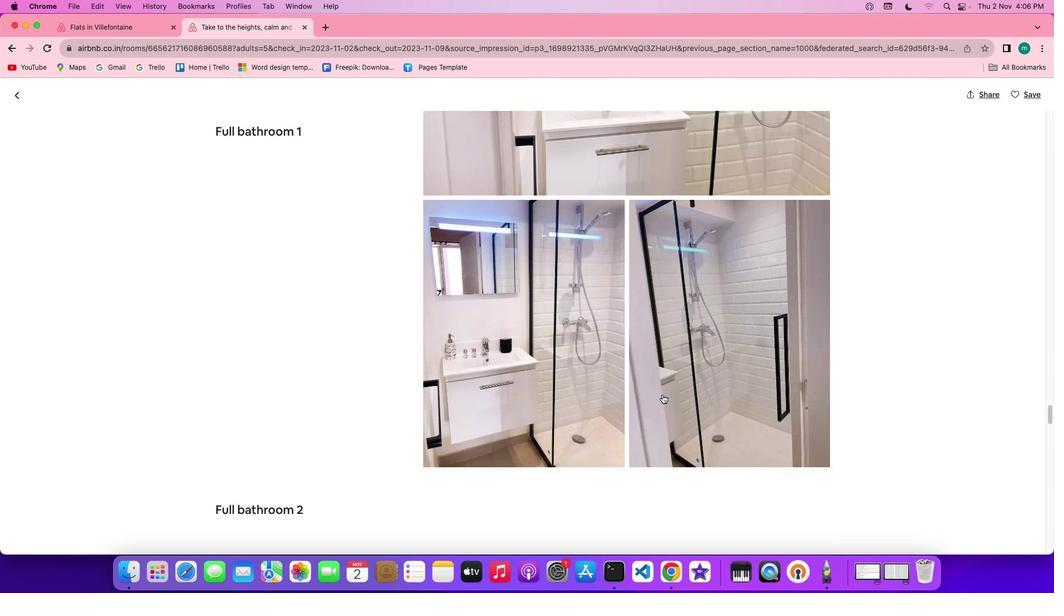 
Action: Mouse scrolled (662, 394) with delta (0, 0)
Screenshot: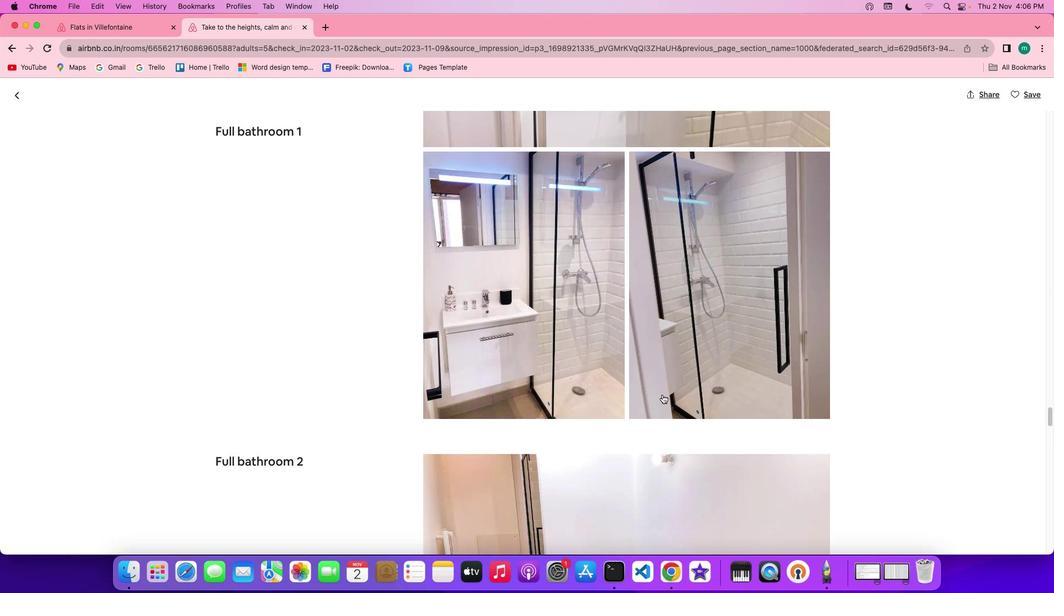 
Action: Mouse scrolled (662, 394) with delta (0, 0)
Screenshot: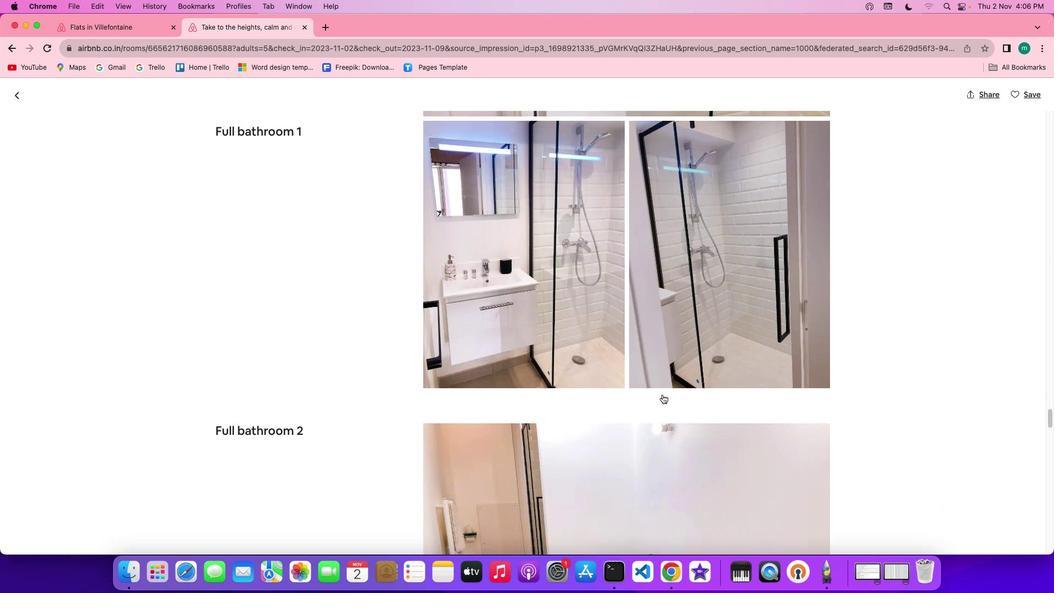 
Action: Mouse scrolled (662, 394) with delta (0, -1)
Screenshot: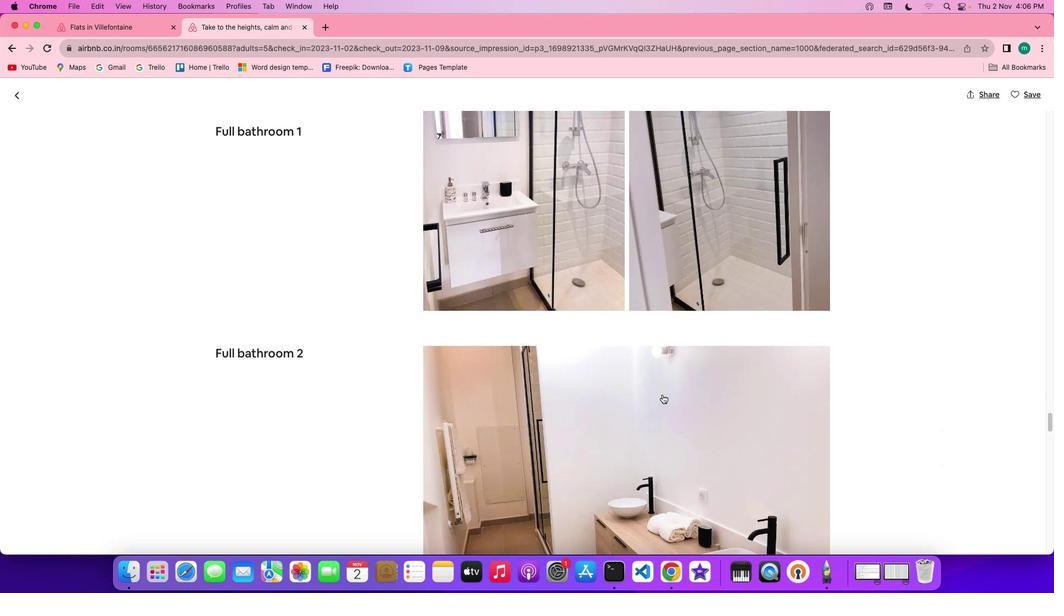 
Action: Mouse scrolled (662, 394) with delta (0, -2)
Screenshot: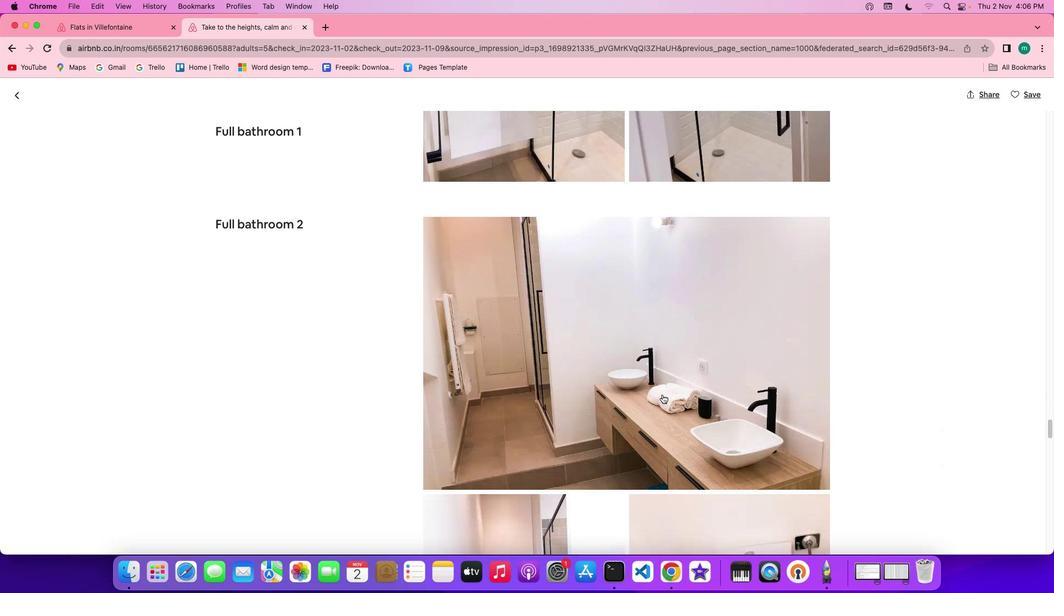
Action: Mouse scrolled (662, 394) with delta (0, -2)
Screenshot: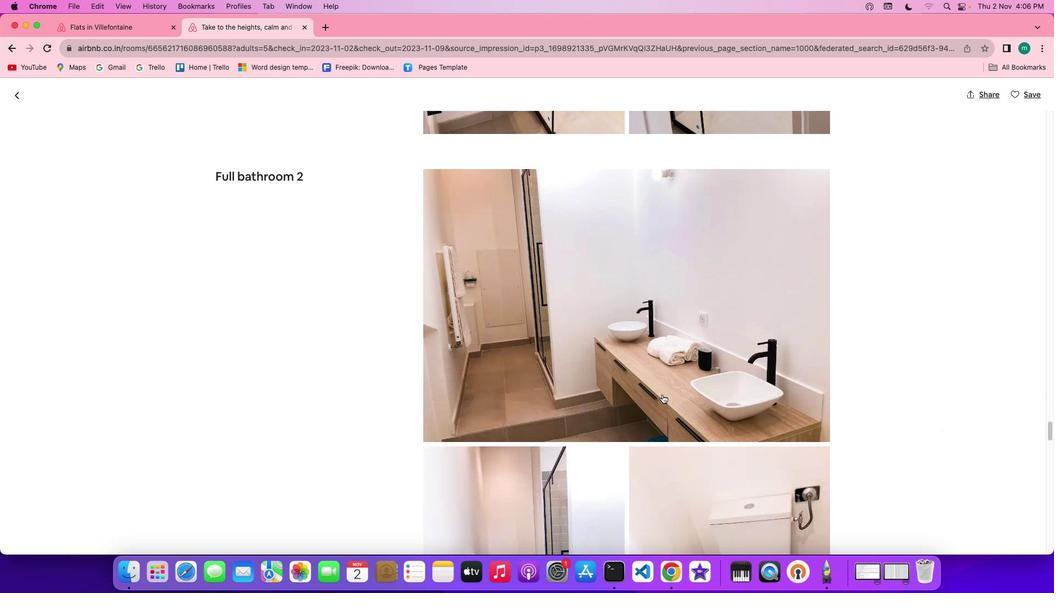 
Action: Mouse scrolled (662, 394) with delta (0, 0)
Screenshot: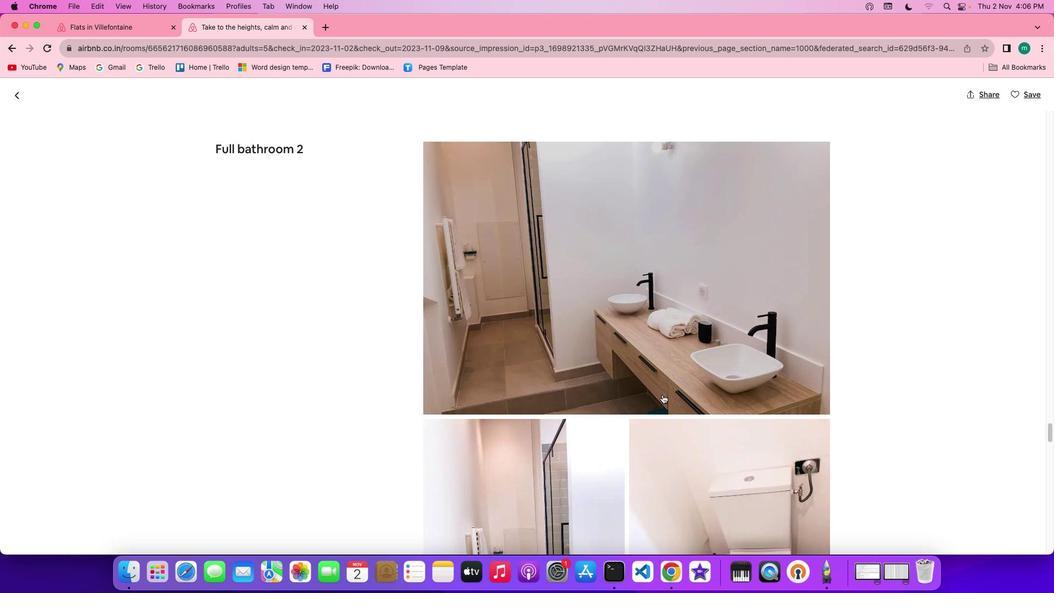
Action: Mouse scrolled (662, 394) with delta (0, 0)
Screenshot: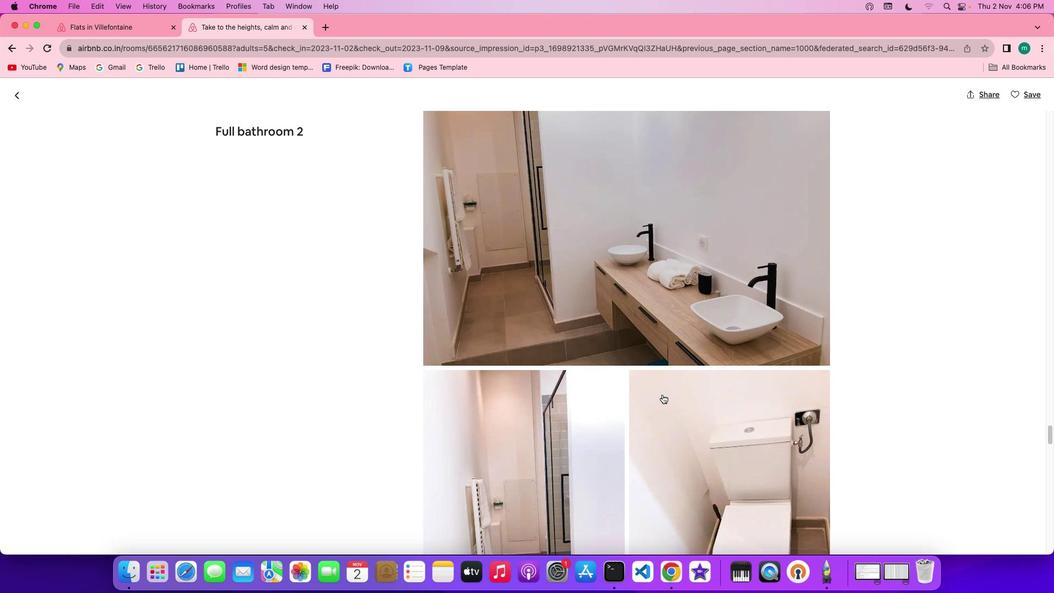 
Action: Mouse scrolled (662, 394) with delta (0, -1)
Screenshot: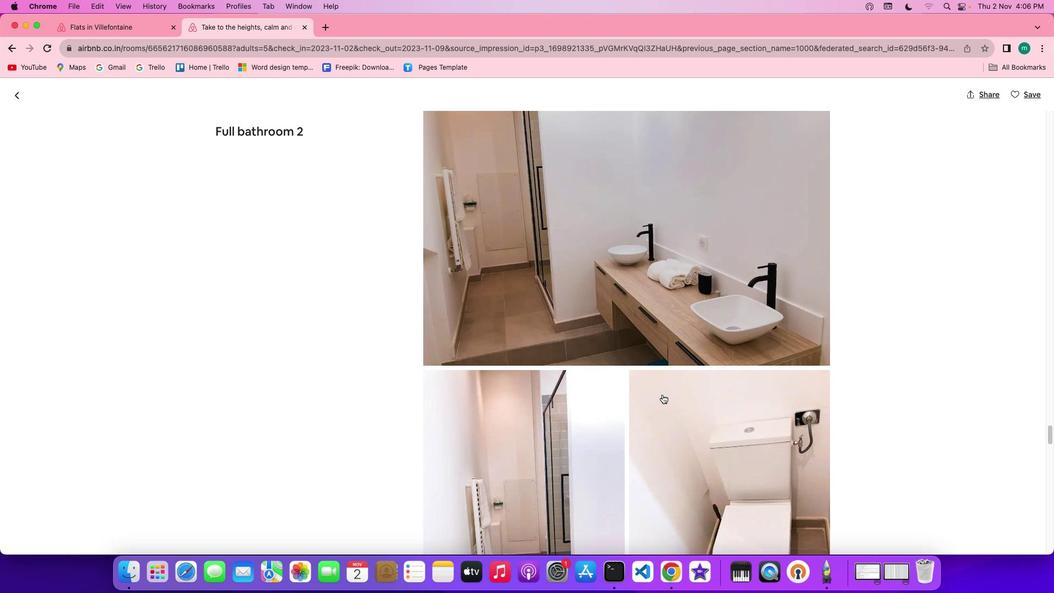 
Action: Mouse scrolled (662, 394) with delta (0, -2)
Screenshot: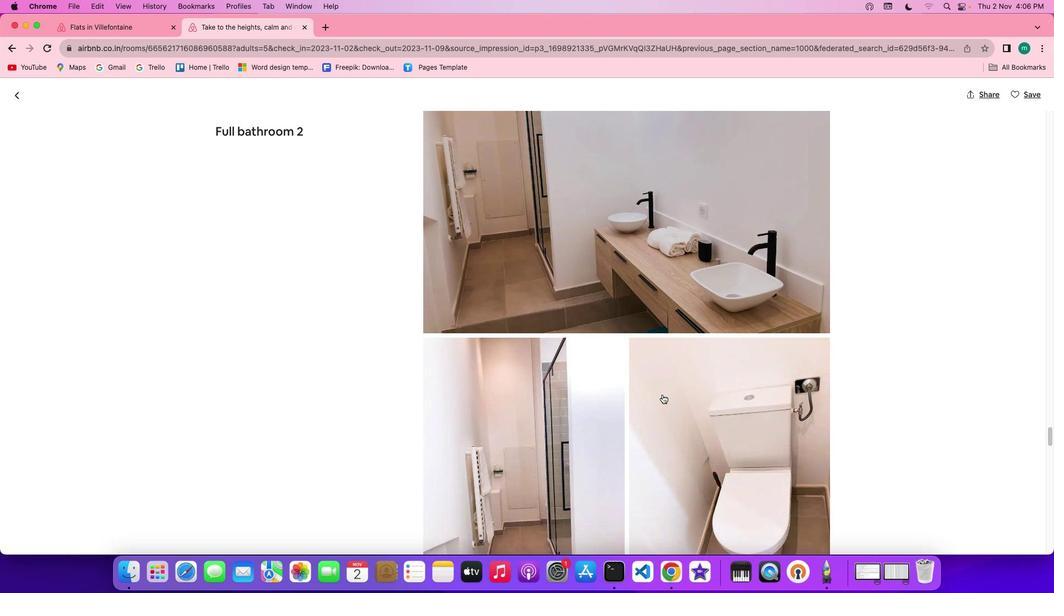 
Action: Mouse scrolled (662, 394) with delta (0, -2)
Screenshot: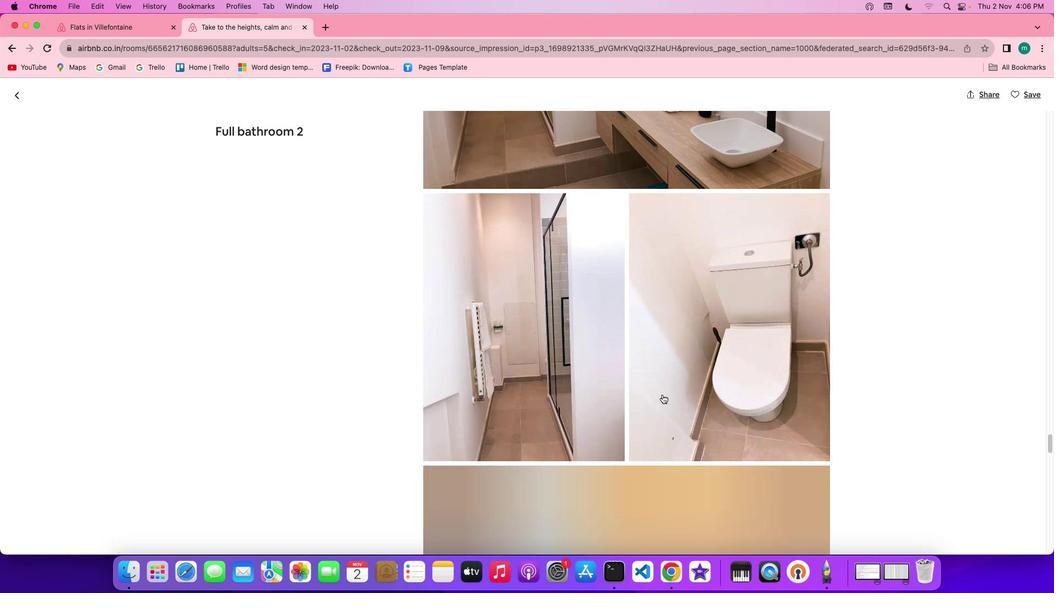 
Action: Mouse scrolled (662, 394) with delta (0, 0)
Screenshot: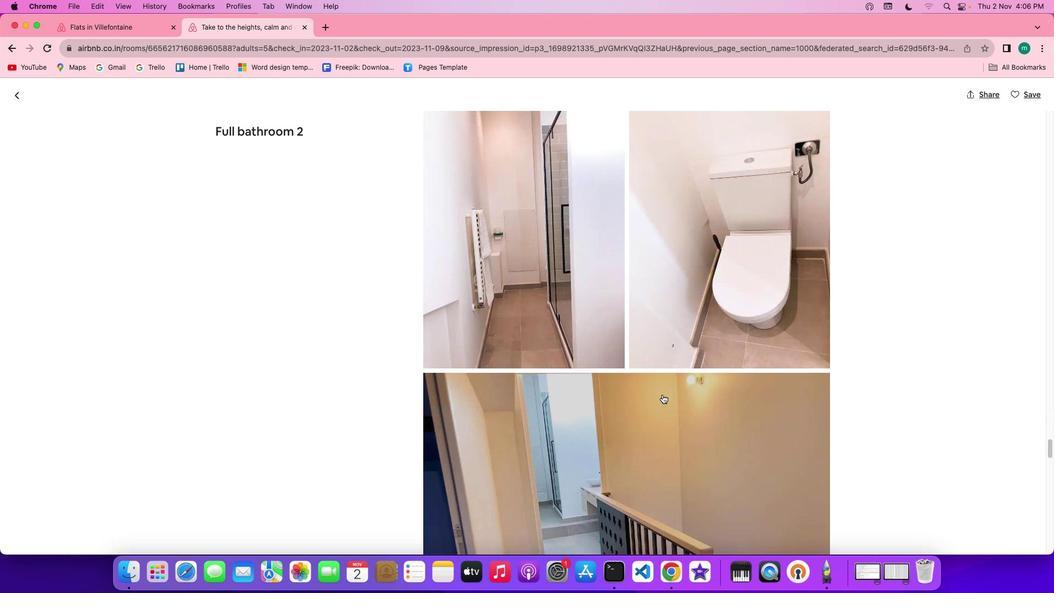 
Action: Mouse scrolled (662, 394) with delta (0, 0)
Screenshot: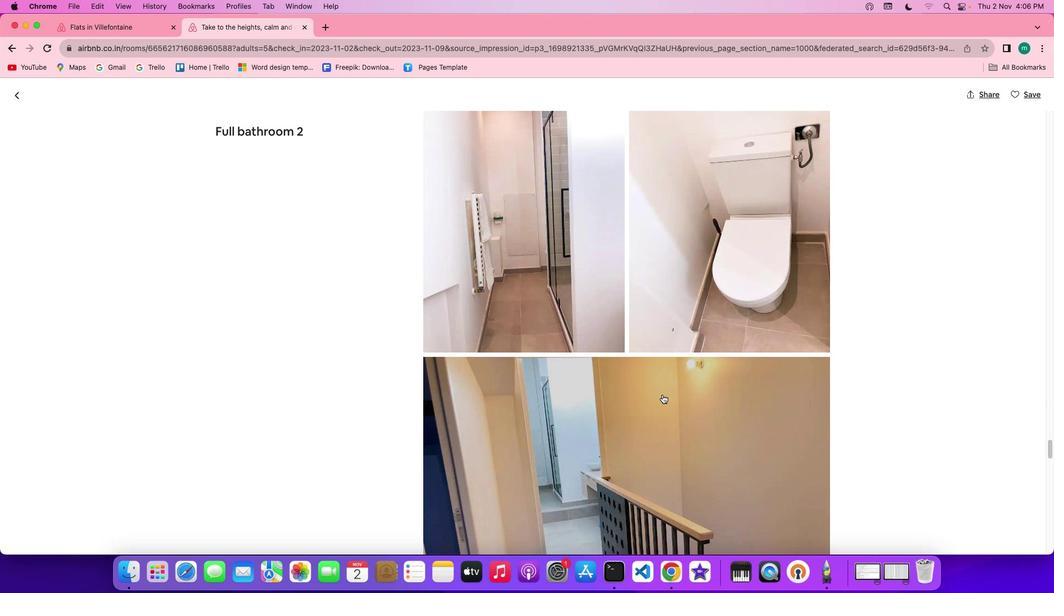
Action: Mouse scrolled (662, 394) with delta (0, -1)
Screenshot: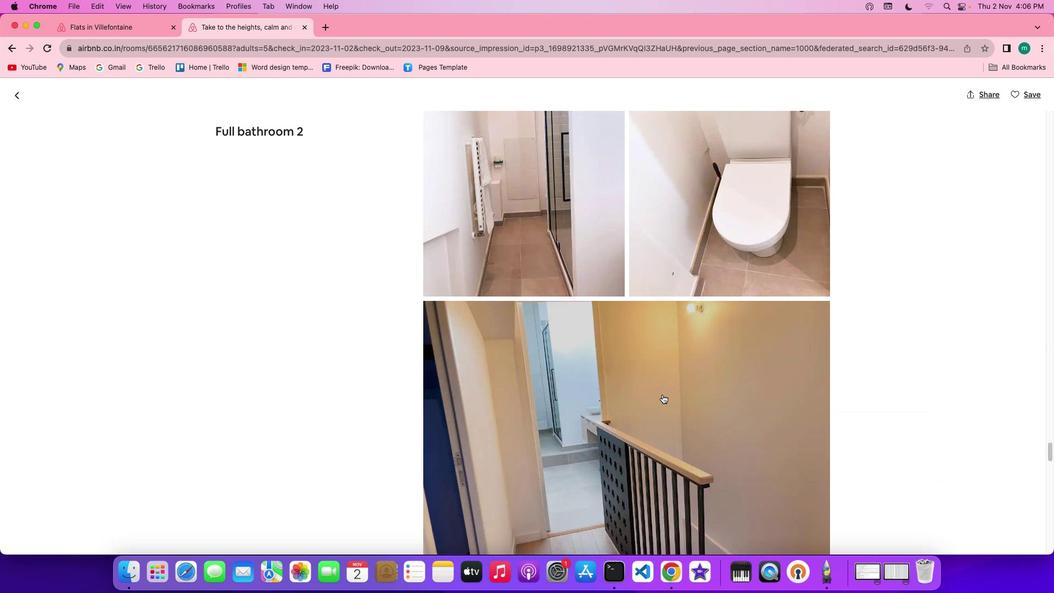 
Action: Mouse scrolled (662, 394) with delta (0, -2)
Screenshot: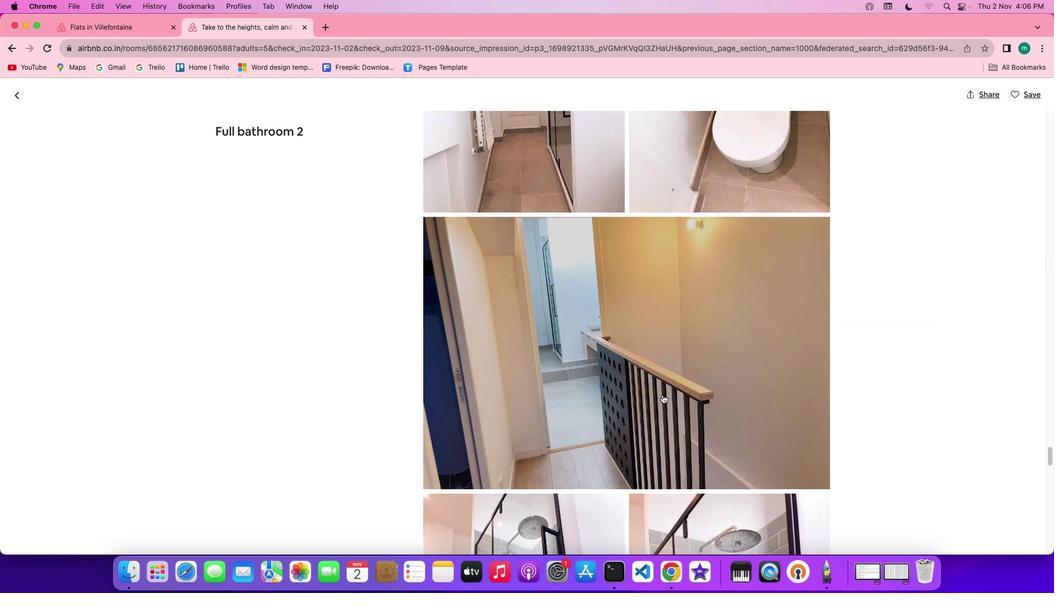 
Action: Mouse scrolled (662, 394) with delta (0, -2)
Screenshot: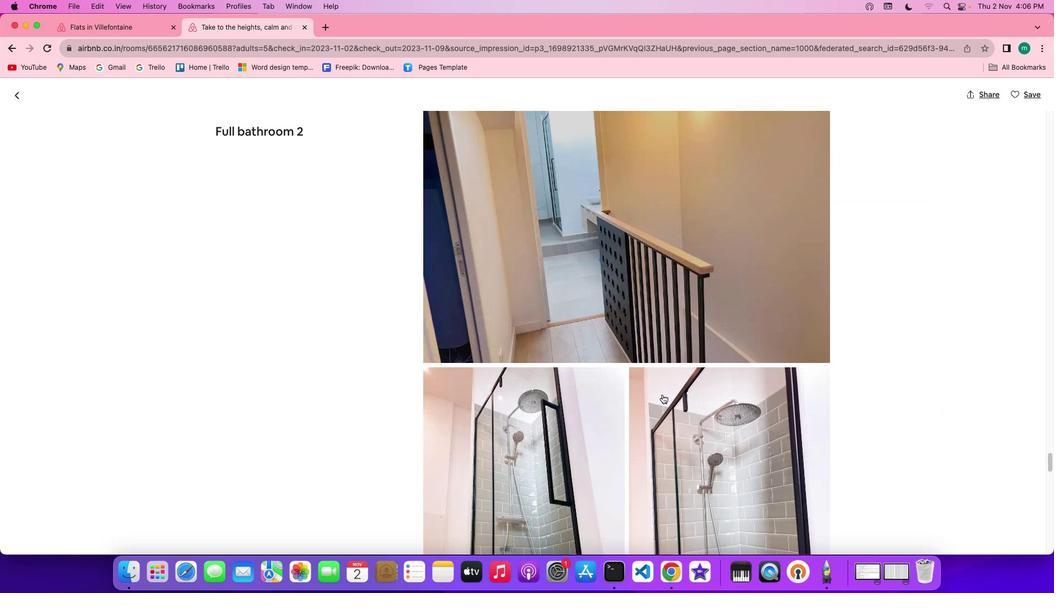 
Action: Mouse scrolled (662, 394) with delta (0, 0)
Screenshot: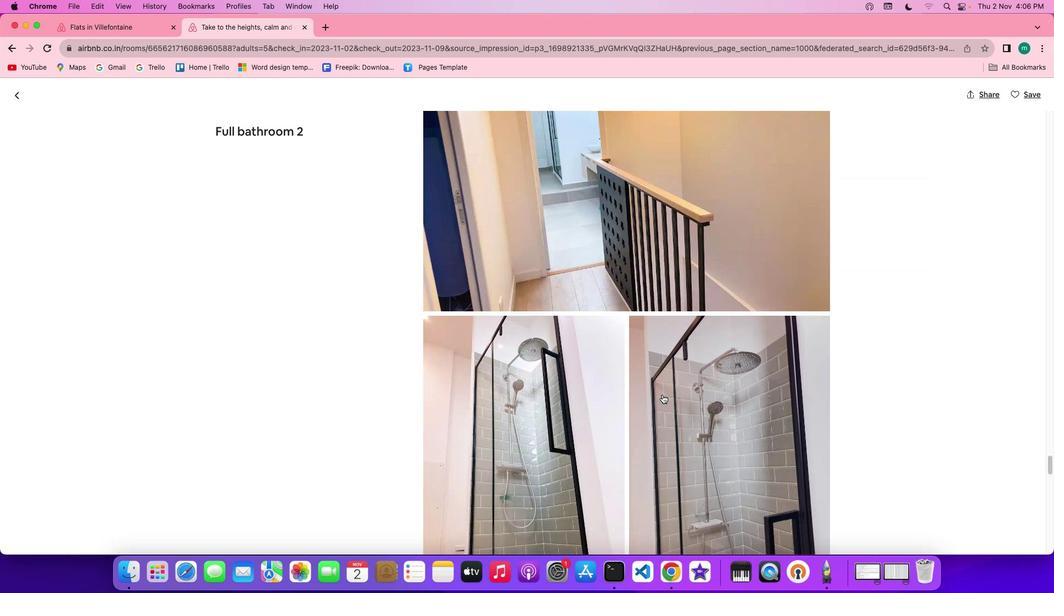 
Action: Mouse scrolled (662, 394) with delta (0, 0)
Screenshot: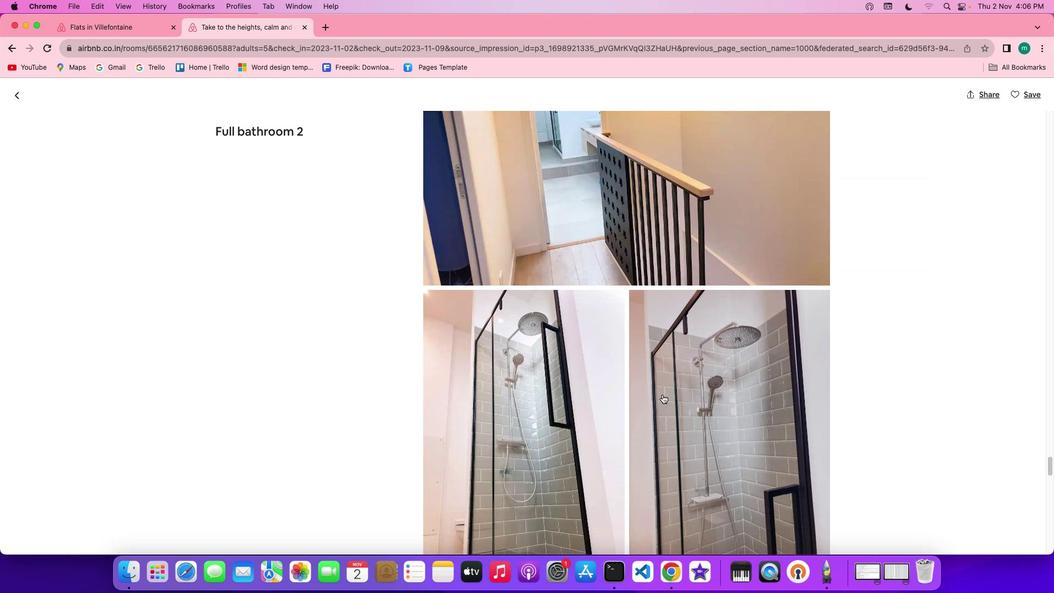 
Action: Mouse scrolled (662, 394) with delta (0, -1)
Screenshot: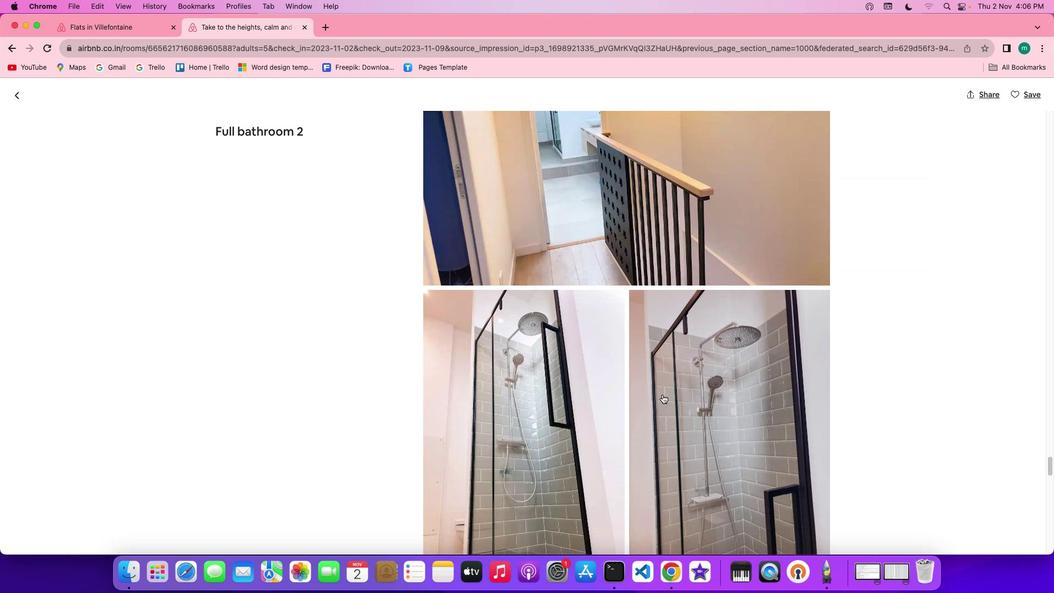 
Action: Mouse scrolled (662, 394) with delta (0, -2)
Screenshot: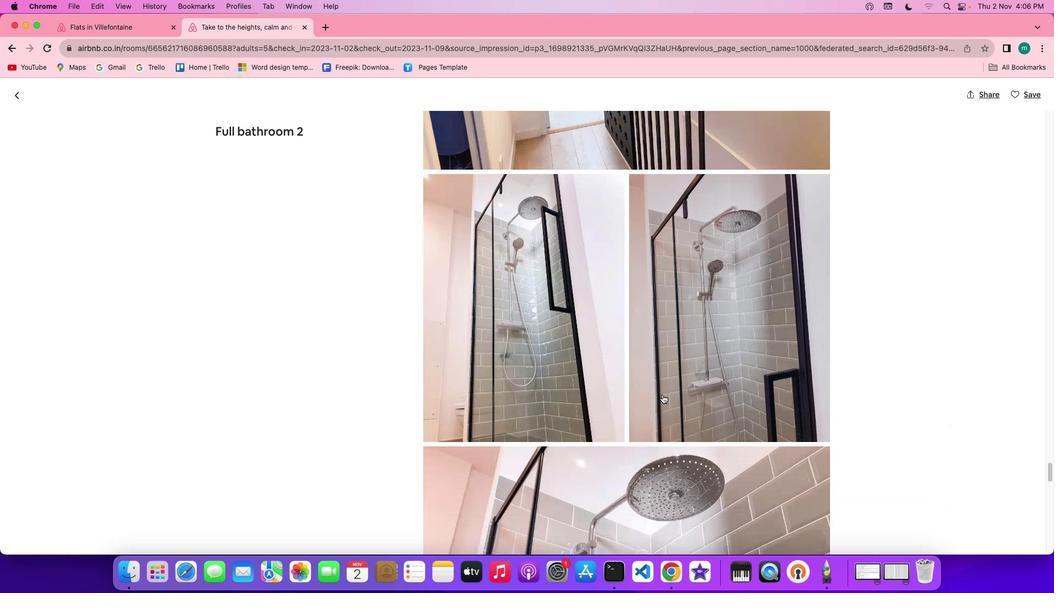 
Action: Mouse scrolled (662, 394) with delta (0, -2)
Screenshot: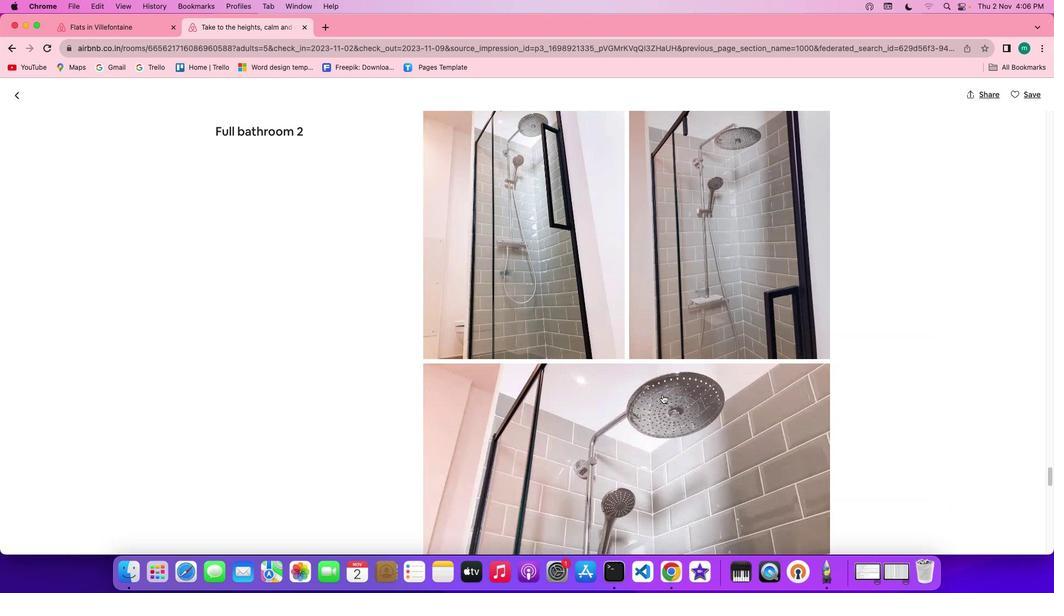 
Action: Mouse scrolled (662, 394) with delta (0, 0)
Screenshot: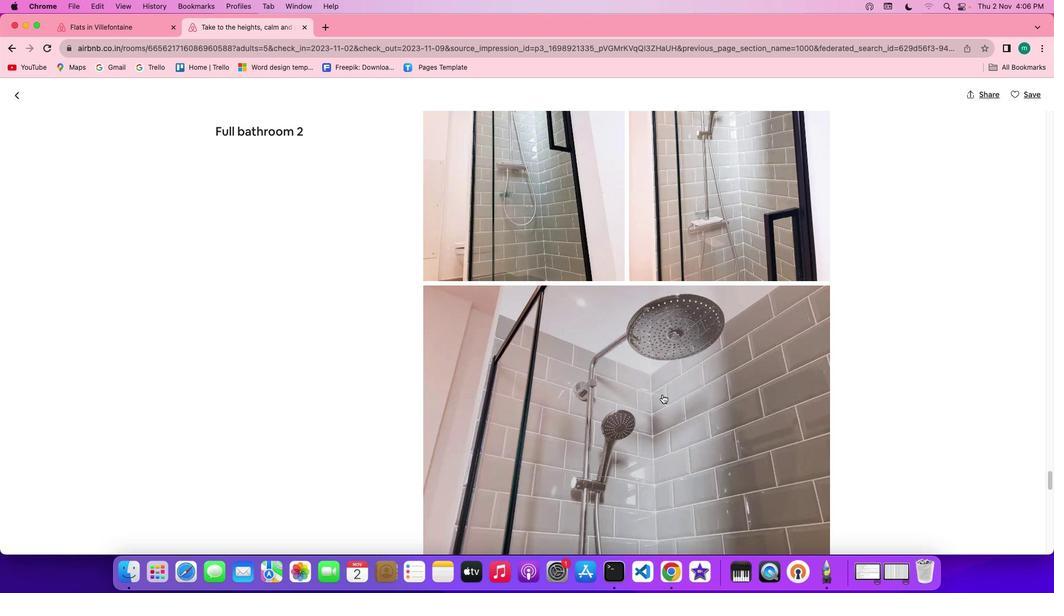 
Action: Mouse scrolled (662, 394) with delta (0, 0)
Screenshot: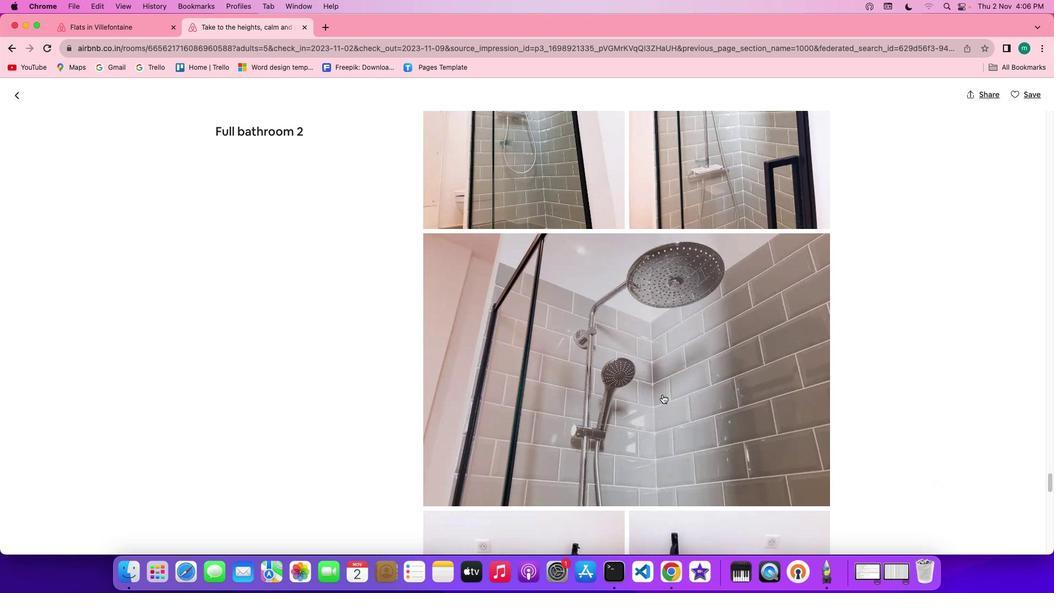 
Action: Mouse scrolled (662, 394) with delta (0, -1)
Screenshot: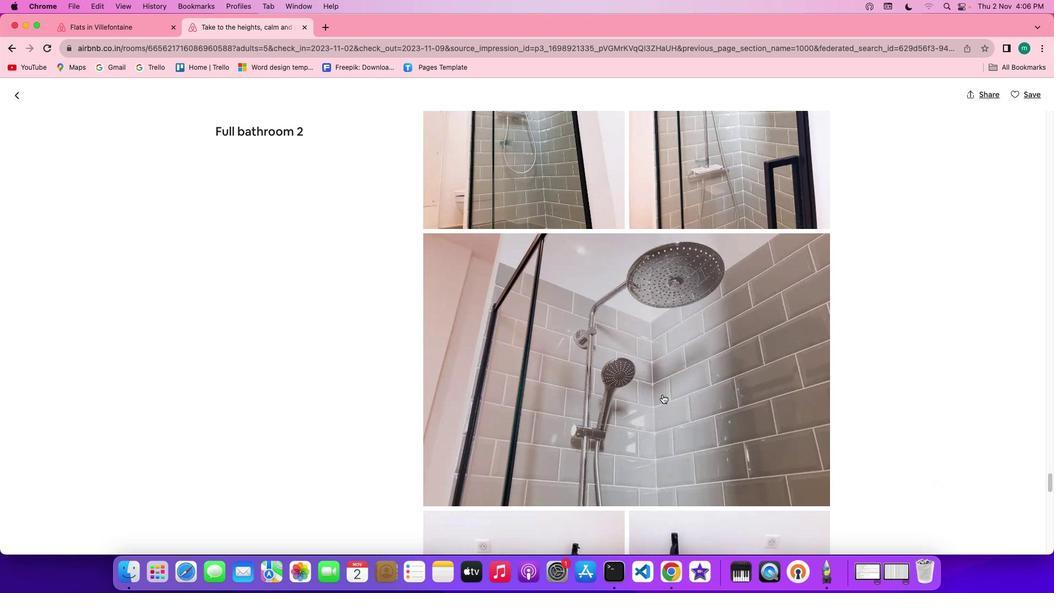 
Action: Mouse scrolled (662, 394) with delta (0, -2)
Screenshot: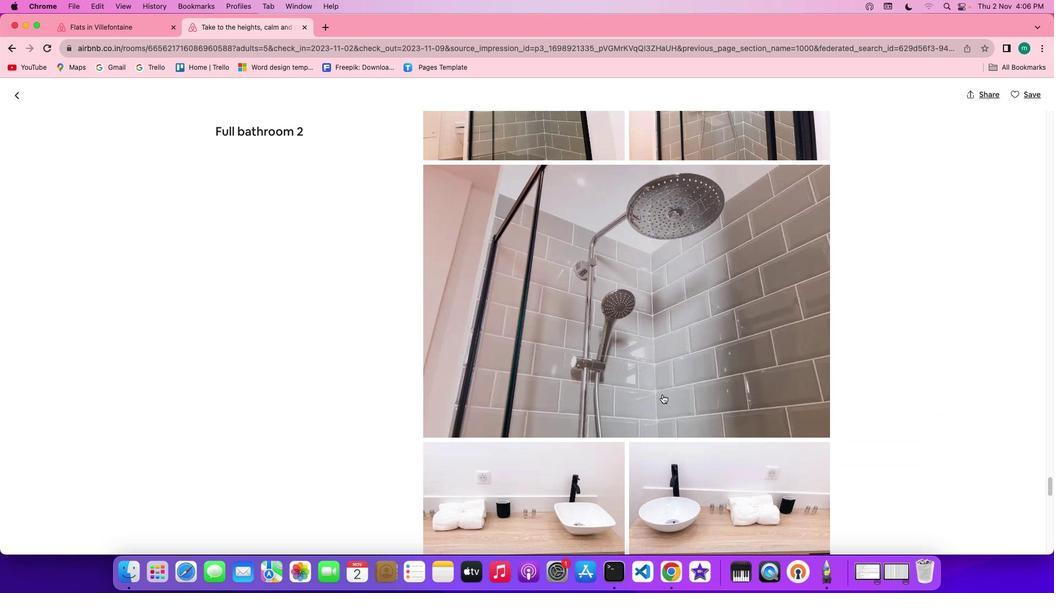 
Action: Mouse scrolled (662, 394) with delta (0, -2)
Screenshot: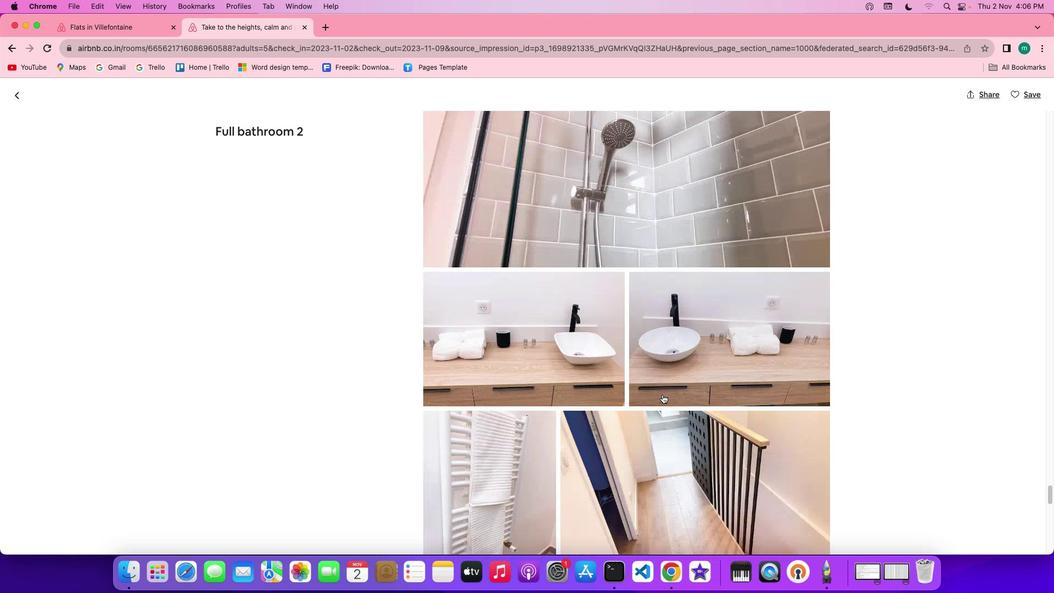 
Action: Mouse scrolled (662, 394) with delta (0, 0)
Screenshot: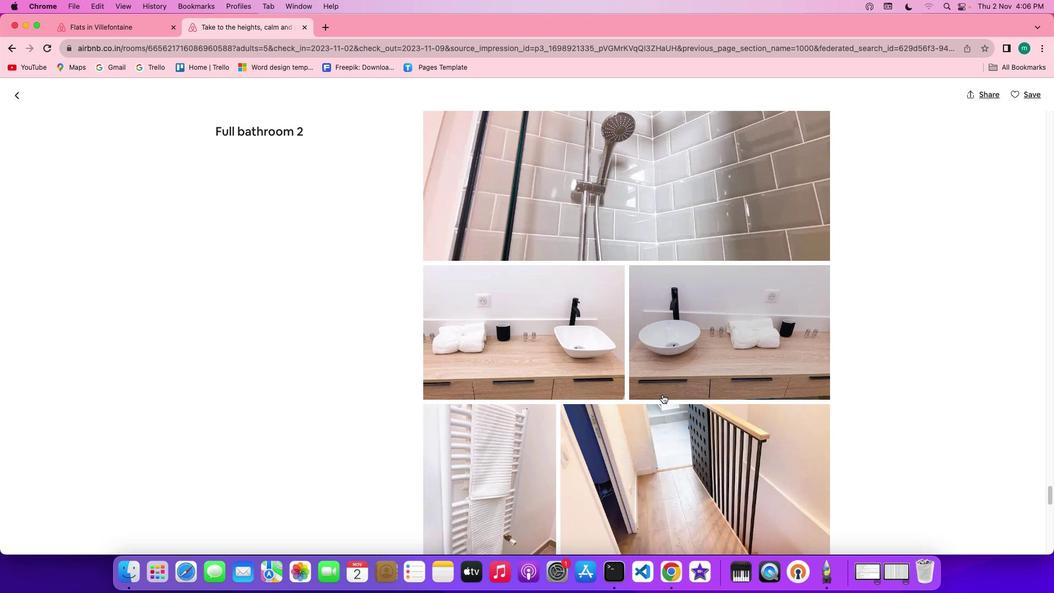 
Action: Mouse scrolled (662, 394) with delta (0, 0)
Screenshot: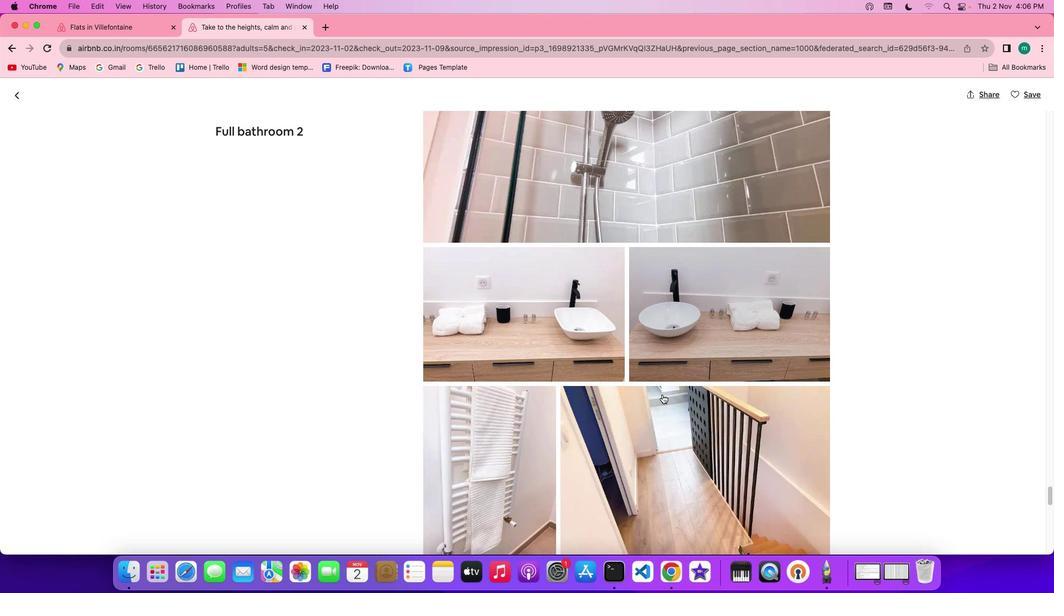 
Action: Mouse scrolled (662, 394) with delta (0, -1)
Screenshot: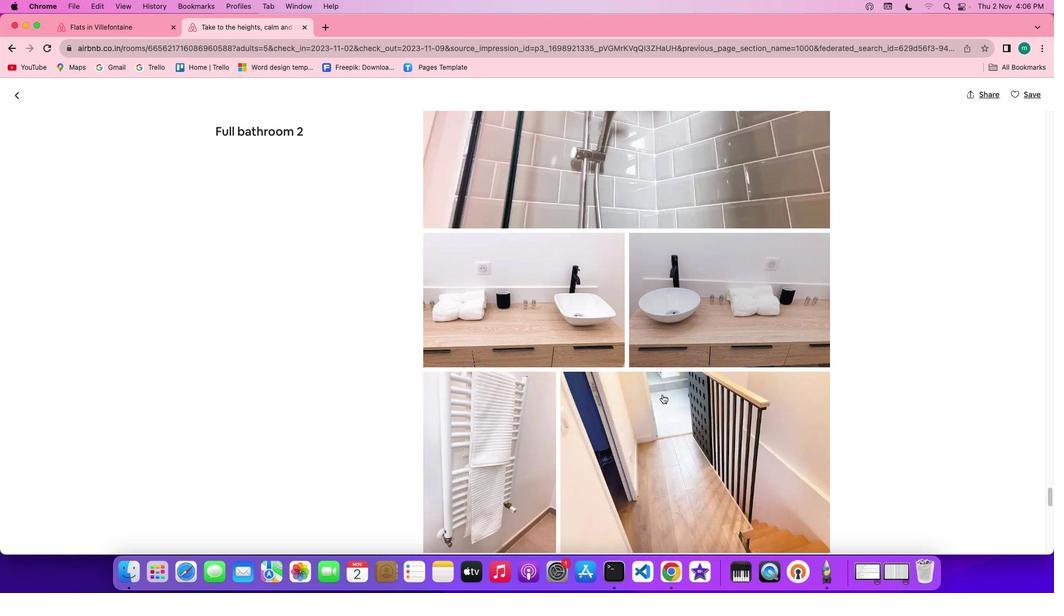
Action: Mouse scrolled (662, 394) with delta (0, -1)
Screenshot: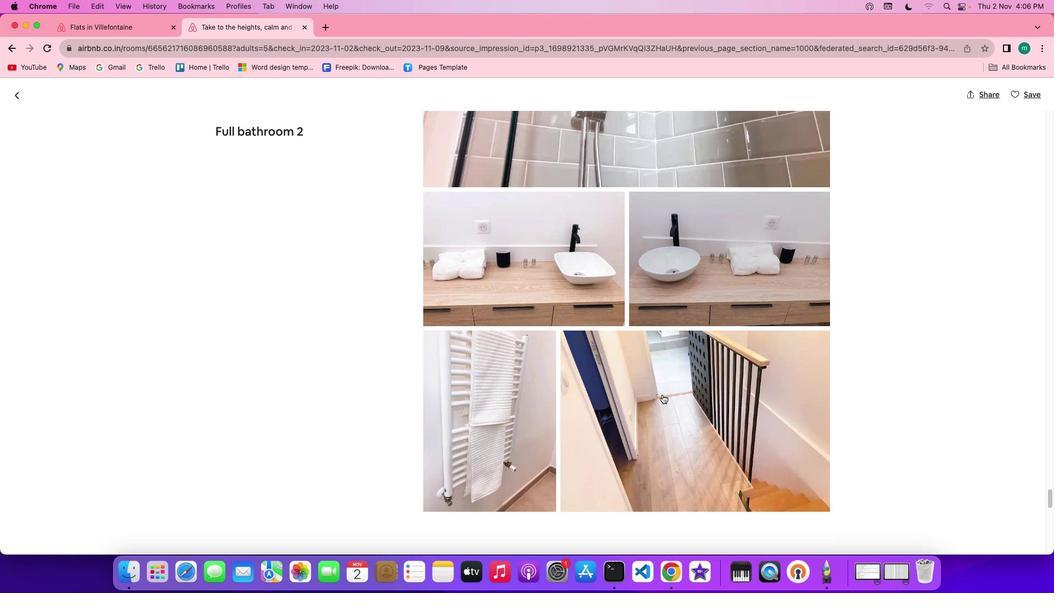 
Action: Mouse scrolled (662, 394) with delta (0, -2)
Screenshot: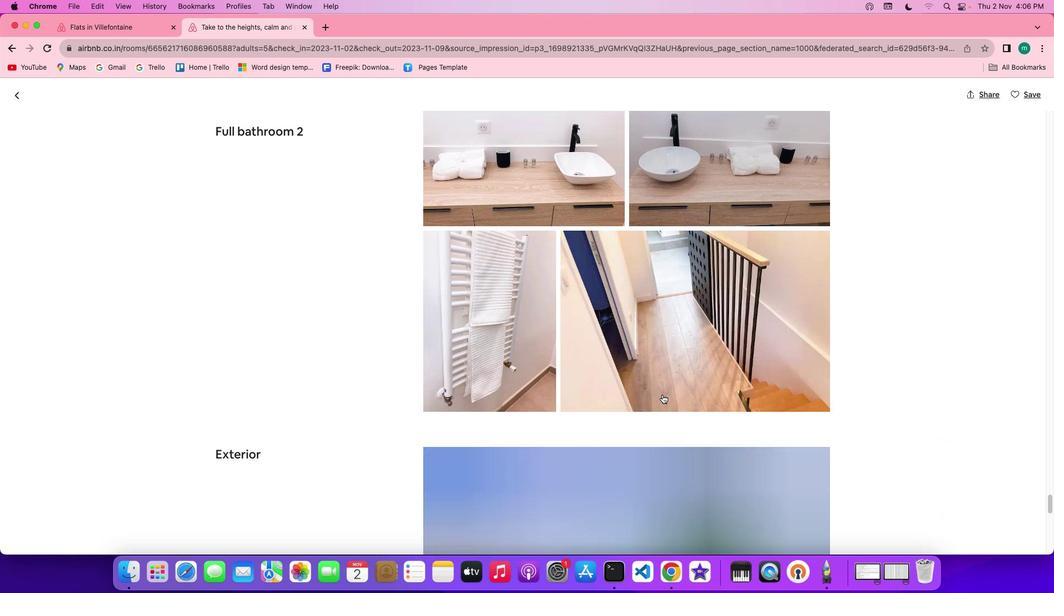 
Action: Mouse scrolled (662, 394) with delta (0, 0)
